 Task: Open a blank sheet, save the file as Kangaroo.doc Insert a picture of 'Kangaroo'with name   Kangaroo.png  Change shape height to 8.9 select the picture, apply border and shading with setting 3-D, style two thin line, color Red and width 1 pt
Action: Mouse moved to (437, 350)
Screenshot: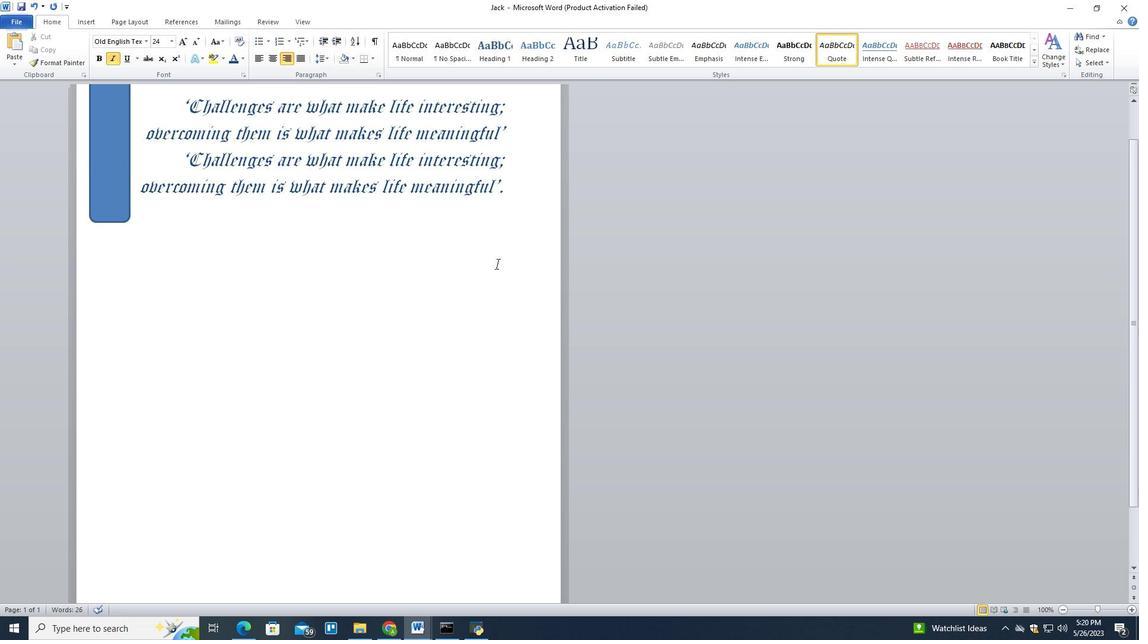 
Action: Mouse scrolled (437, 350) with delta (0, 0)
Screenshot: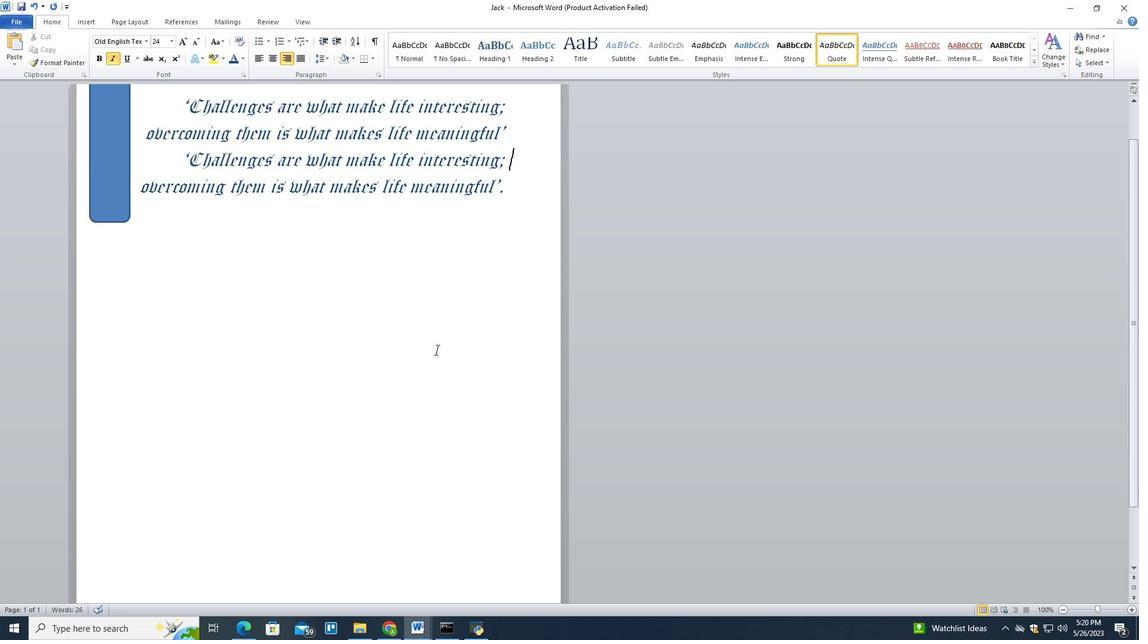 
Action: Mouse scrolled (437, 350) with delta (0, 0)
Screenshot: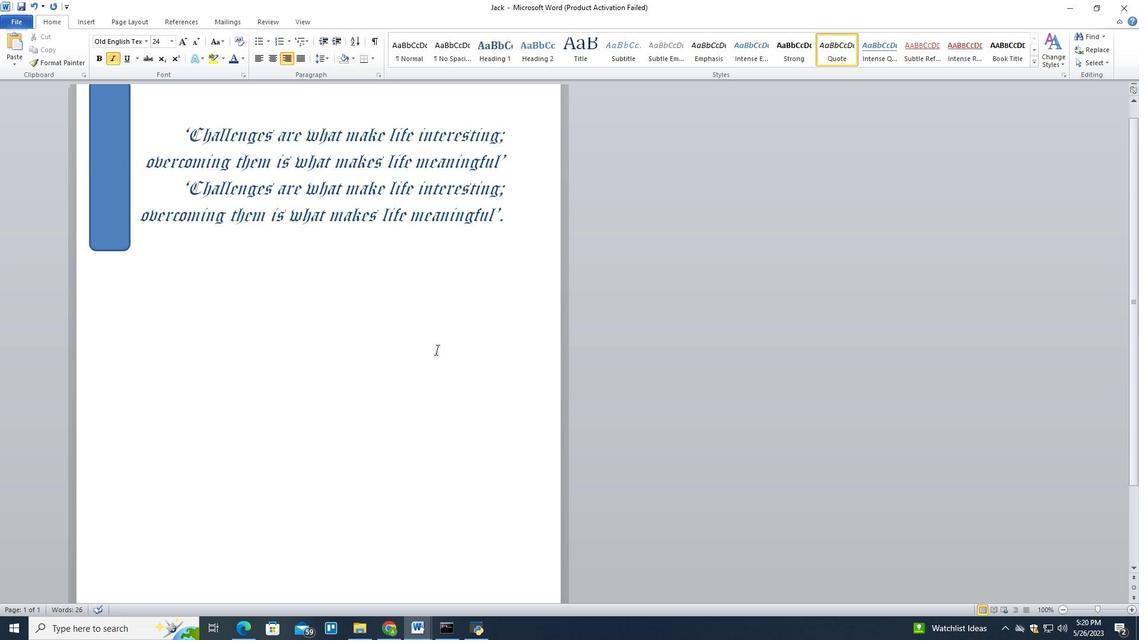 
Action: Mouse moved to (373, 317)
Screenshot: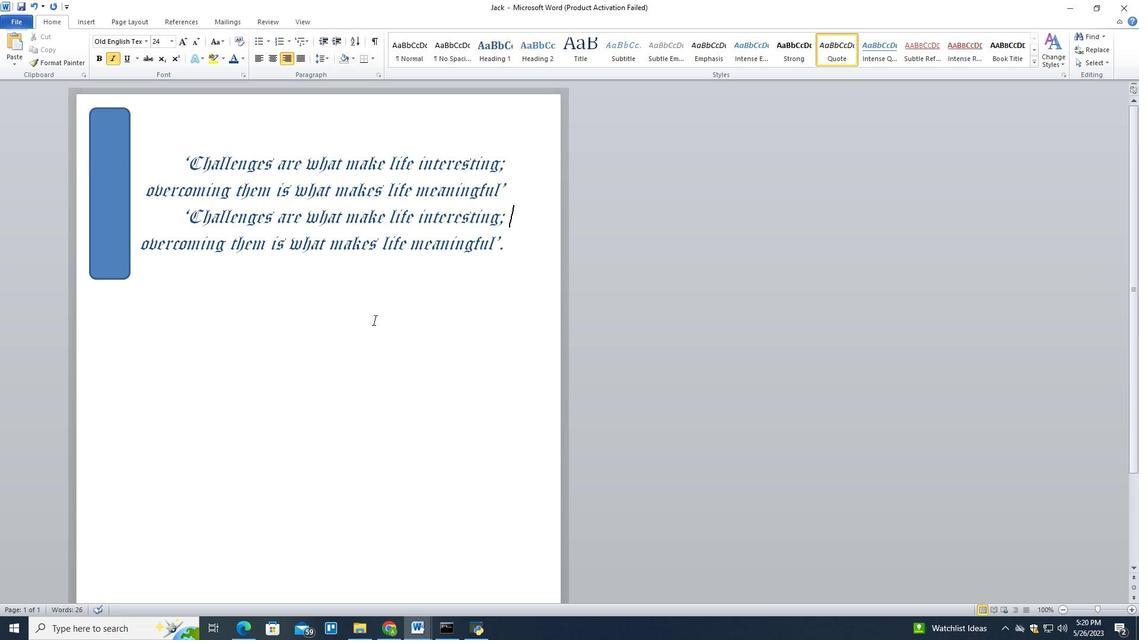 
Action: Mouse pressed left at (373, 317)
Screenshot: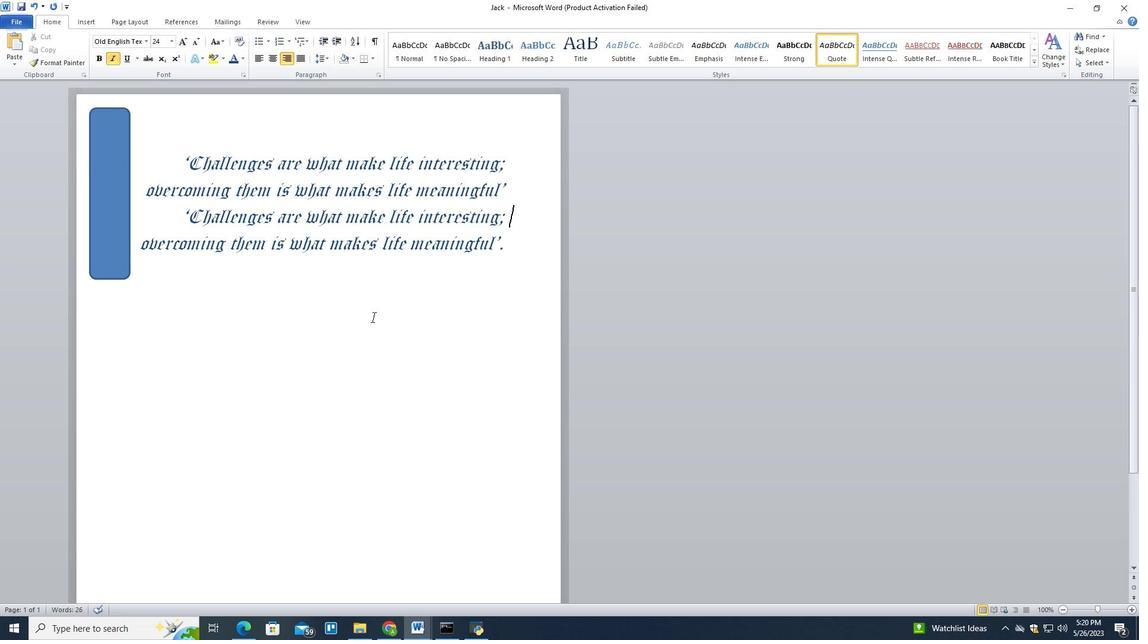 
Action: Key pressed ctrl+S
Screenshot: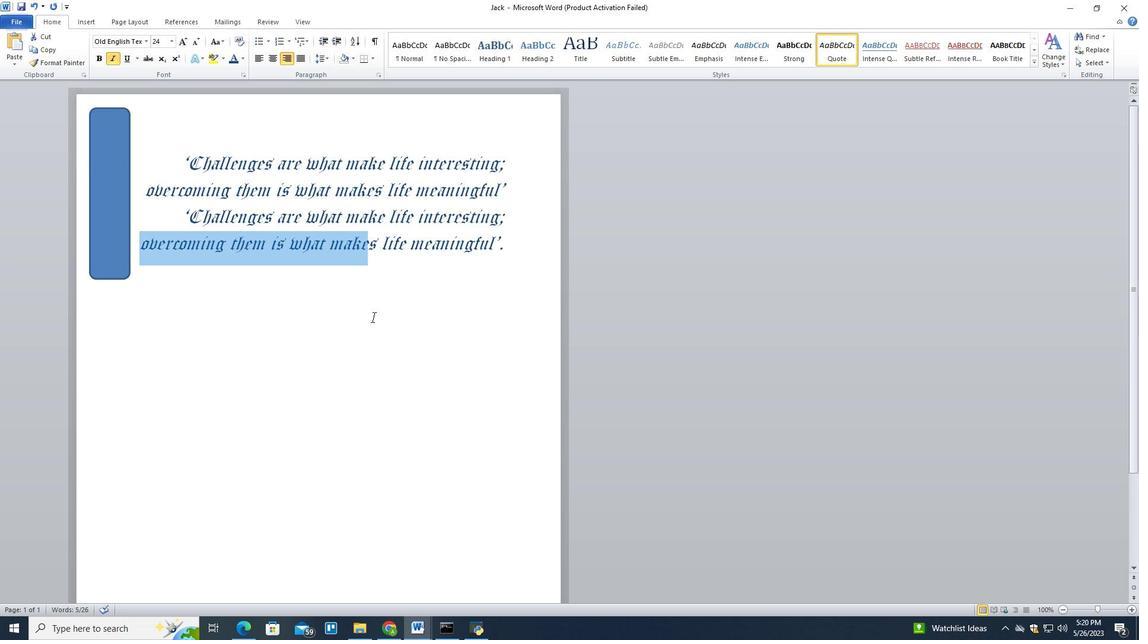 
Action: Mouse moved to (384, 333)
Screenshot: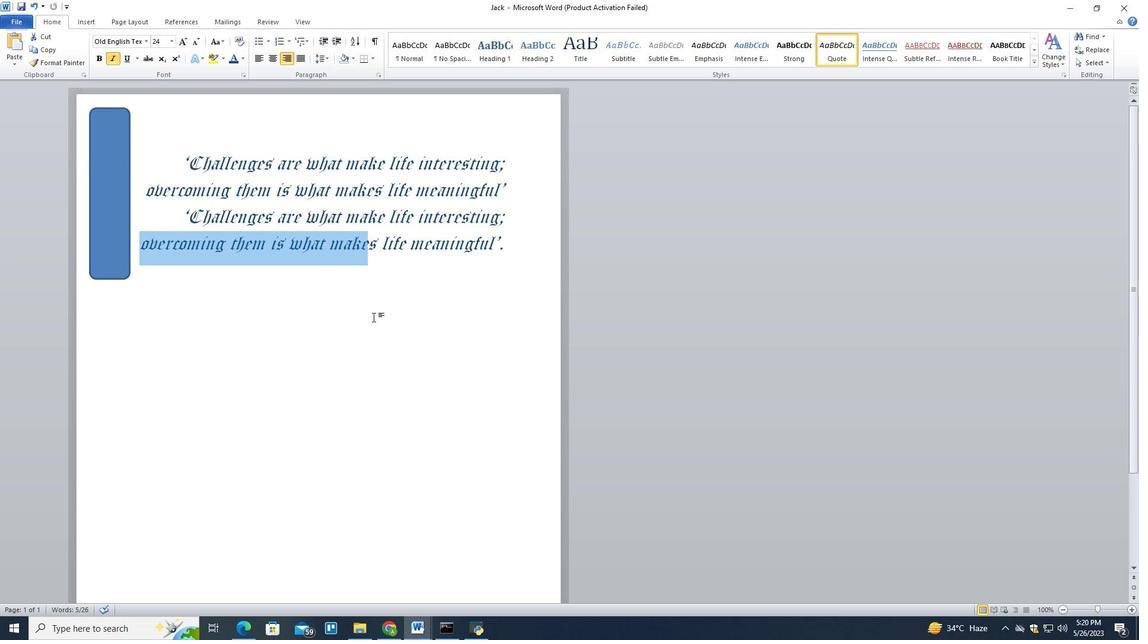
Action: Mouse pressed left at (384, 333)
Screenshot: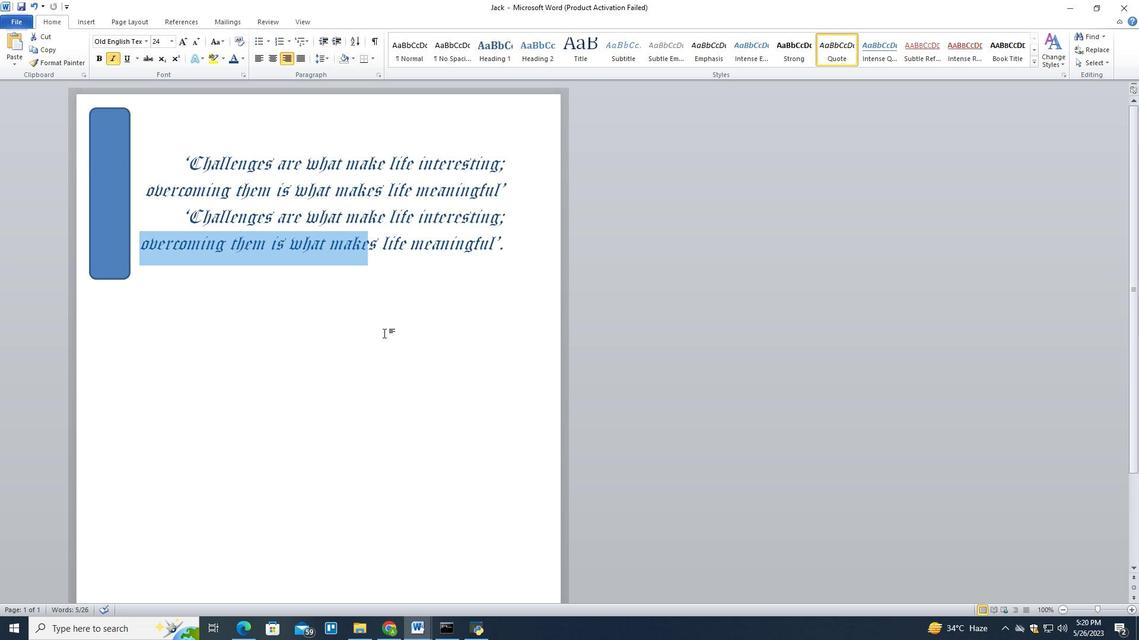 
Action: Key pressed ctrl+Sctrl+N
Screenshot: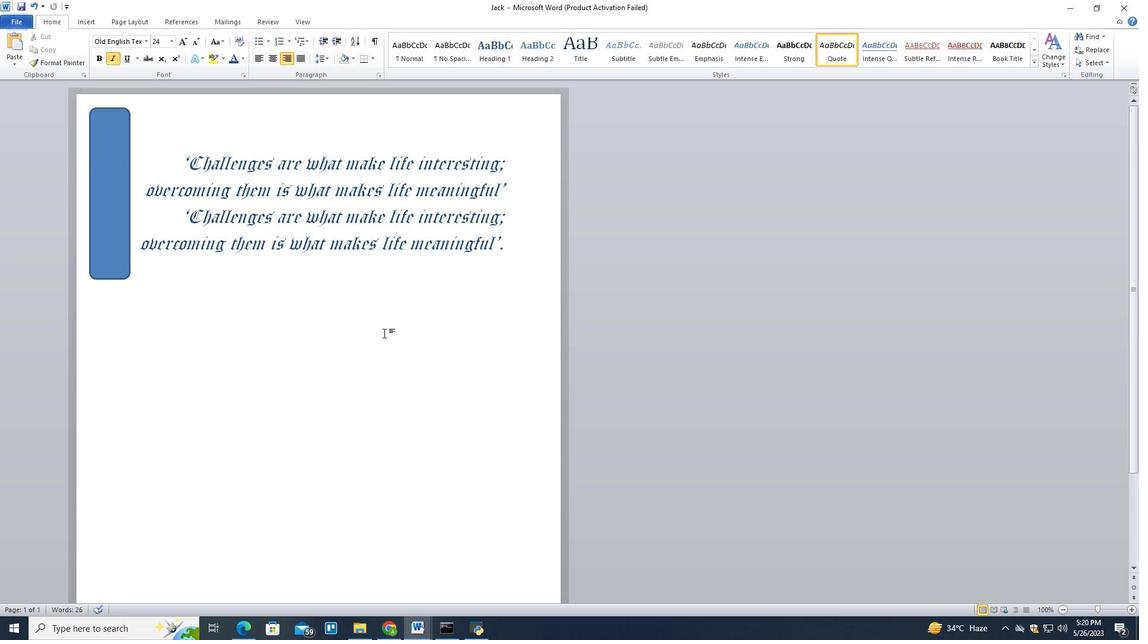 
Action: Mouse moved to (254, 189)
Screenshot: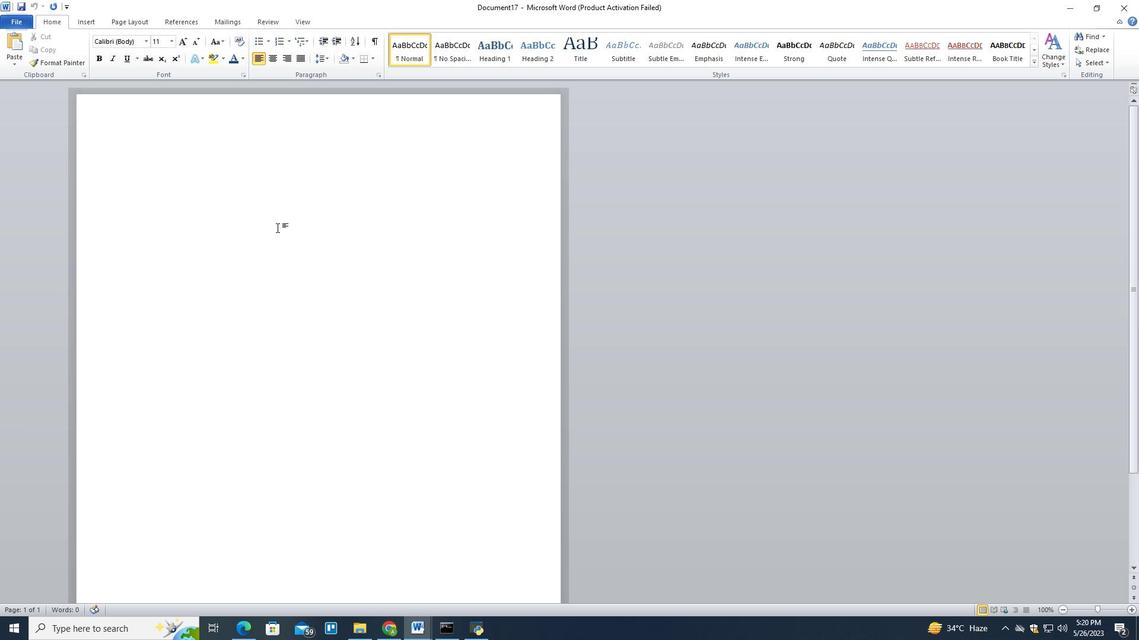 
Action: Key pressed ctrl+S
Screenshot: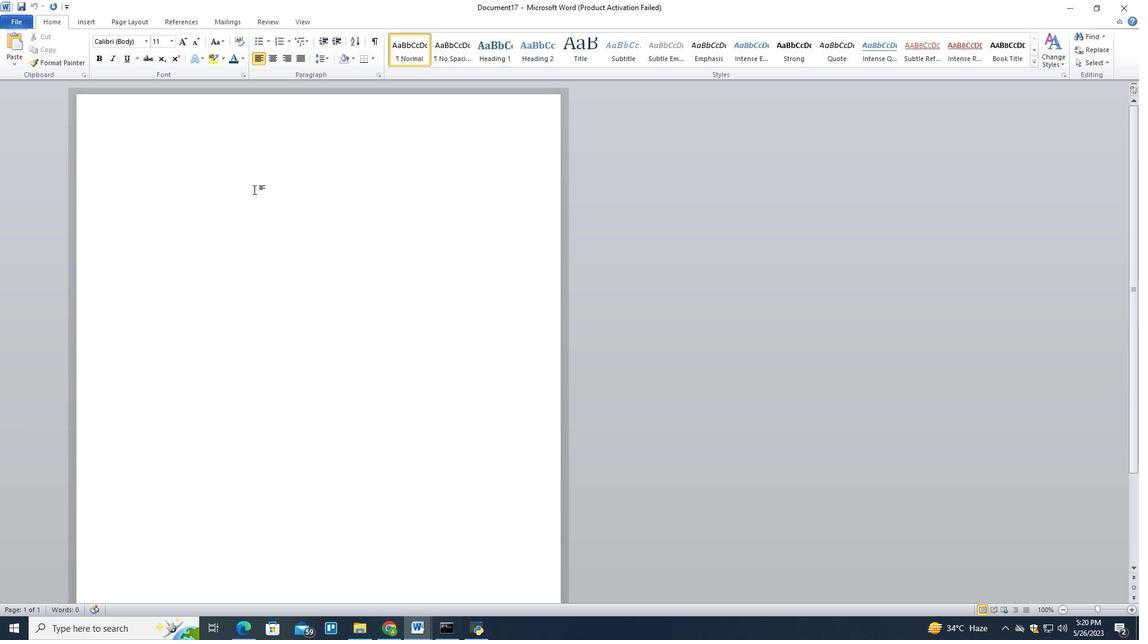 
Action: Mouse moved to (284, 239)
Screenshot: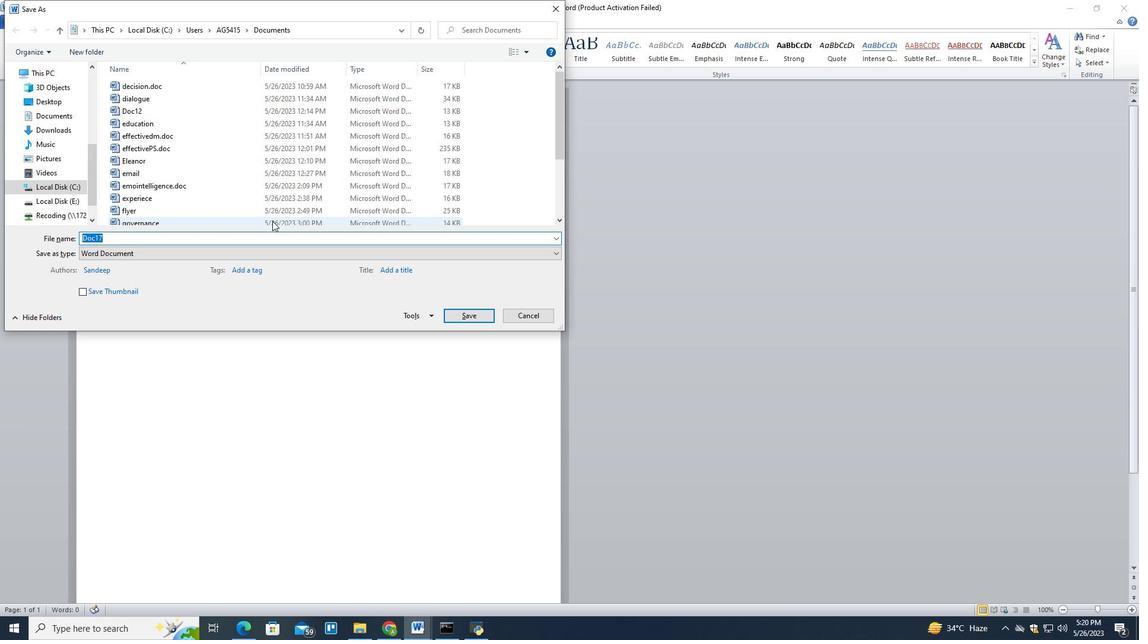 
Action: Key pressed <Key.backspace><Key.shift>Kangaroo,<Key.backspace>,d<Key.backspace><Key.backspace><Key.backspace>o.doc<Key.enter>
Screenshot: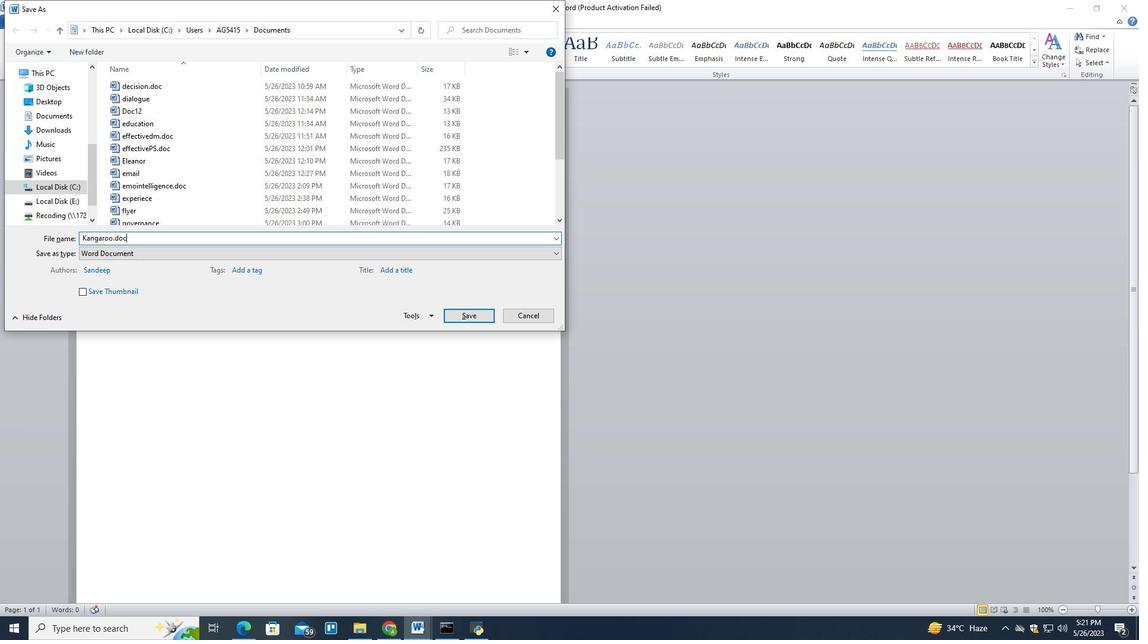 
Action: Mouse moved to (392, 637)
Screenshot: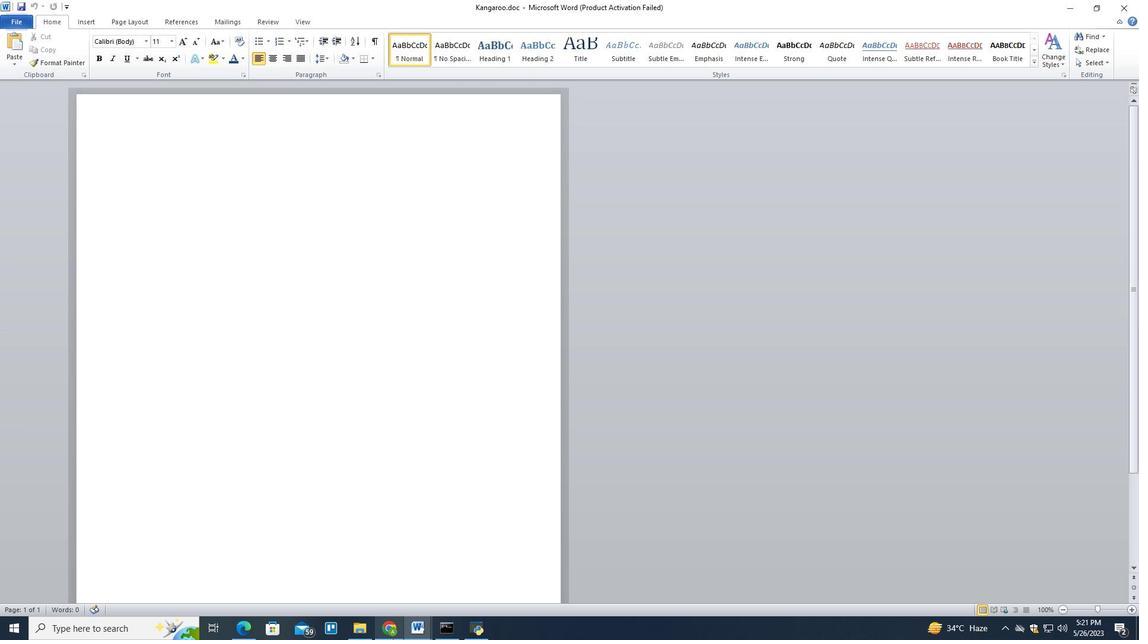 
Action: Mouse pressed left at (392, 637)
Screenshot: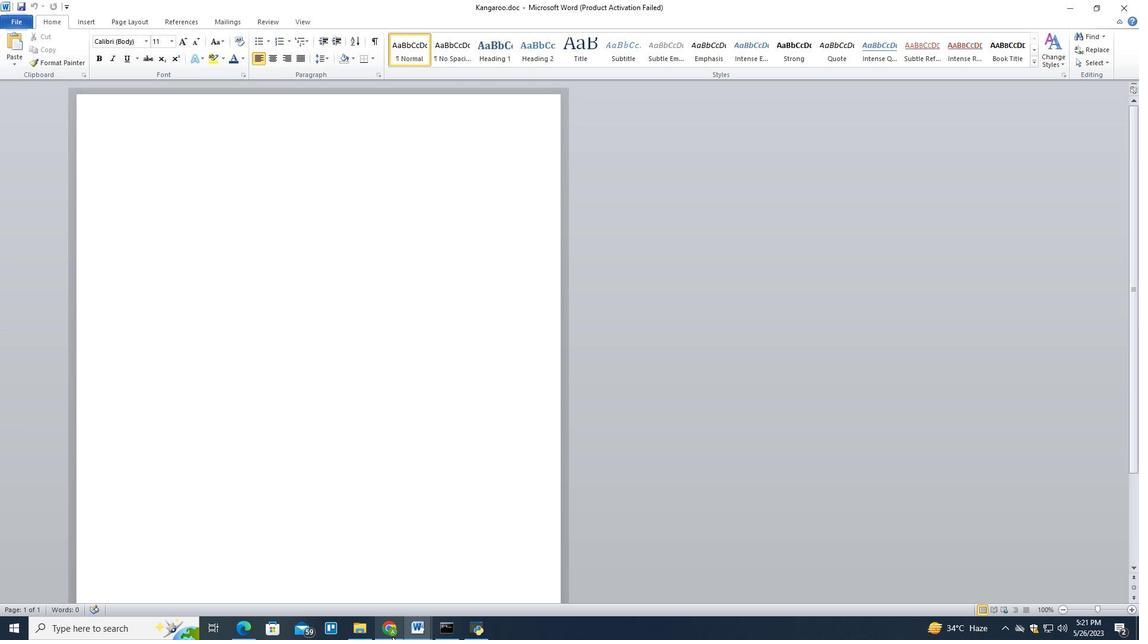 
Action: Mouse moved to (113, 13)
Screenshot: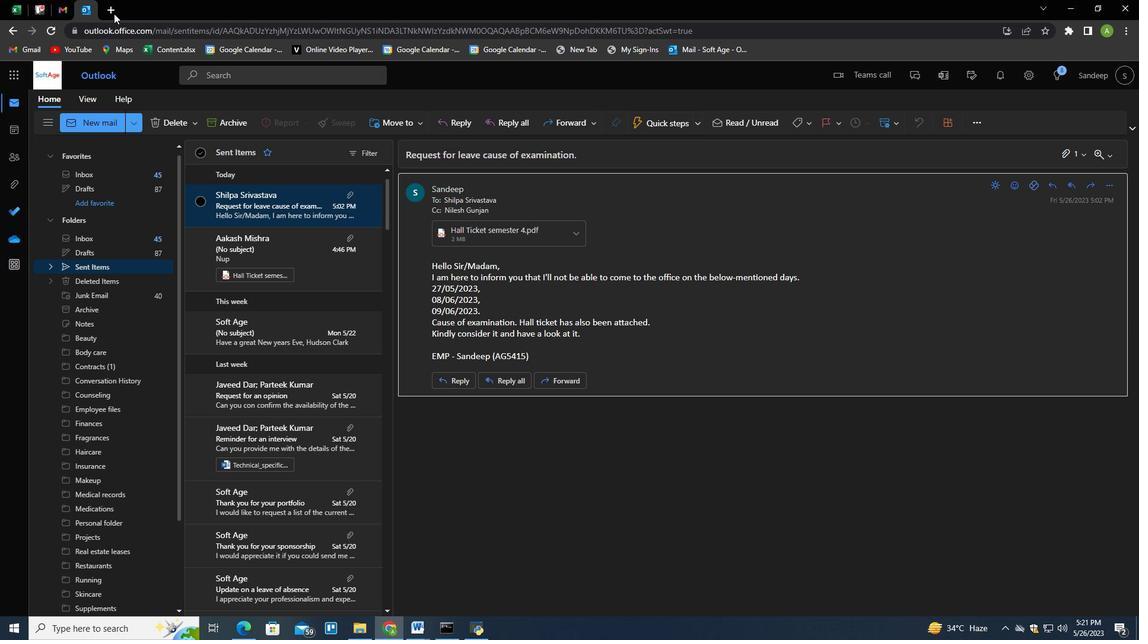 
Action: Mouse pressed left at (113, 13)
Screenshot: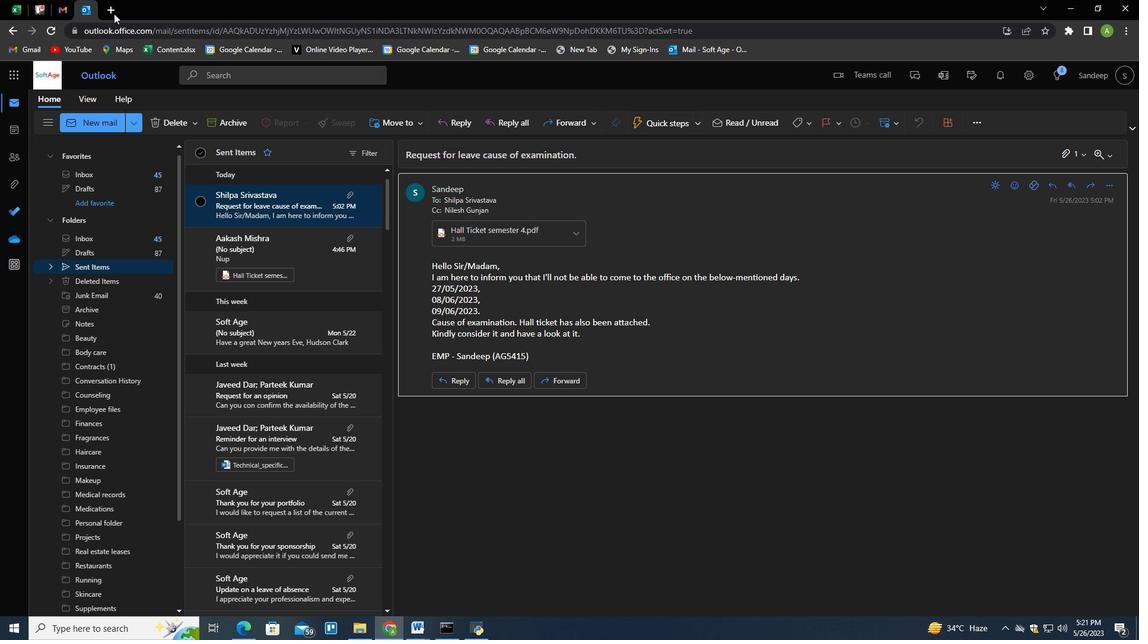 
Action: Mouse moved to (131, 32)
Screenshot: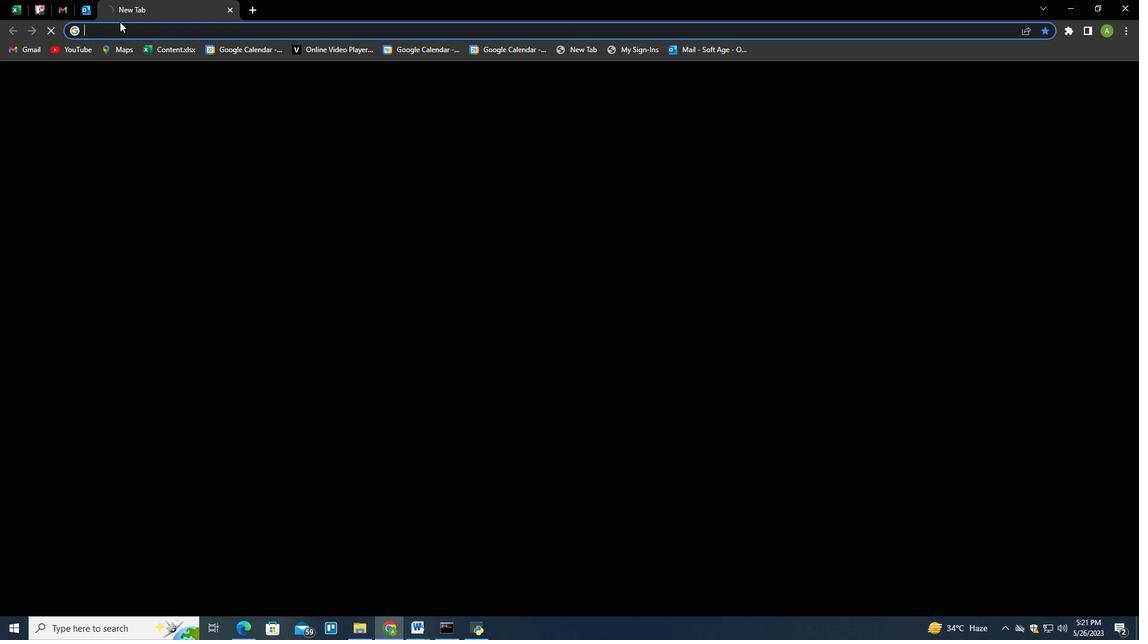 
Action: Mouse pressed left at (131, 32)
Screenshot: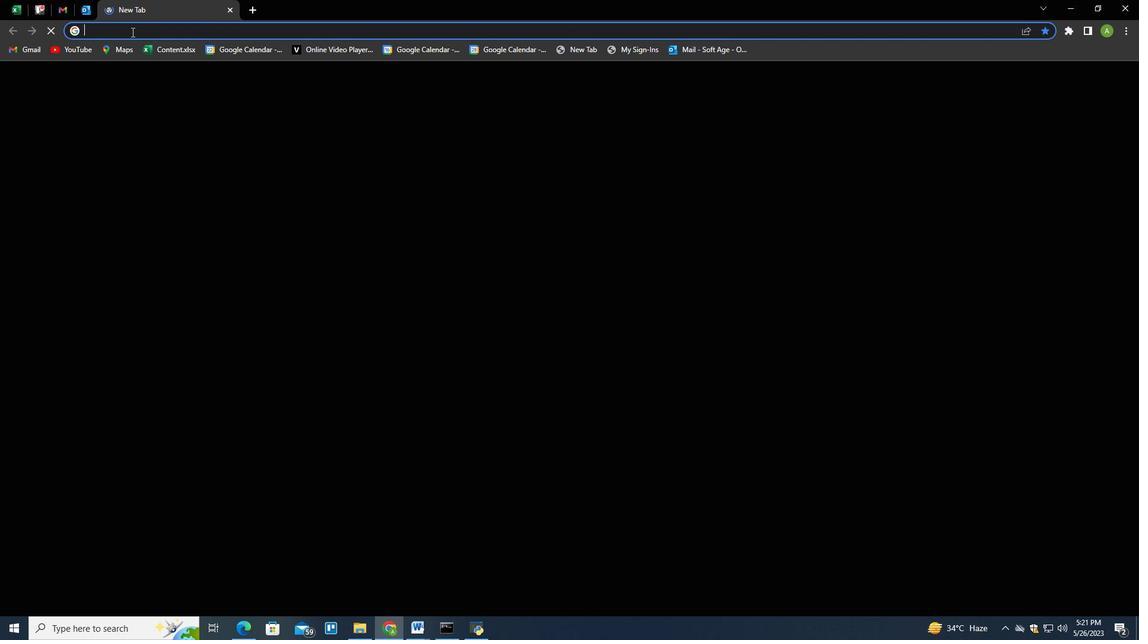 
Action: Key pressed kangaroo<Key.down><Key.enter>
Screenshot: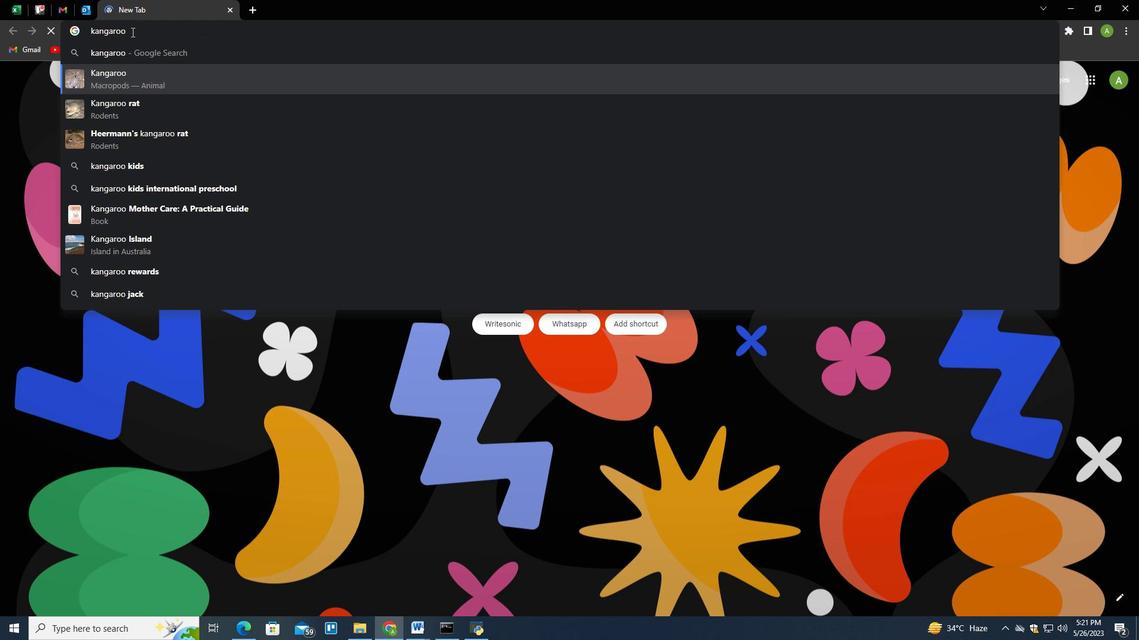 
Action: Mouse moved to (372, 244)
Screenshot: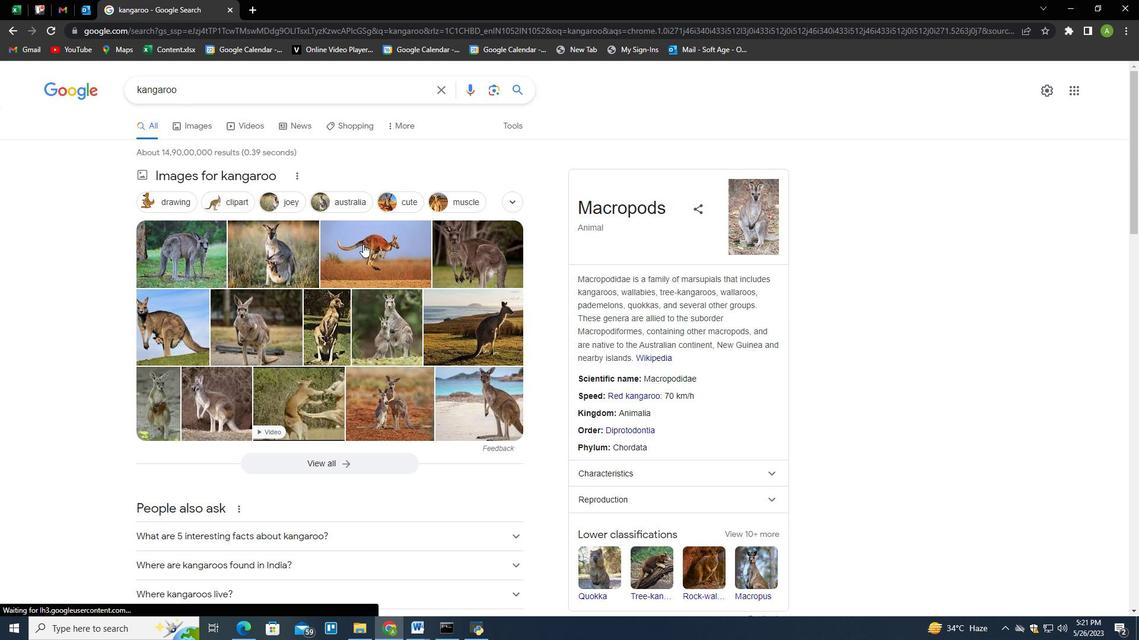 
Action: Mouse pressed right at (372, 244)
Screenshot: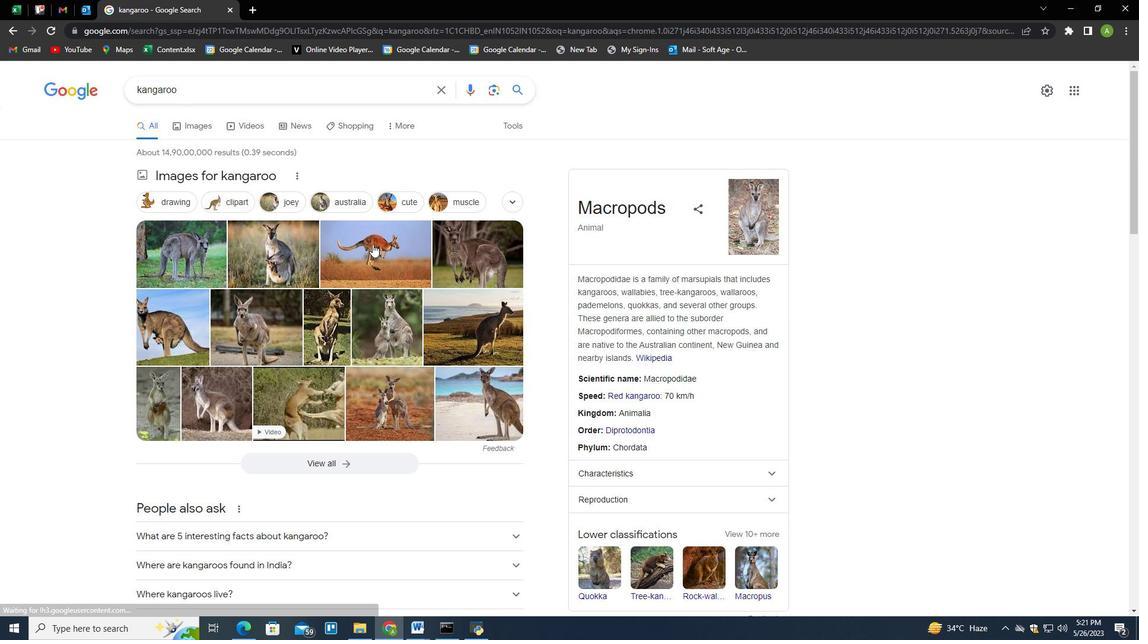 
Action: Mouse moved to (404, 272)
Screenshot: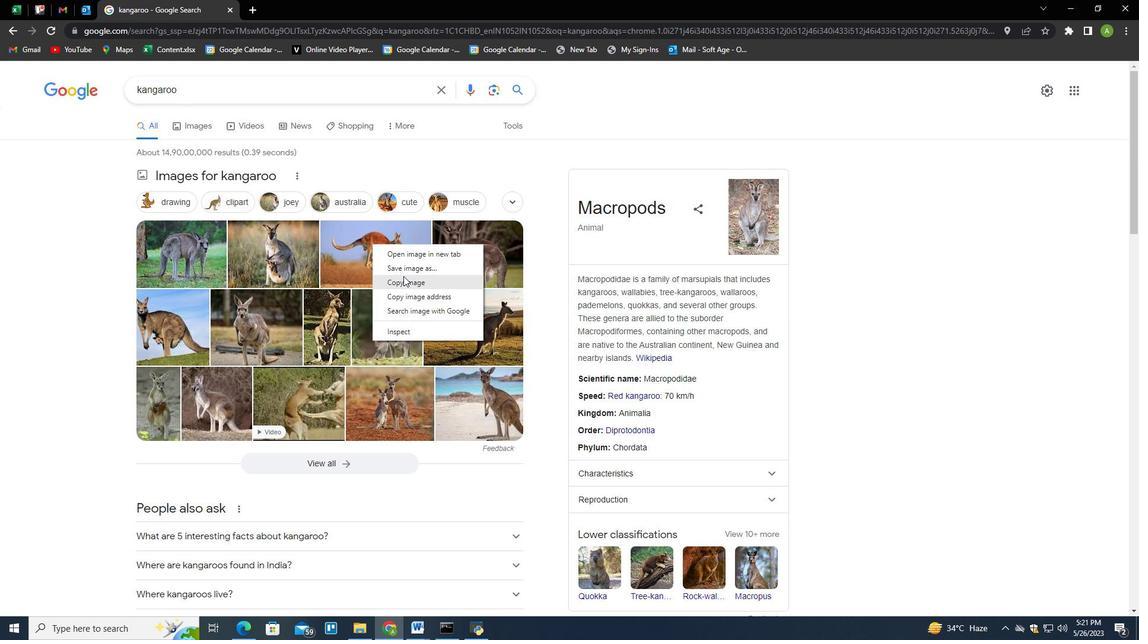 
Action: Mouse pressed left at (404, 272)
Screenshot: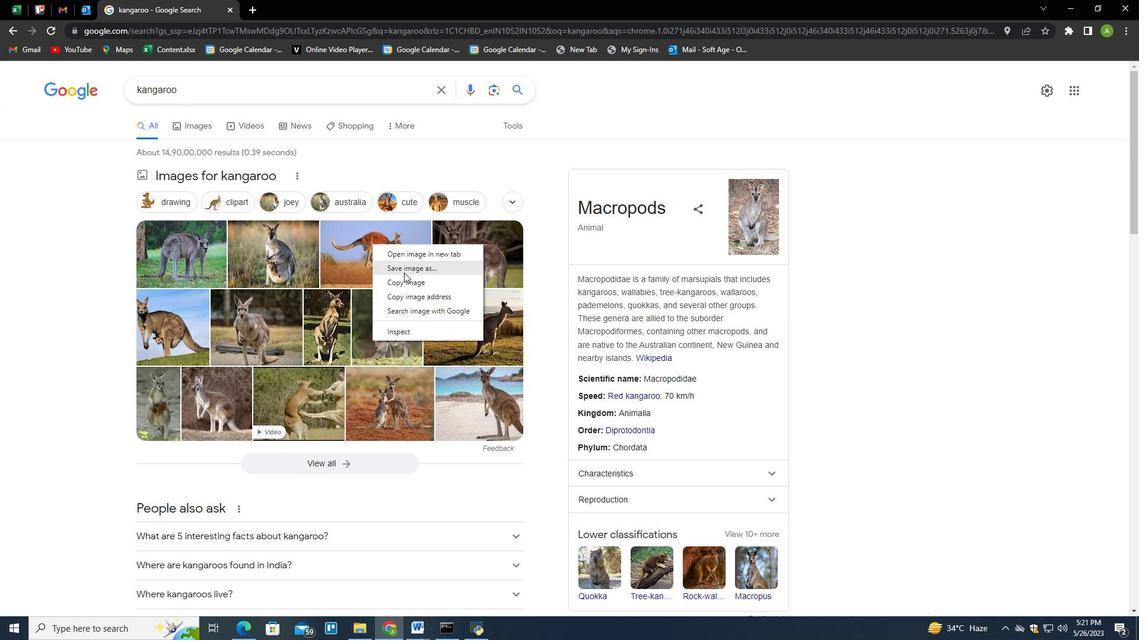 
Action: Key pressed <Key.backspace><Key.shift>Kangaroo.png<Key.enter>
Screenshot: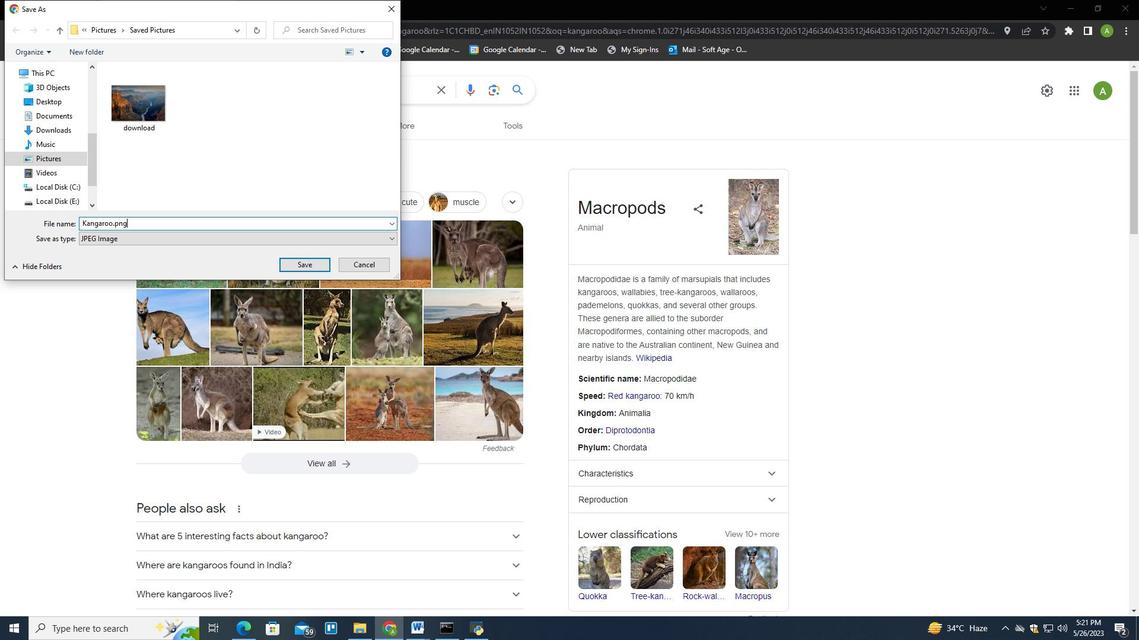 
Action: Mouse moved to (420, 625)
Screenshot: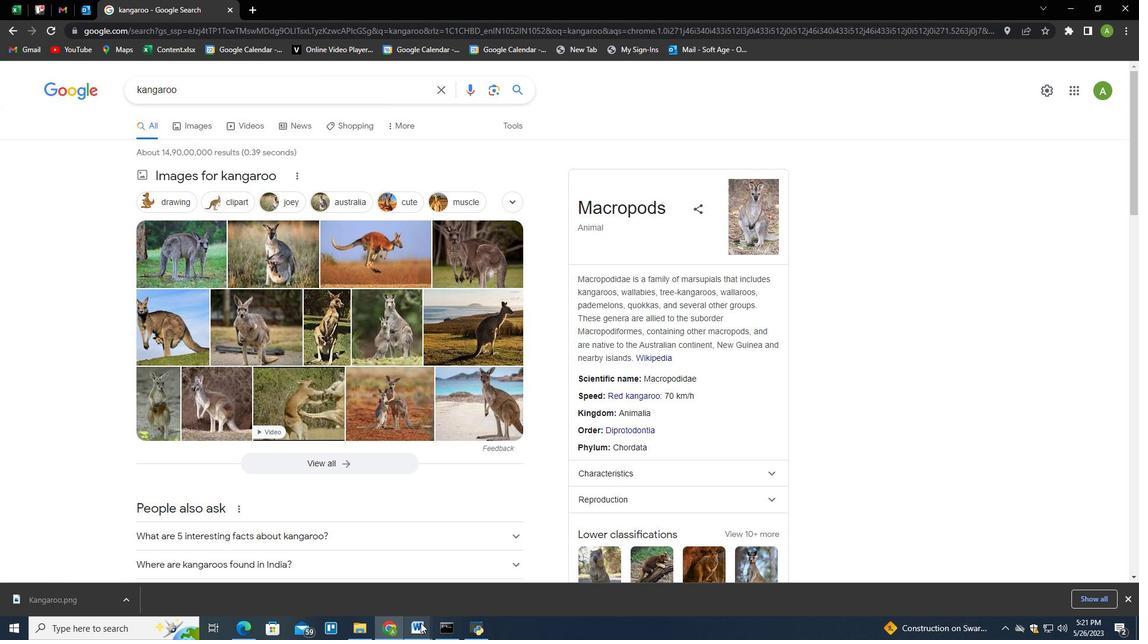 
Action: Mouse pressed left at (420, 625)
Screenshot: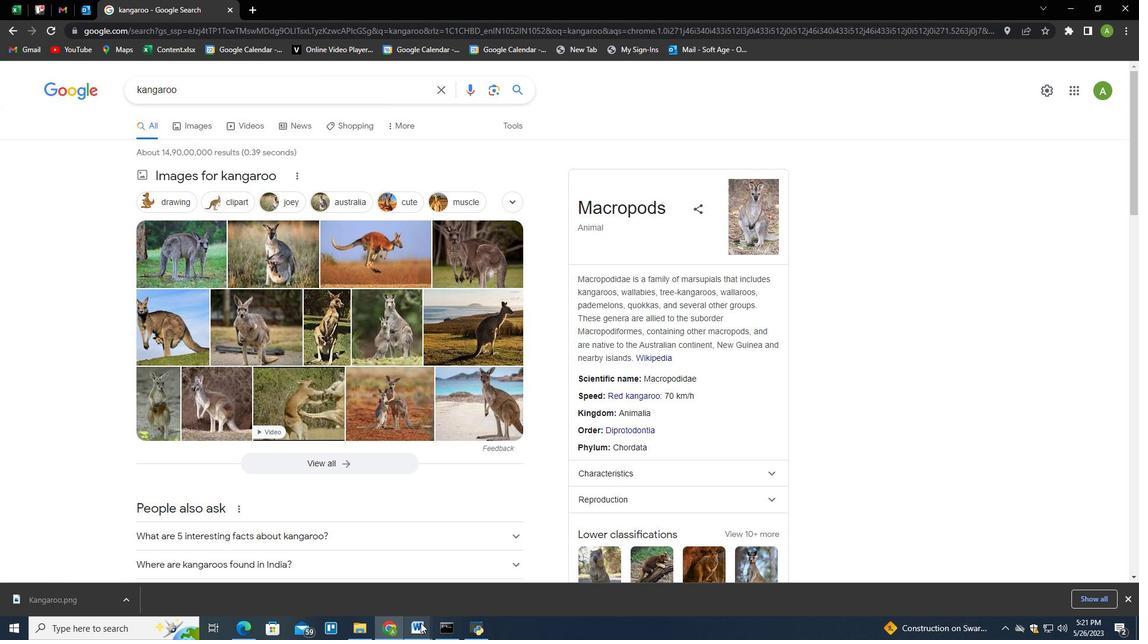 
Action: Mouse moved to (709, 561)
Screenshot: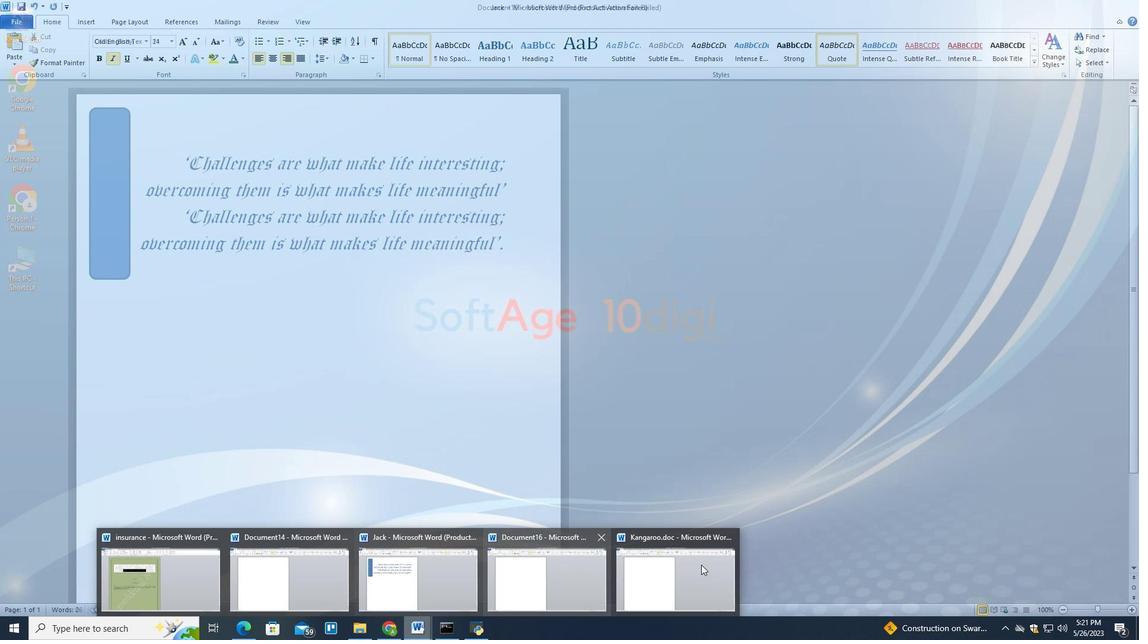 
Action: Mouse pressed left at (709, 561)
Screenshot: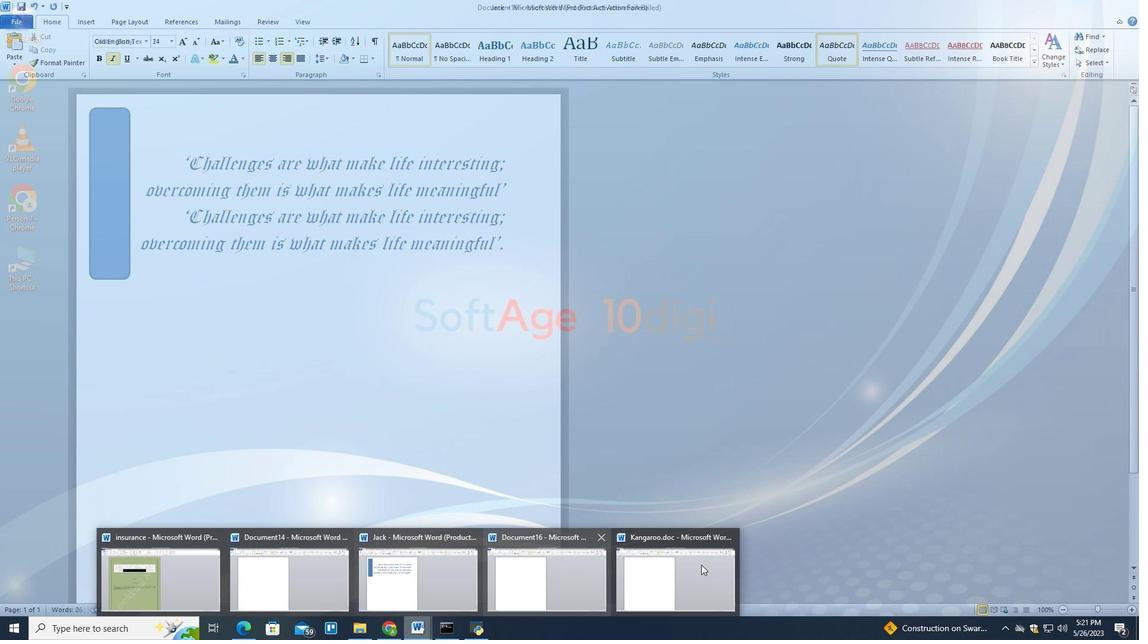 
Action: Mouse moved to (283, 309)
Screenshot: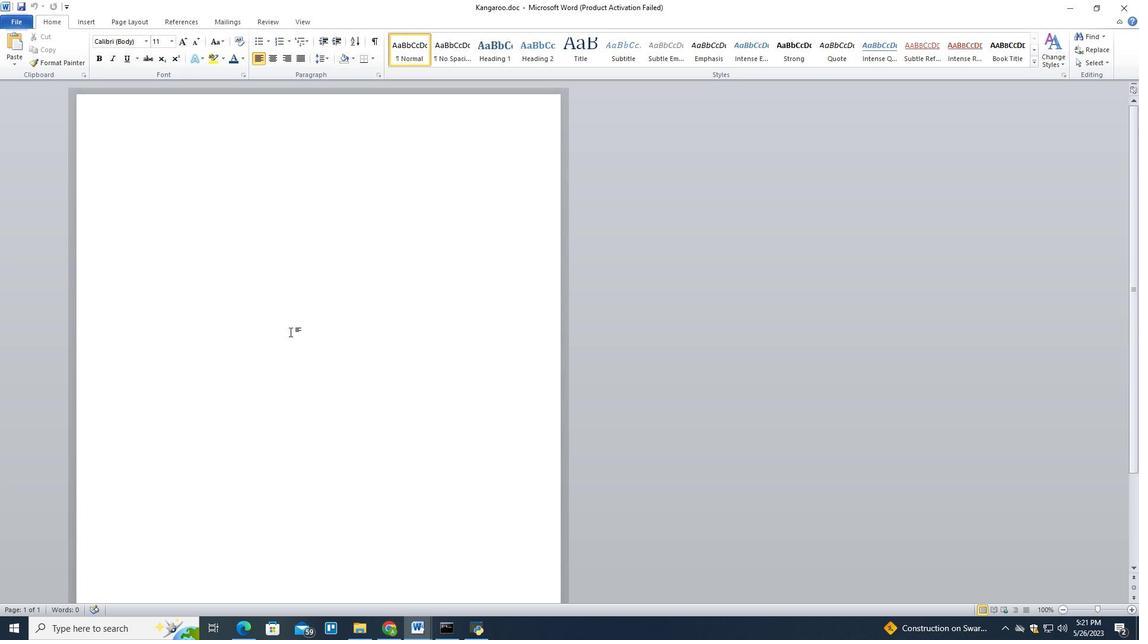 
Action: Key pressed ctrl+Vctrl+Z
Screenshot: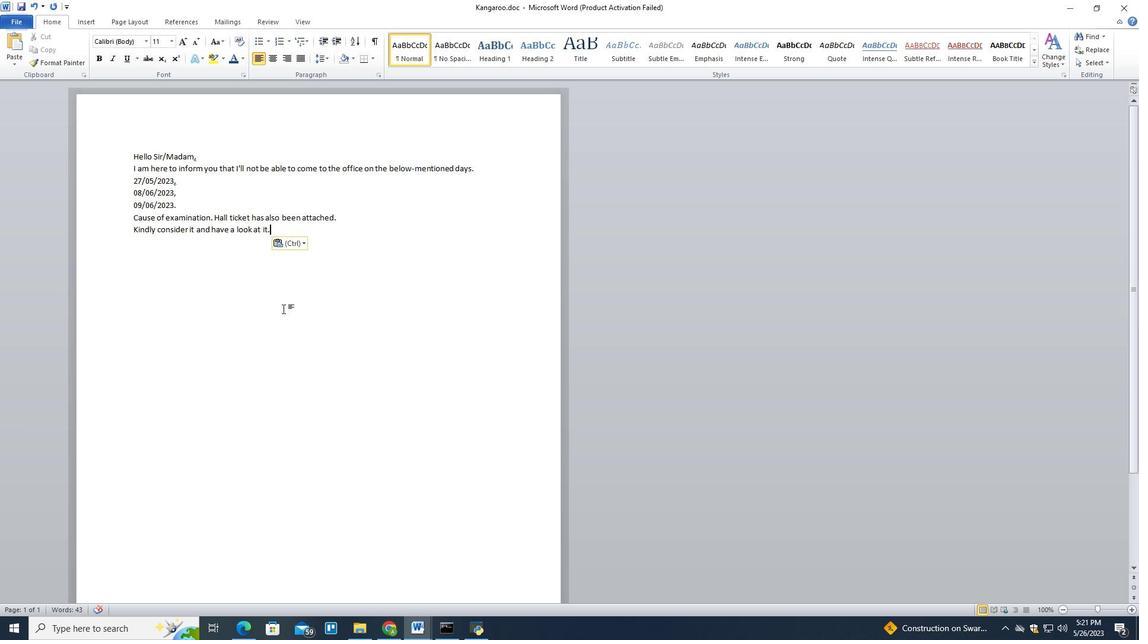 
Action: Mouse moved to (90, 26)
Screenshot: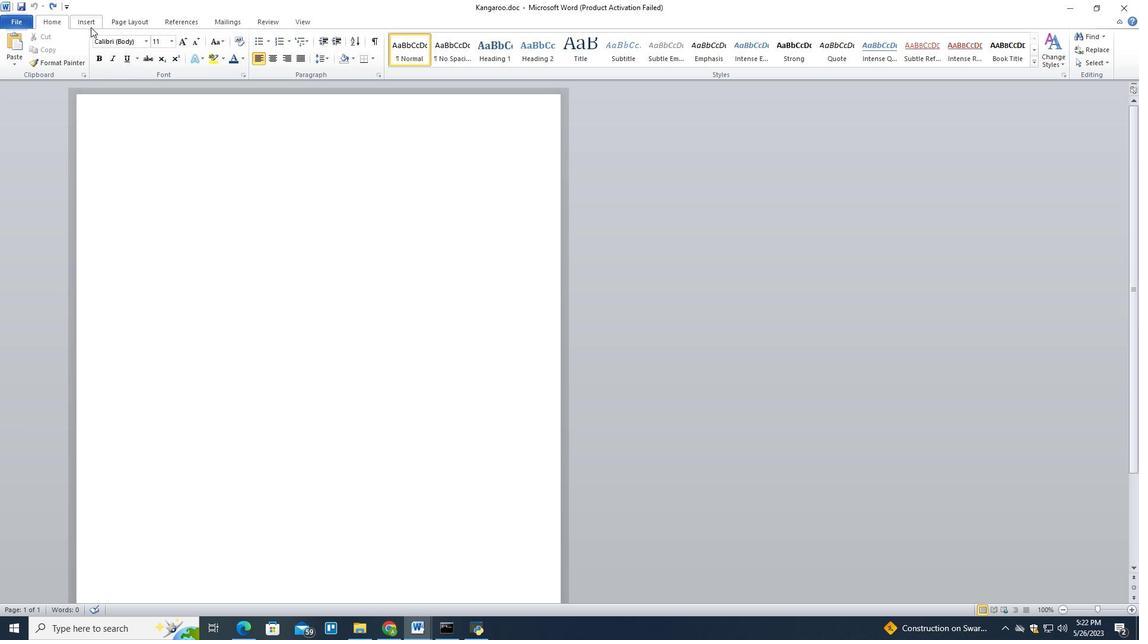 
Action: Mouse pressed left at (90, 26)
Screenshot: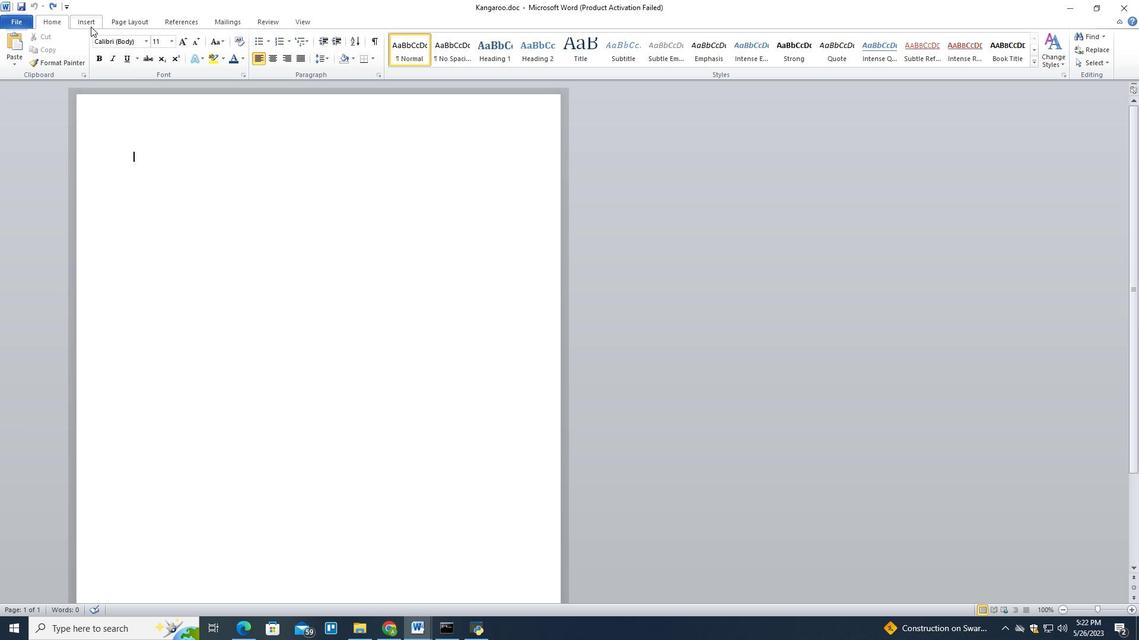 
Action: Mouse moved to (122, 40)
Screenshot: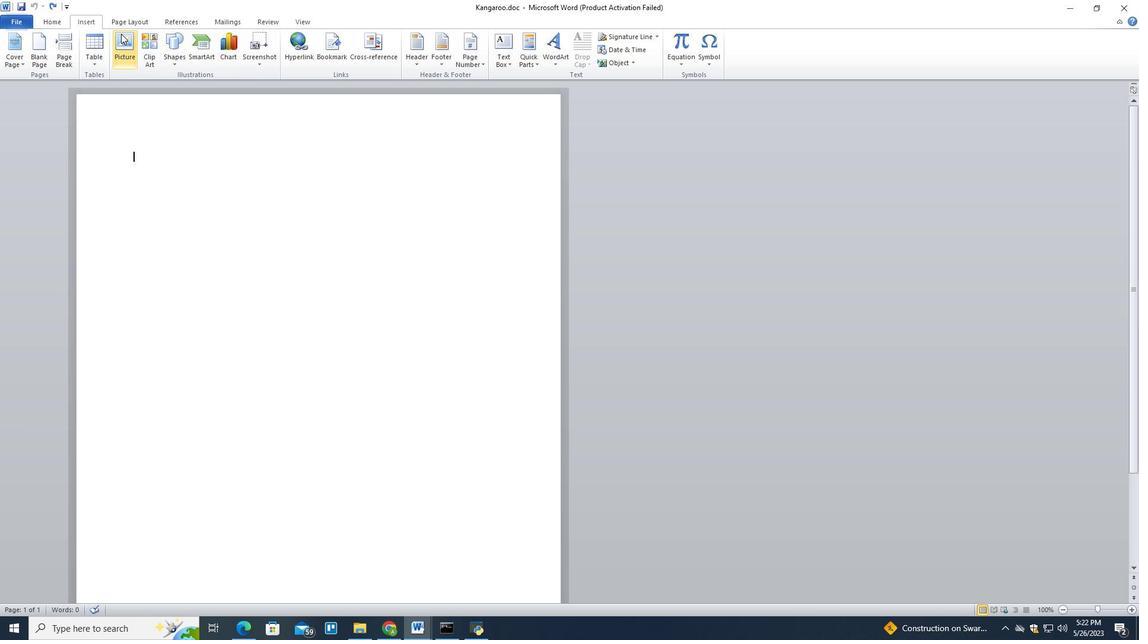 
Action: Mouse pressed left at (122, 40)
Screenshot: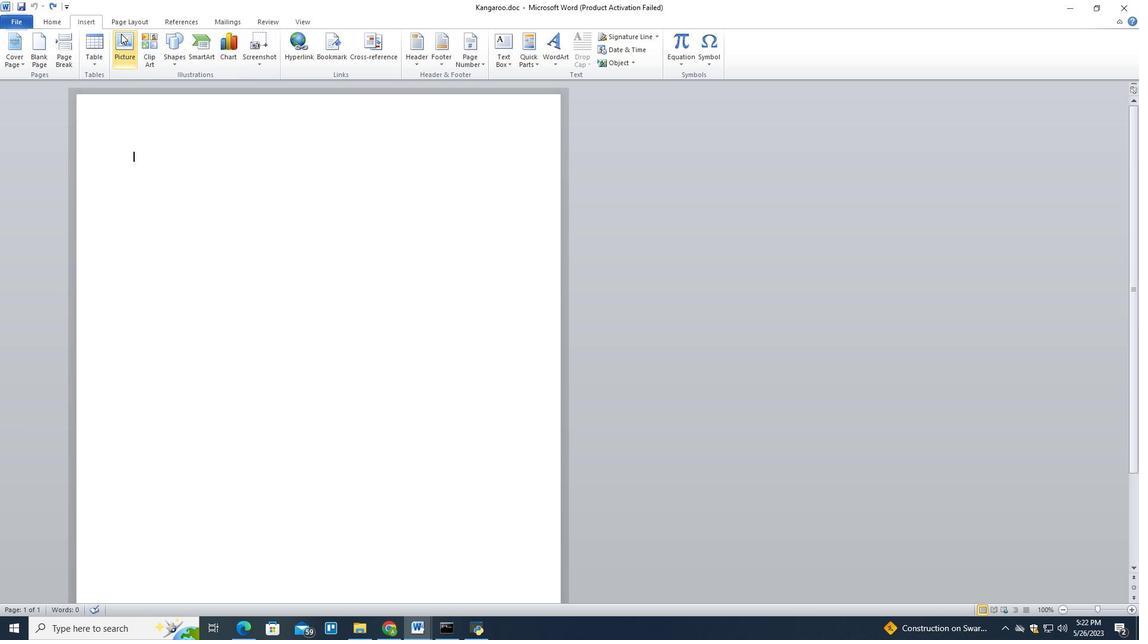 
Action: Mouse moved to (262, 124)
Screenshot: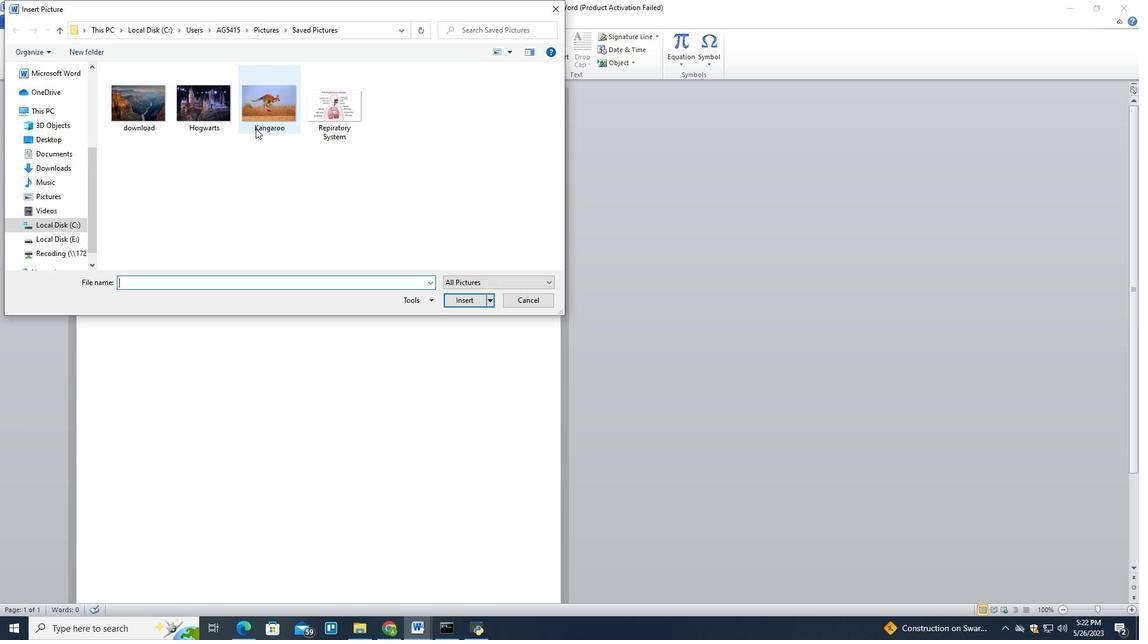 
Action: Mouse pressed left at (262, 124)
Screenshot: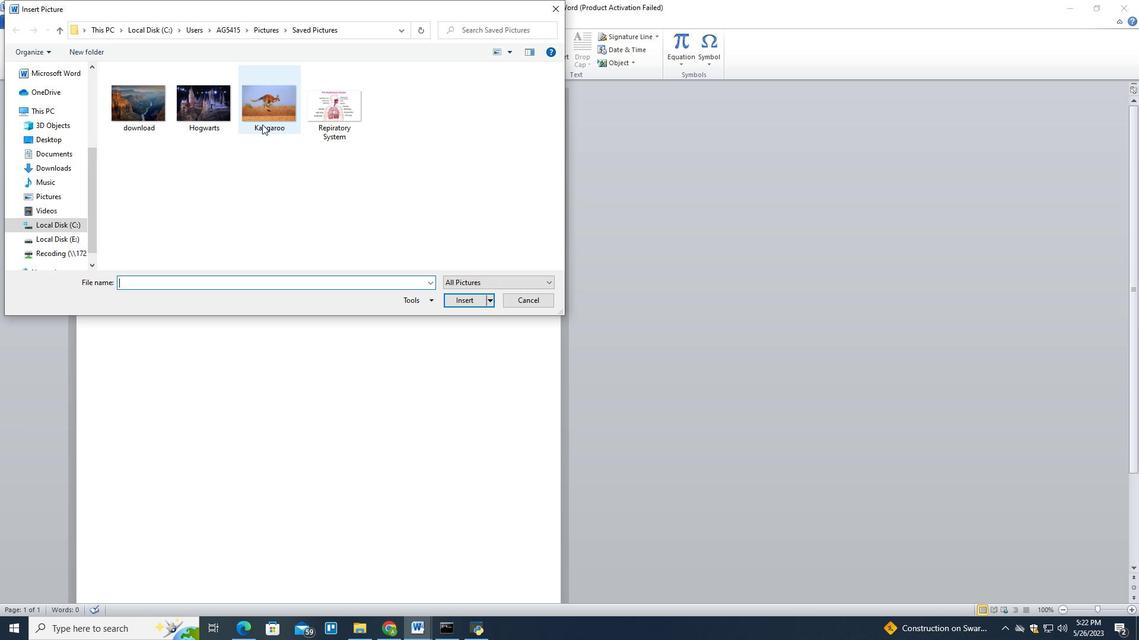 
Action: Mouse moved to (461, 302)
Screenshot: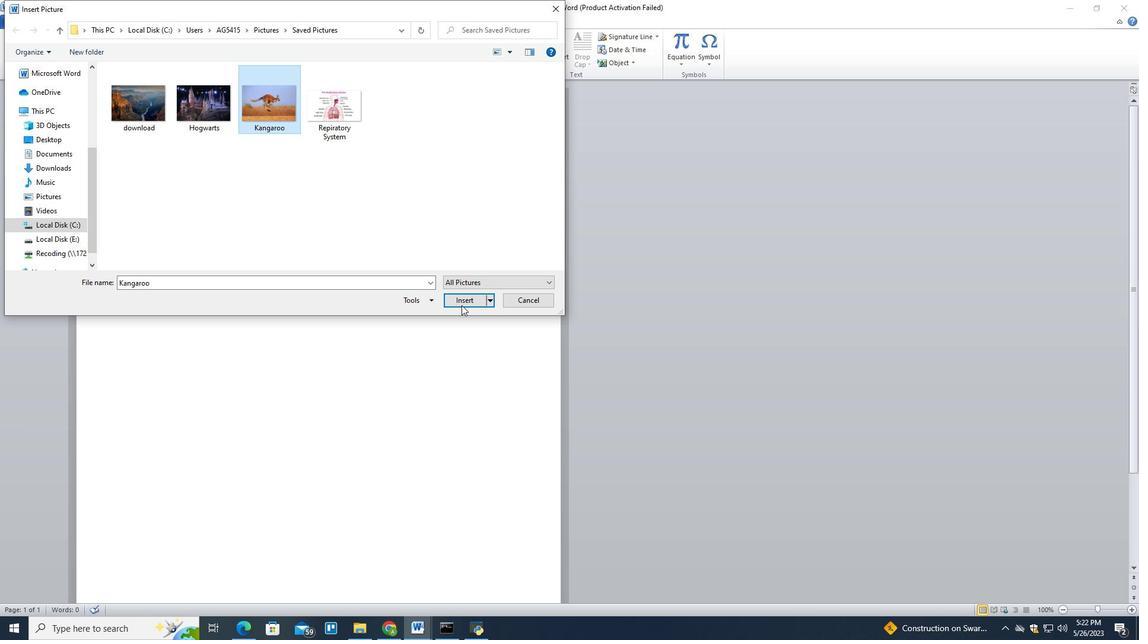 
Action: Mouse pressed left at (461, 302)
Screenshot: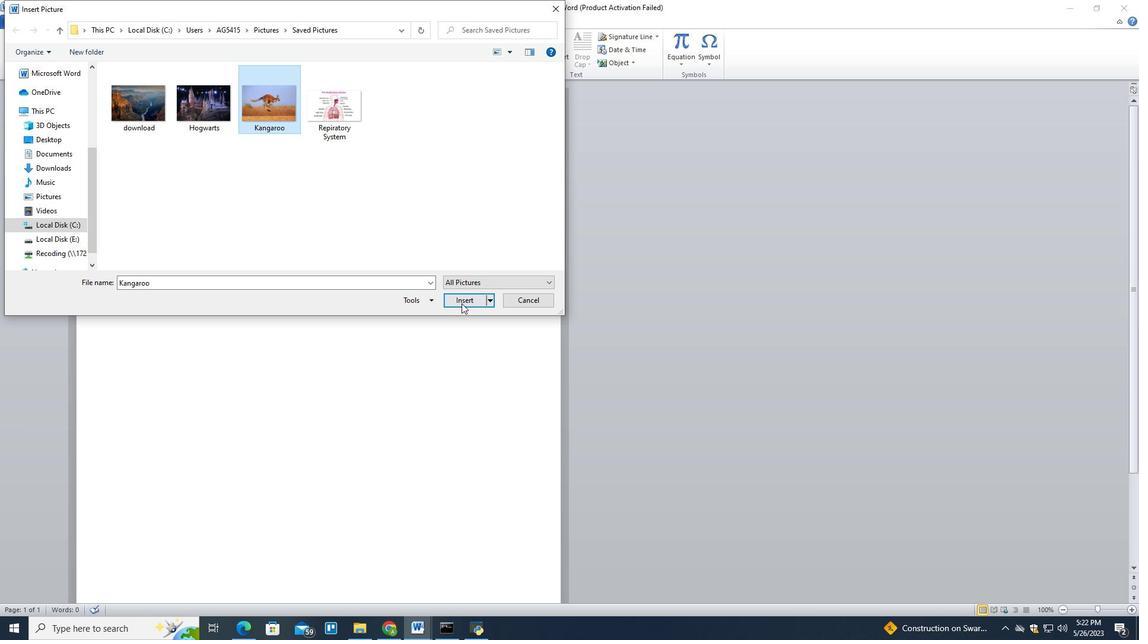
Action: Mouse moved to (298, 199)
Screenshot: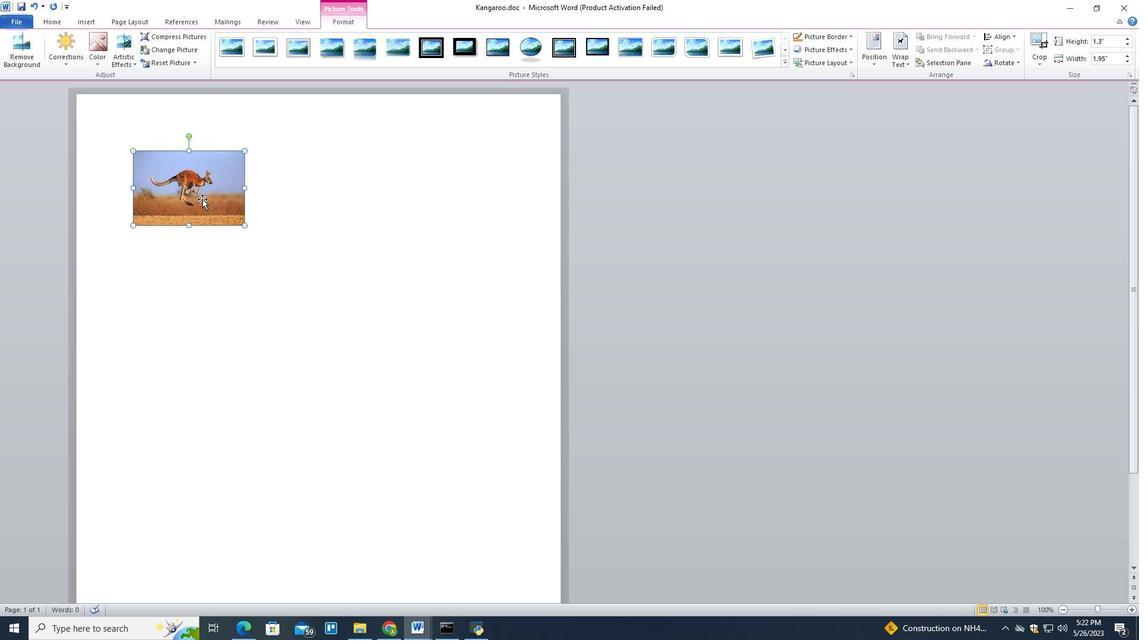 
Action: Mouse pressed left at (298, 199)
Screenshot: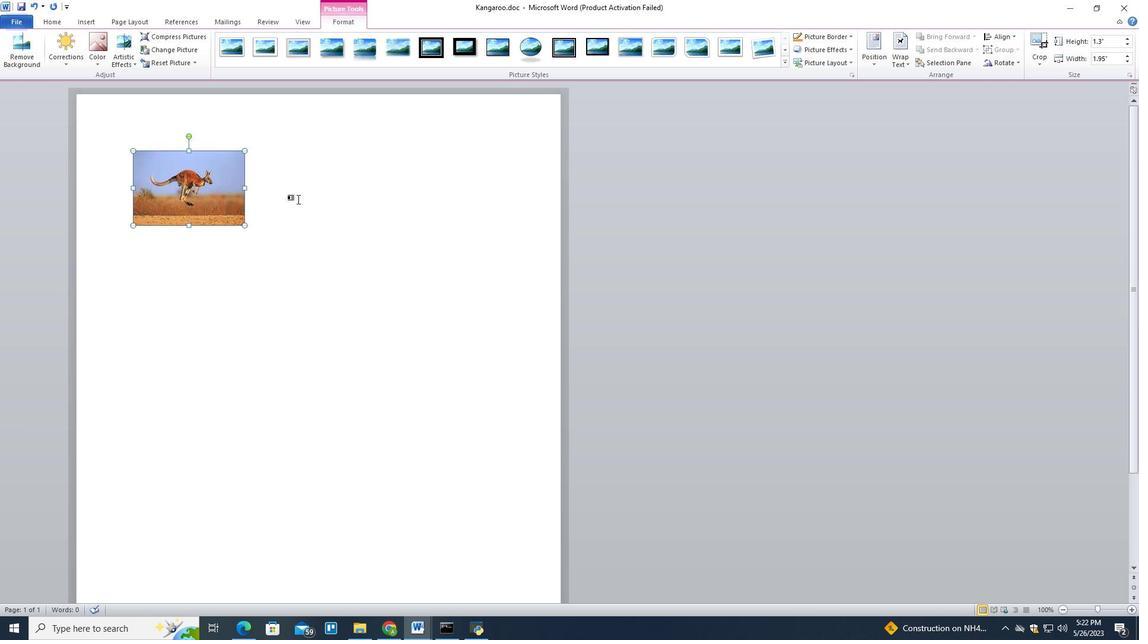 
Action: Mouse moved to (182, 199)
Screenshot: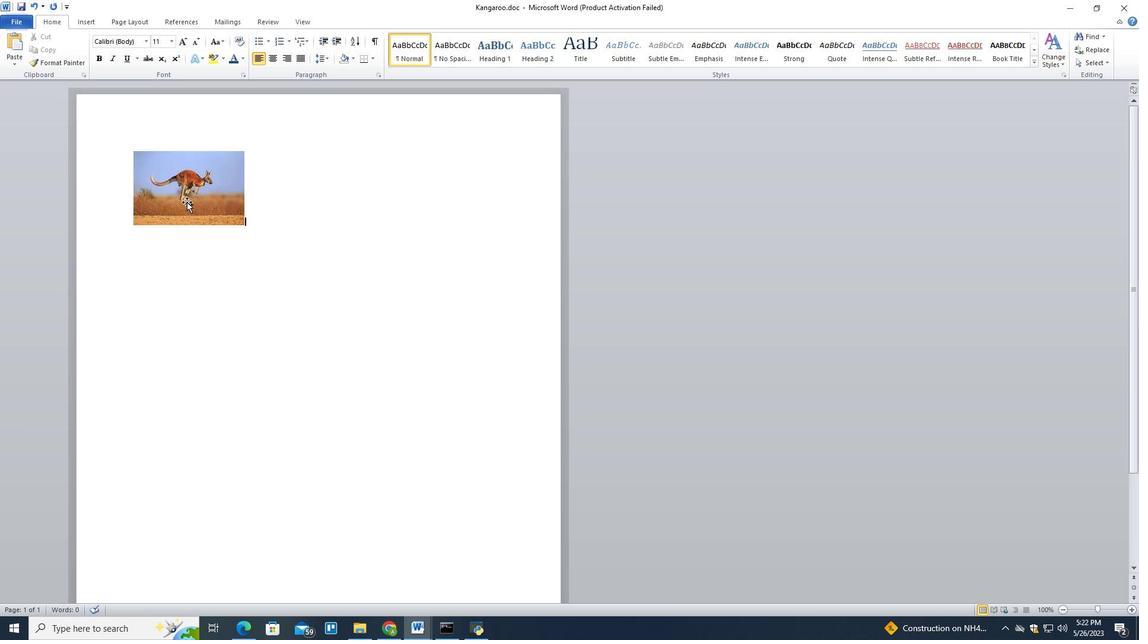 
Action: Mouse pressed left at (182, 199)
Screenshot: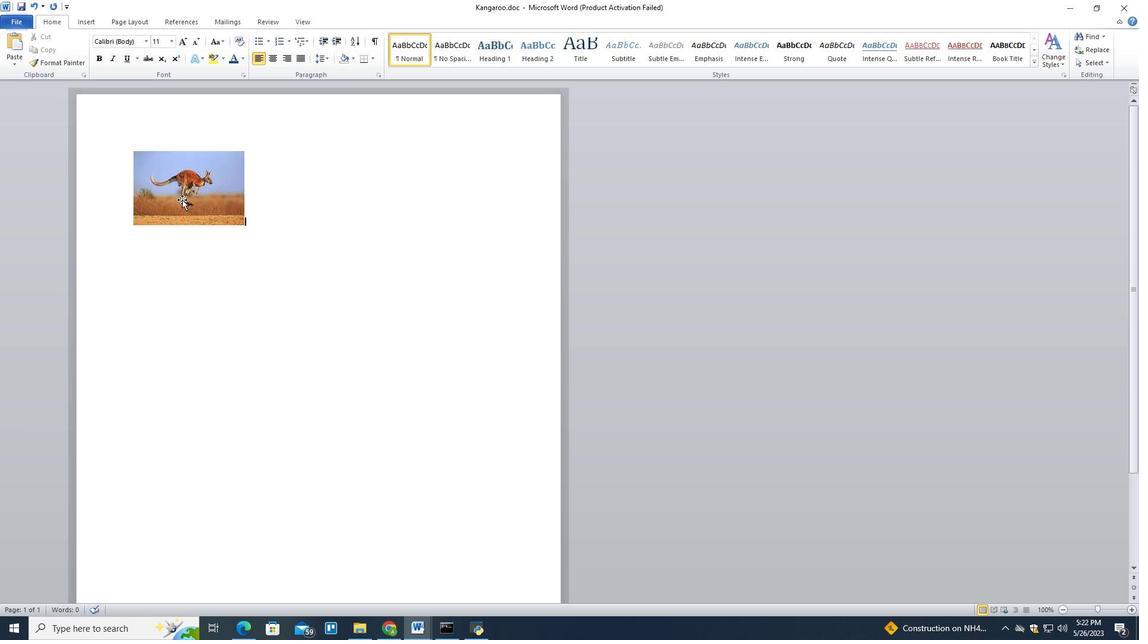 
Action: Mouse moved to (198, 183)
Screenshot: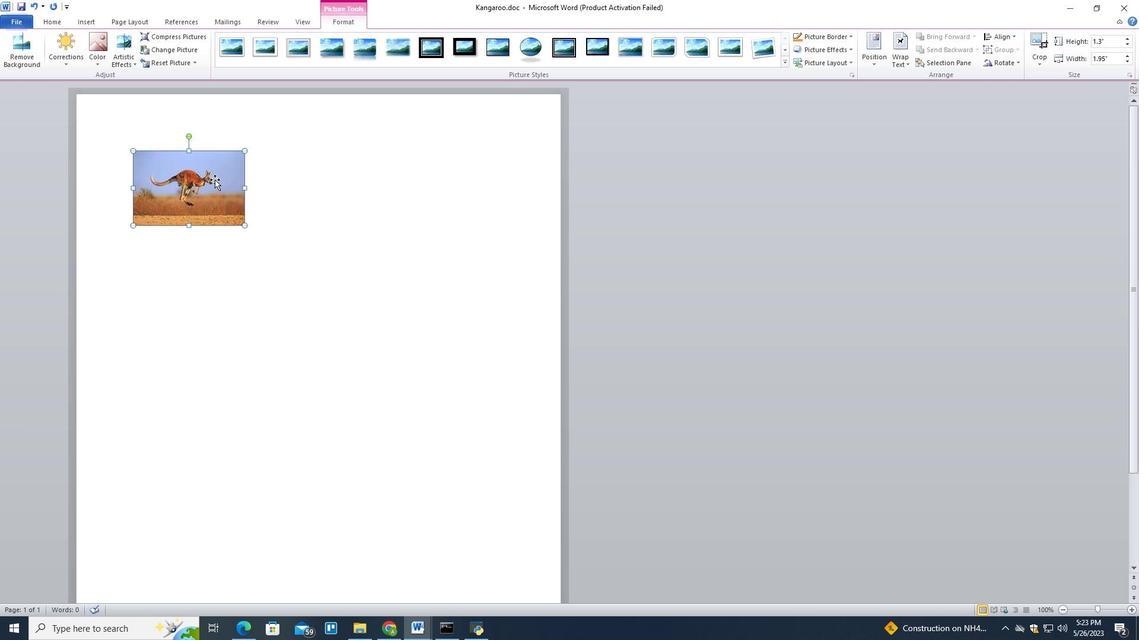 
Action: Mouse pressed left at (198, 183)
Screenshot: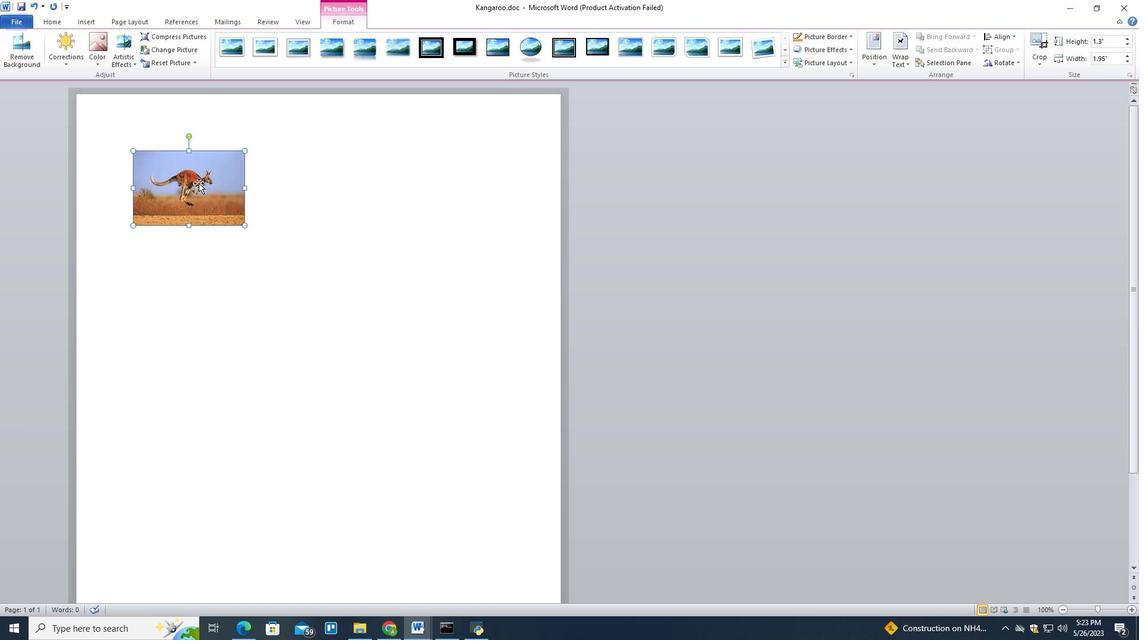 
Action: Mouse moved to (200, 192)
Screenshot: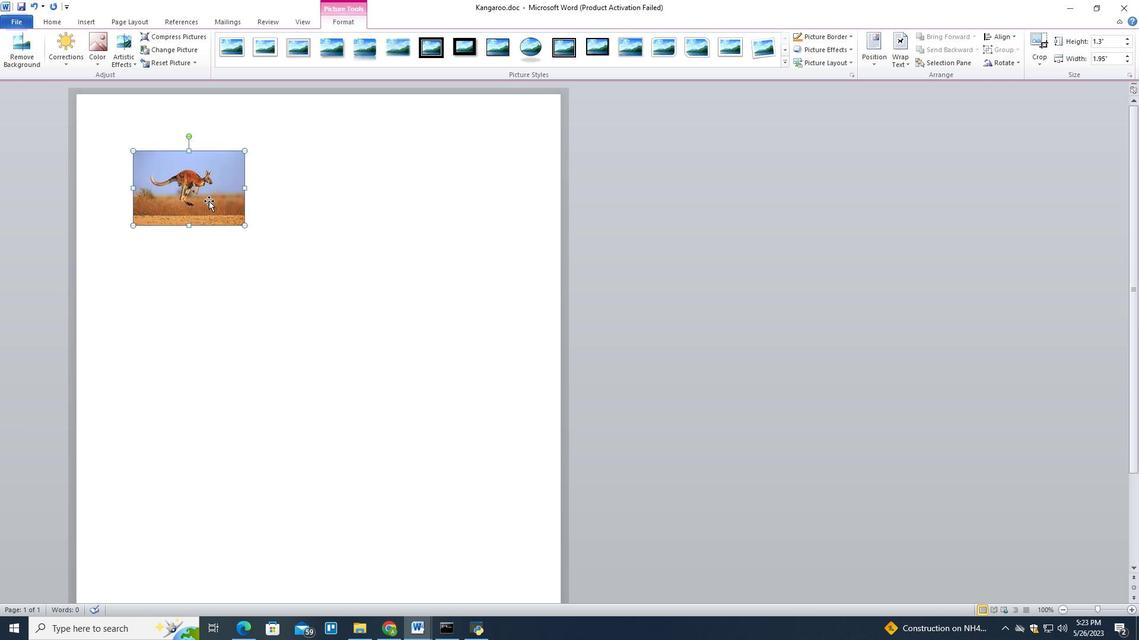 
Action: Mouse pressed left at (200, 192)
Screenshot: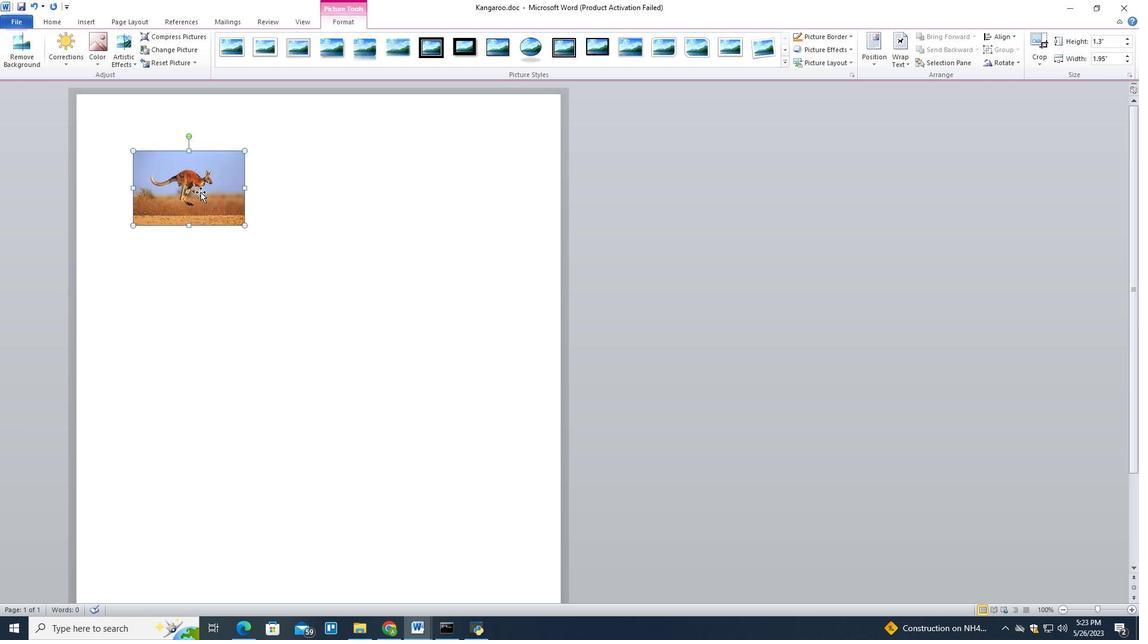 
Action: Mouse pressed left at (200, 192)
Screenshot: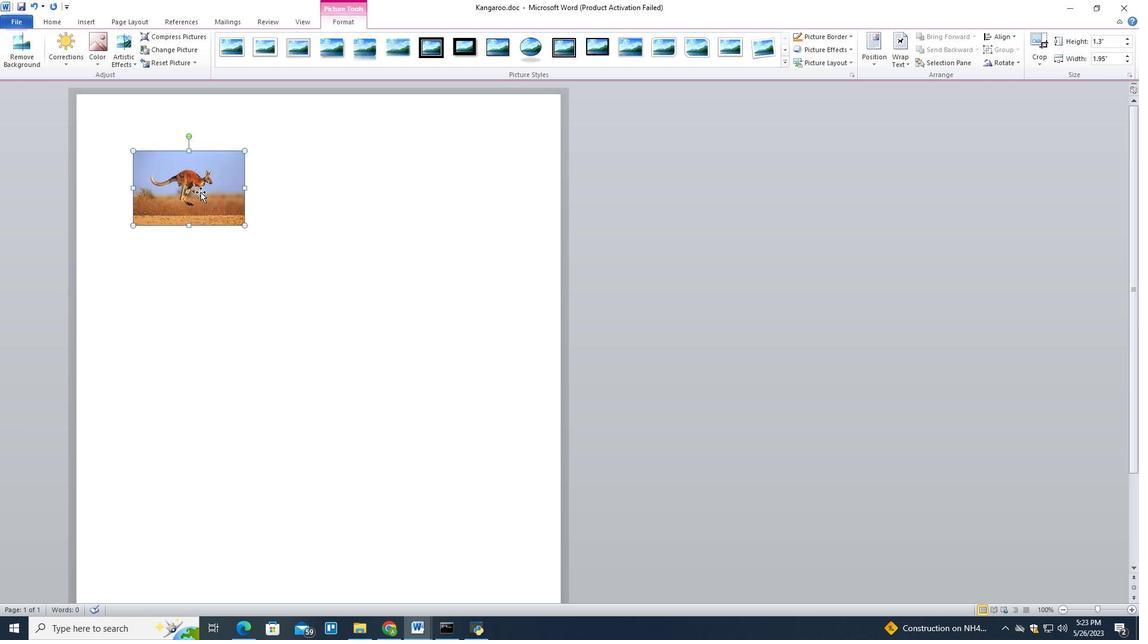 
Action: Mouse moved to (1127, 39)
Screenshot: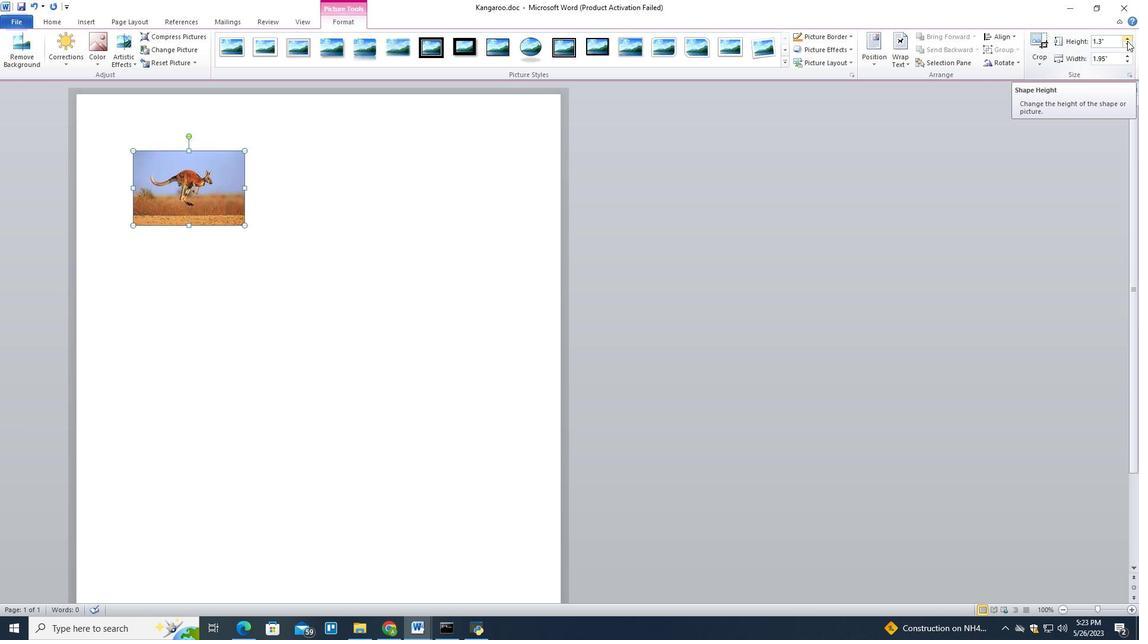 
Action: Mouse pressed left at (1127, 39)
Screenshot: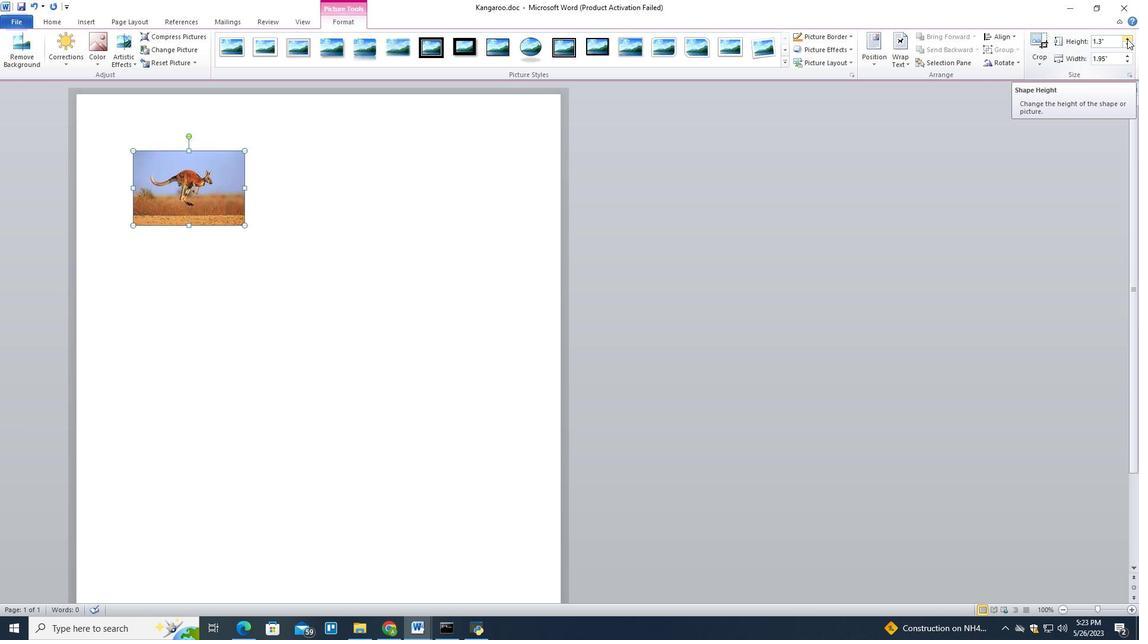 
Action: Mouse pressed left at (1127, 39)
Screenshot: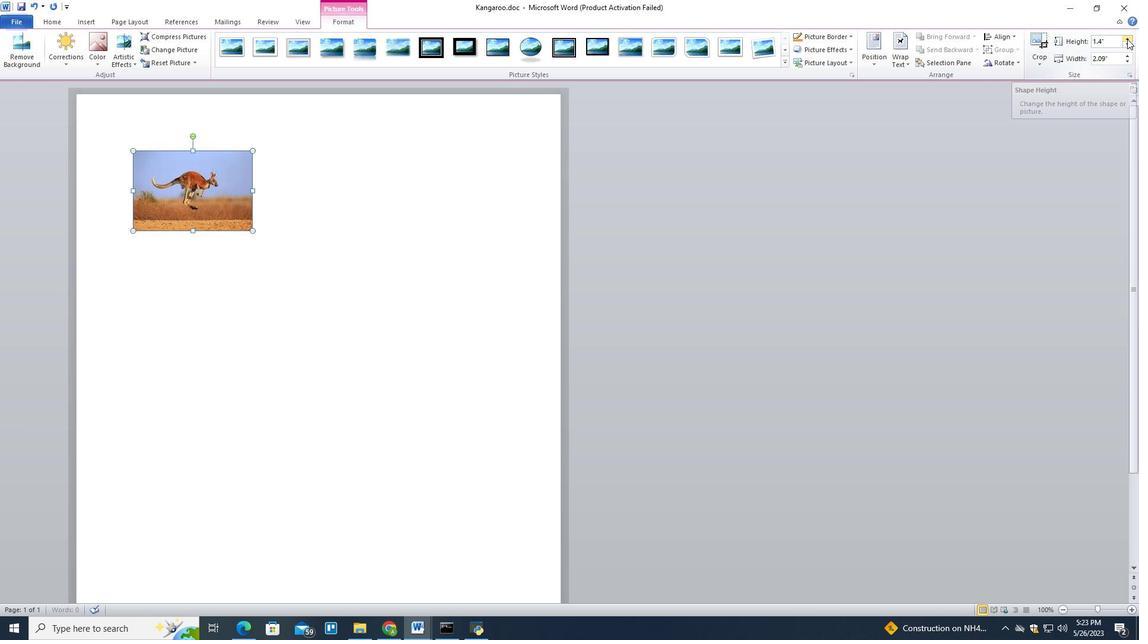 
Action: Mouse pressed left at (1127, 39)
Screenshot: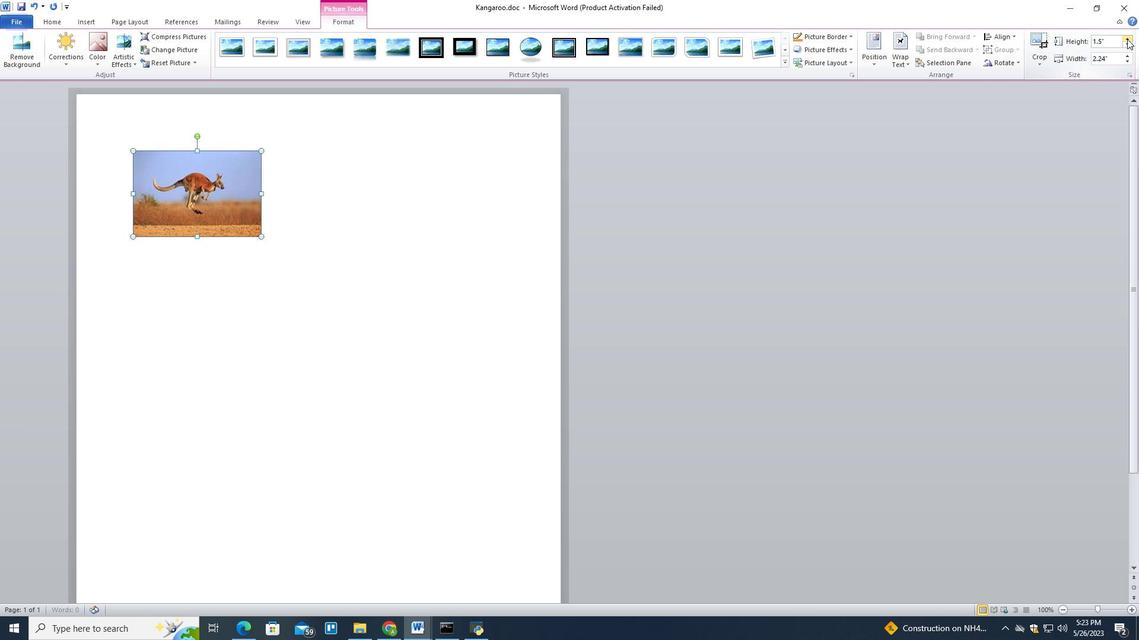 
Action: Mouse pressed left at (1127, 39)
Screenshot: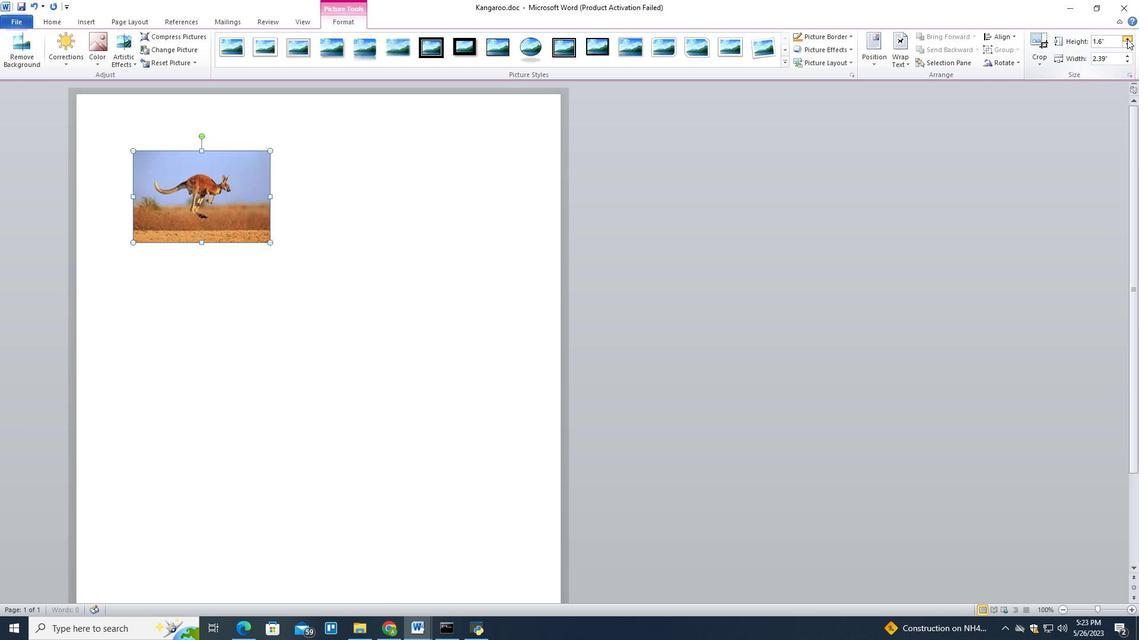 
Action: Mouse pressed left at (1127, 39)
Screenshot: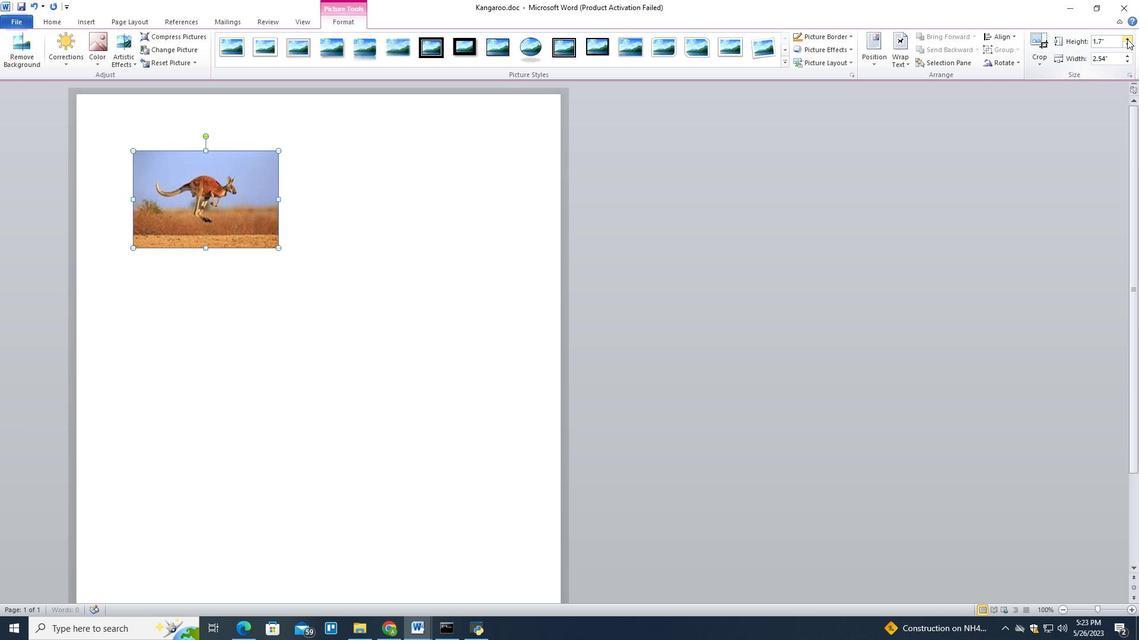 
Action: Mouse pressed left at (1127, 39)
Screenshot: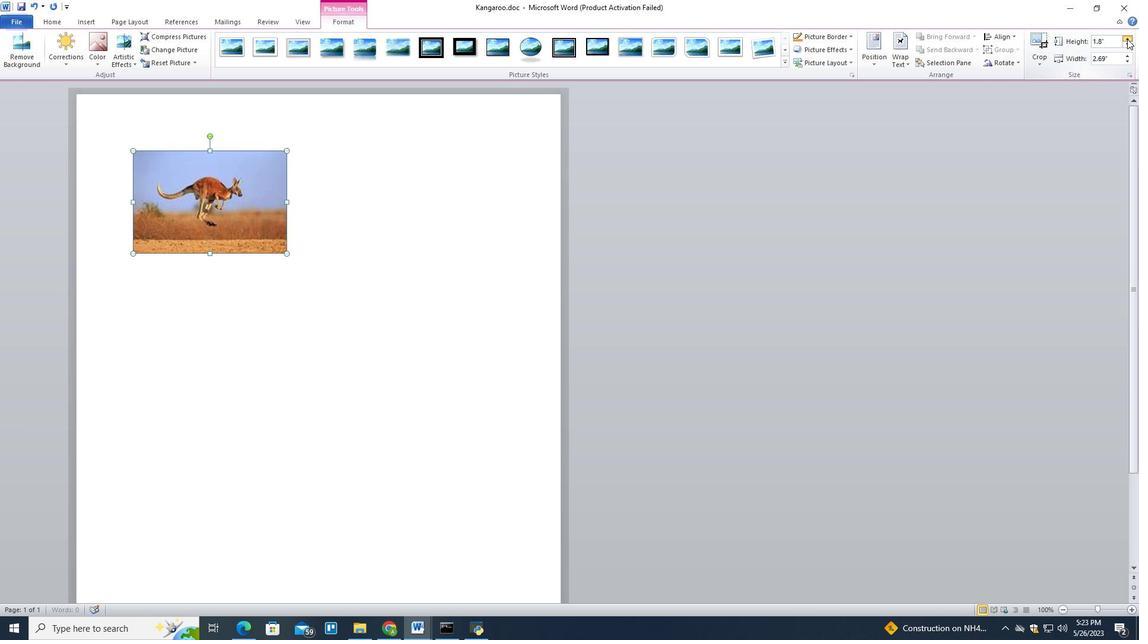 
Action: Mouse pressed left at (1127, 39)
Screenshot: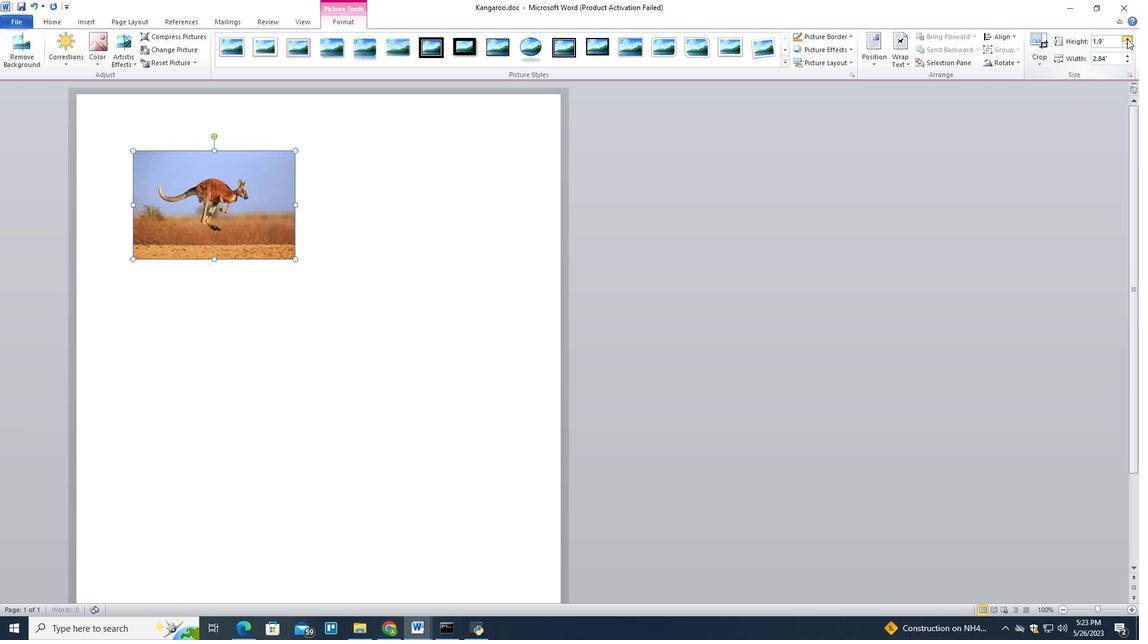 
Action: Mouse pressed left at (1127, 39)
Screenshot: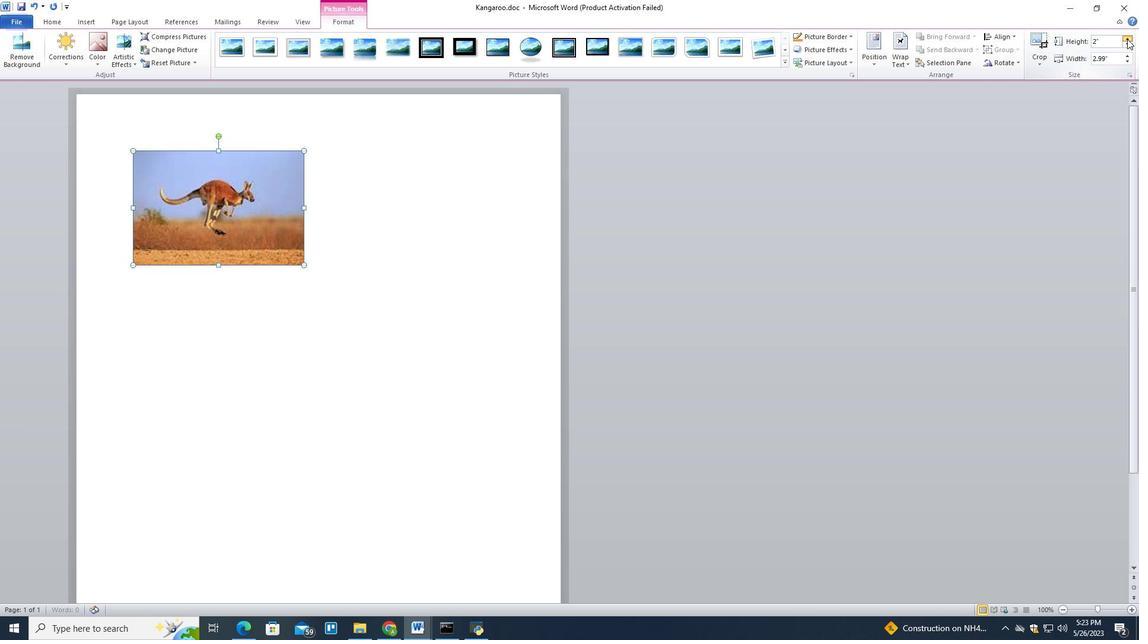 
Action: Mouse pressed left at (1127, 39)
Screenshot: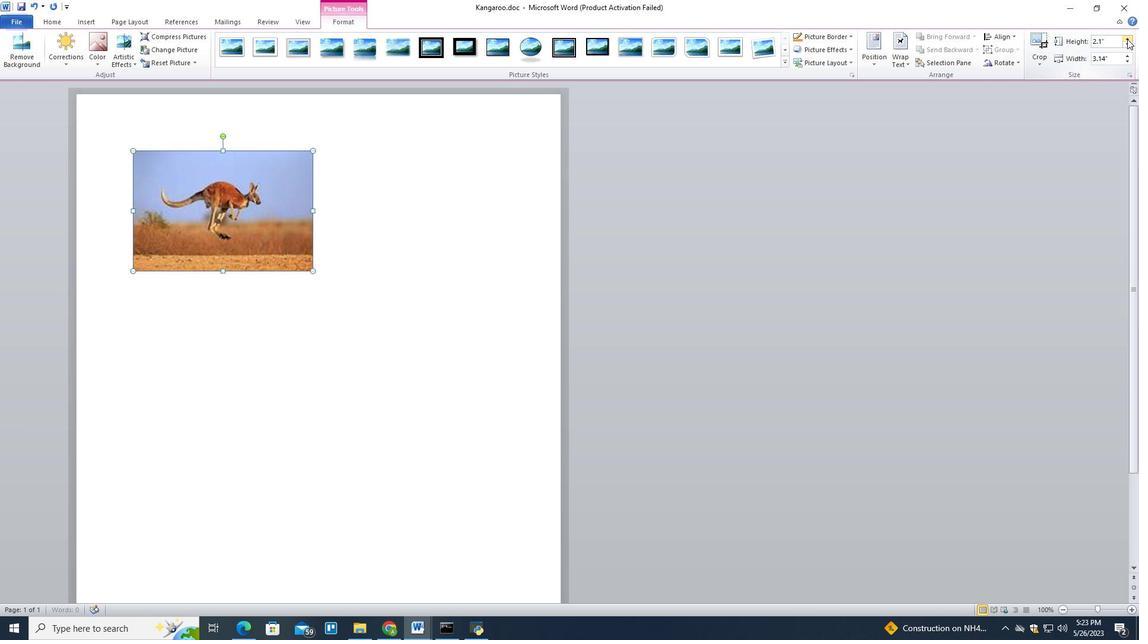 
Action: Mouse moved to (1127, 38)
Screenshot: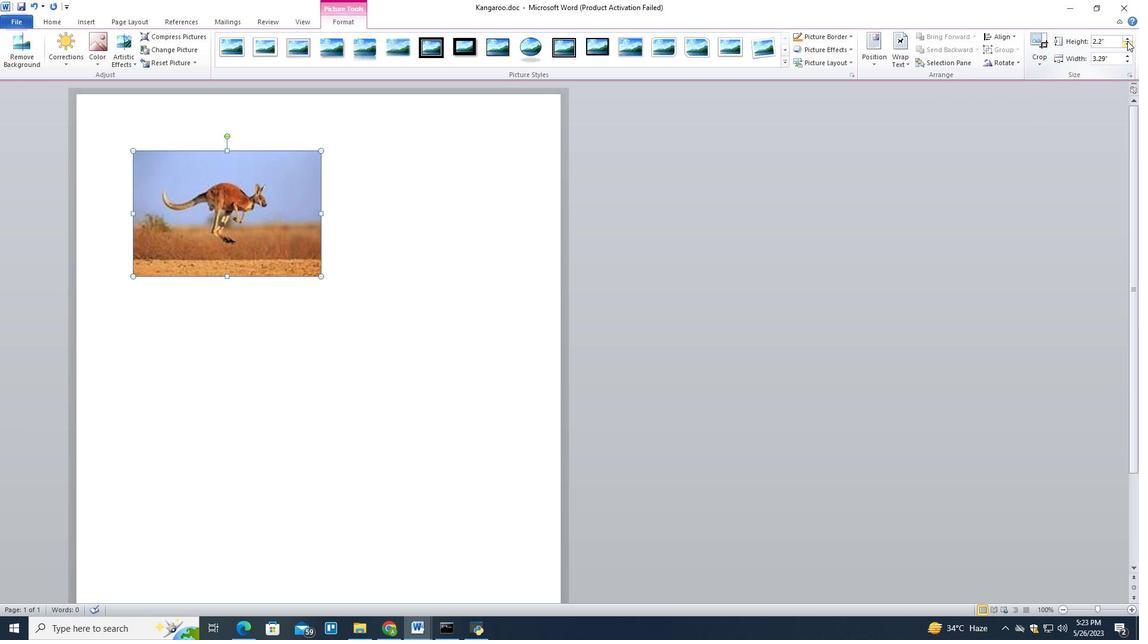 
Action: Mouse pressed left at (1127, 38)
Screenshot: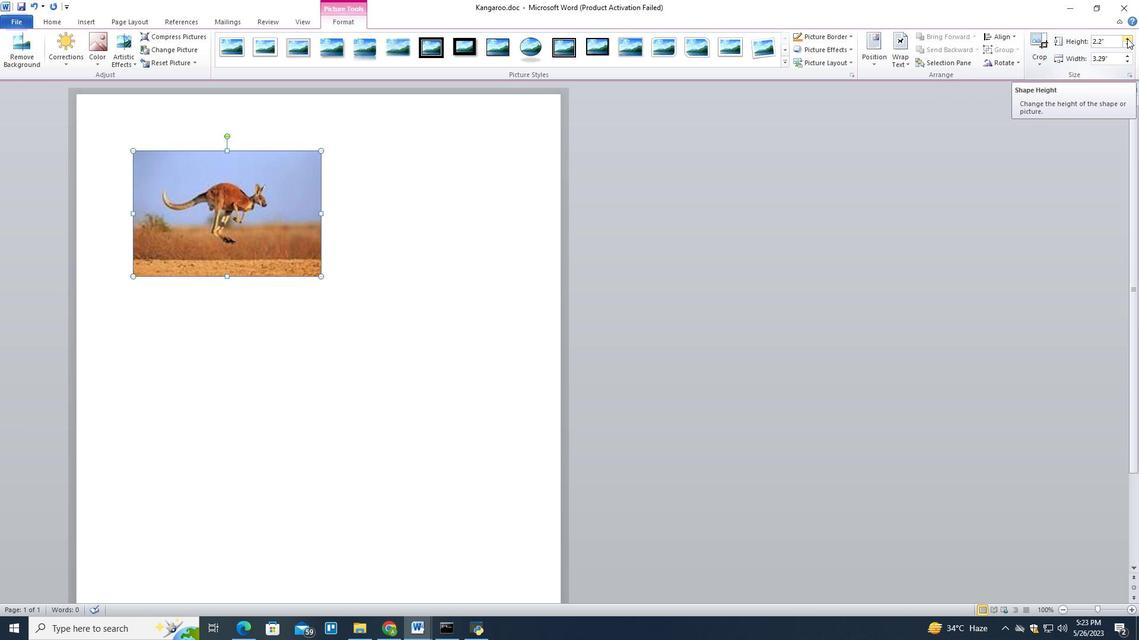 
Action: Mouse pressed left at (1127, 38)
Screenshot: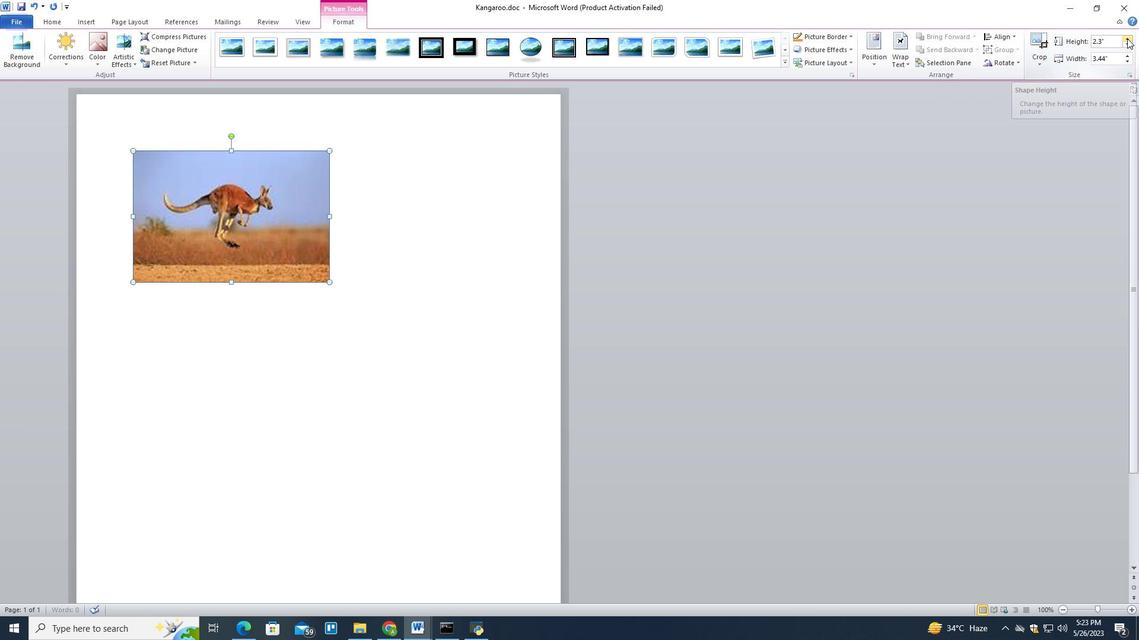 
Action: Mouse pressed left at (1127, 38)
Screenshot: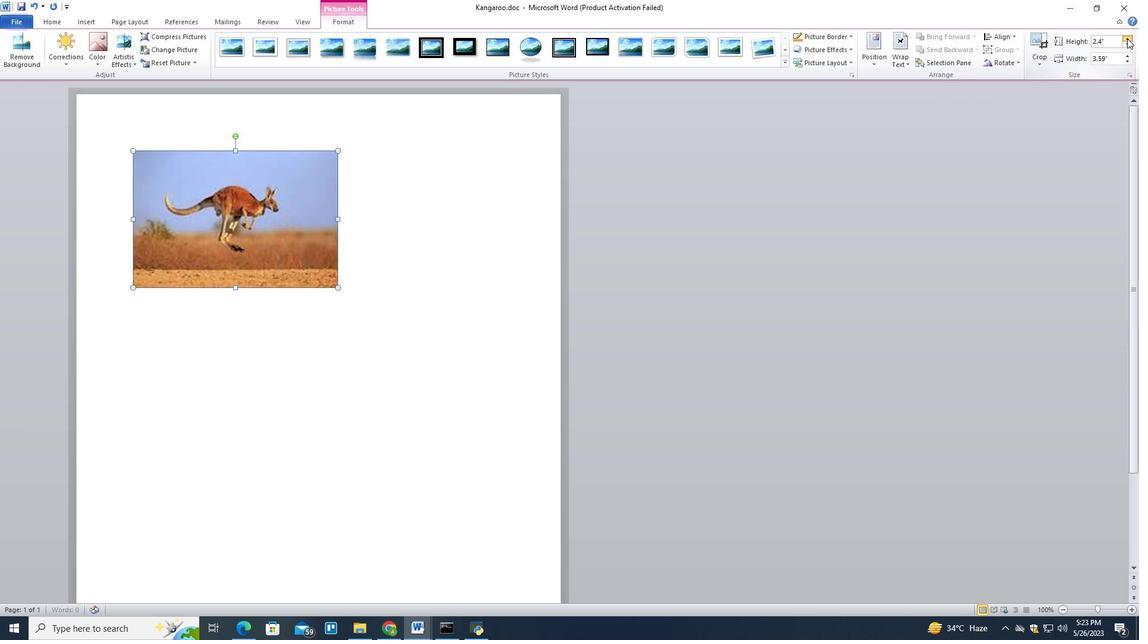 
Action: Mouse pressed left at (1127, 38)
Screenshot: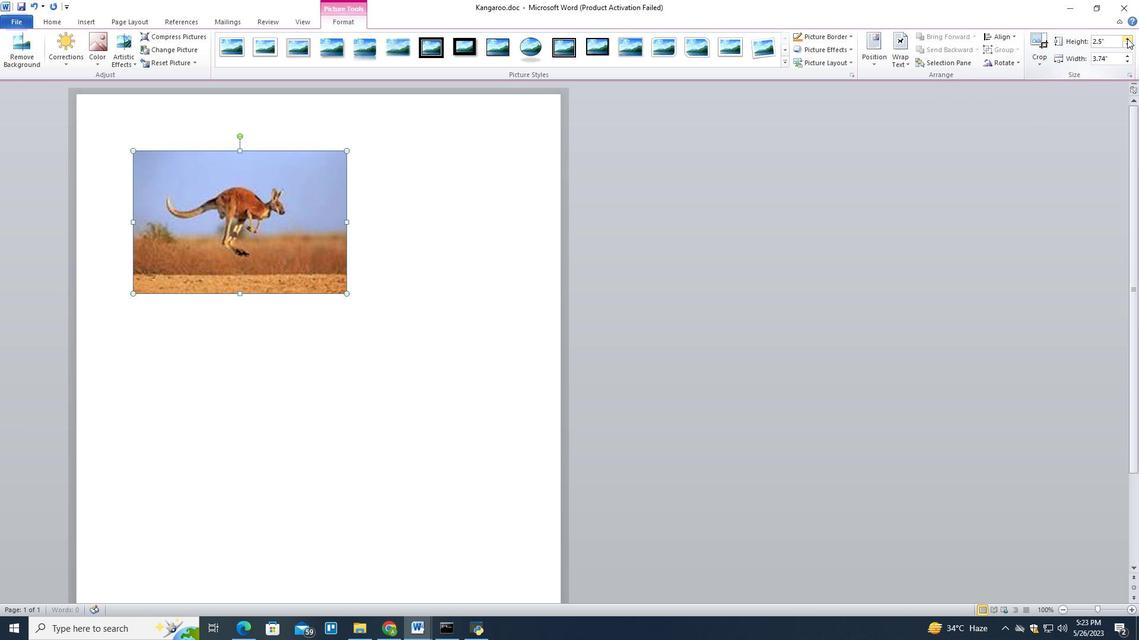 
Action: Mouse pressed left at (1127, 38)
Screenshot: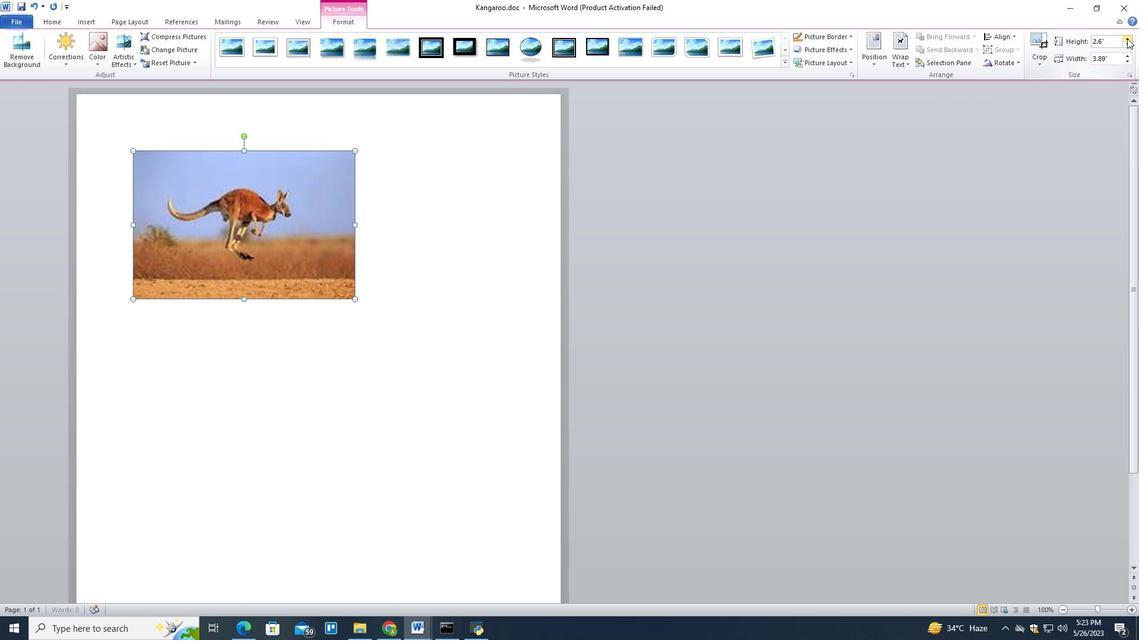
Action: Mouse pressed left at (1127, 38)
Screenshot: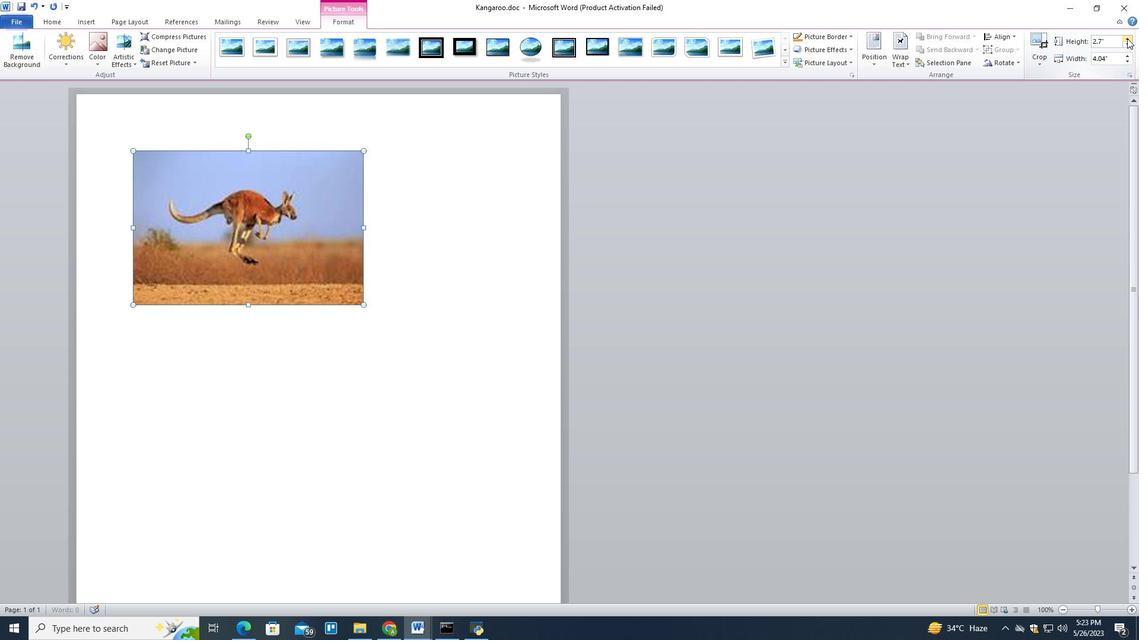 
Action: Mouse pressed left at (1127, 38)
Screenshot: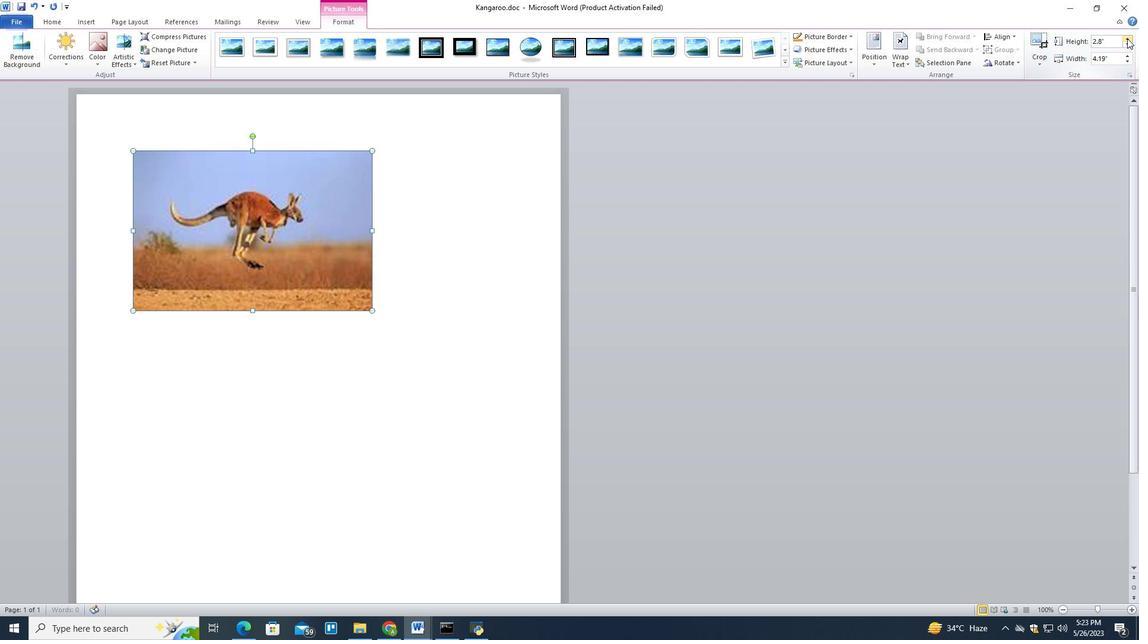 
Action: Mouse pressed left at (1127, 38)
Screenshot: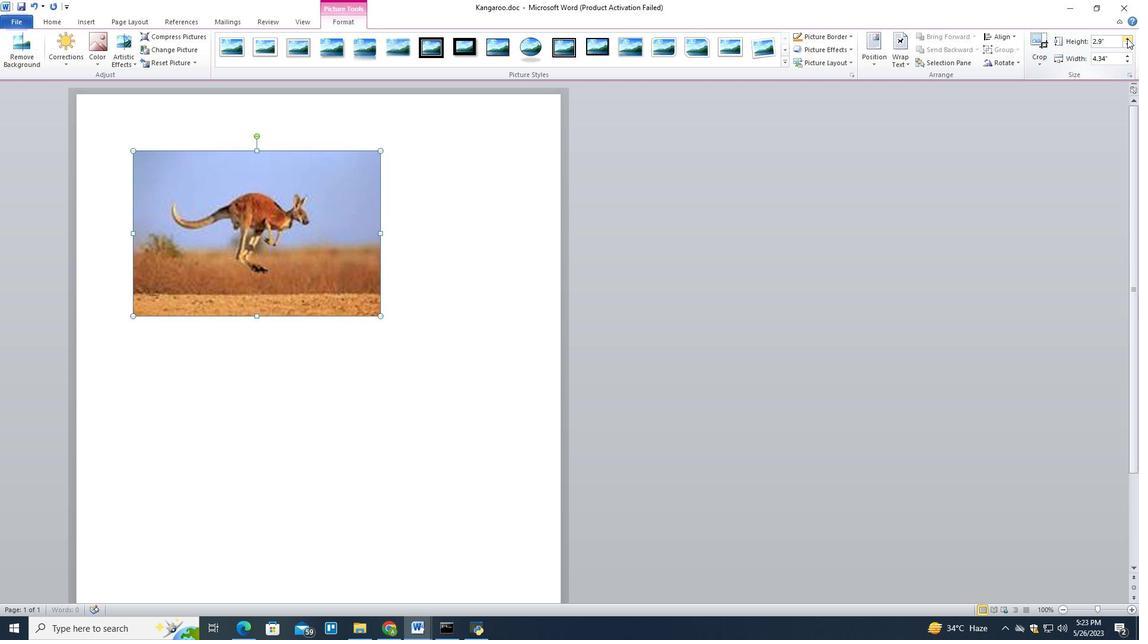 
Action: Mouse pressed left at (1127, 38)
Screenshot: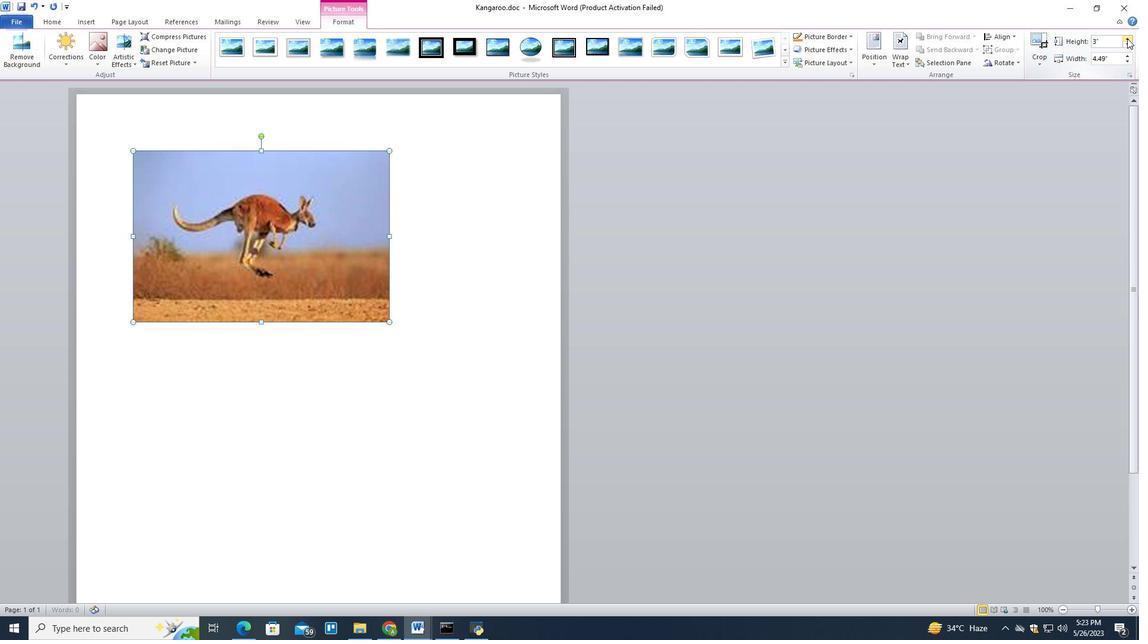 
Action: Mouse moved to (1127, 38)
Screenshot: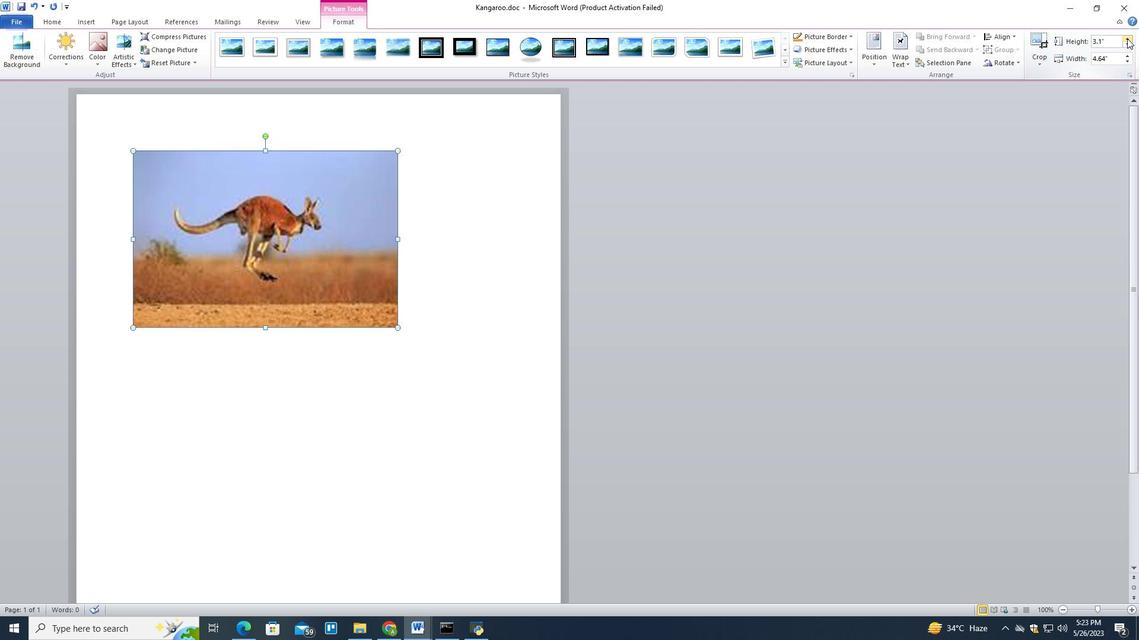 
Action: Mouse pressed left at (1127, 38)
Screenshot: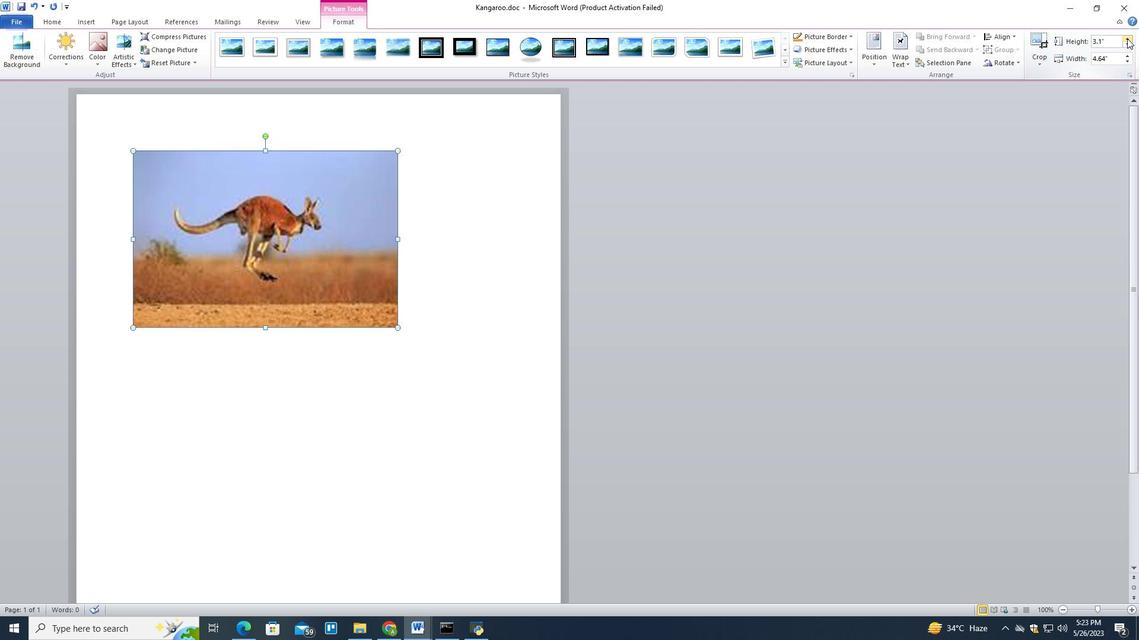 
Action: Mouse pressed left at (1127, 38)
Screenshot: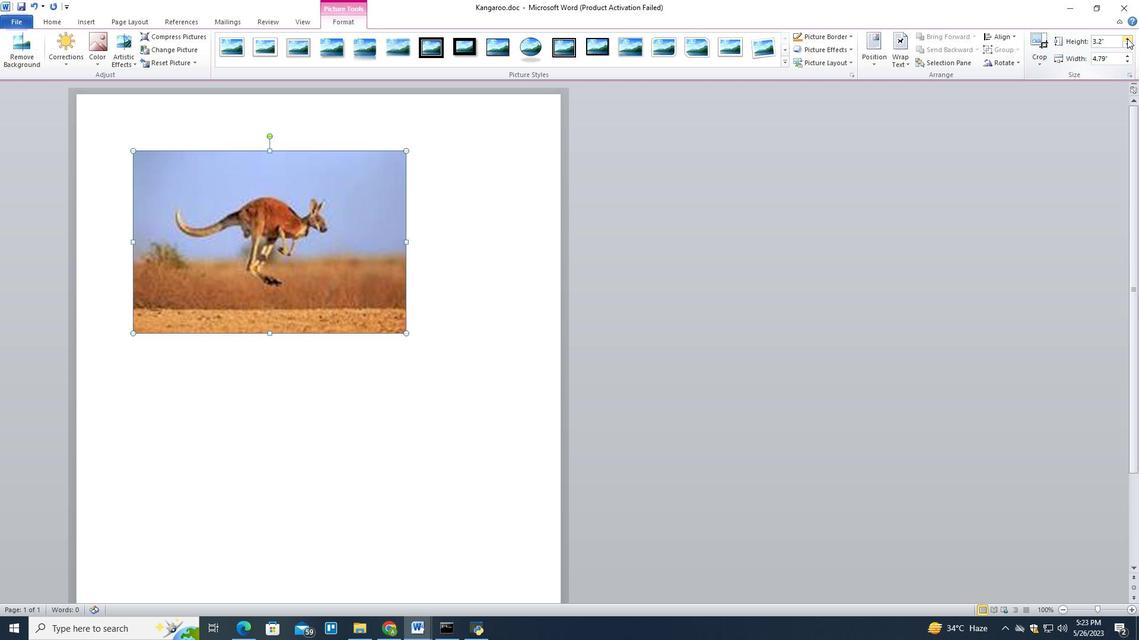 
Action: Mouse pressed left at (1127, 38)
Screenshot: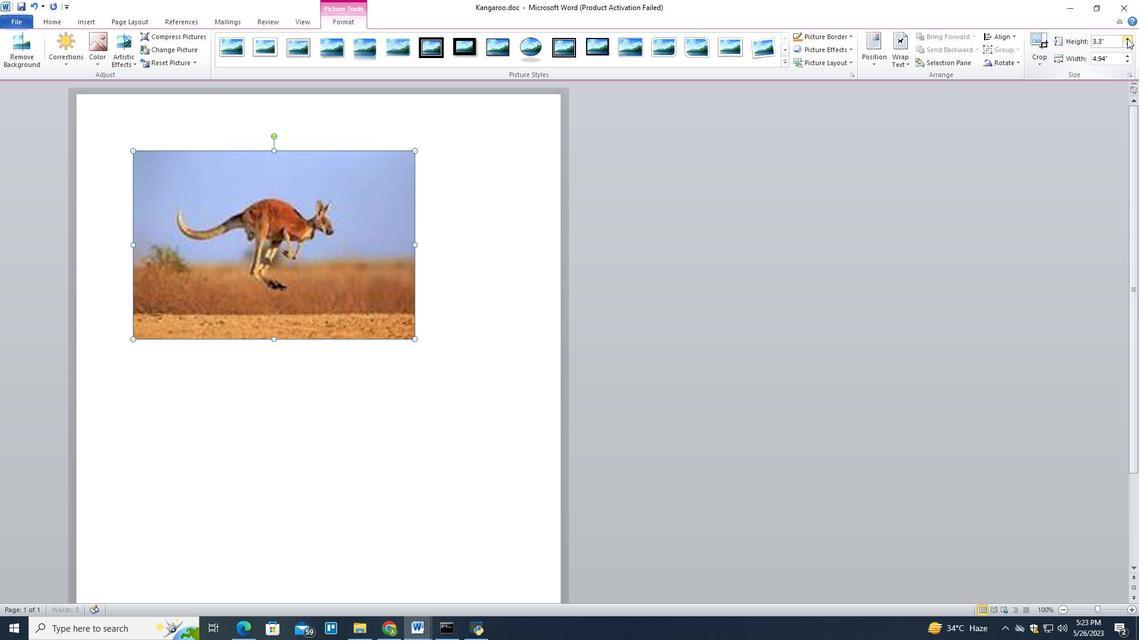 
Action: Mouse pressed left at (1127, 38)
Screenshot: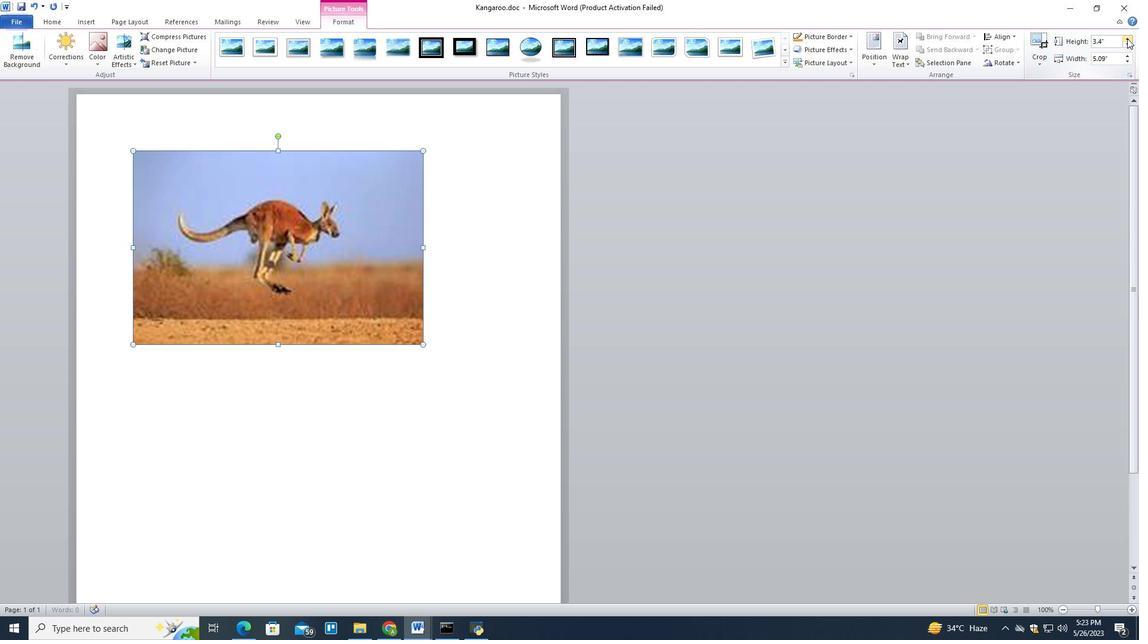 
Action: Mouse pressed left at (1127, 38)
Screenshot: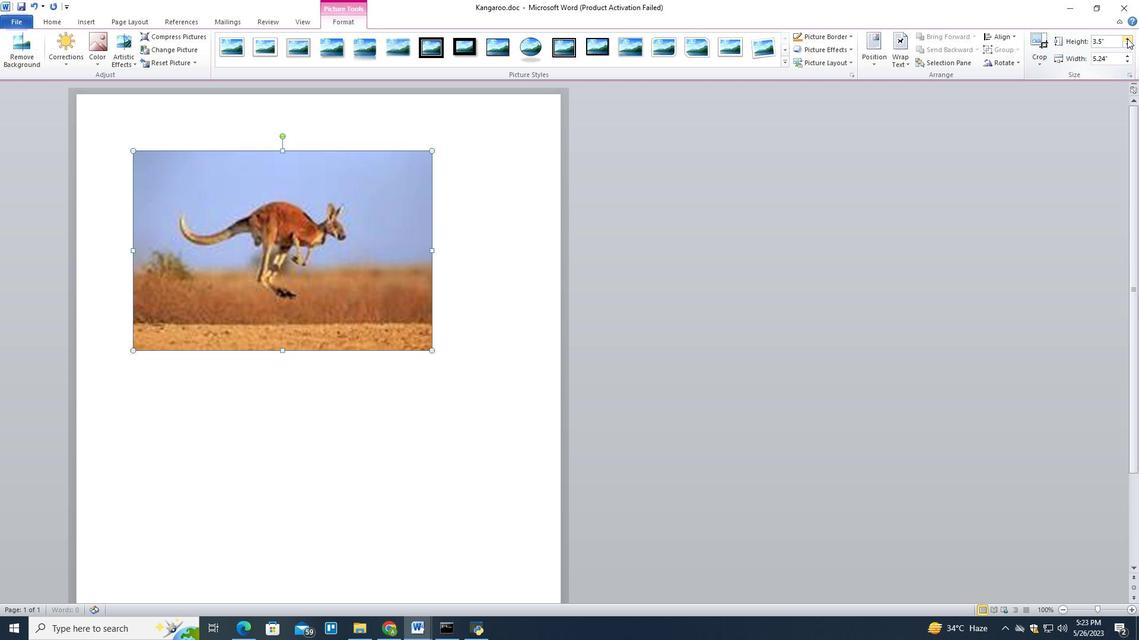 
Action: Mouse pressed left at (1127, 38)
Screenshot: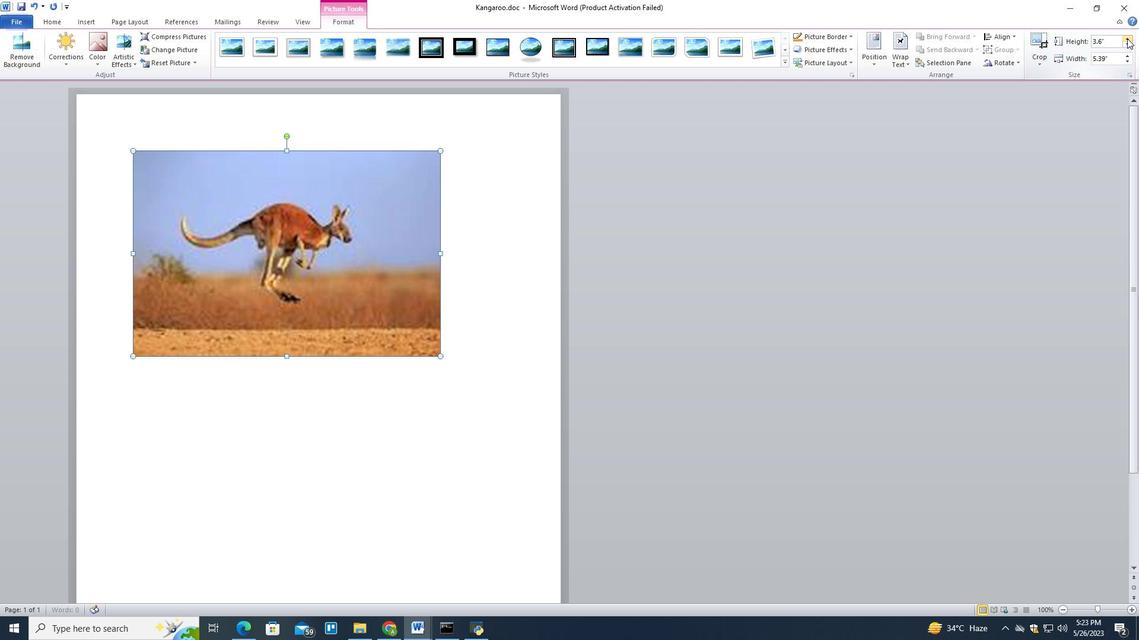 
Action: Mouse pressed left at (1127, 38)
Screenshot: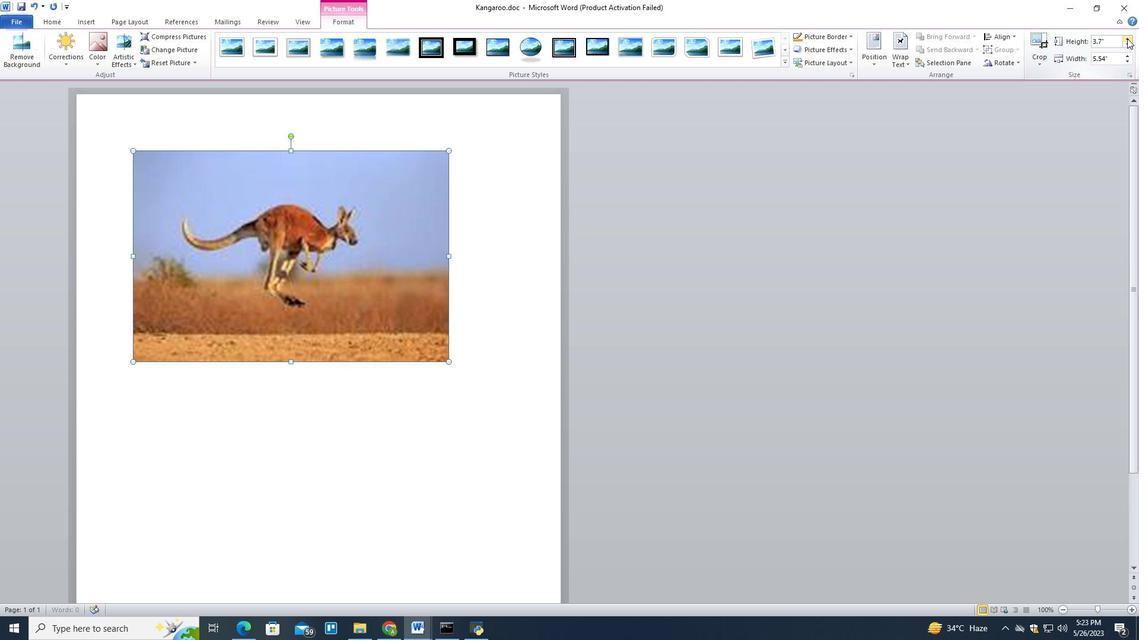 
Action: Mouse pressed left at (1127, 38)
Screenshot: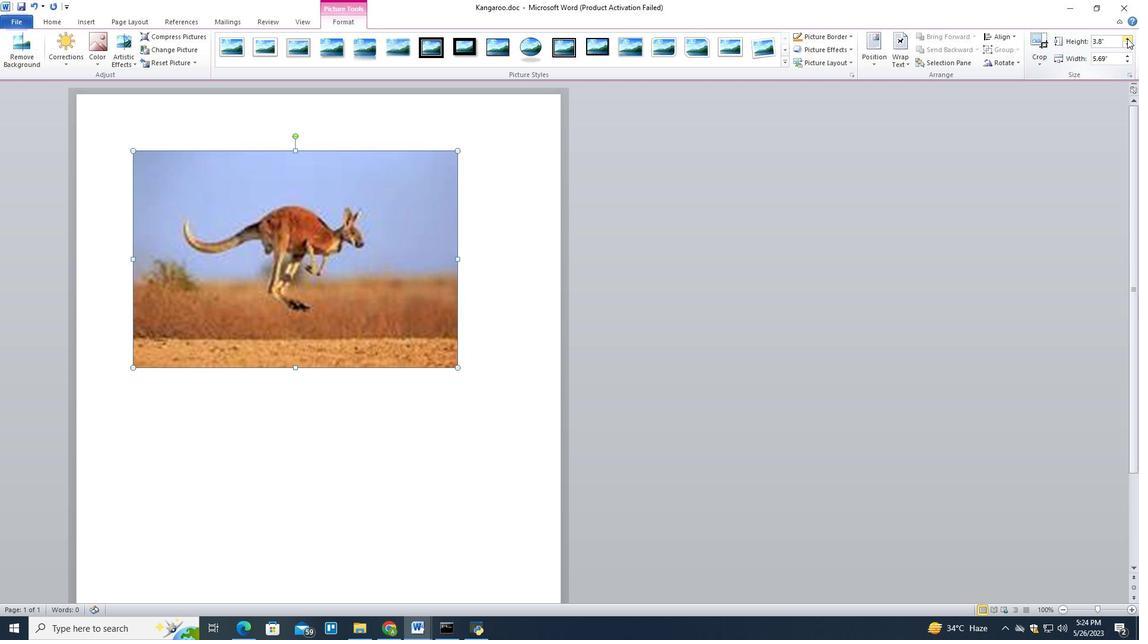 
Action: Mouse pressed left at (1127, 38)
Screenshot: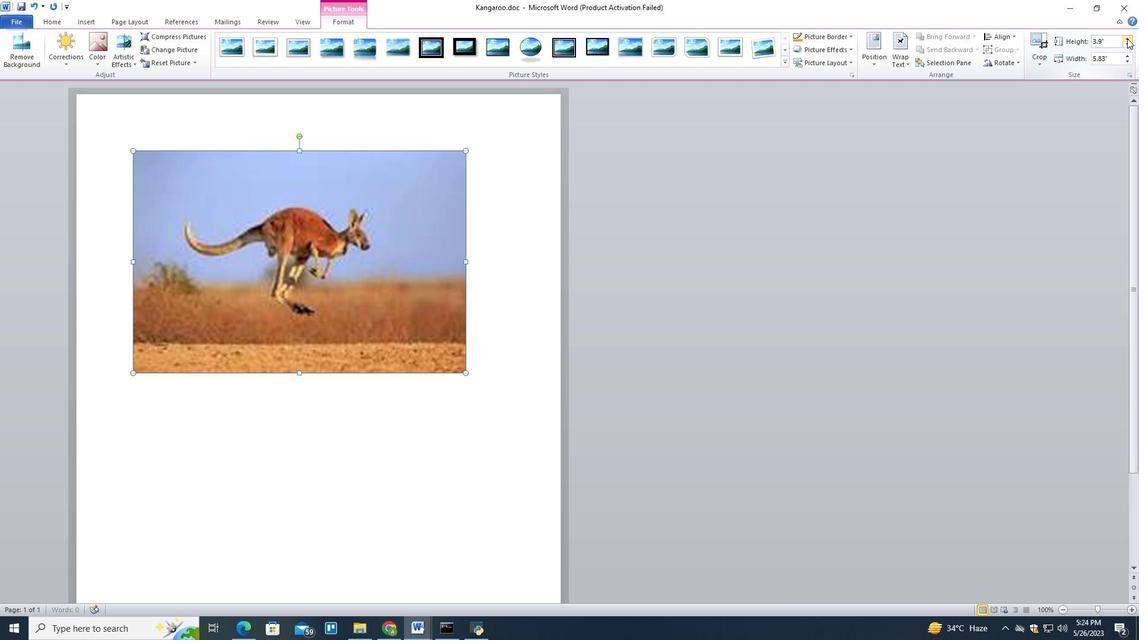 
Action: Mouse pressed left at (1127, 38)
Screenshot: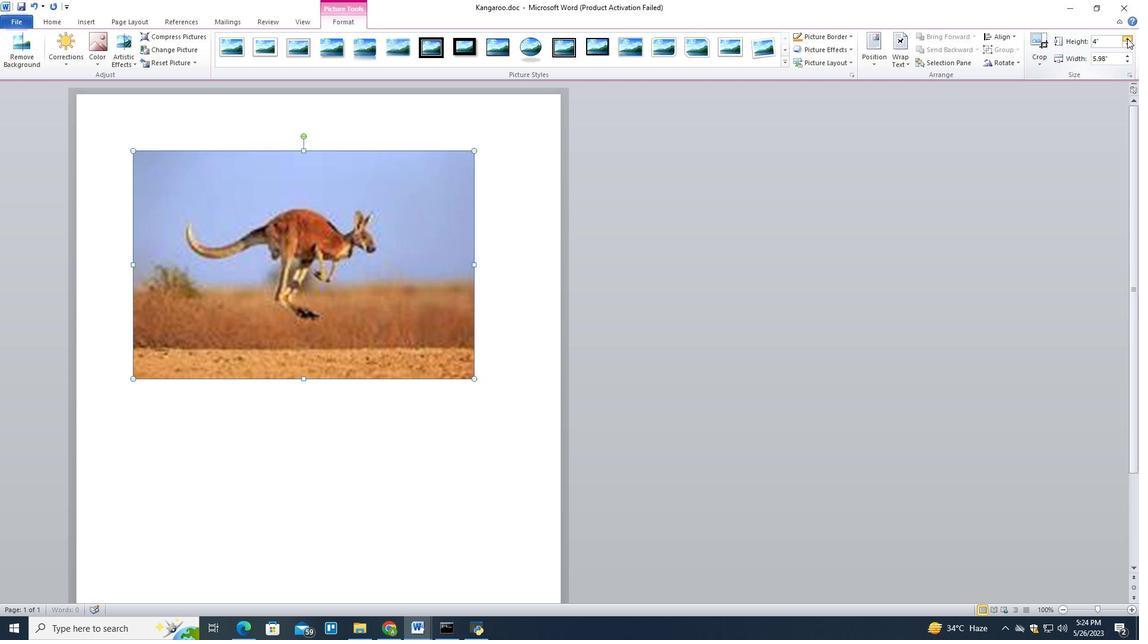 
Action: Mouse pressed left at (1127, 38)
Screenshot: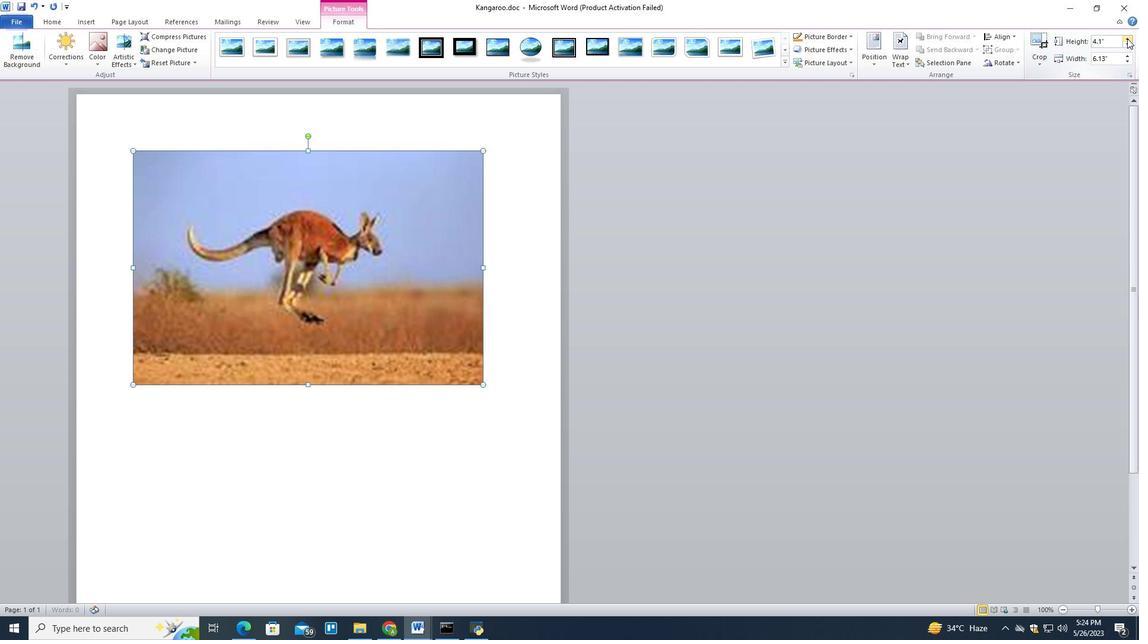 
Action: Mouse moved to (1125, 42)
Screenshot: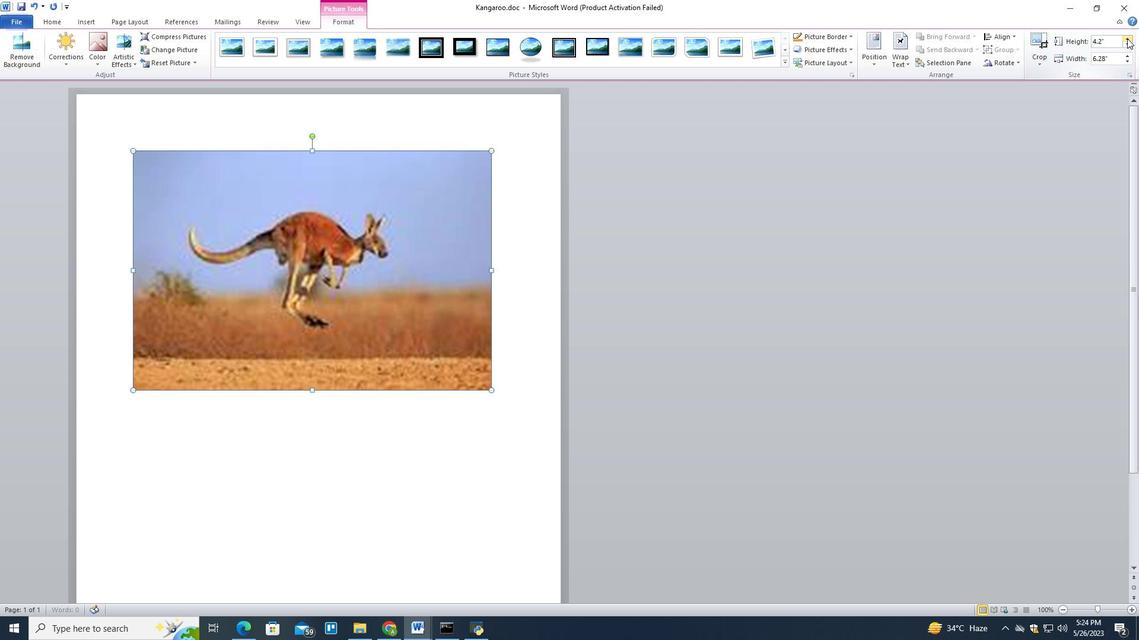 
Action: Mouse pressed left at (1125, 42)
Screenshot: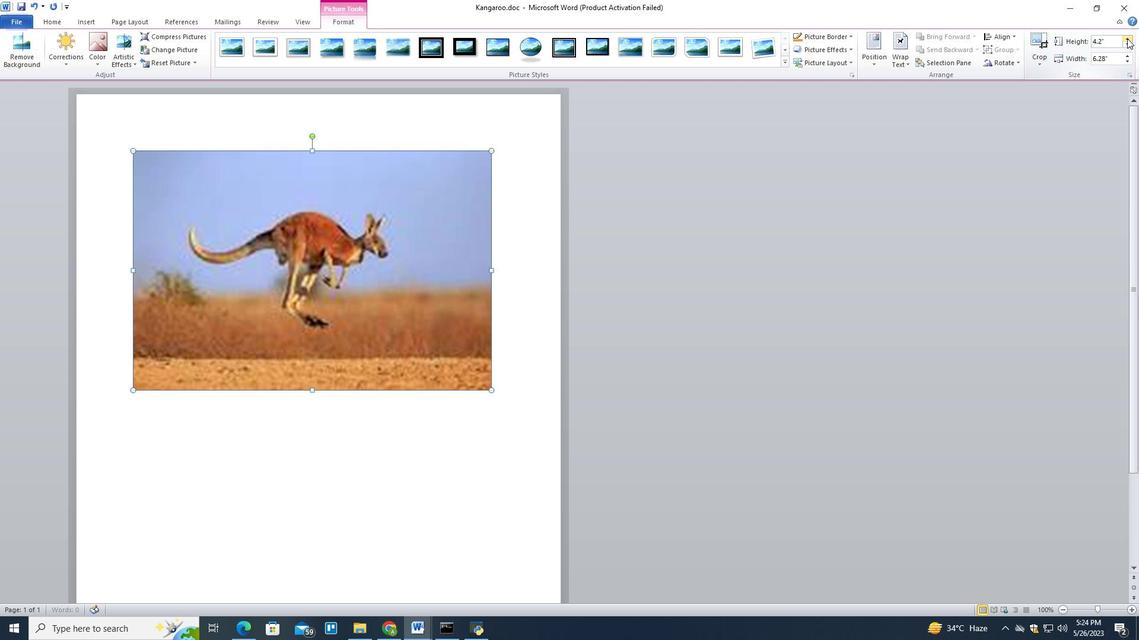 
Action: Mouse moved to (1126, 37)
Screenshot: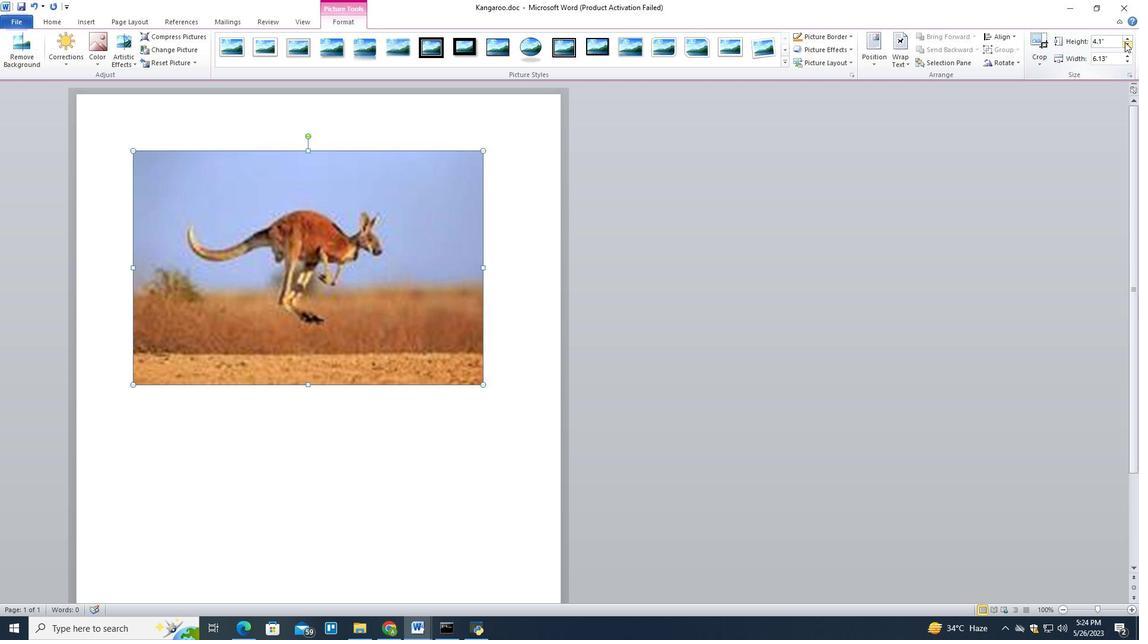 
Action: Mouse pressed left at (1126, 37)
Screenshot: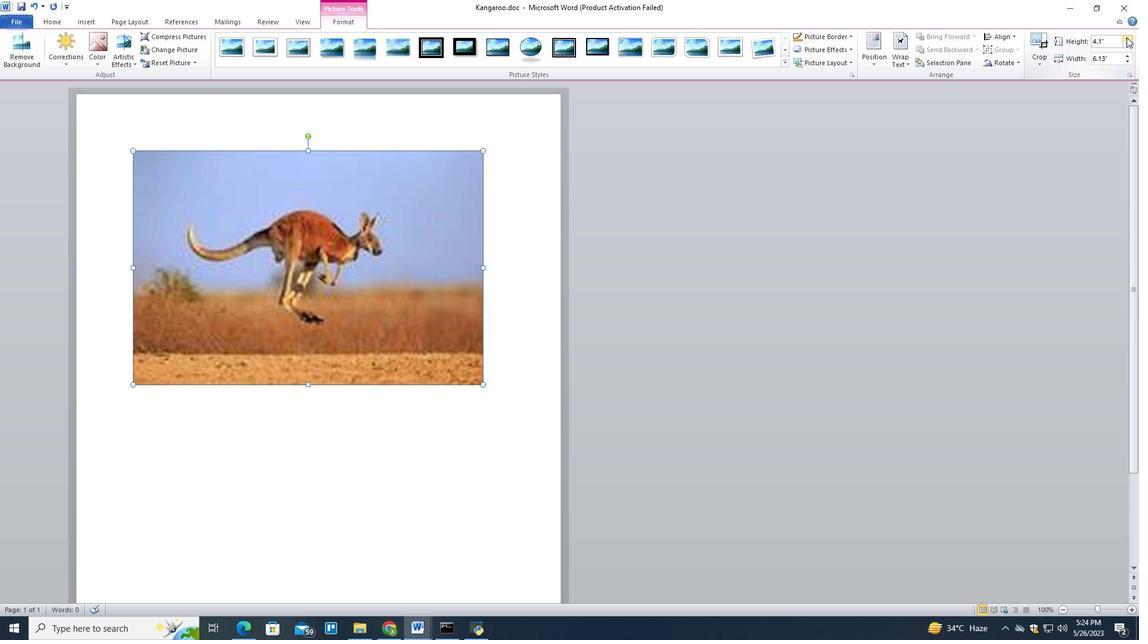 
Action: Mouse pressed left at (1126, 37)
Screenshot: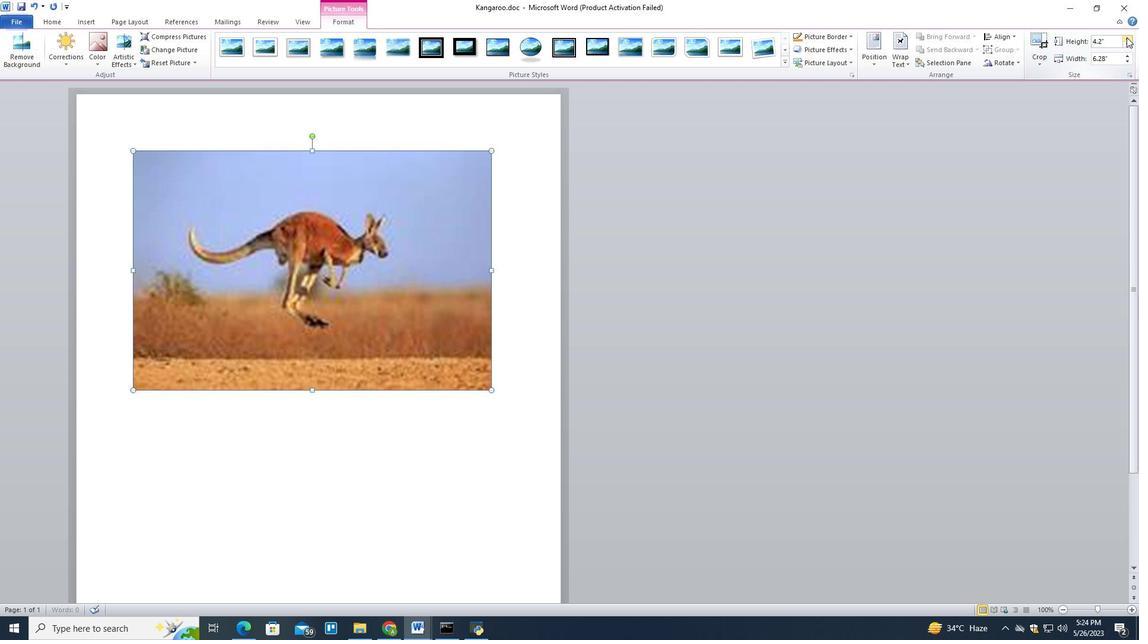 
Action: Mouse pressed left at (1126, 37)
Screenshot: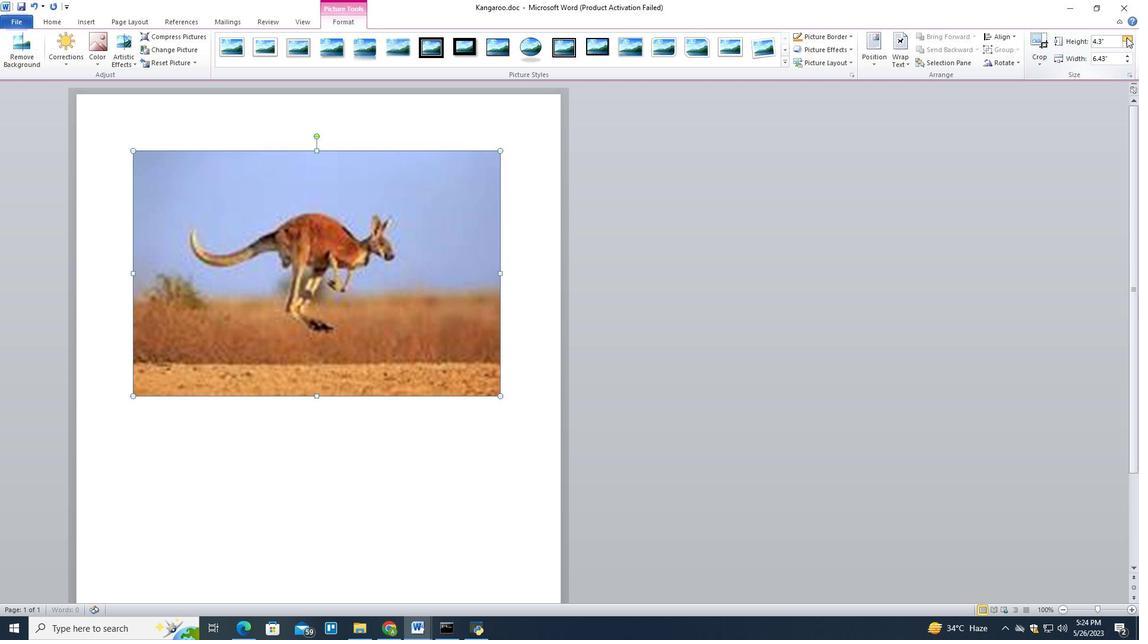 
Action: Mouse pressed left at (1126, 37)
Screenshot: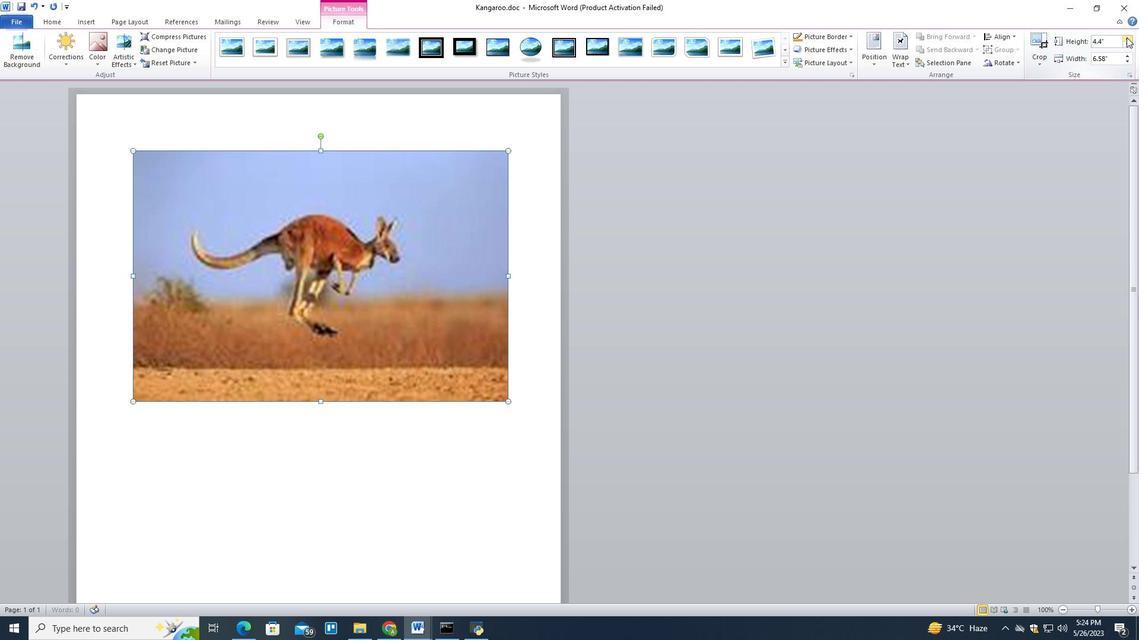
Action: Mouse pressed left at (1126, 37)
Screenshot: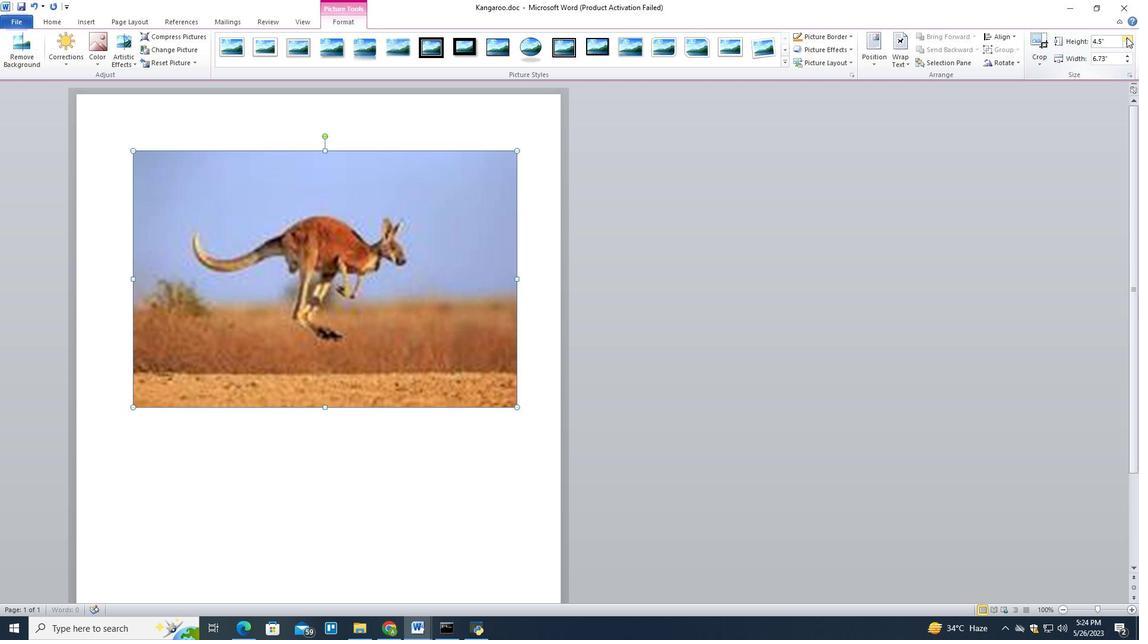 
Action: Mouse pressed left at (1126, 37)
Screenshot: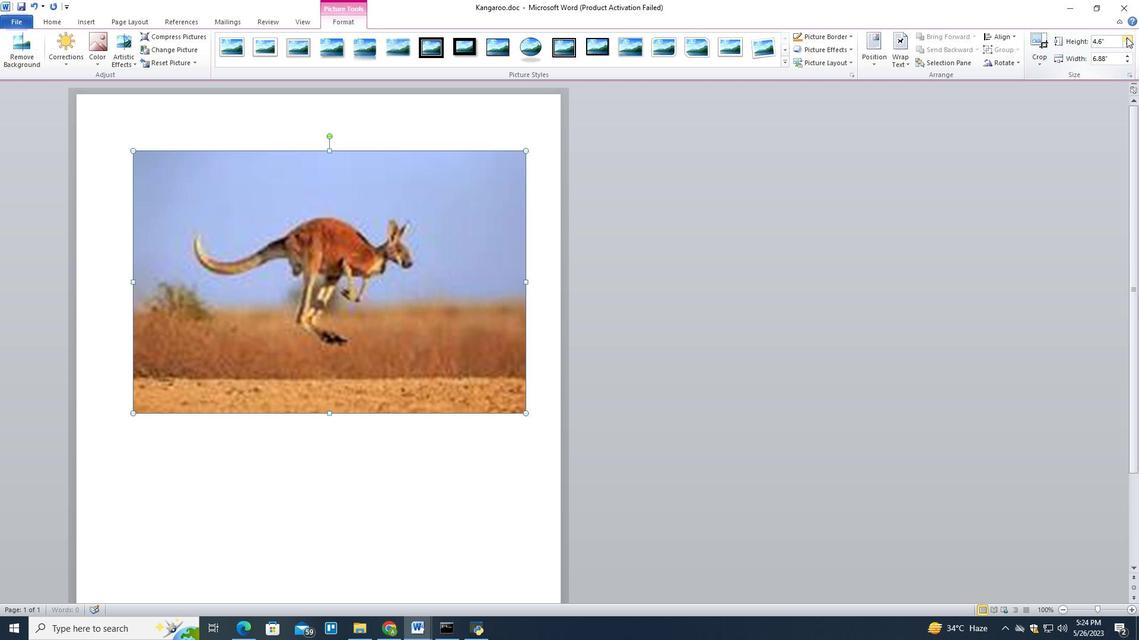 
Action: Mouse pressed left at (1126, 37)
Screenshot: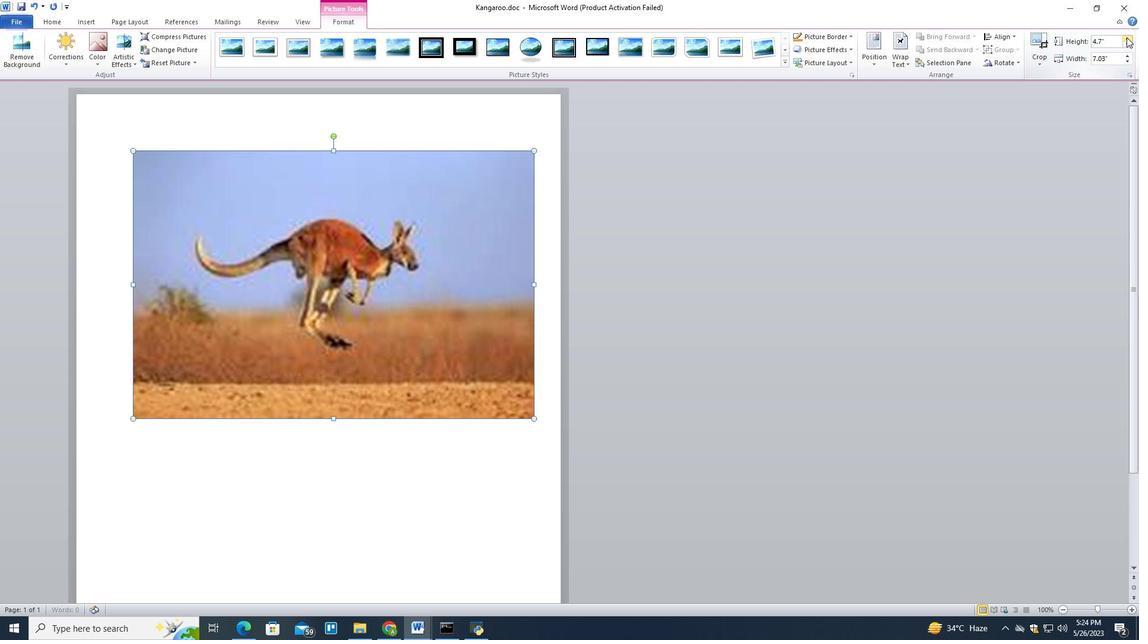 
Action: Mouse pressed left at (1126, 37)
Screenshot: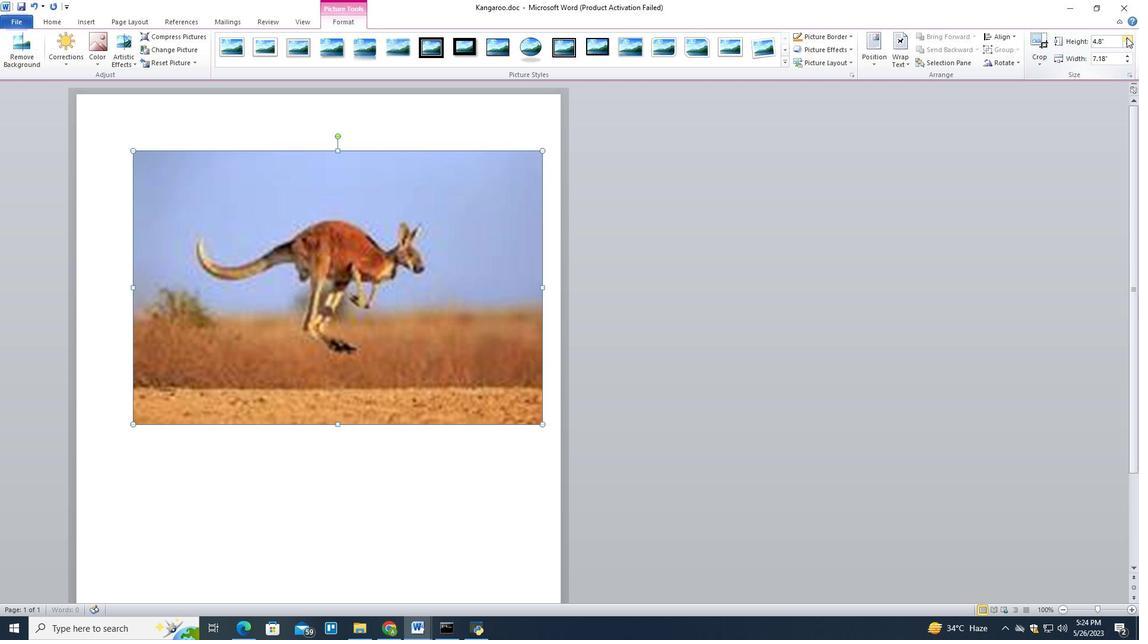 
Action: Mouse moved to (1128, 32)
Screenshot: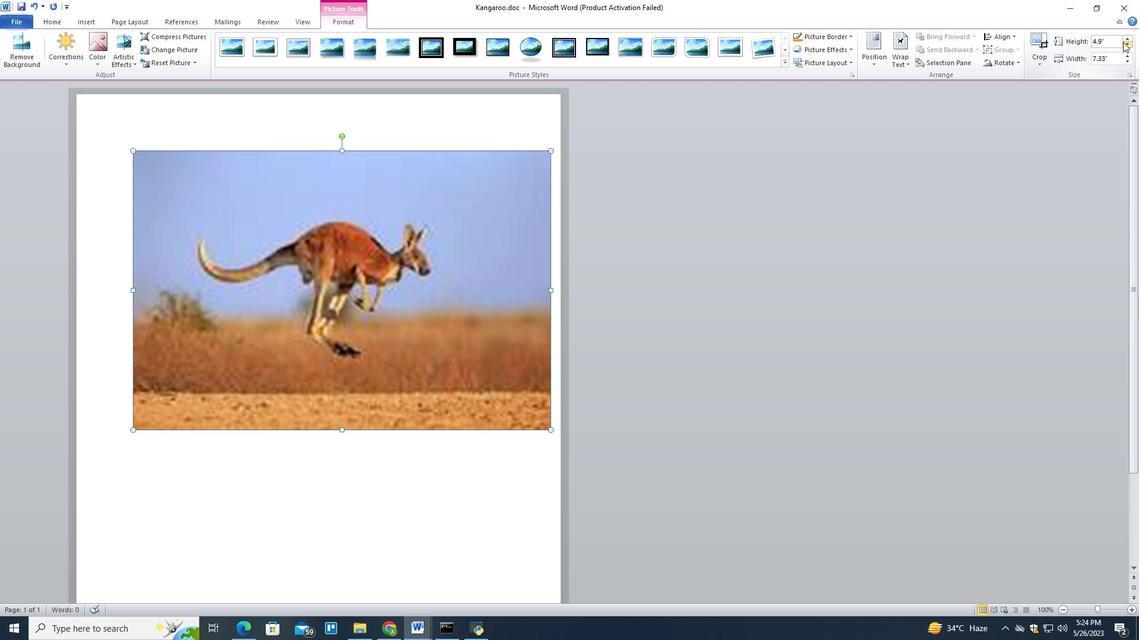 
Action: Mouse pressed left at (1128, 32)
Screenshot: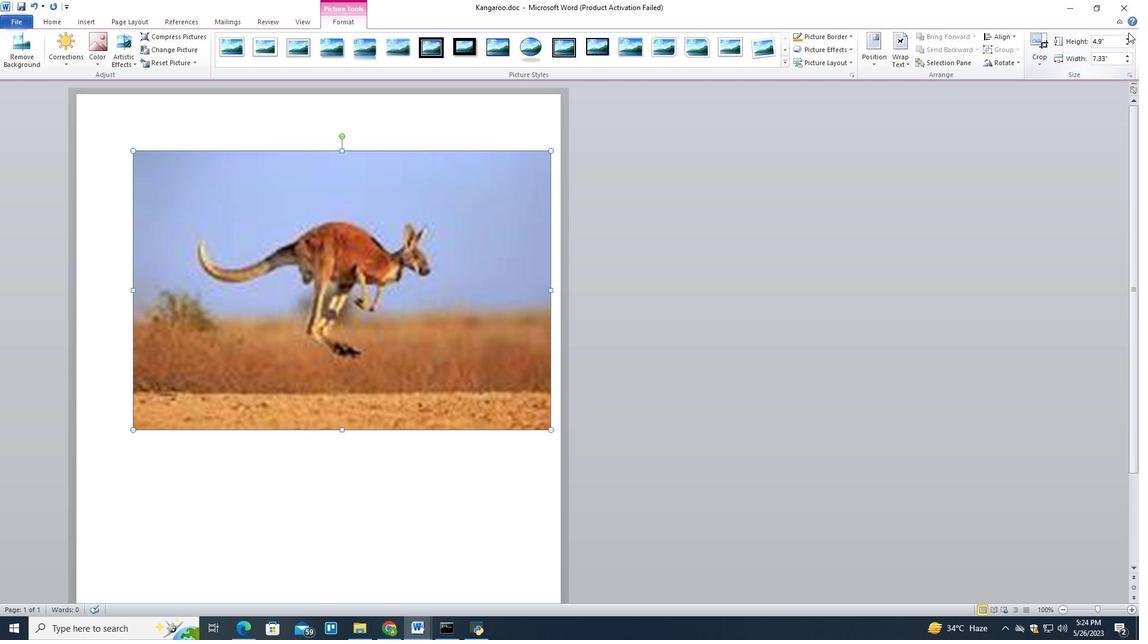 
Action: Mouse moved to (1128, 36)
Screenshot: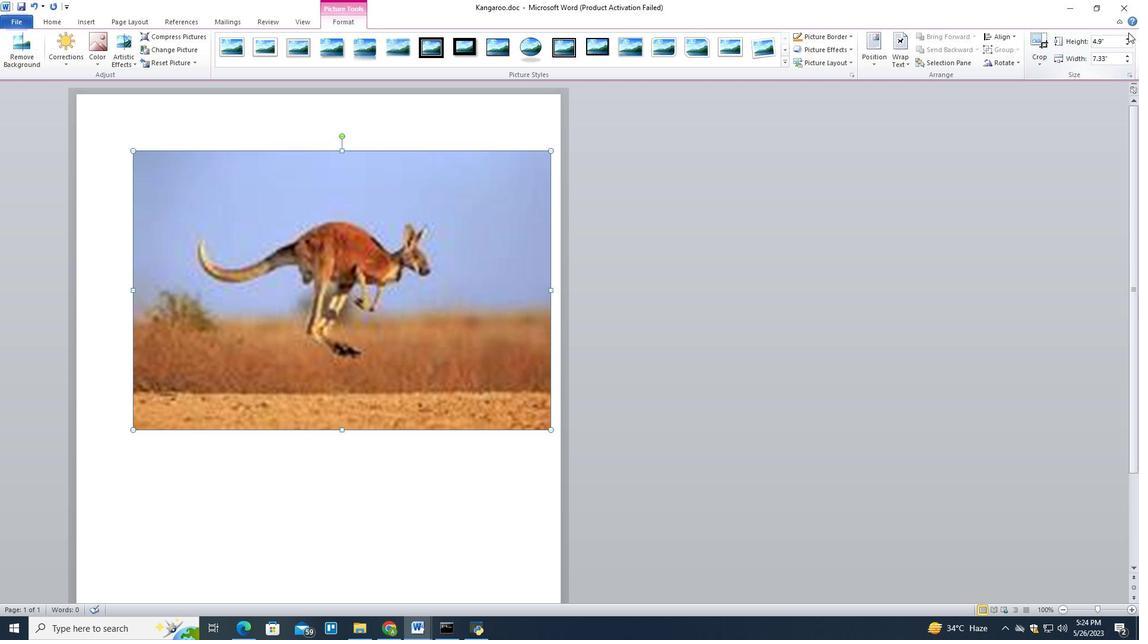 
Action: Mouse pressed left at (1128, 36)
Screenshot: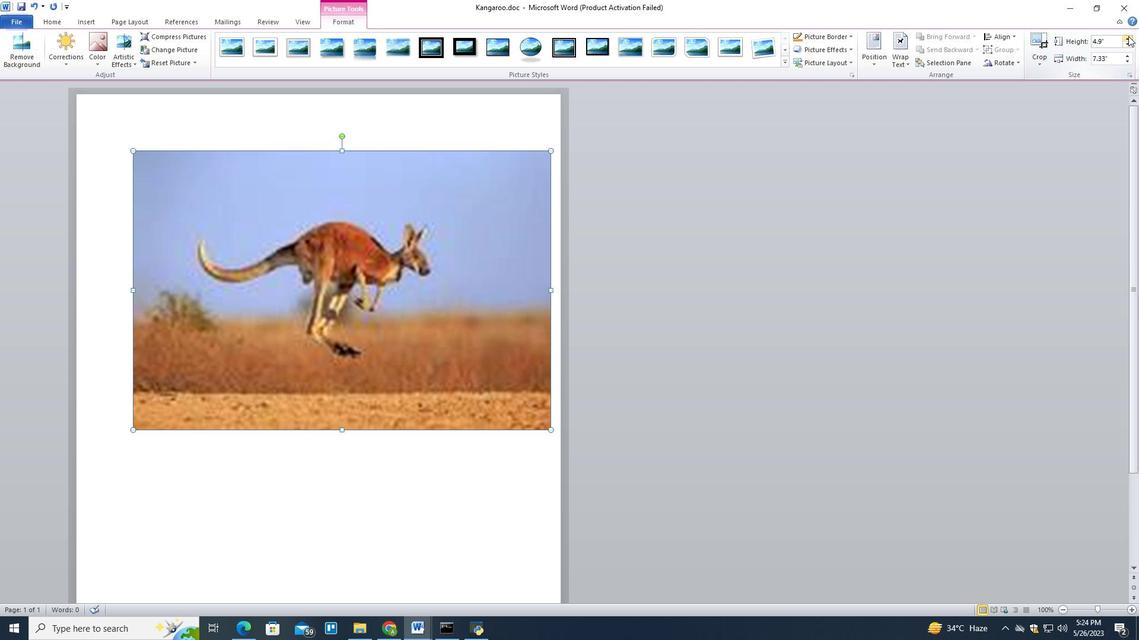 
Action: Mouse pressed left at (1128, 36)
Screenshot: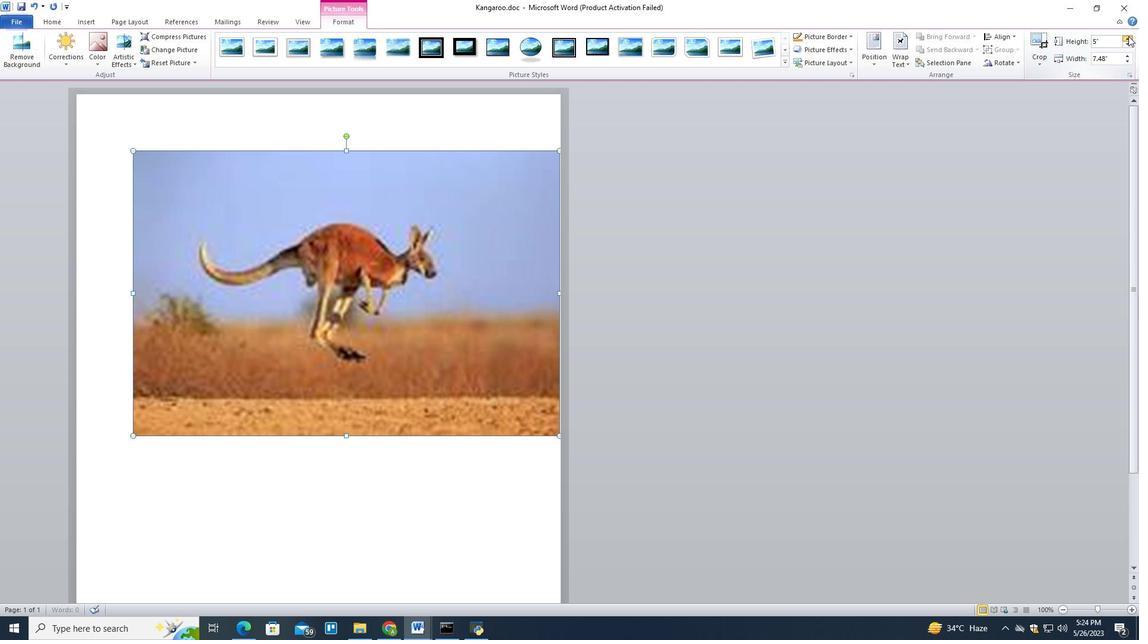 
Action: Mouse pressed left at (1128, 36)
Screenshot: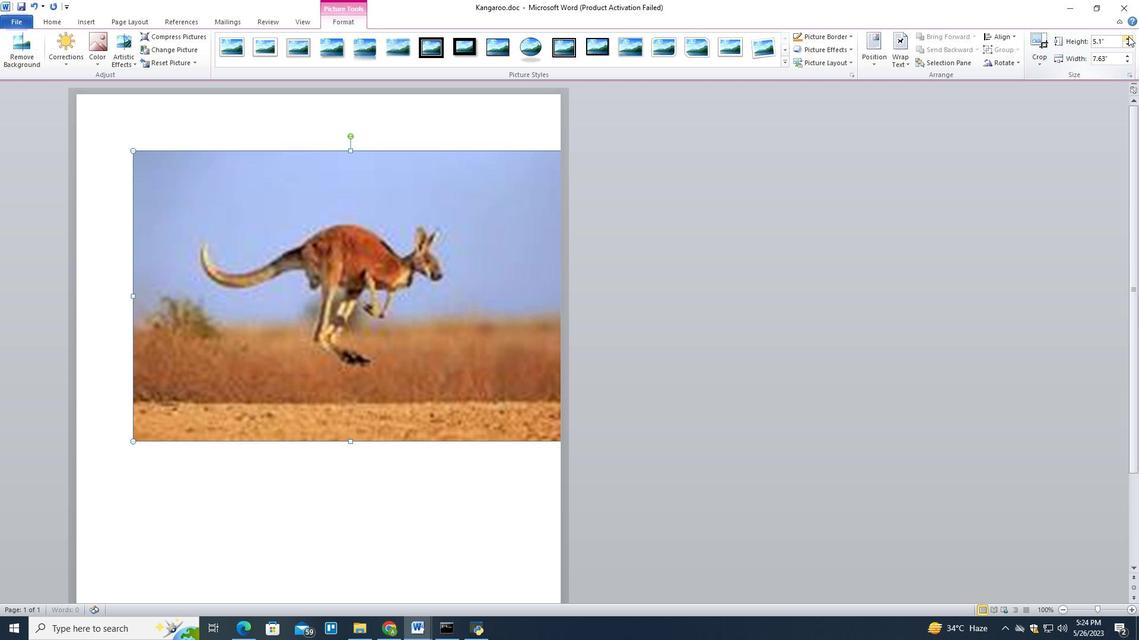 
Action: Mouse pressed left at (1128, 36)
Screenshot: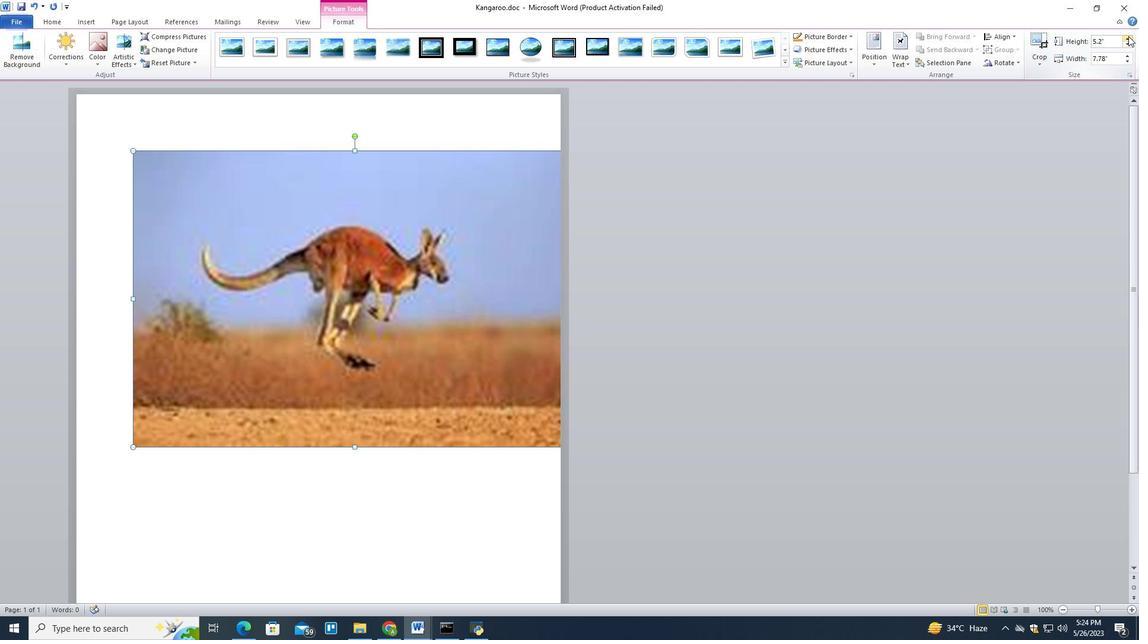 
Action: Mouse pressed left at (1128, 36)
Screenshot: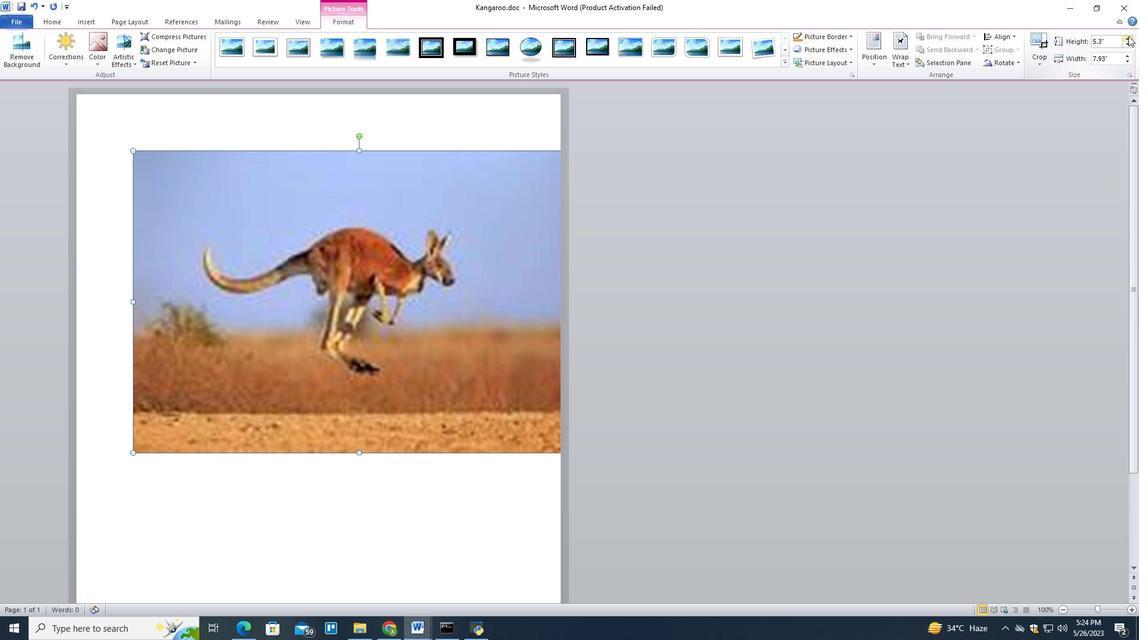 
Action: Mouse pressed left at (1128, 36)
Screenshot: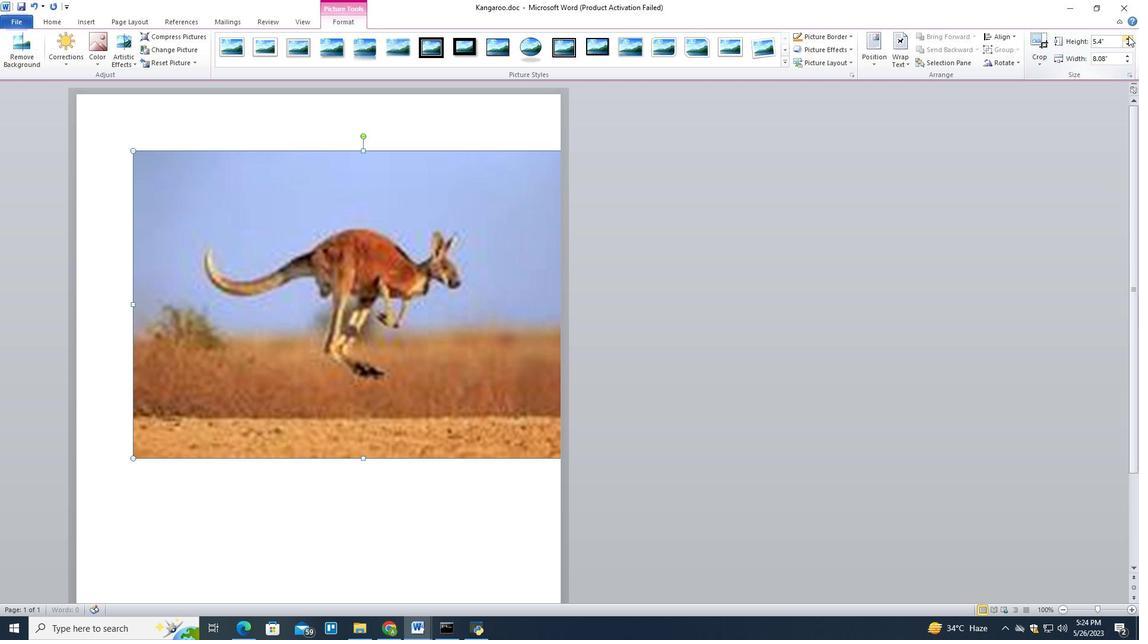
Action: Mouse pressed left at (1128, 36)
Screenshot: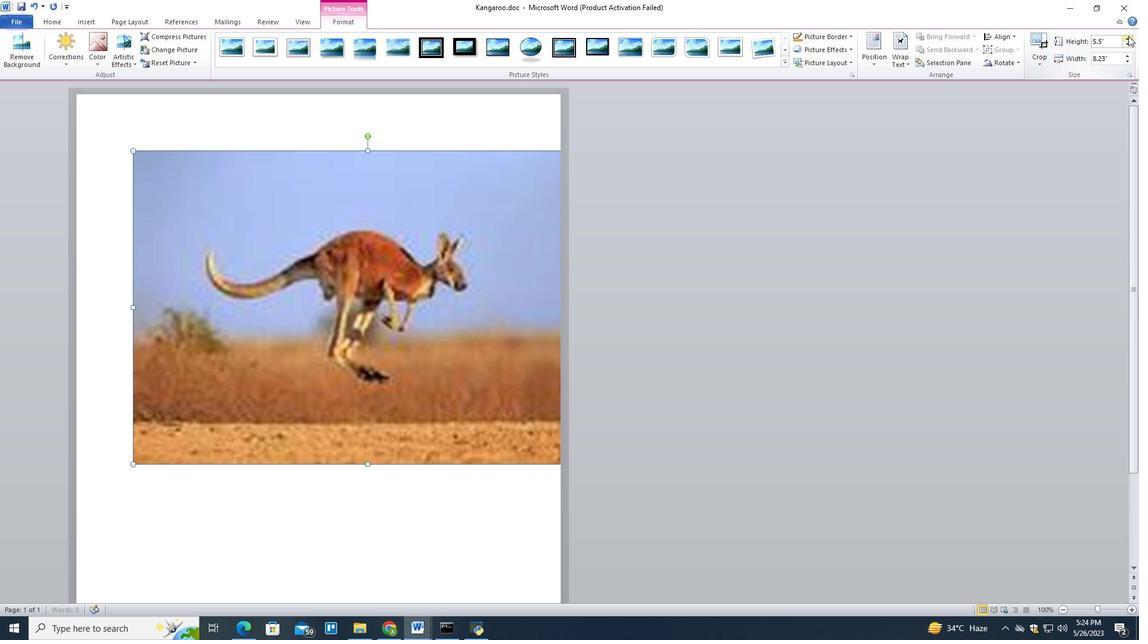 
Action: Mouse pressed left at (1128, 36)
Screenshot: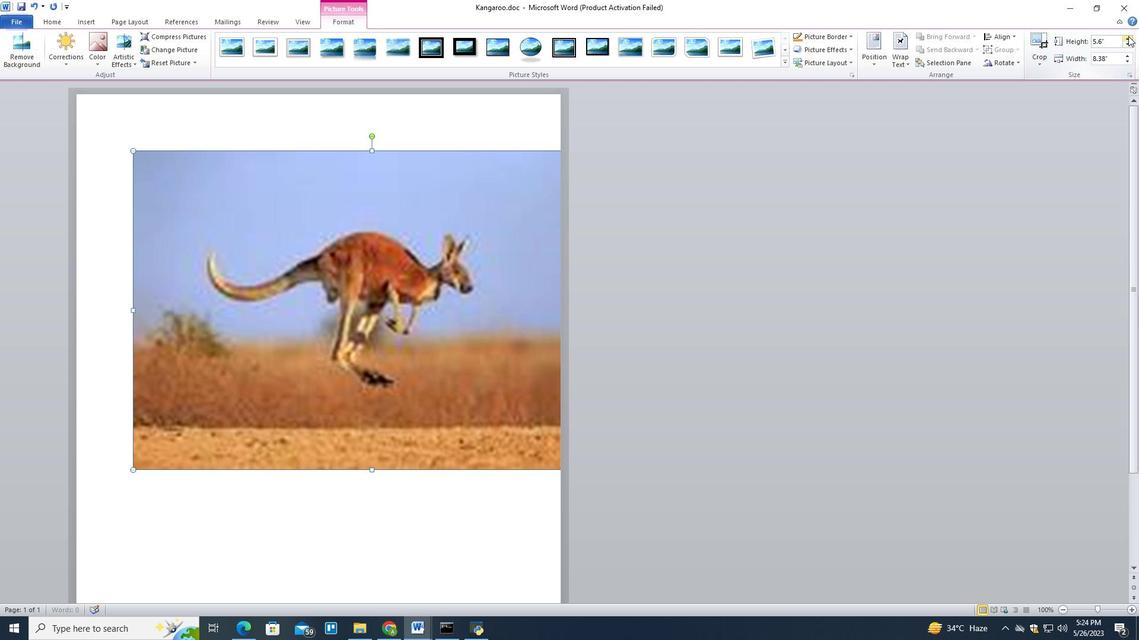 
Action: Mouse pressed left at (1128, 36)
Screenshot: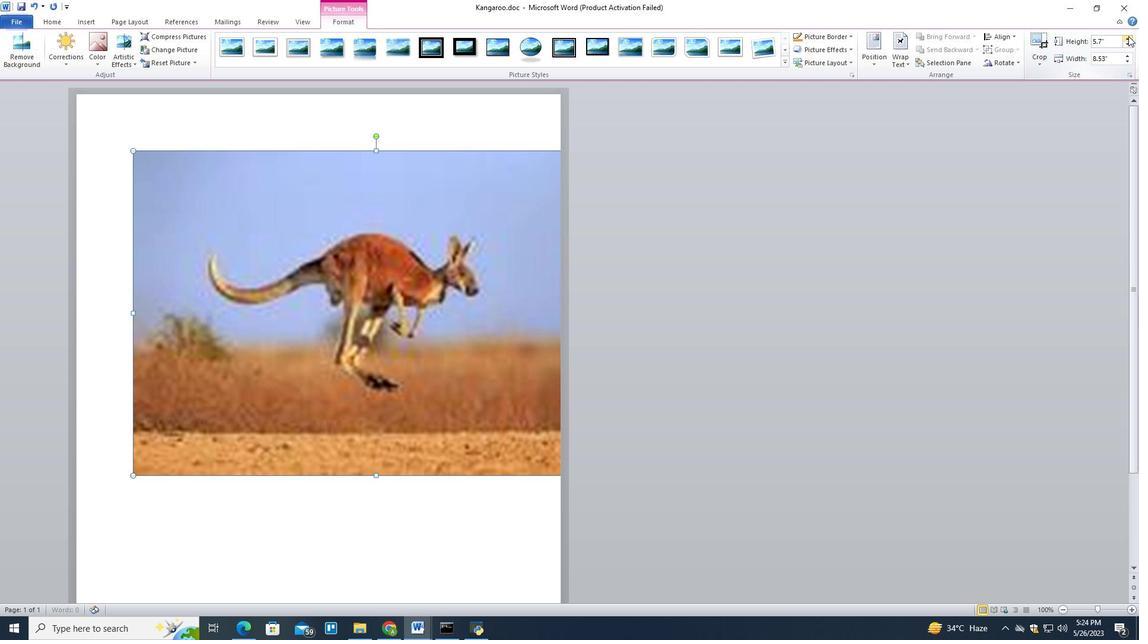 
Action: Mouse pressed left at (1128, 36)
Screenshot: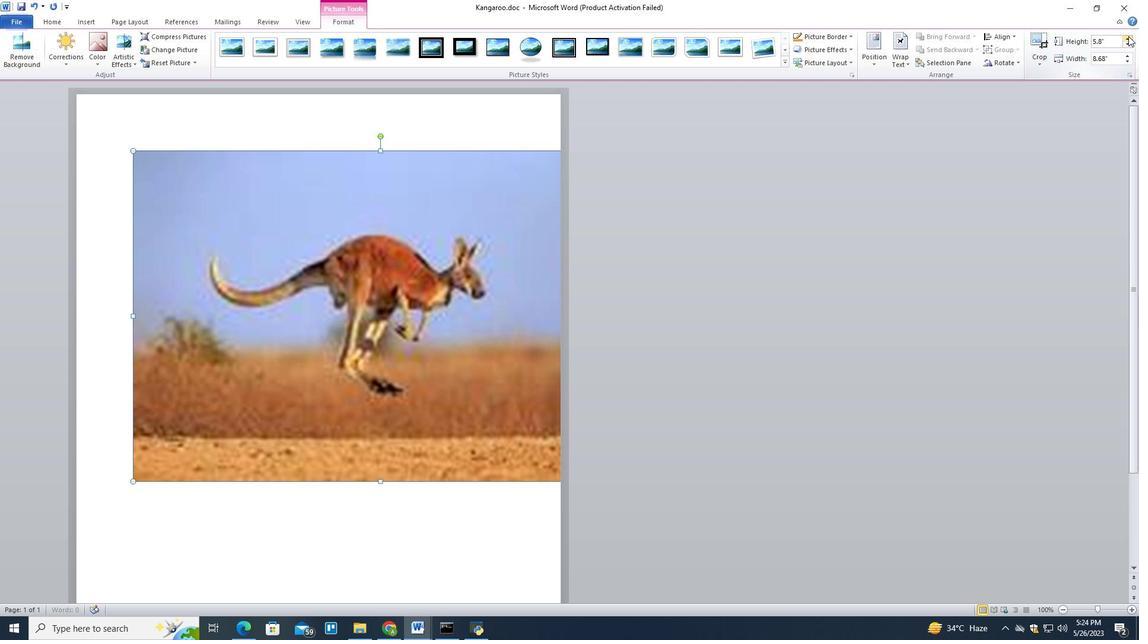 
Action: Mouse pressed left at (1128, 36)
Screenshot: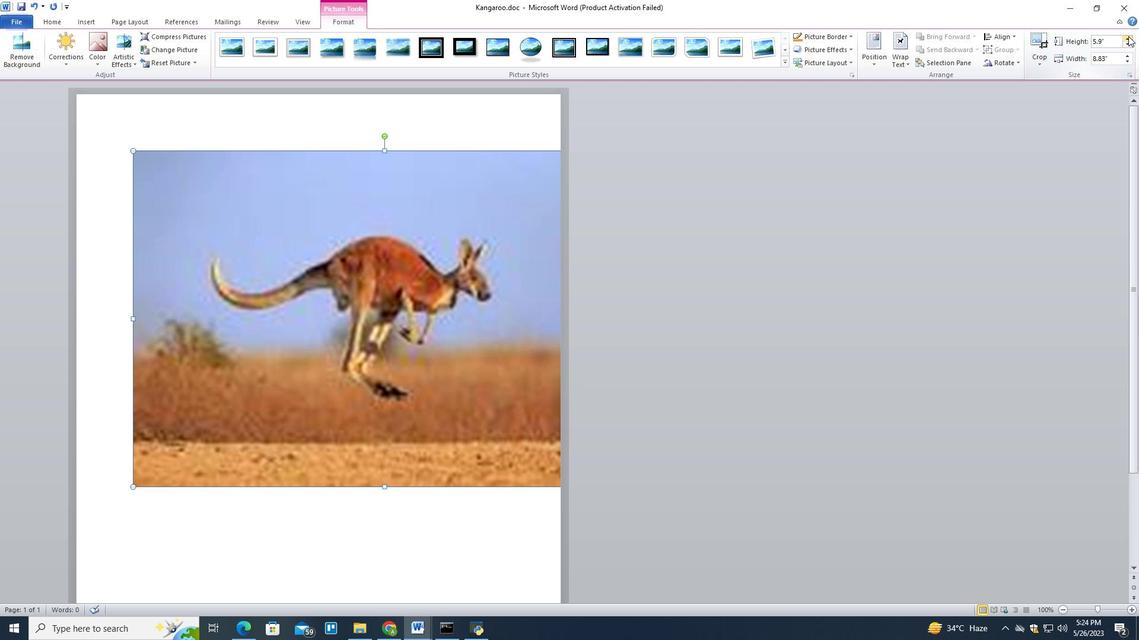 
Action: Mouse pressed left at (1128, 36)
Screenshot: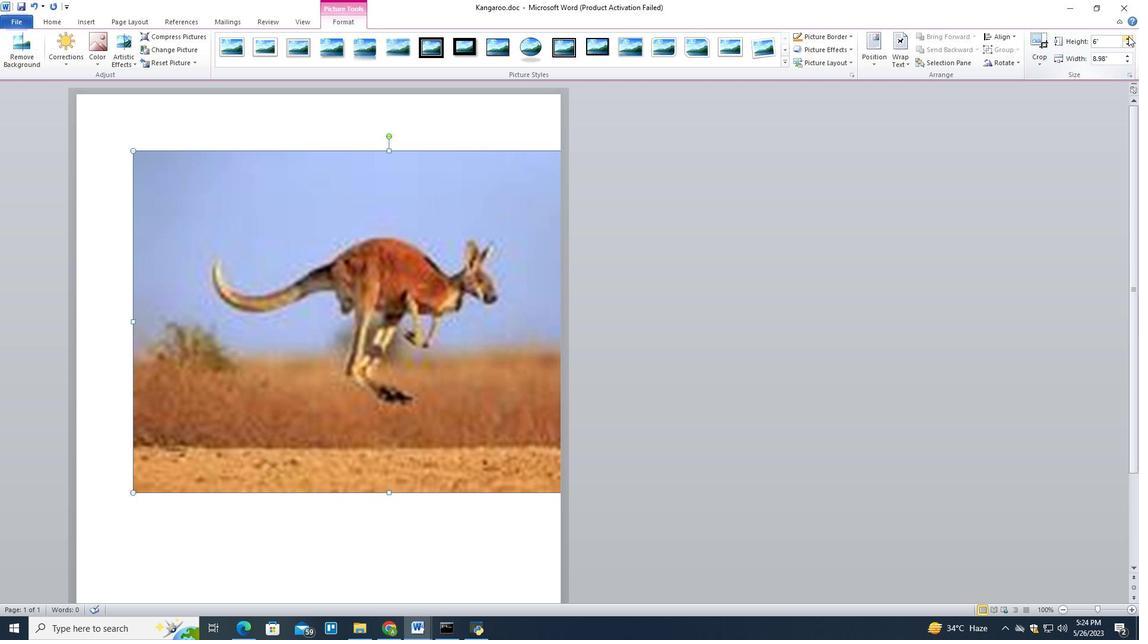 
Action: Mouse pressed left at (1128, 36)
Screenshot: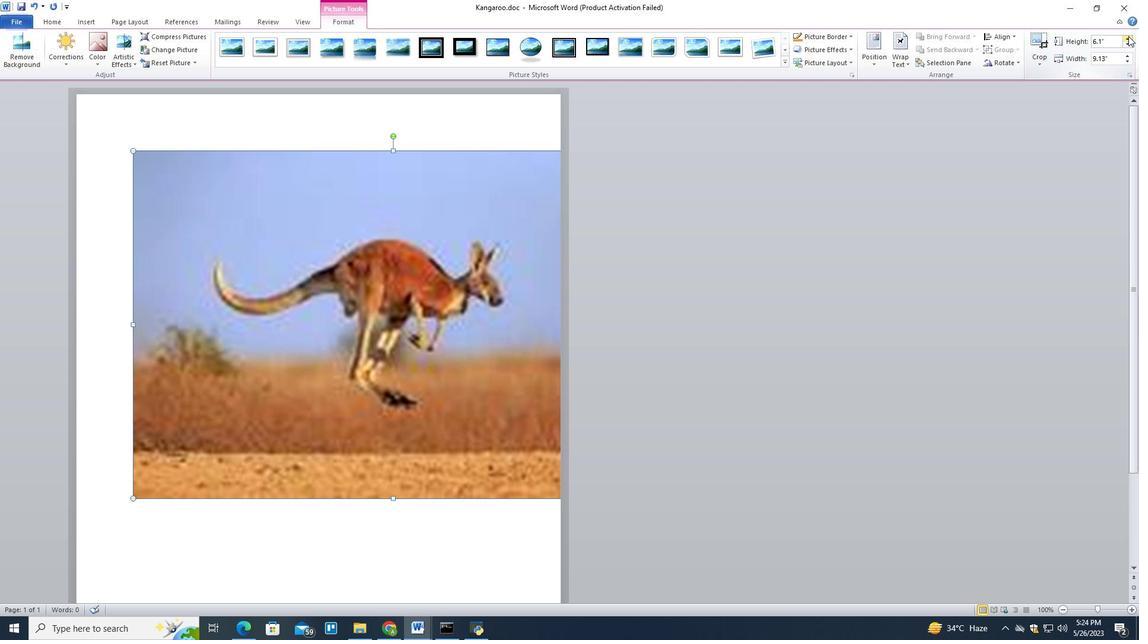
Action: Mouse pressed left at (1128, 36)
Screenshot: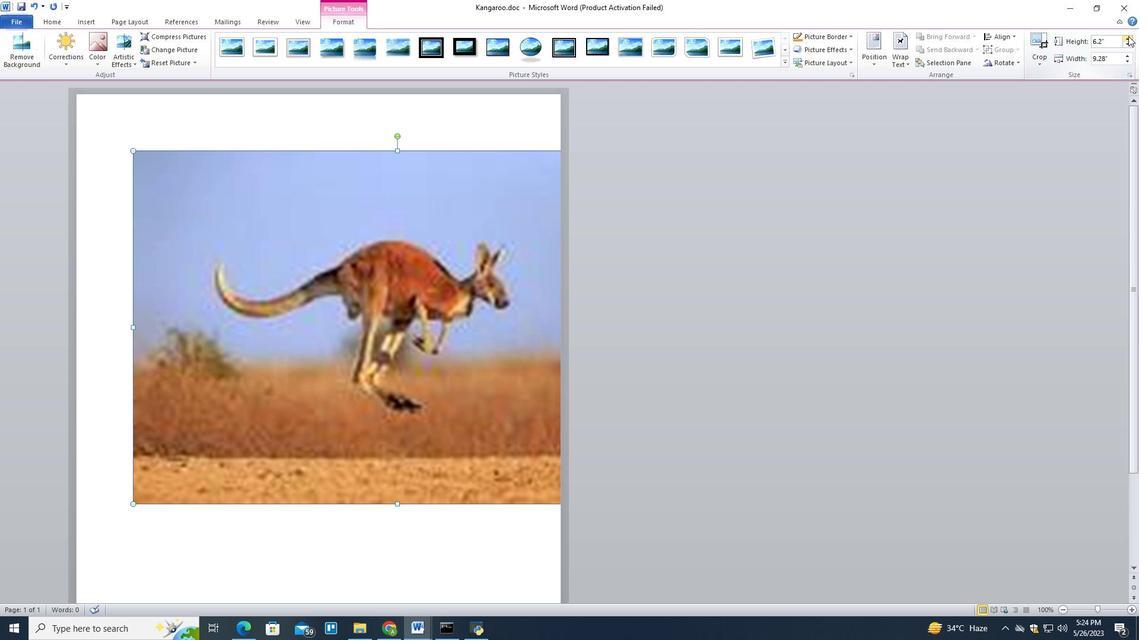 
Action: Mouse pressed left at (1128, 36)
Screenshot: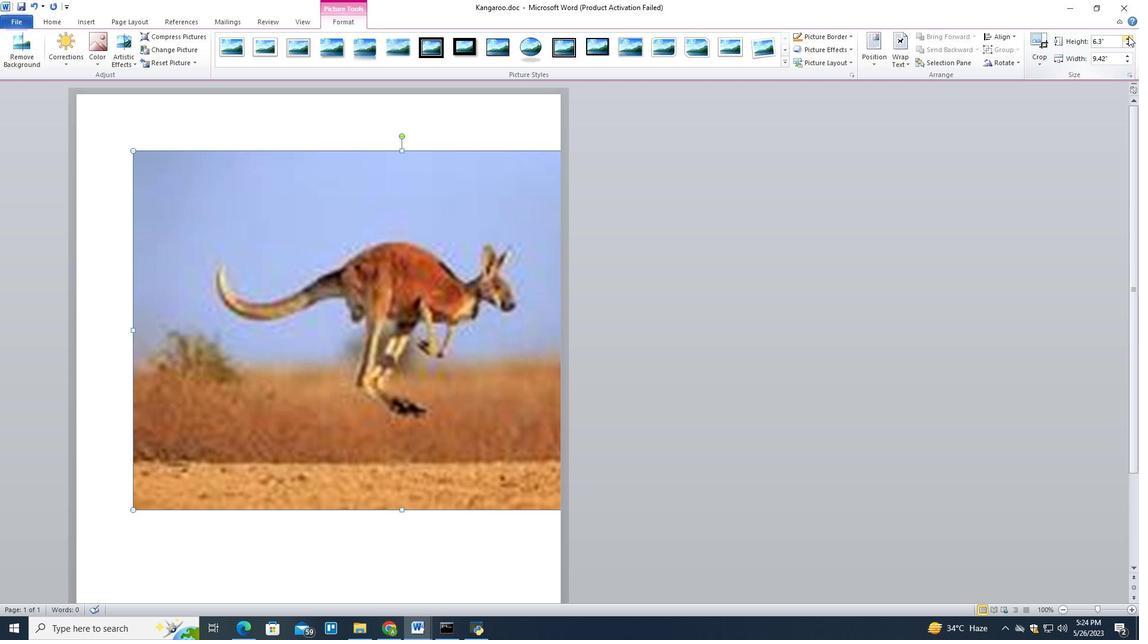 
Action: Mouse pressed left at (1128, 36)
Screenshot: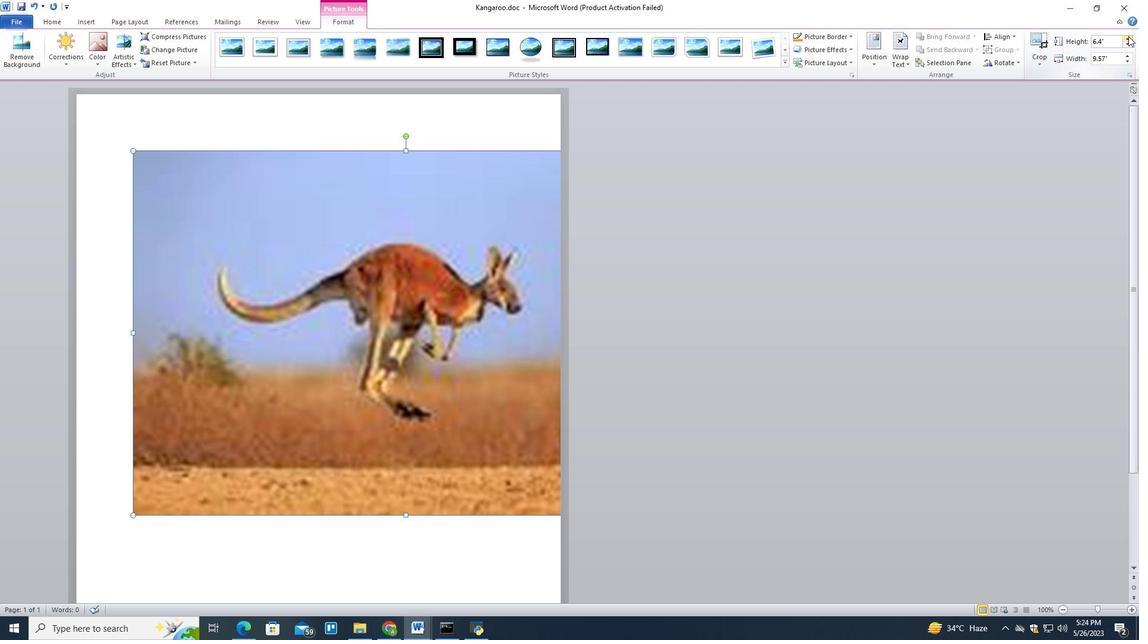 
Action: Mouse pressed left at (1128, 36)
Screenshot: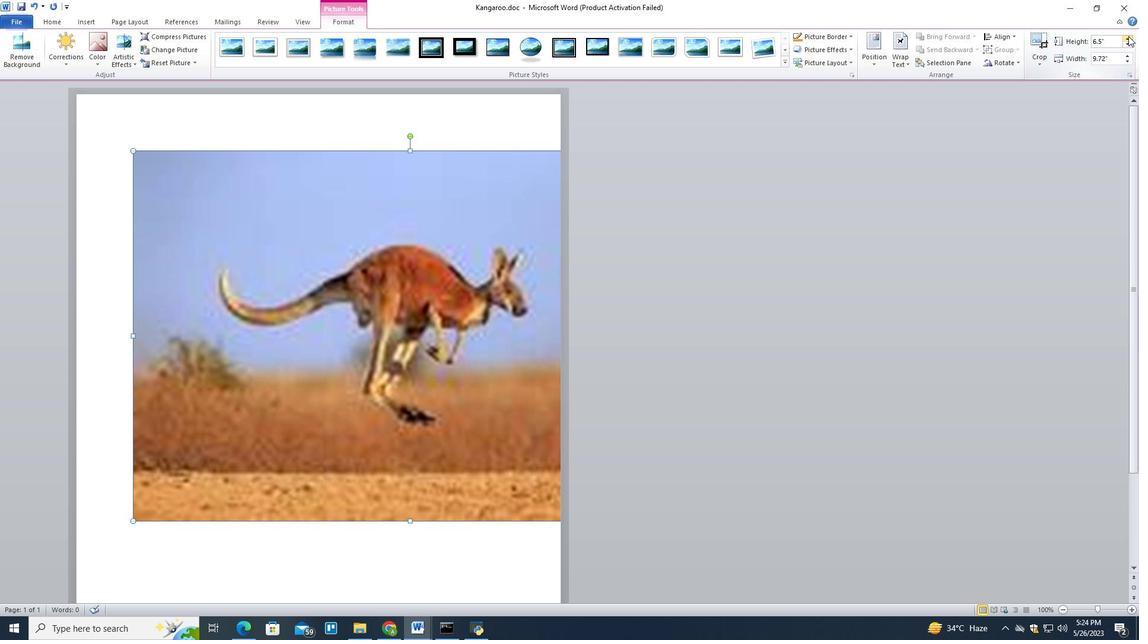 
Action: Mouse pressed left at (1128, 36)
Screenshot: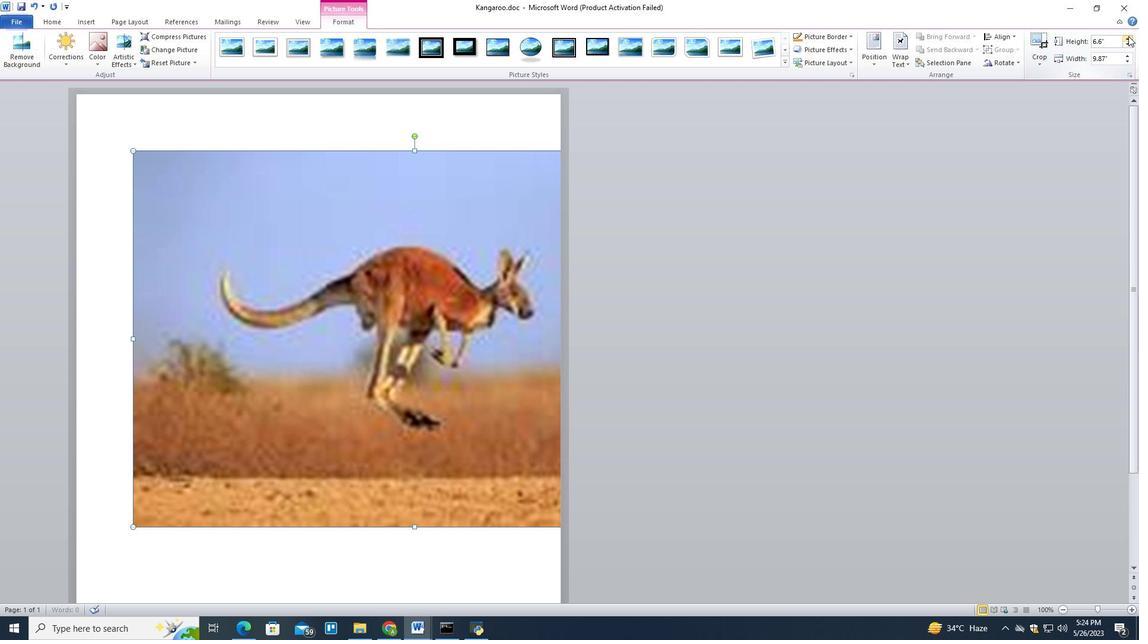 
Action: Mouse pressed left at (1128, 36)
Screenshot: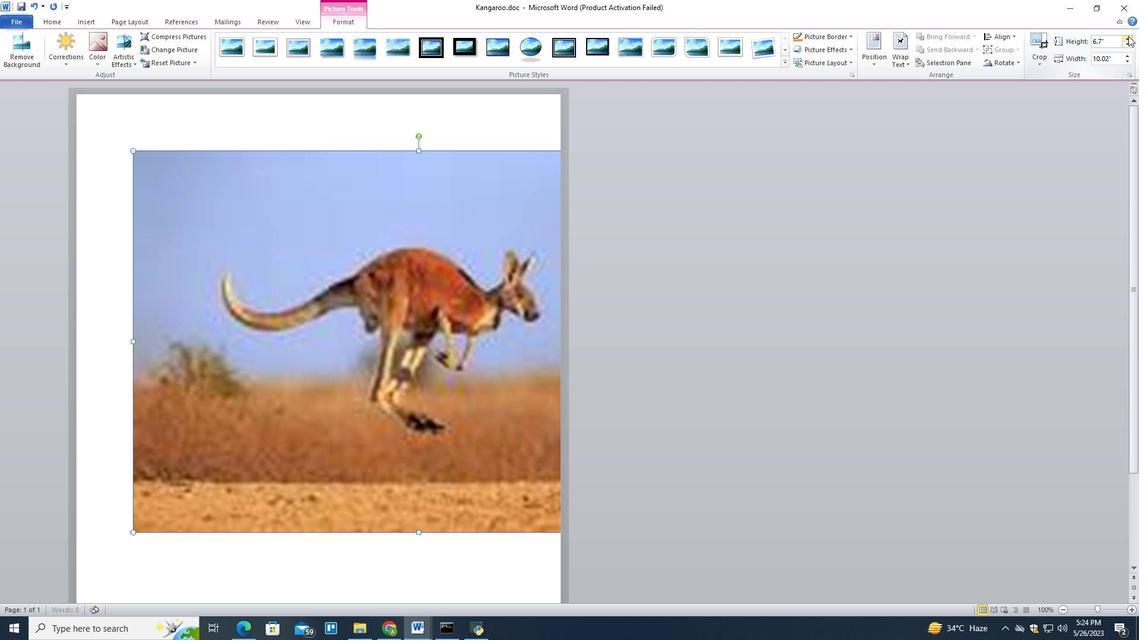 
Action: Mouse pressed left at (1128, 36)
Screenshot: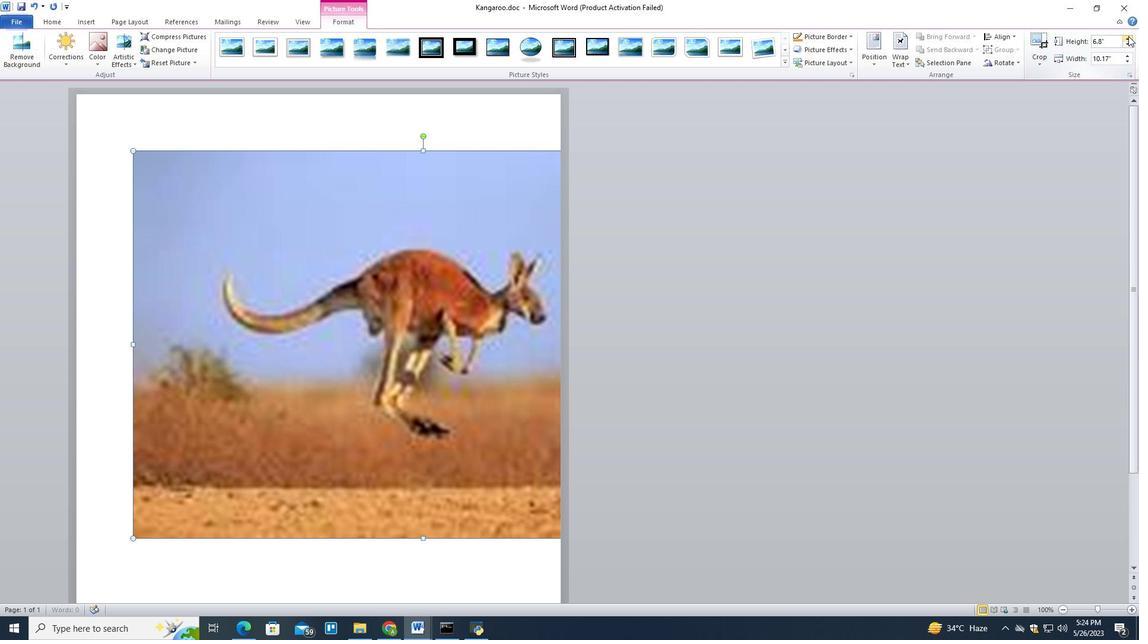 
Action: Mouse pressed left at (1128, 36)
Screenshot: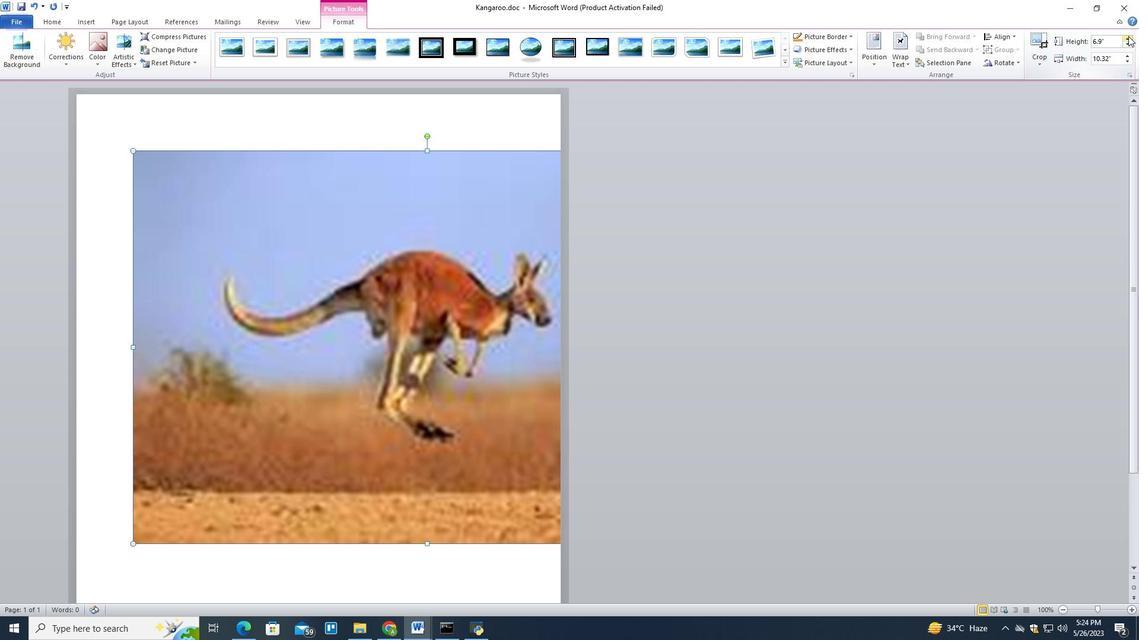 
Action: Mouse pressed left at (1128, 36)
Screenshot: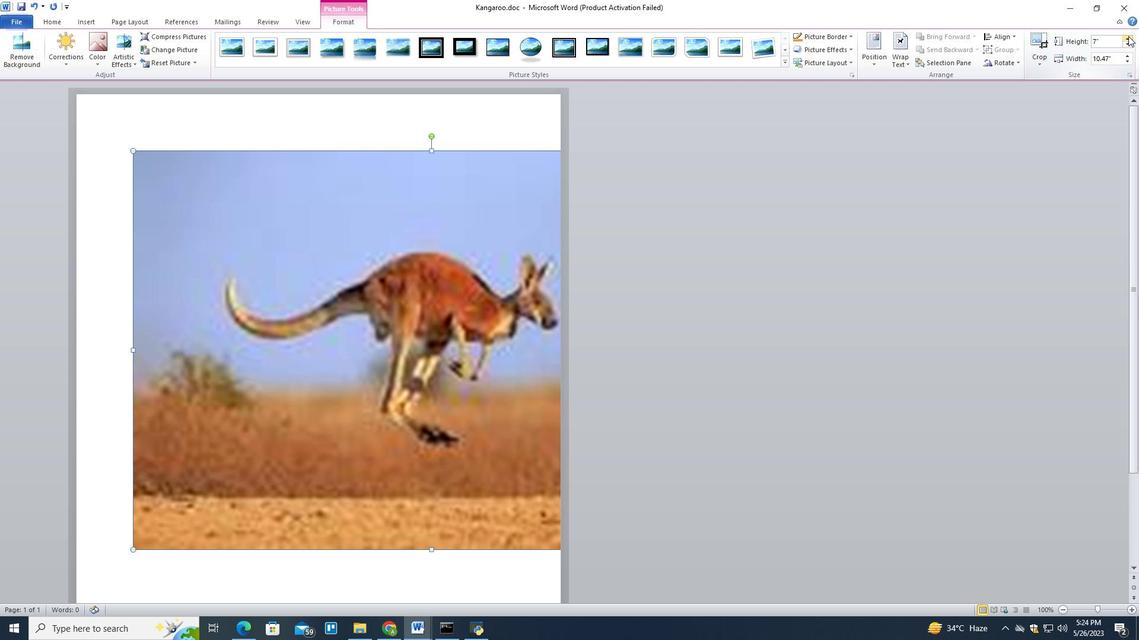 
Action: Mouse pressed left at (1128, 36)
Screenshot: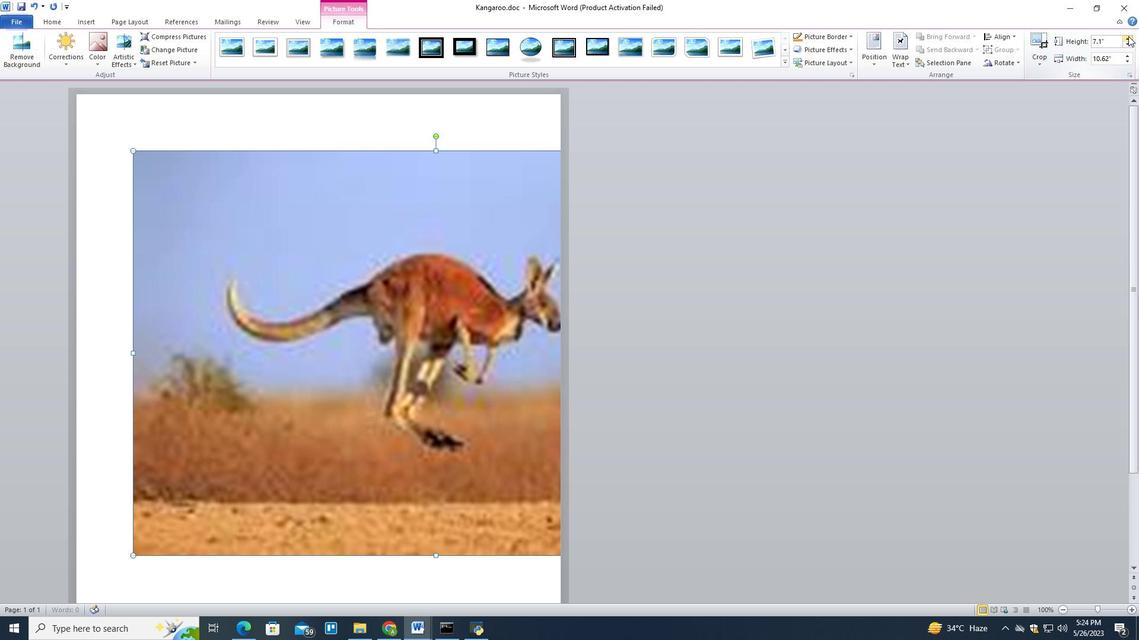
Action: Mouse pressed left at (1128, 36)
Screenshot: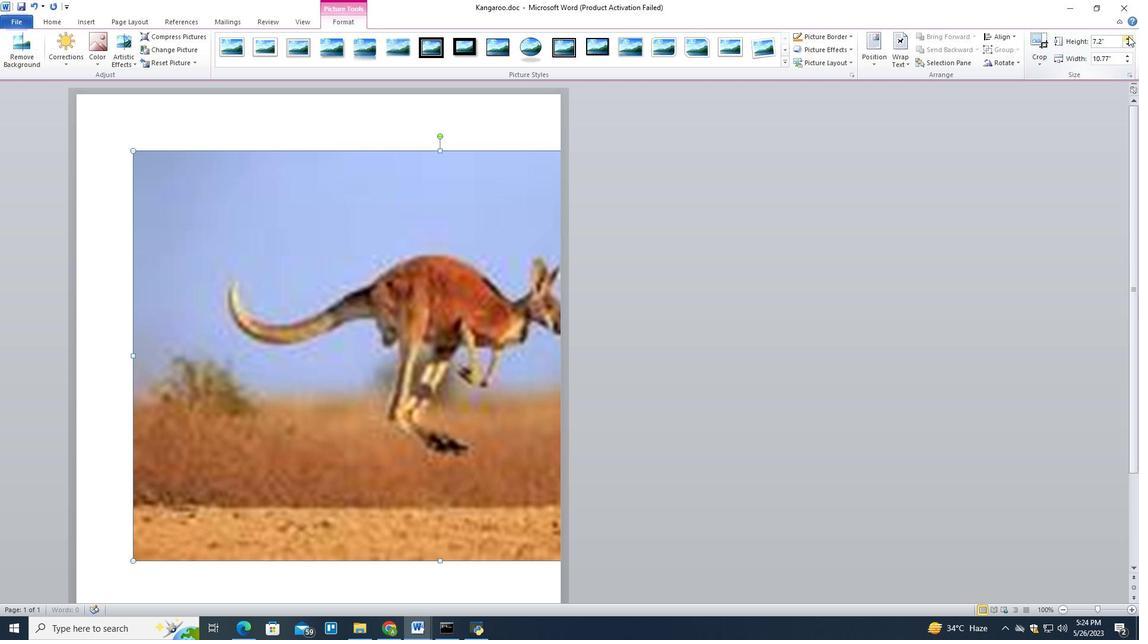 
Action: Mouse pressed left at (1128, 36)
Screenshot: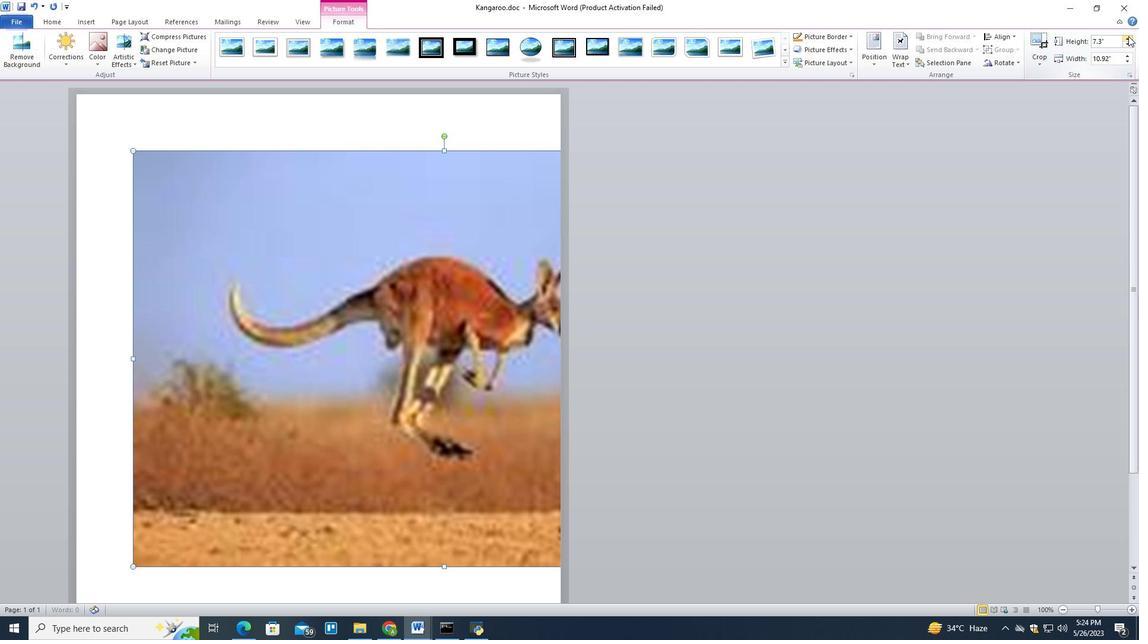 
Action: Mouse pressed left at (1128, 36)
Screenshot: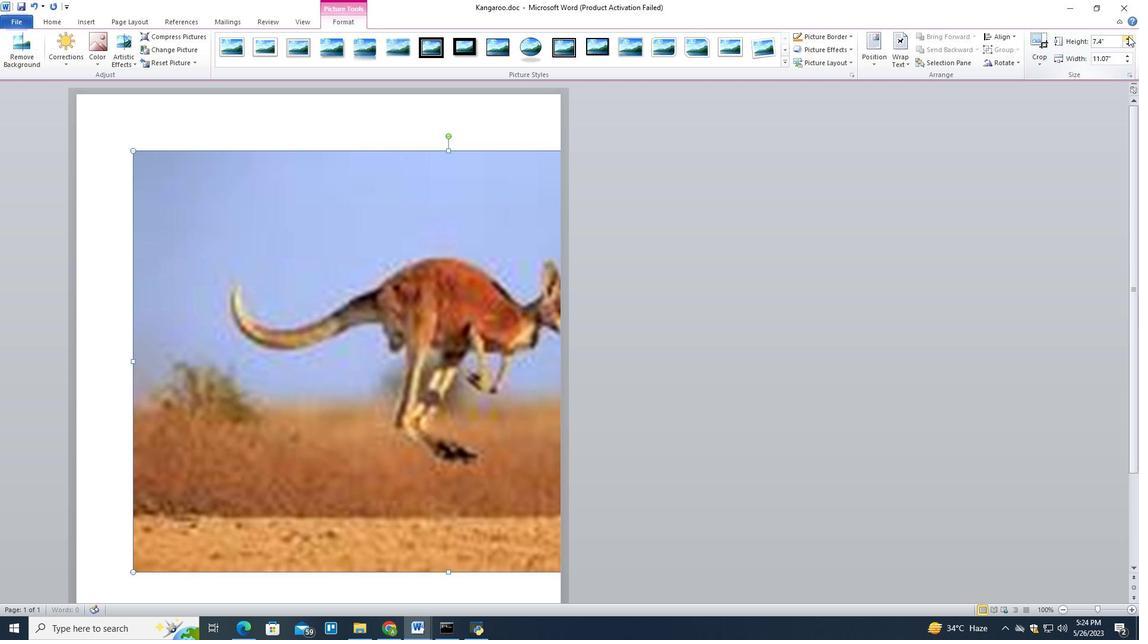
Action: Mouse pressed left at (1128, 36)
Screenshot: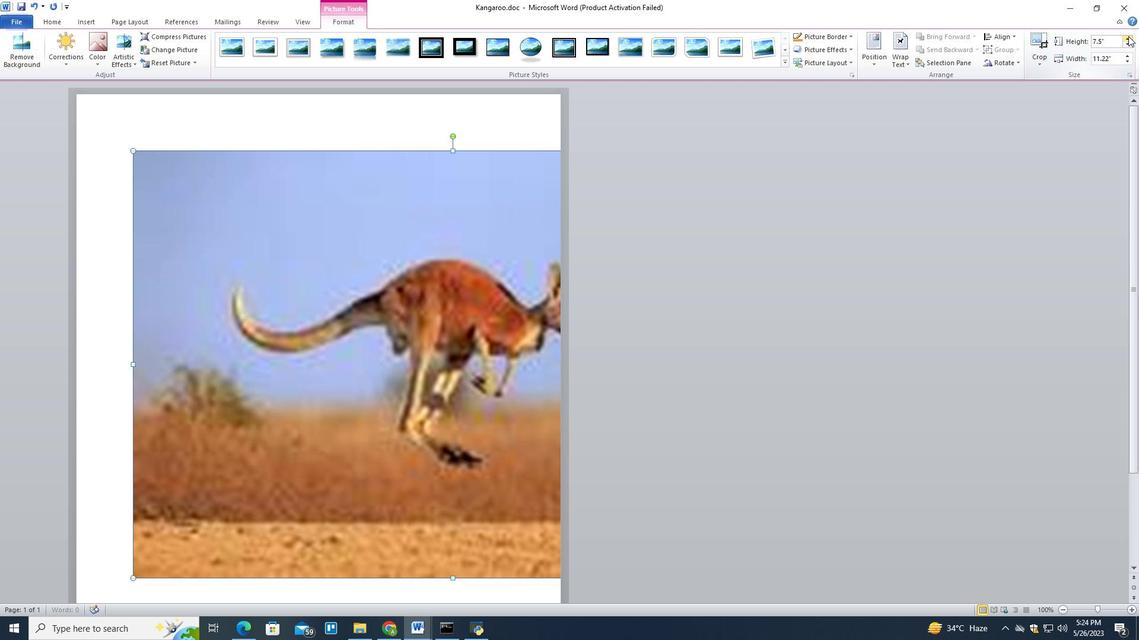 
Action: Mouse pressed left at (1128, 36)
Screenshot: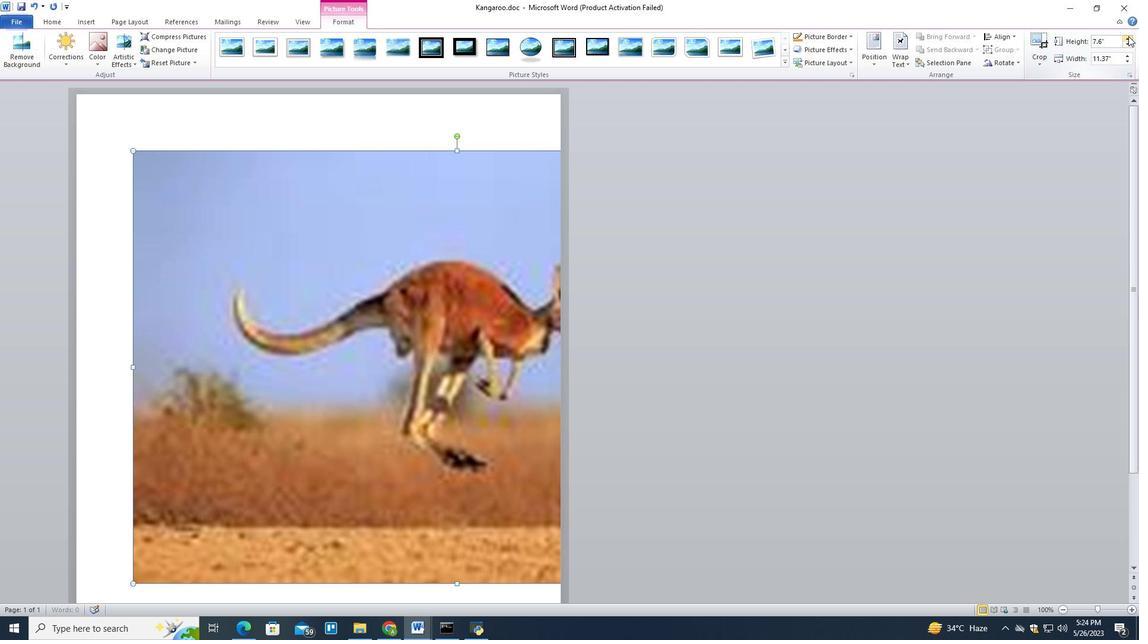 
Action: Mouse pressed left at (1128, 36)
Screenshot: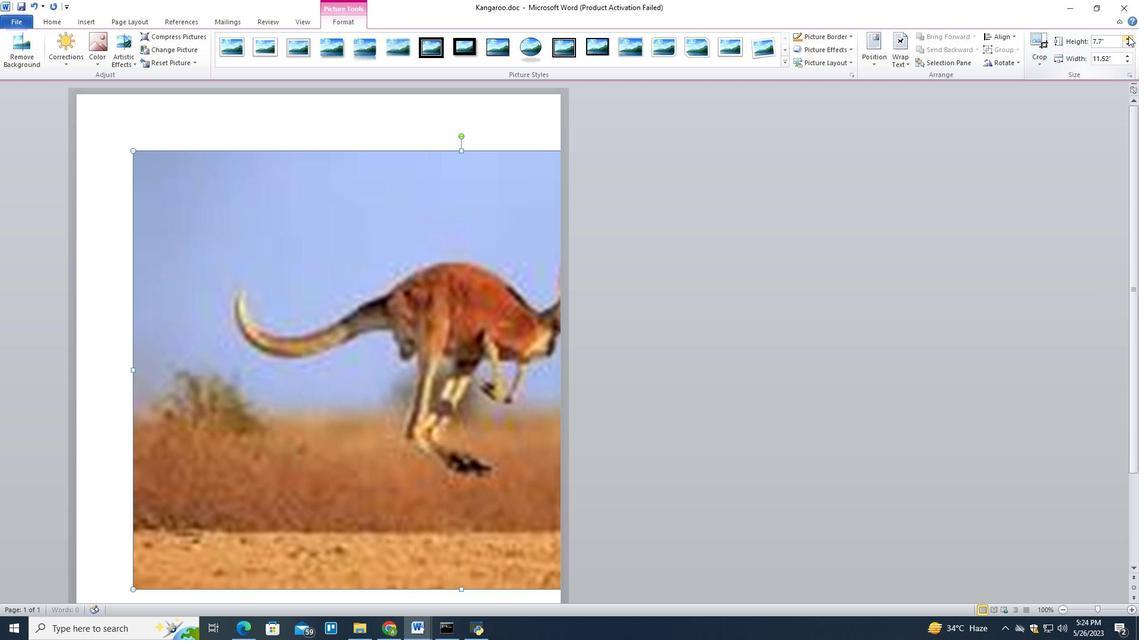 
Action: Mouse moved to (1123, 39)
Screenshot: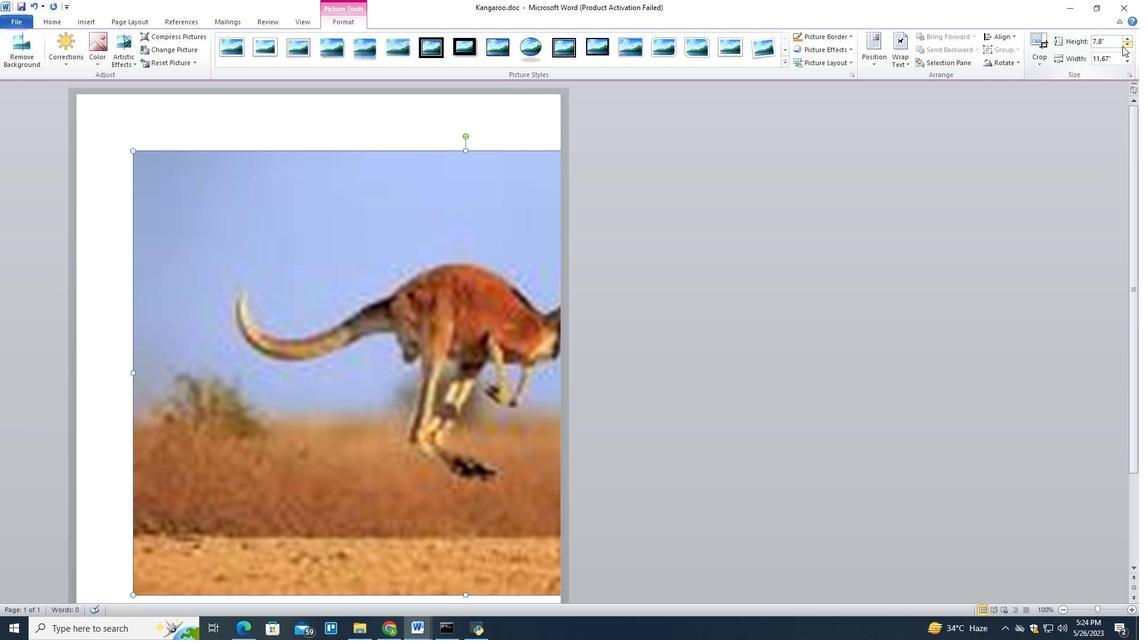 
Action: Mouse pressed left at (1123, 39)
Screenshot: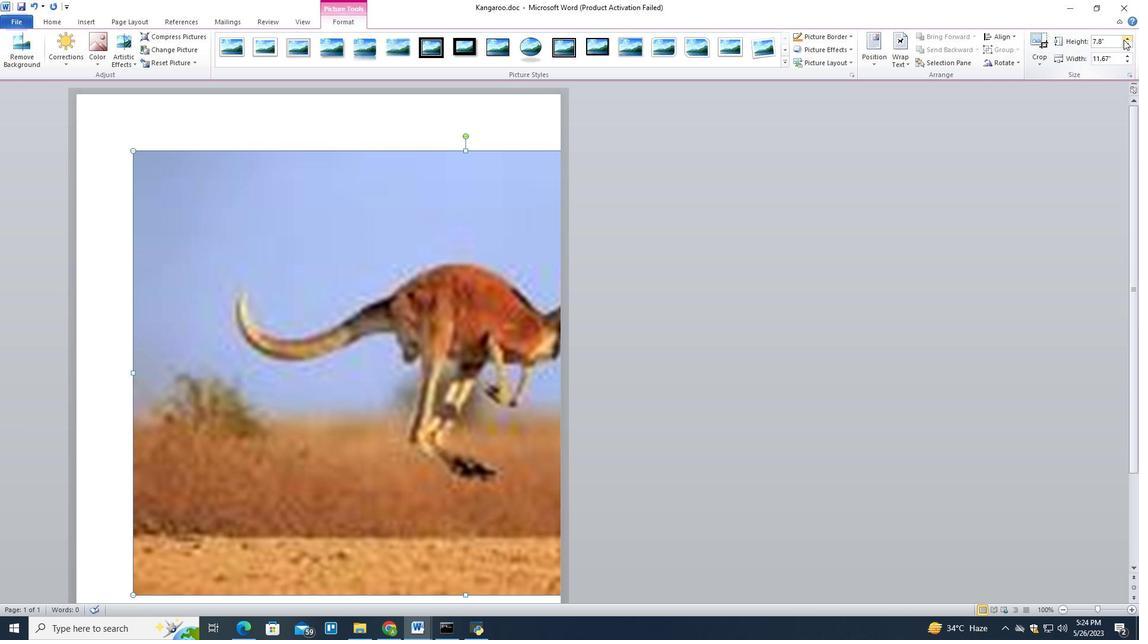 
Action: Mouse pressed left at (1123, 39)
Screenshot: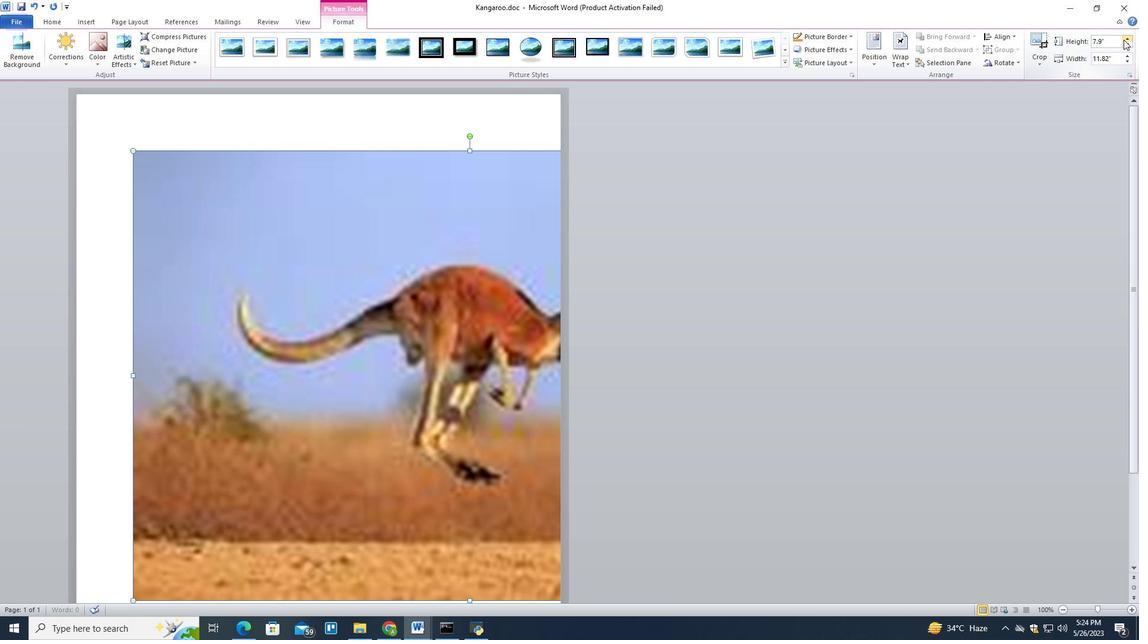 
Action: Mouse pressed left at (1123, 39)
Screenshot: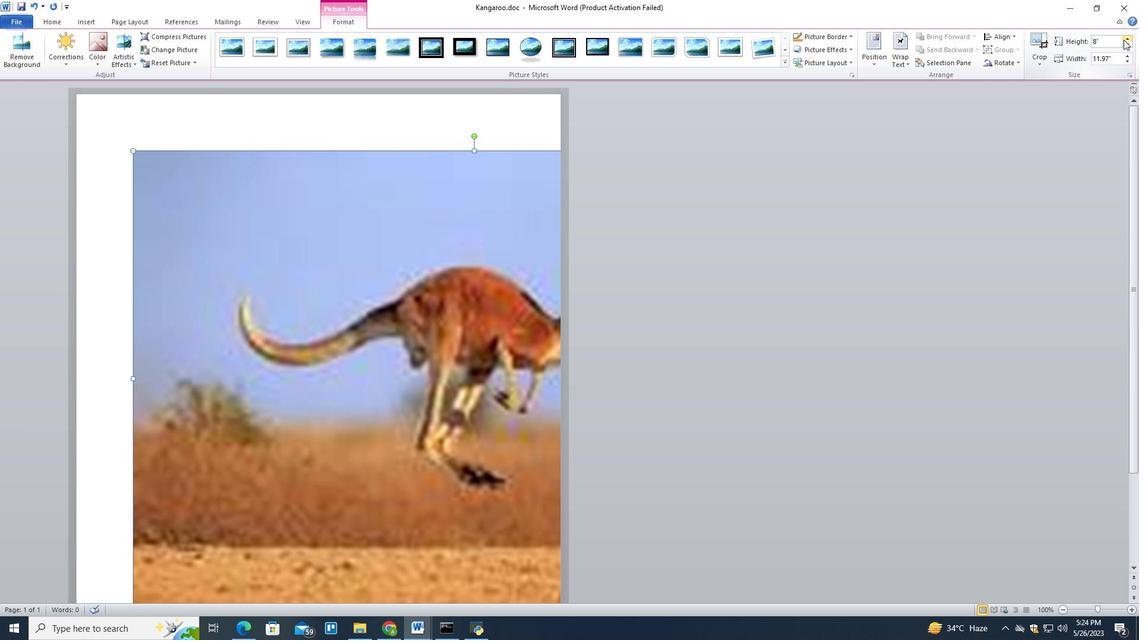 
Action: Mouse pressed left at (1123, 39)
Screenshot: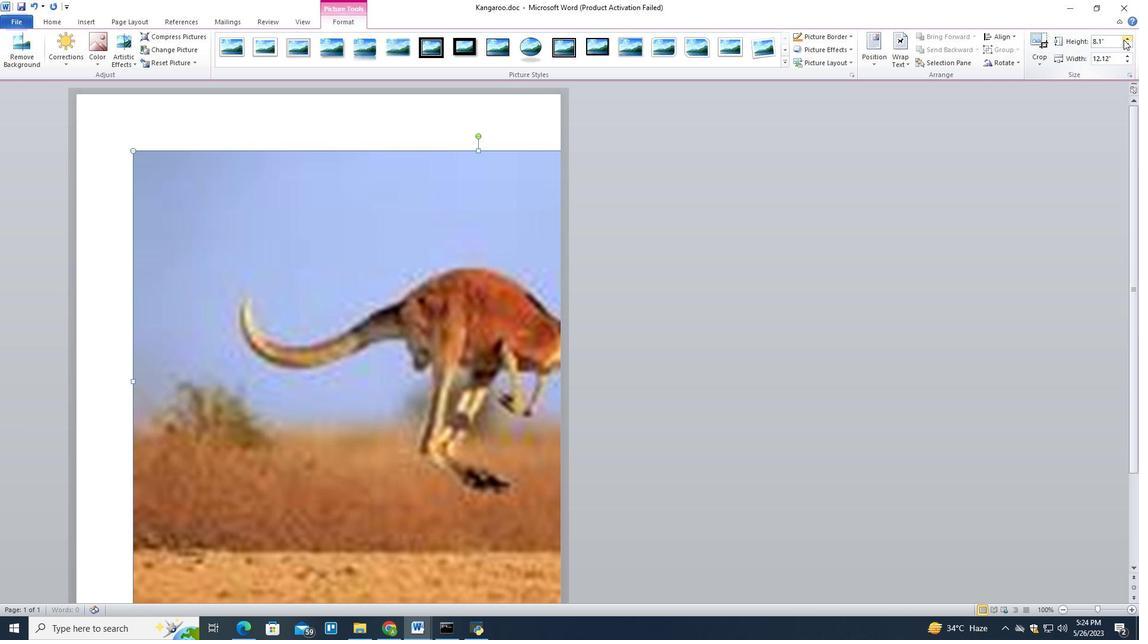 
Action: Mouse pressed left at (1123, 39)
Screenshot: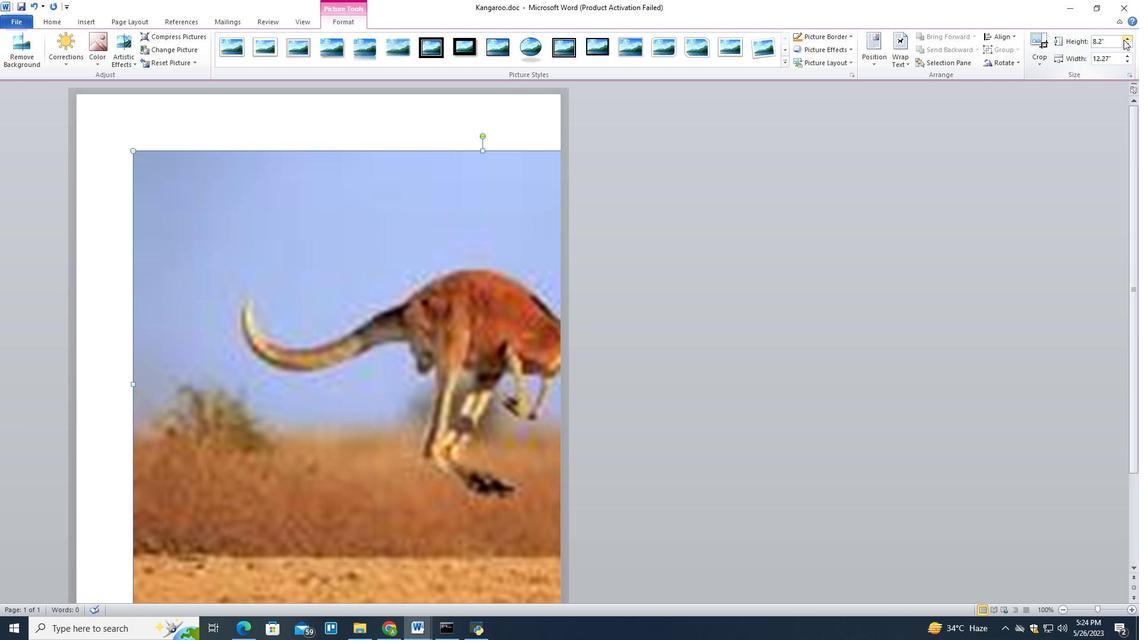 
Action: Mouse pressed left at (1123, 39)
Screenshot: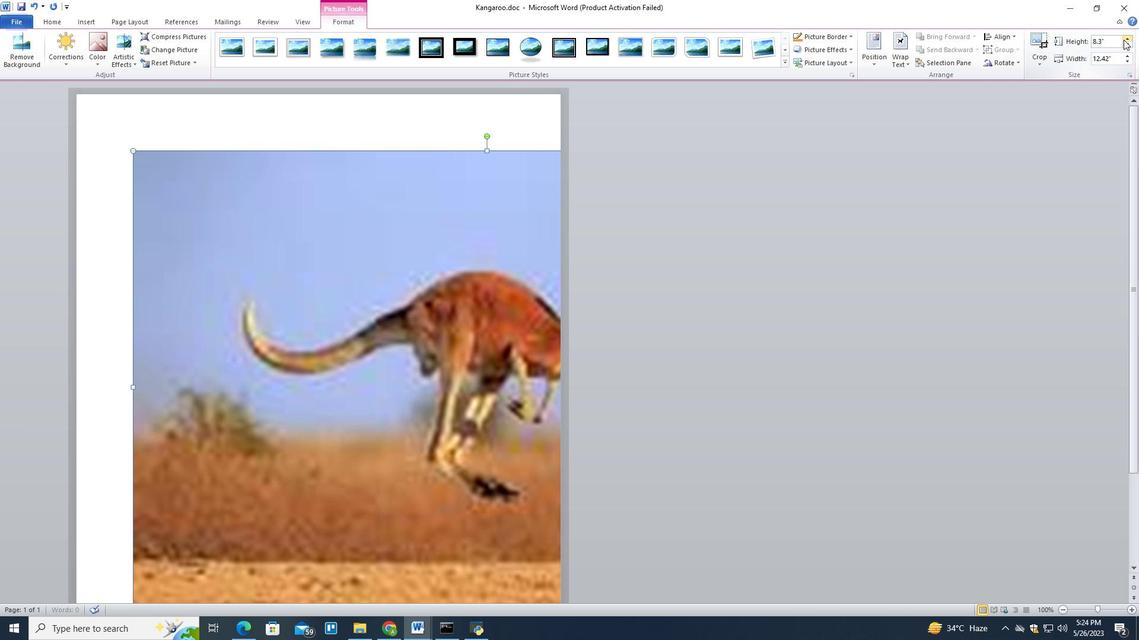 
Action: Mouse pressed left at (1123, 39)
Screenshot: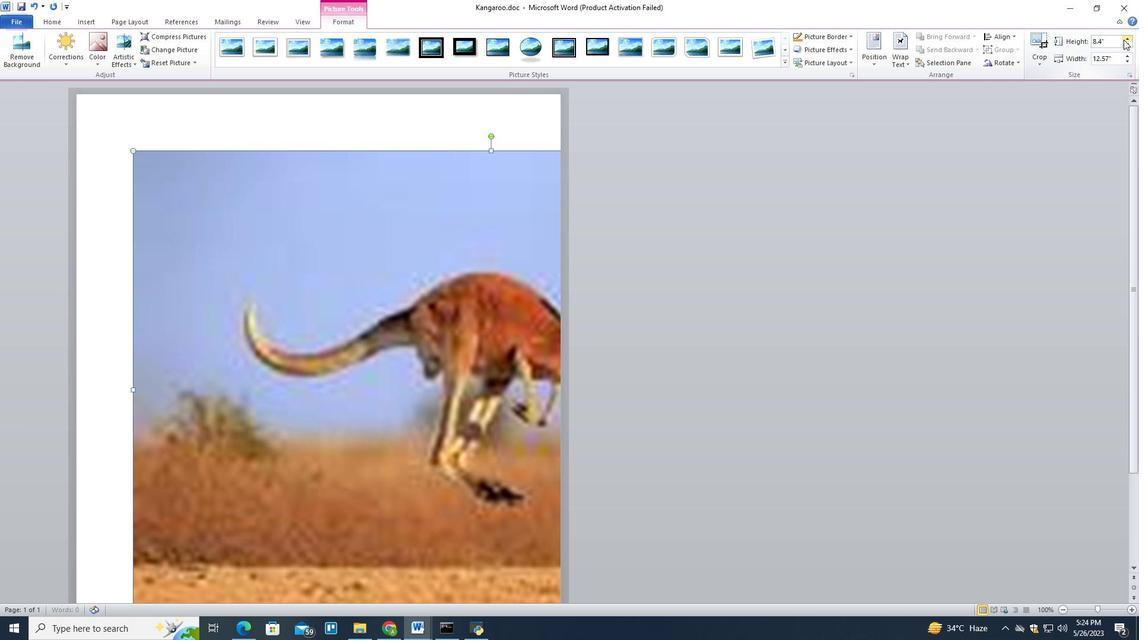 
Action: Mouse pressed left at (1123, 39)
Screenshot: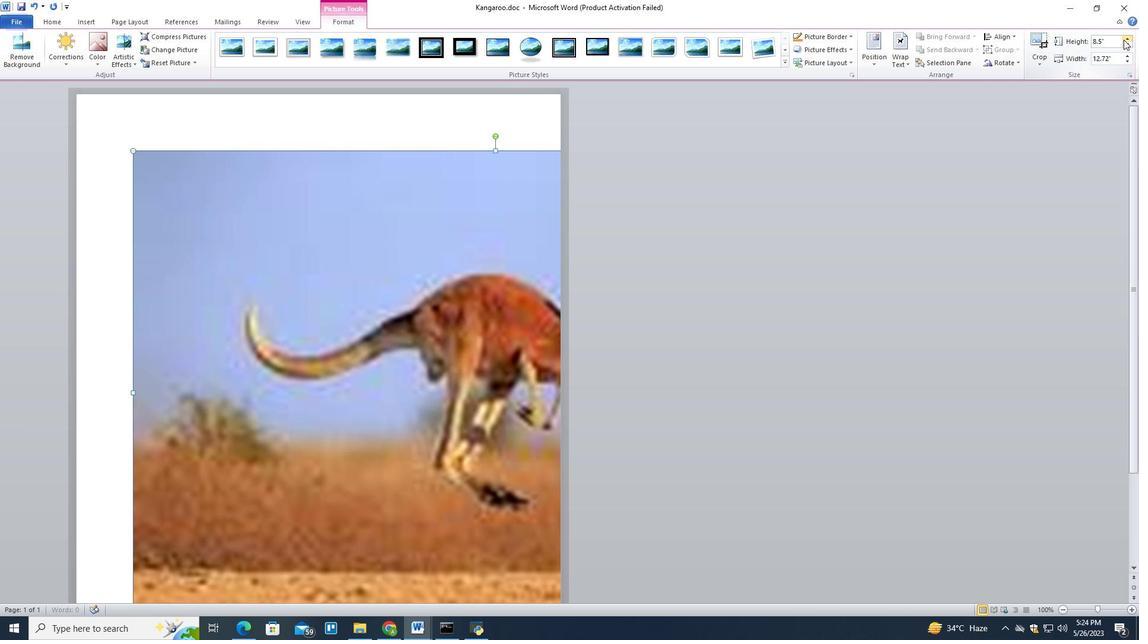 
Action: Mouse pressed left at (1123, 39)
Screenshot: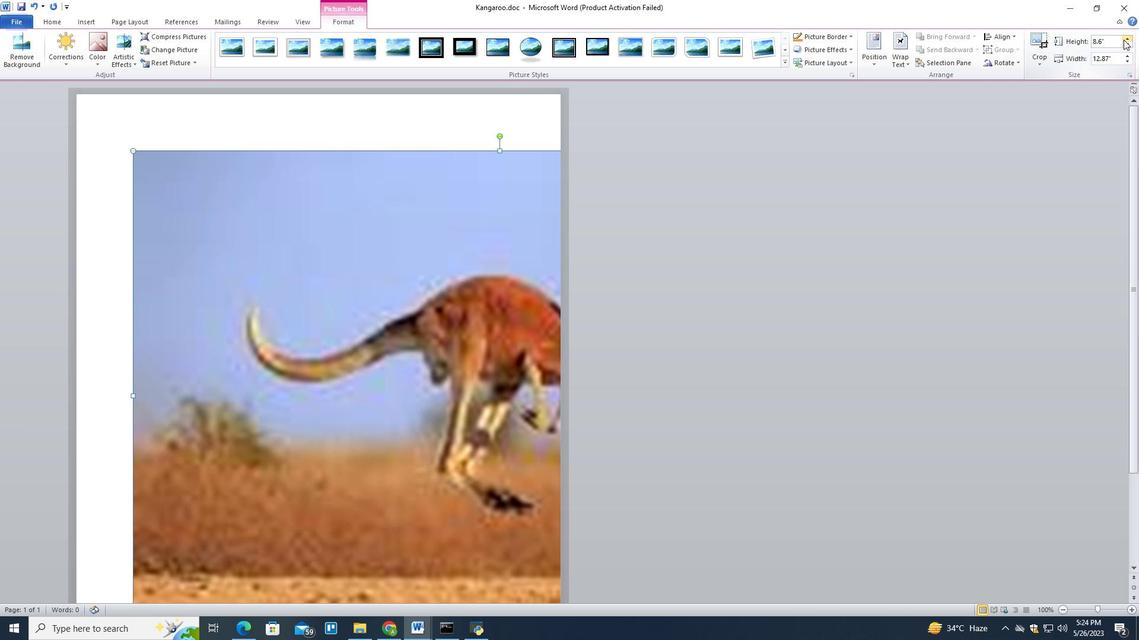 
Action: Mouse pressed left at (1123, 39)
Screenshot: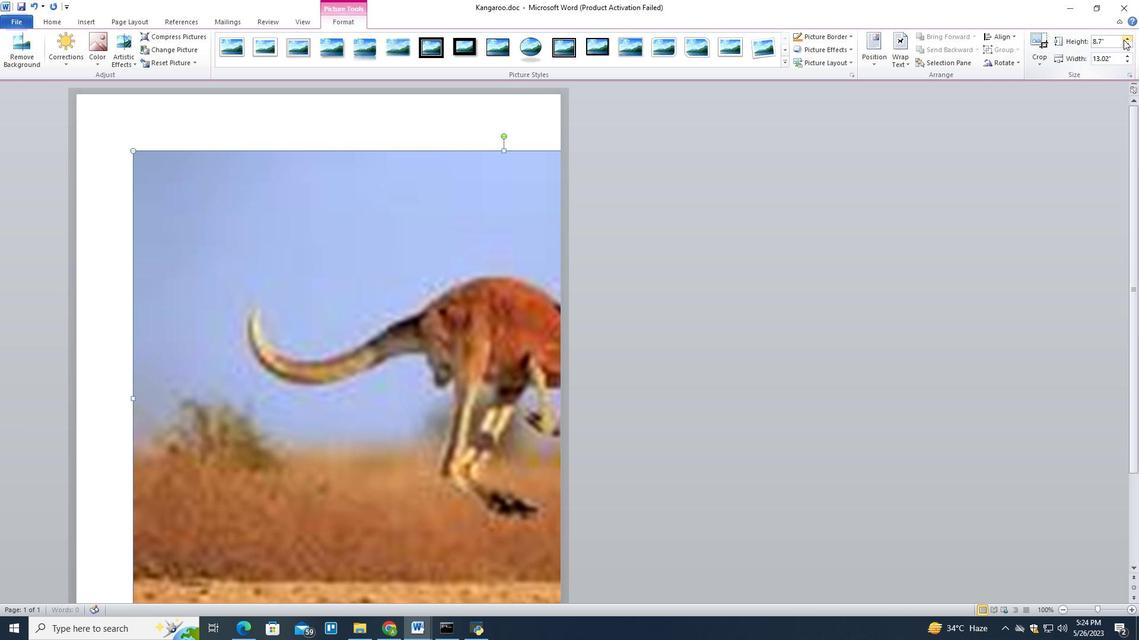 
Action: Mouse pressed left at (1123, 39)
Screenshot: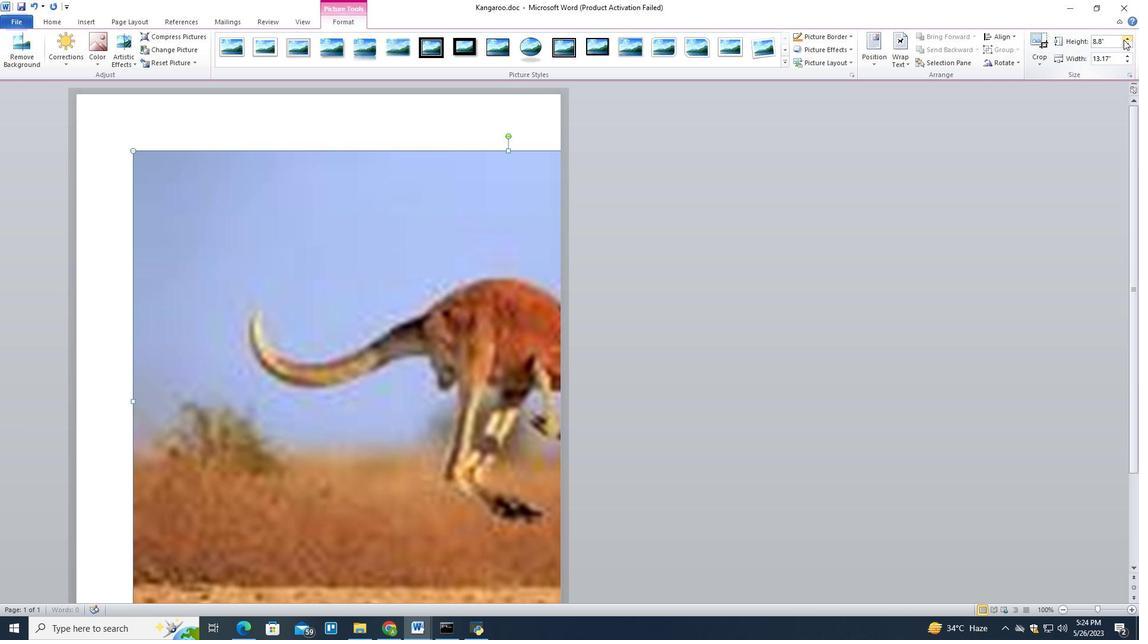 
Action: Mouse moved to (307, 315)
Screenshot: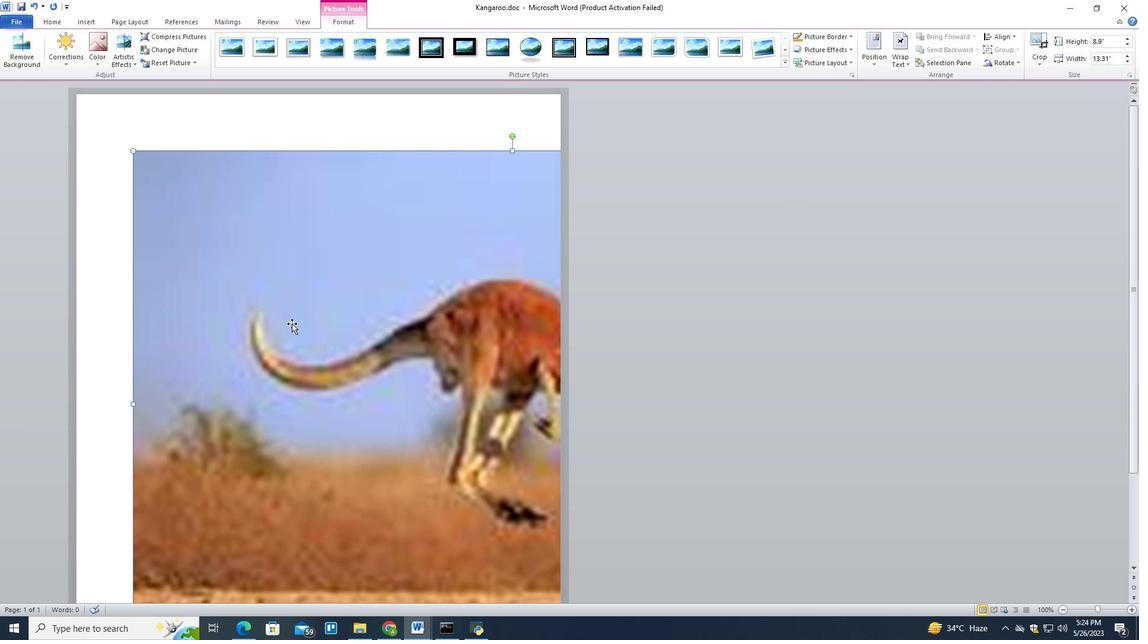 
Action: Mouse pressed left at (307, 315)
Screenshot: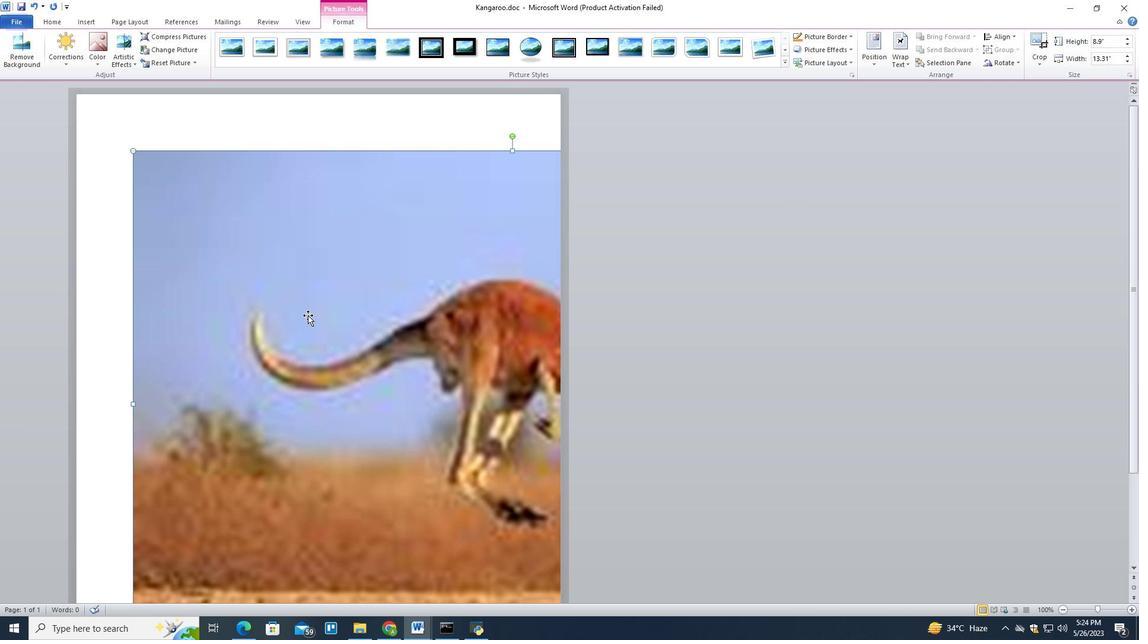
Action: Mouse moved to (785, 61)
Screenshot: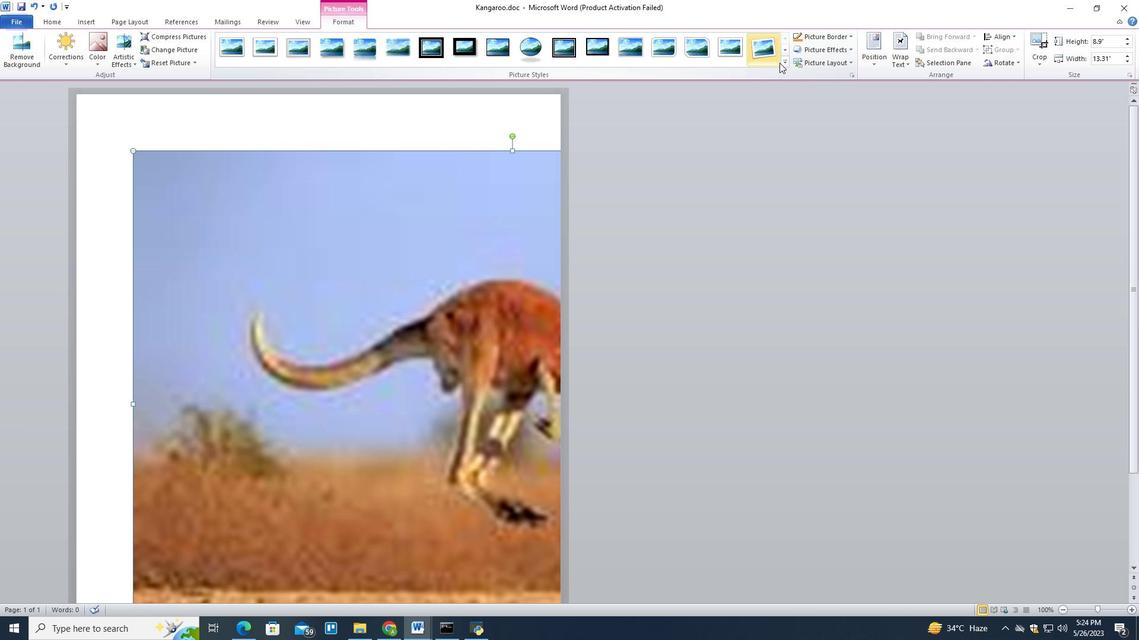 
Action: Mouse pressed left at (785, 61)
Screenshot: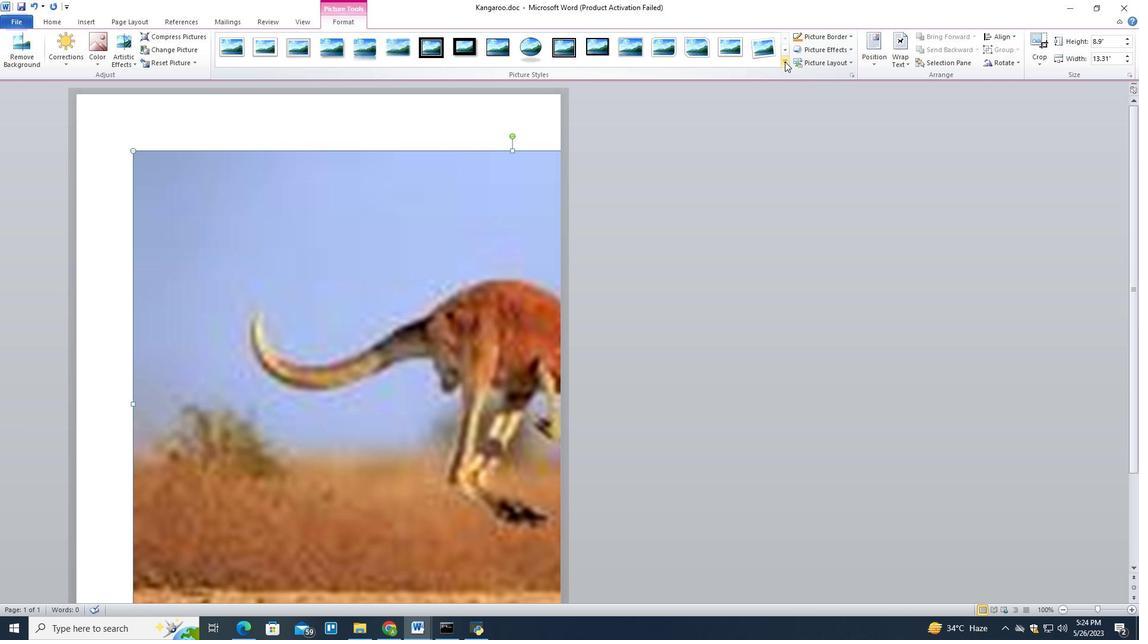
Action: Mouse moved to (389, 84)
Screenshot: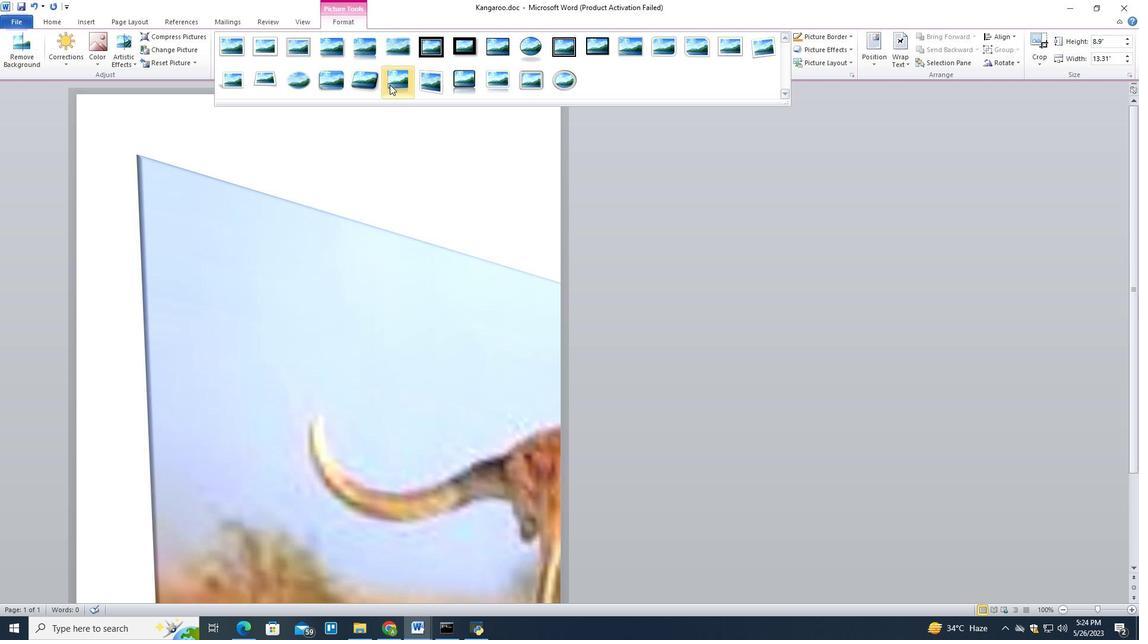 
Action: Mouse pressed left at (389, 84)
Screenshot: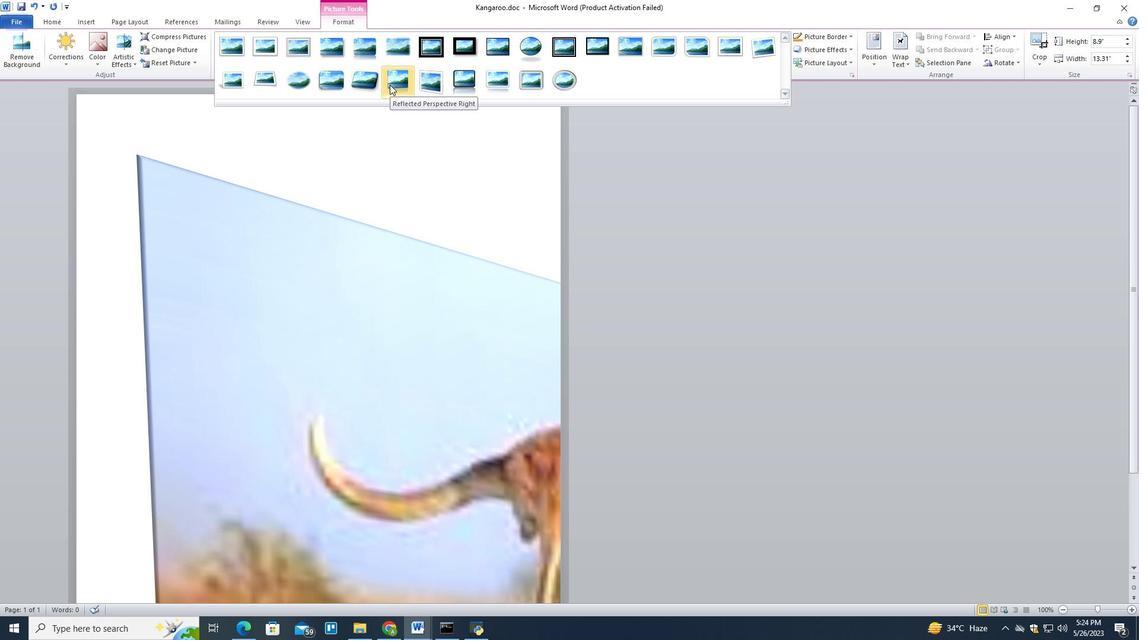 
Action: Mouse moved to (845, 39)
Screenshot: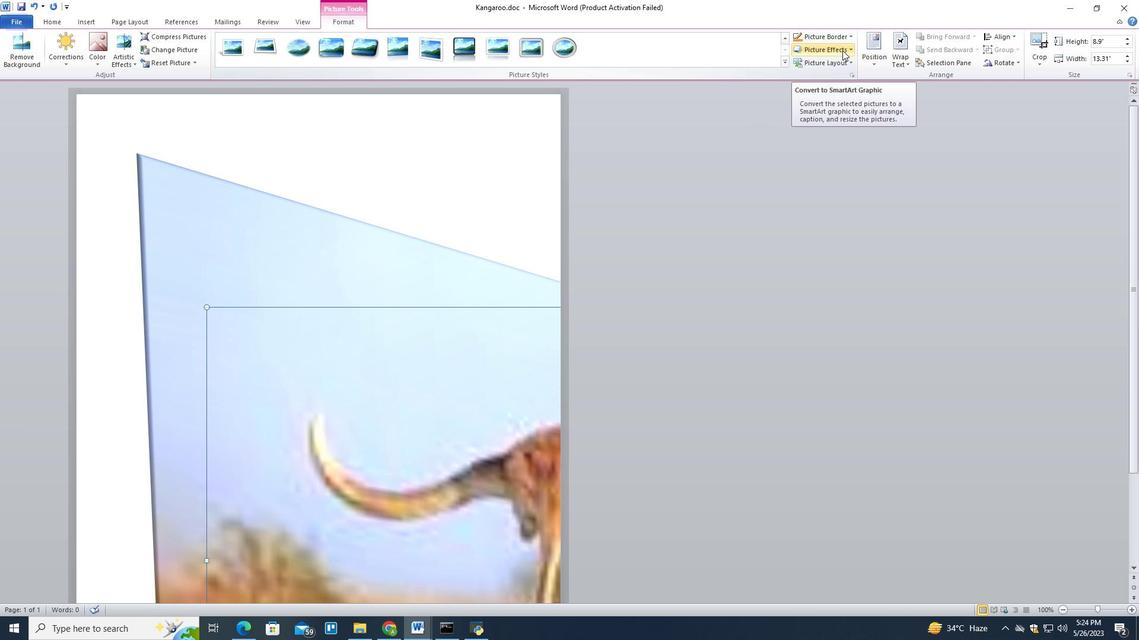 
Action: Mouse pressed left at (845, 39)
Screenshot: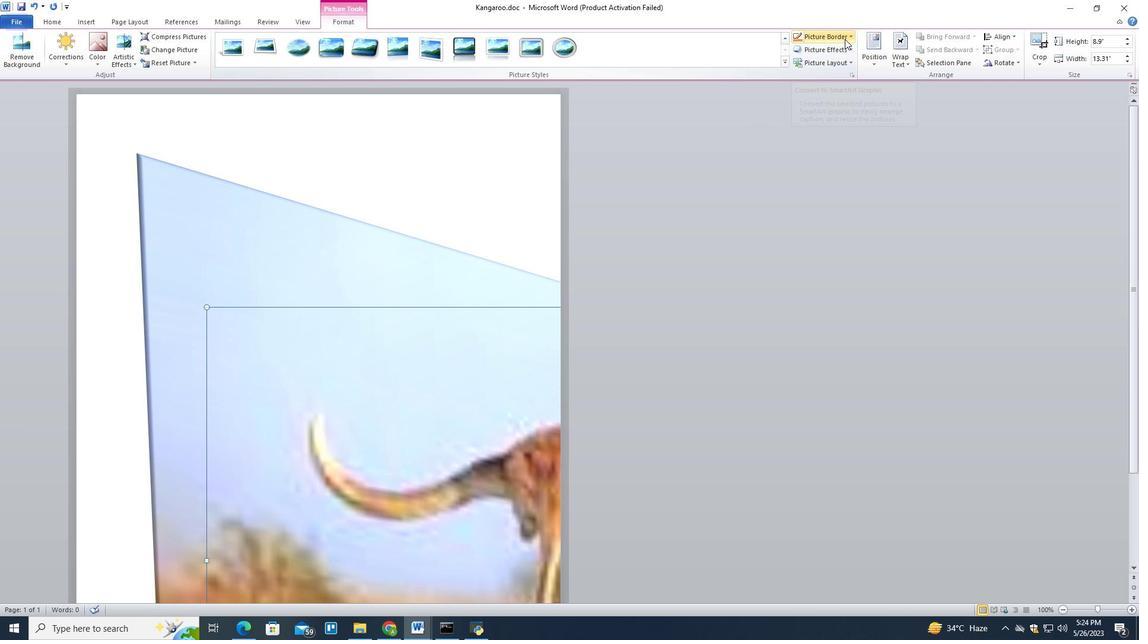 
Action: Mouse moved to (936, 210)
Screenshot: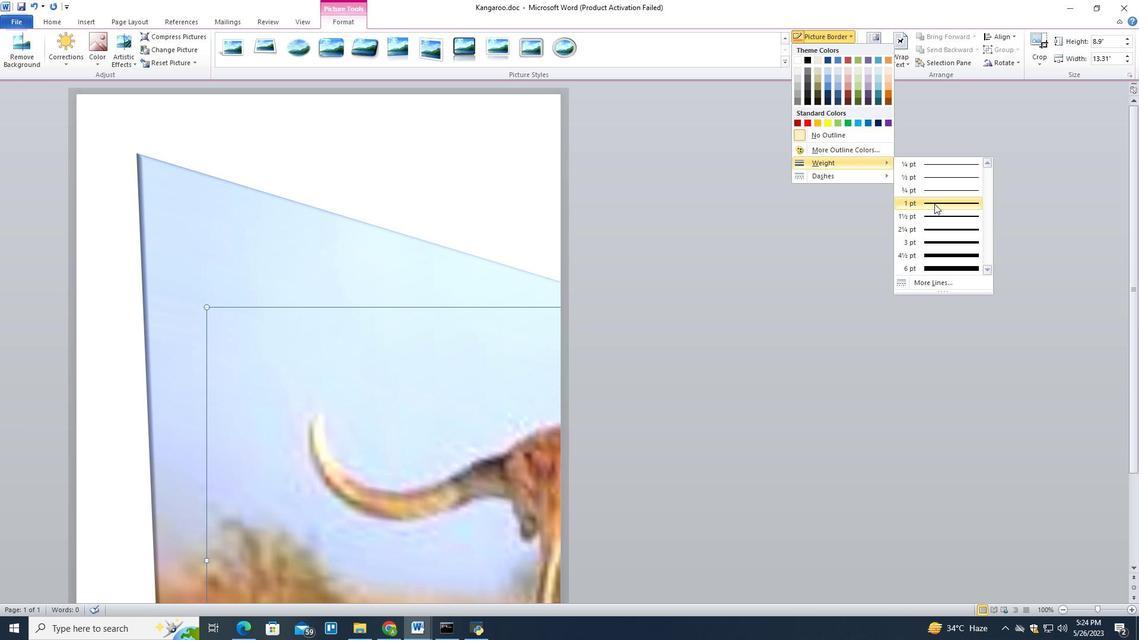 
Action: Mouse scrolled (936, 210) with delta (0, 0)
Screenshot: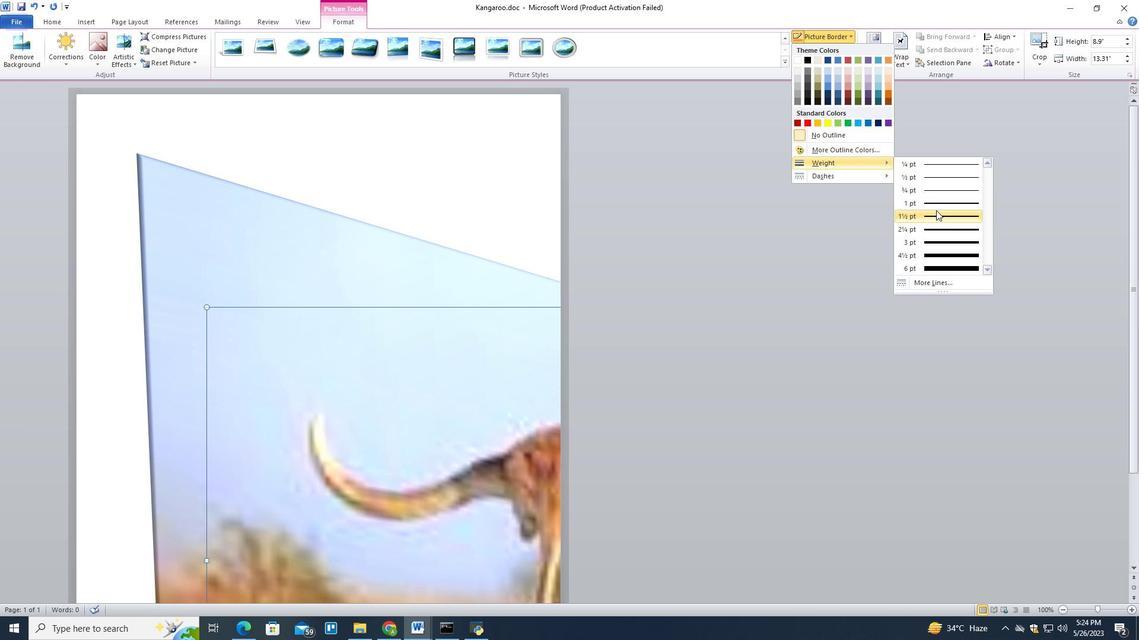 
Action: Mouse scrolled (936, 210) with delta (0, 0)
Screenshot: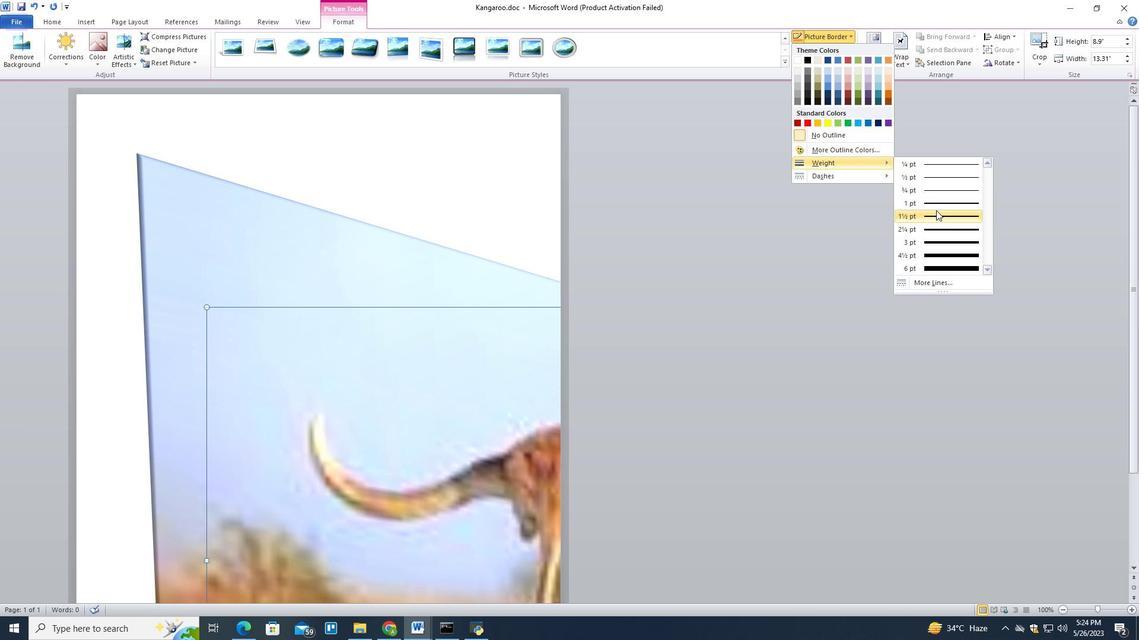 
Action: Mouse scrolled (936, 210) with delta (0, 0)
Screenshot: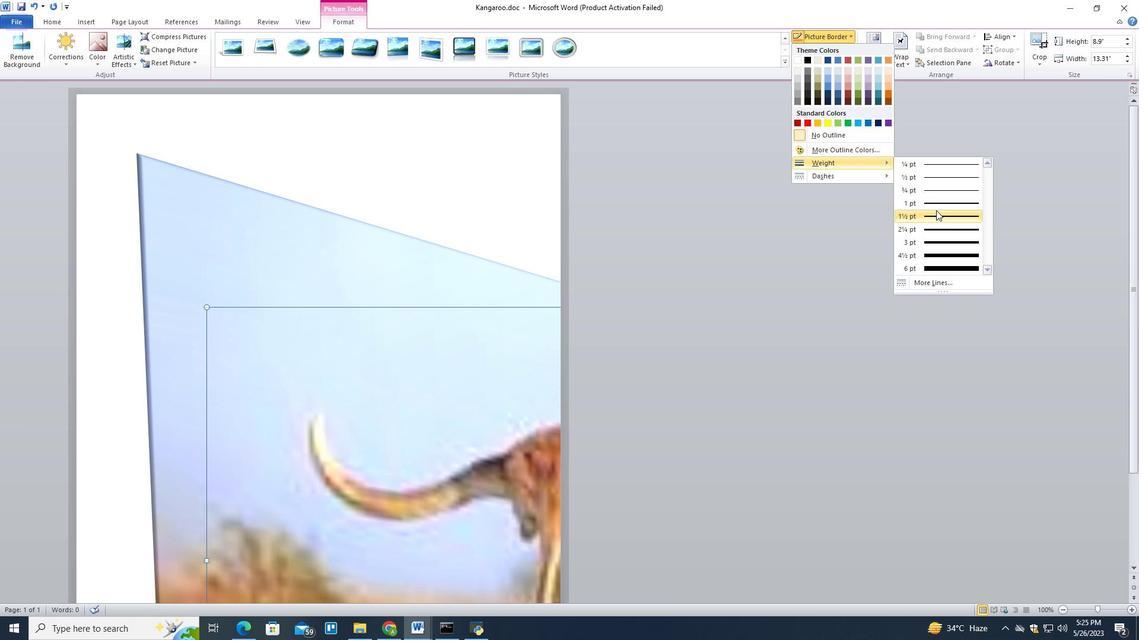 
Action: Mouse moved to (826, 173)
Screenshot: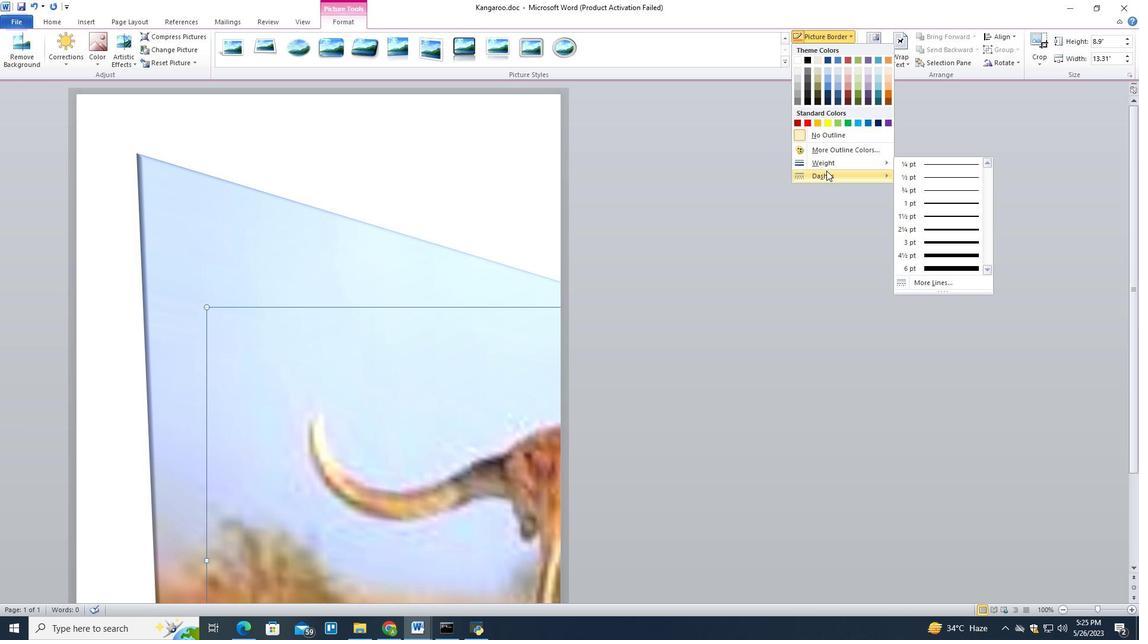 
Action: Mouse pressed left at (826, 173)
Screenshot: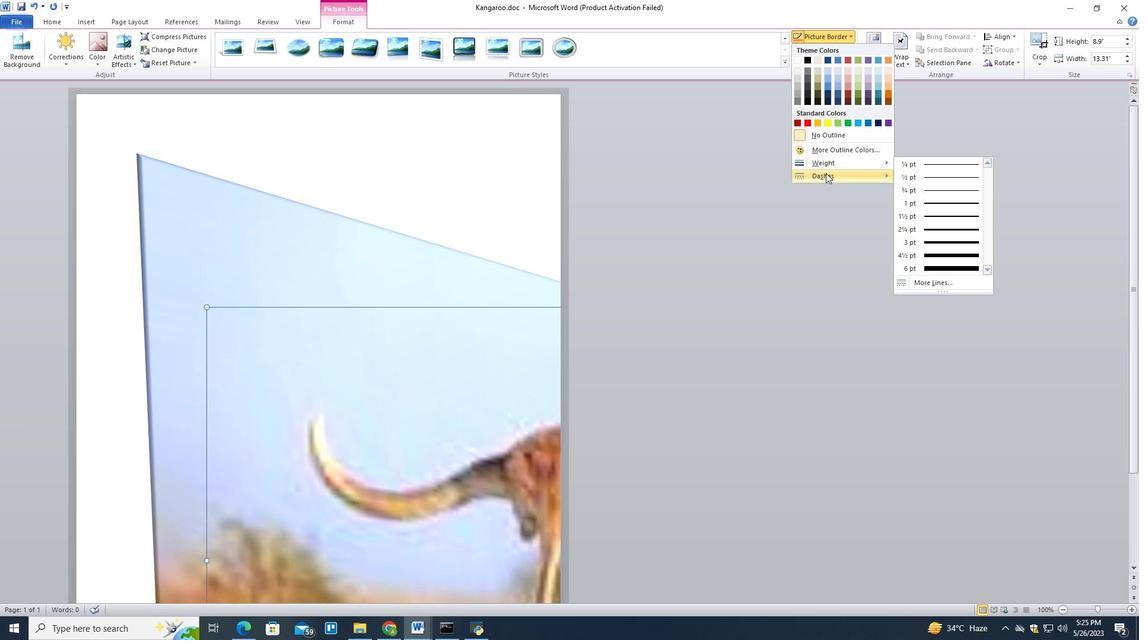 
Action: Mouse moved to (926, 107)
Screenshot: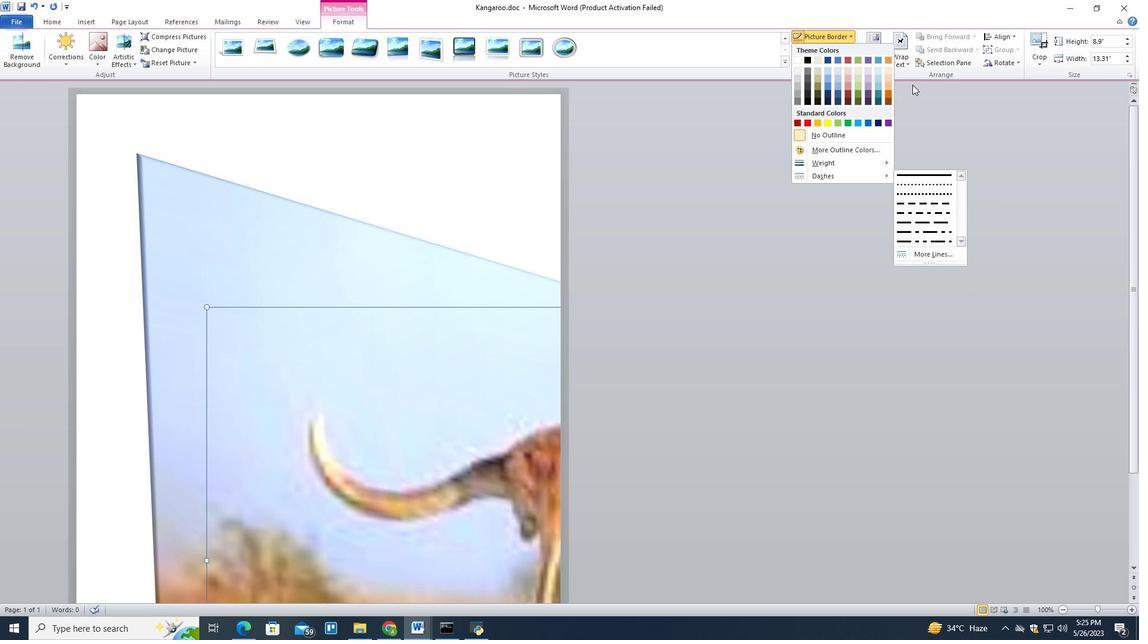 
Action: Mouse pressed left at (926, 107)
Screenshot: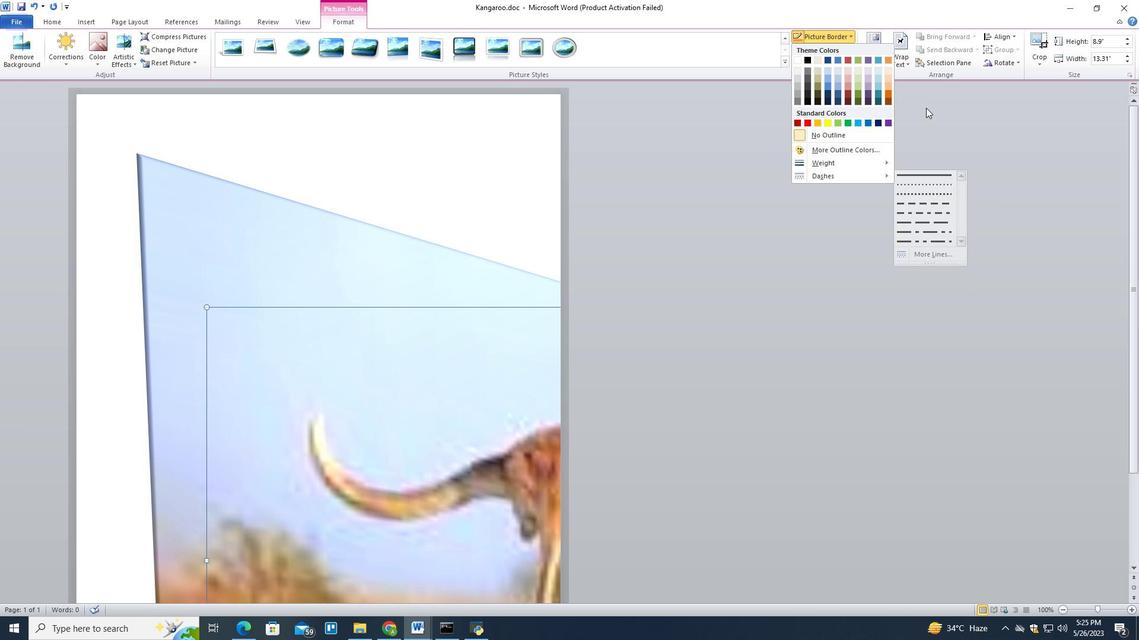 
Action: Mouse moved to (834, 35)
Screenshot: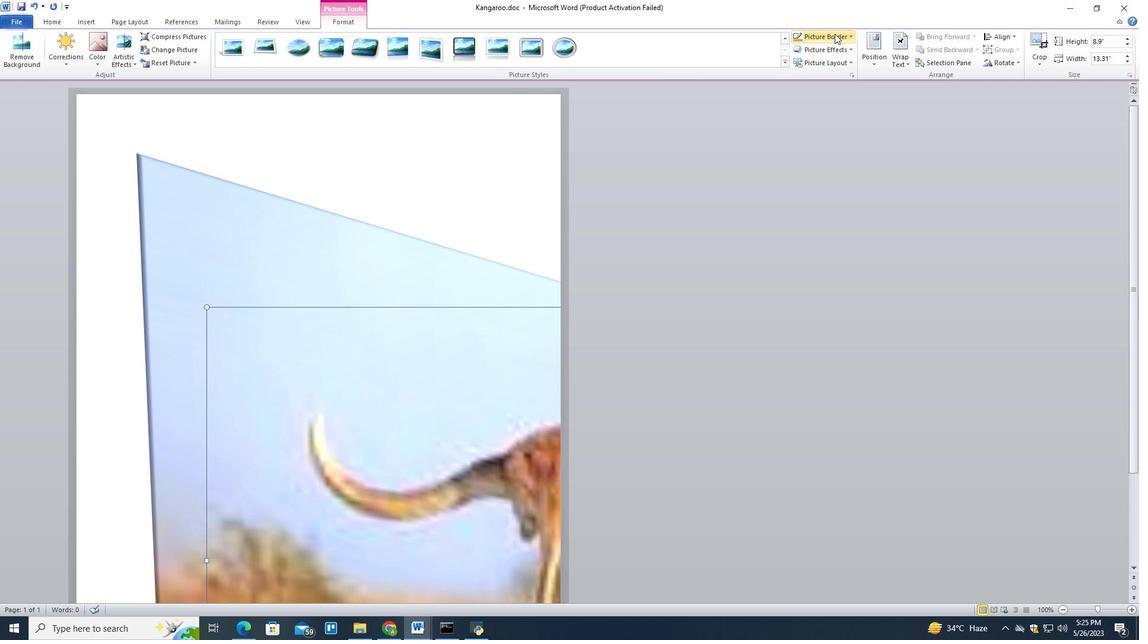 
Action: Mouse pressed left at (834, 35)
Screenshot: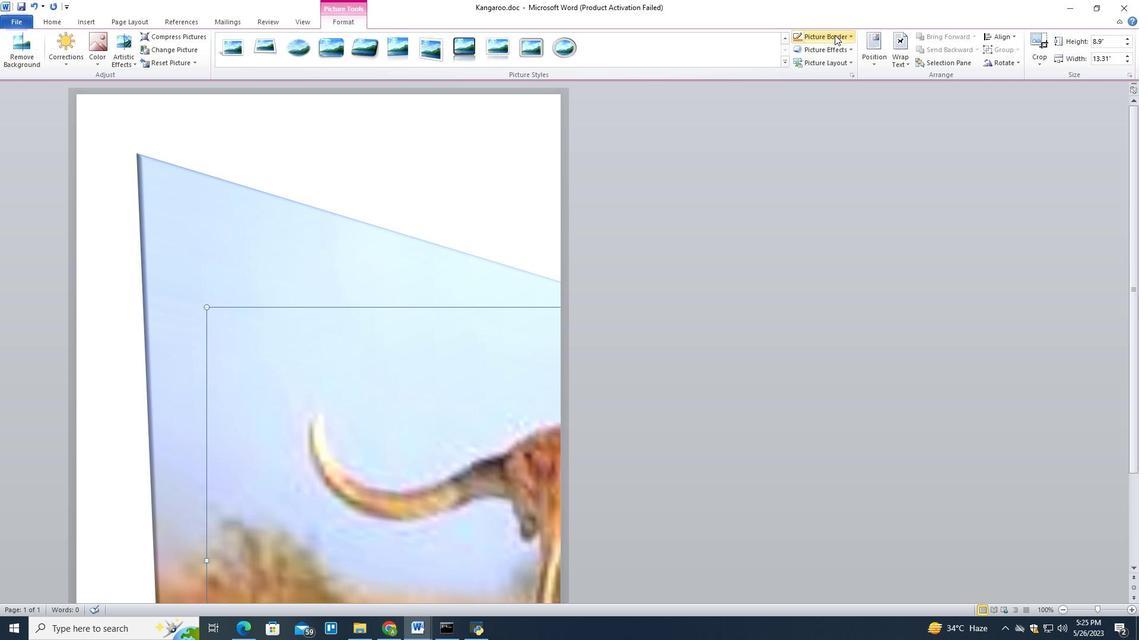 
Action: Mouse moved to (822, 133)
Screenshot: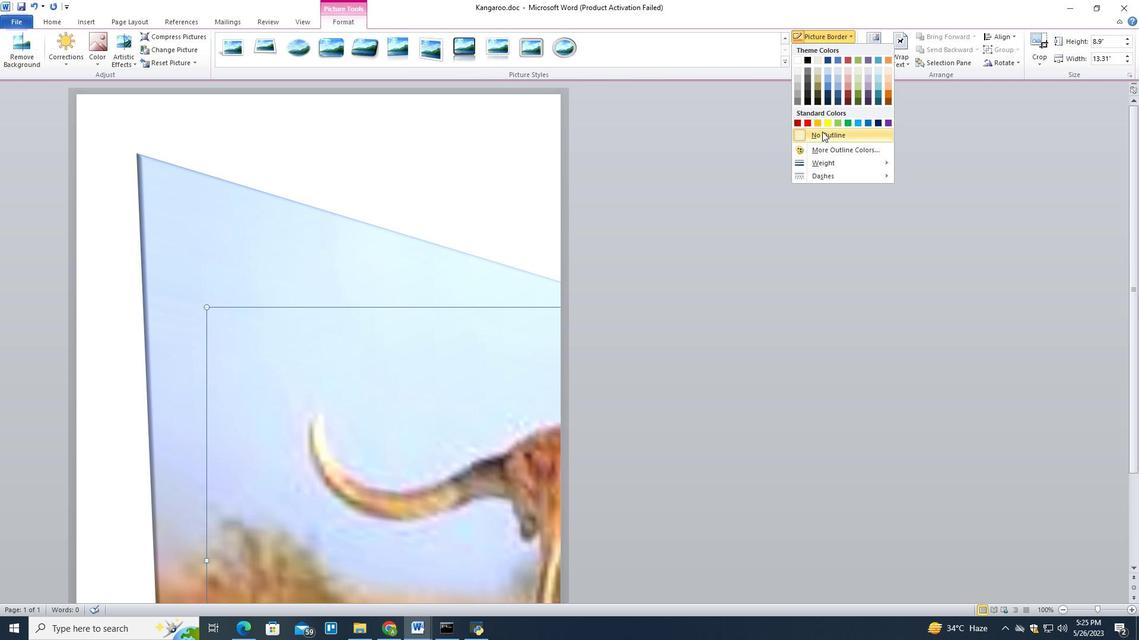 
Action: Mouse pressed left at (822, 133)
Screenshot: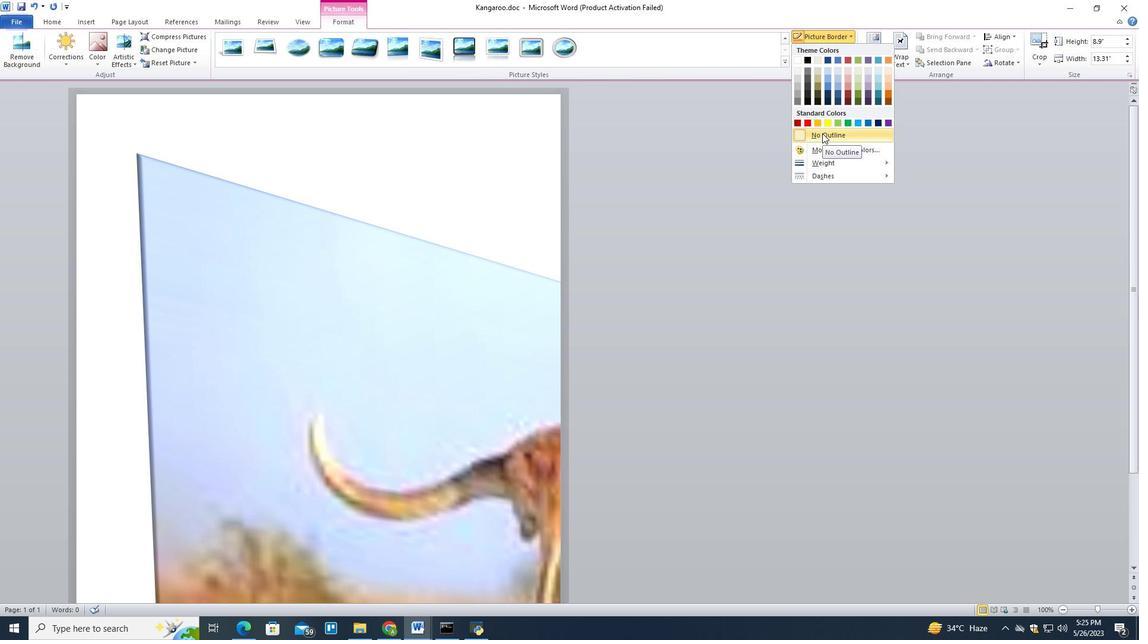 
Action: Mouse moved to (841, 37)
Screenshot: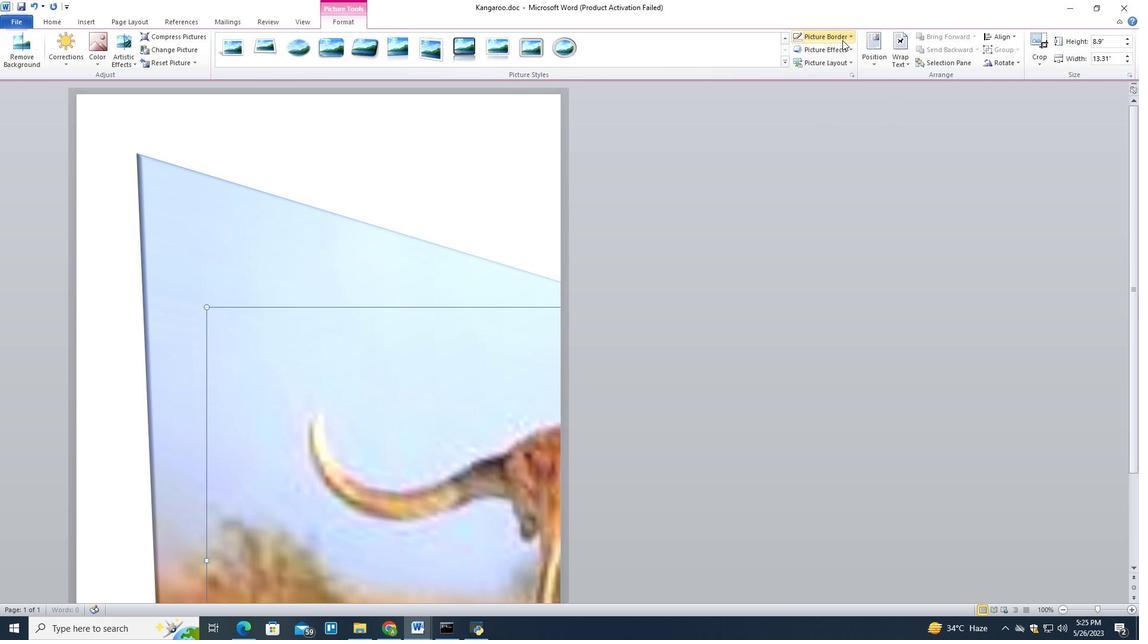 
Action: Mouse pressed left at (841, 37)
Screenshot: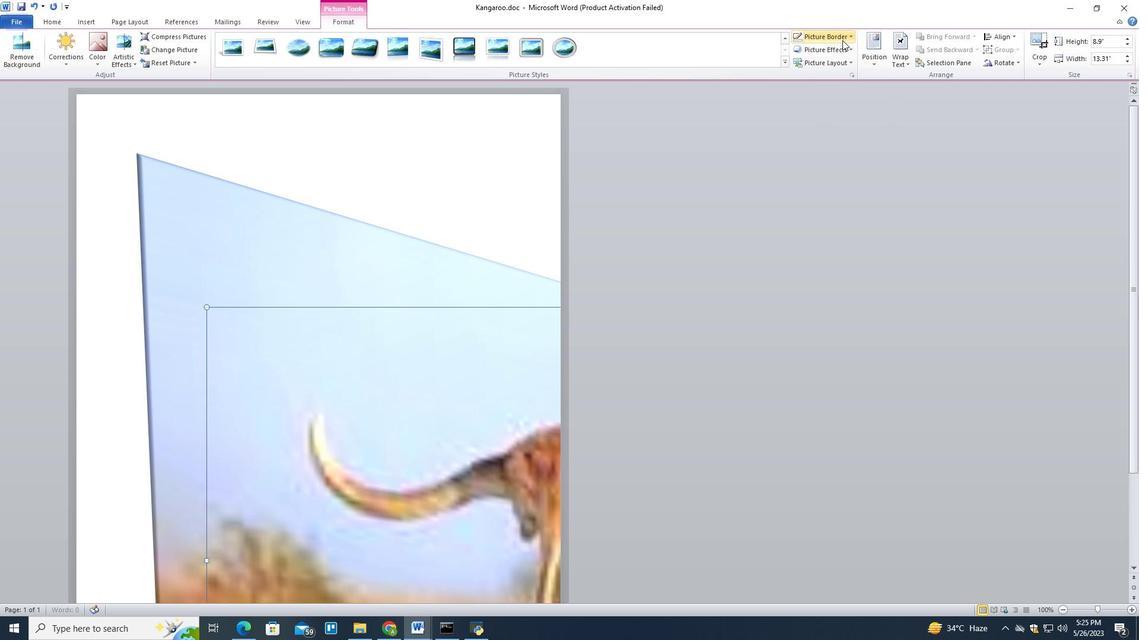 
Action: Mouse moved to (928, 192)
Screenshot: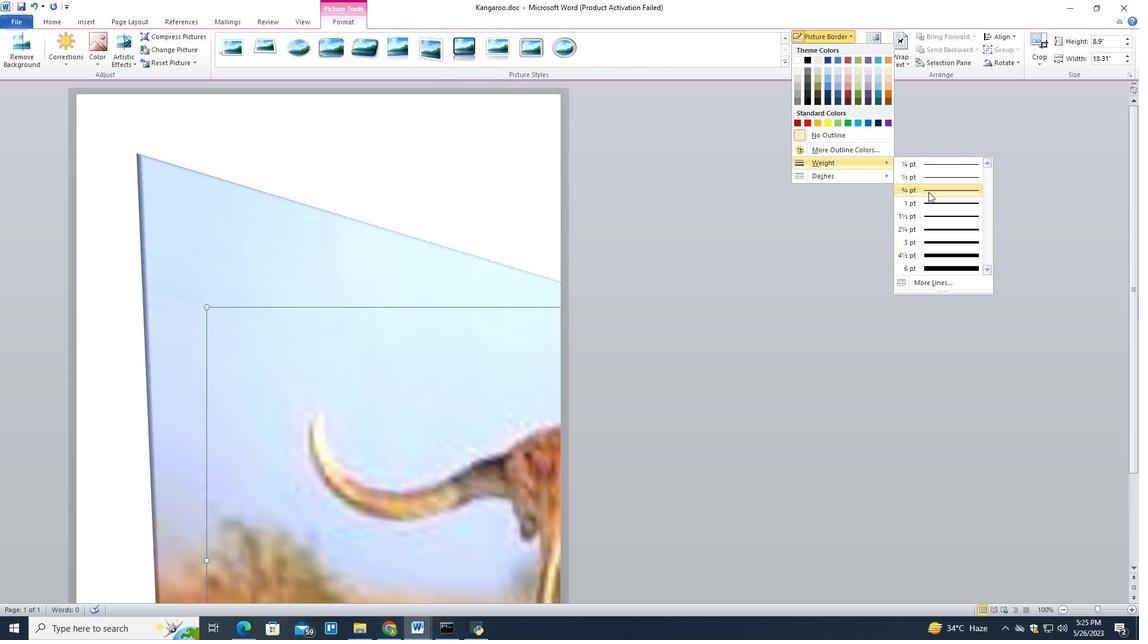 
Action: Mouse scrolled (928, 192) with delta (0, 0)
Screenshot: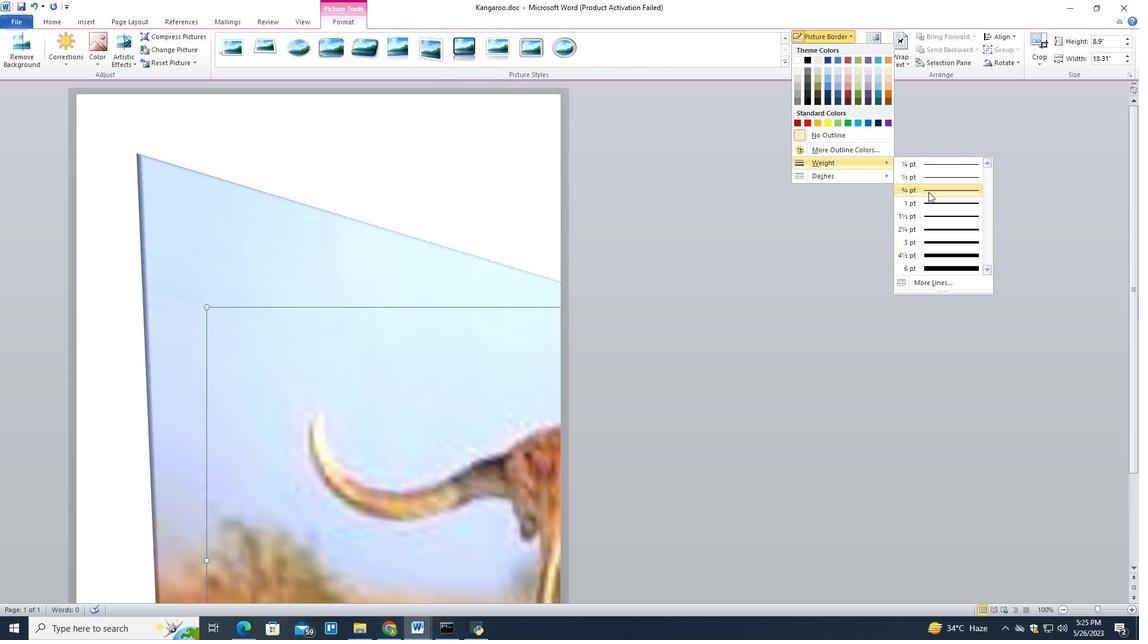 
Action: Mouse moved to (928, 194)
Screenshot: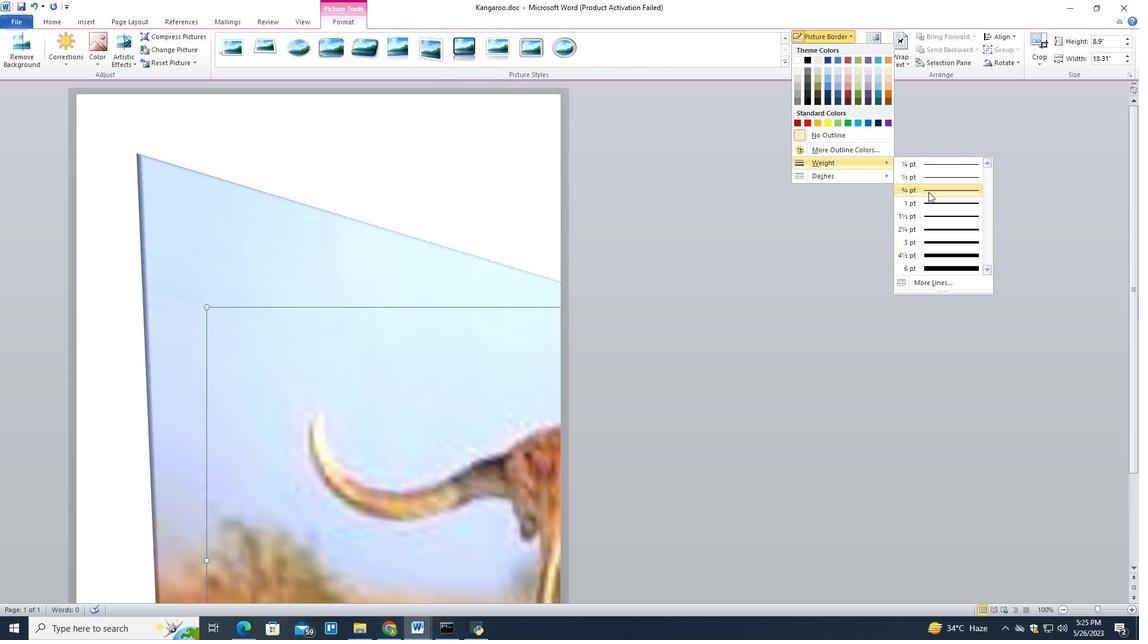 
Action: Mouse scrolled (928, 194) with delta (0, 0)
Screenshot: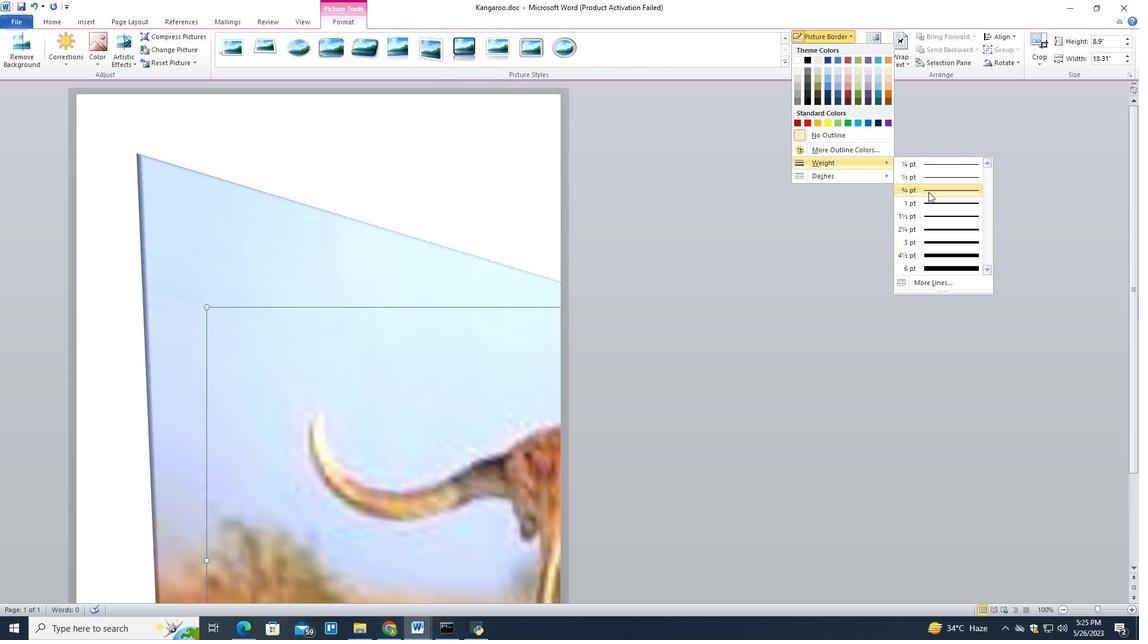 
Action: Mouse scrolled (928, 194) with delta (0, 0)
Screenshot: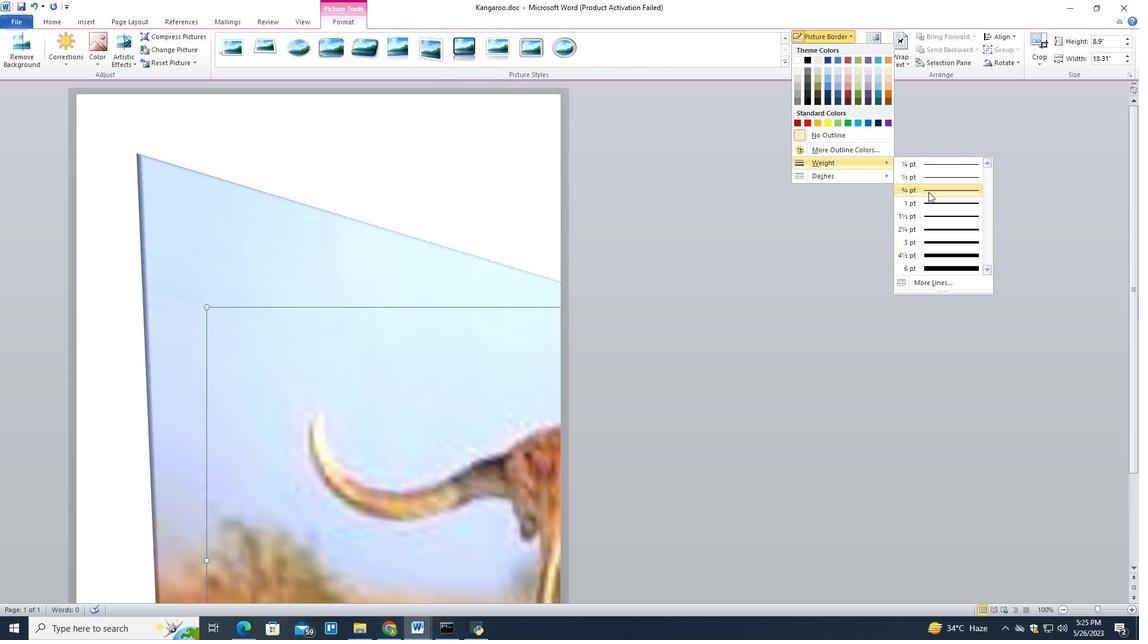 
Action: Mouse scrolled (928, 194) with delta (0, 0)
Screenshot: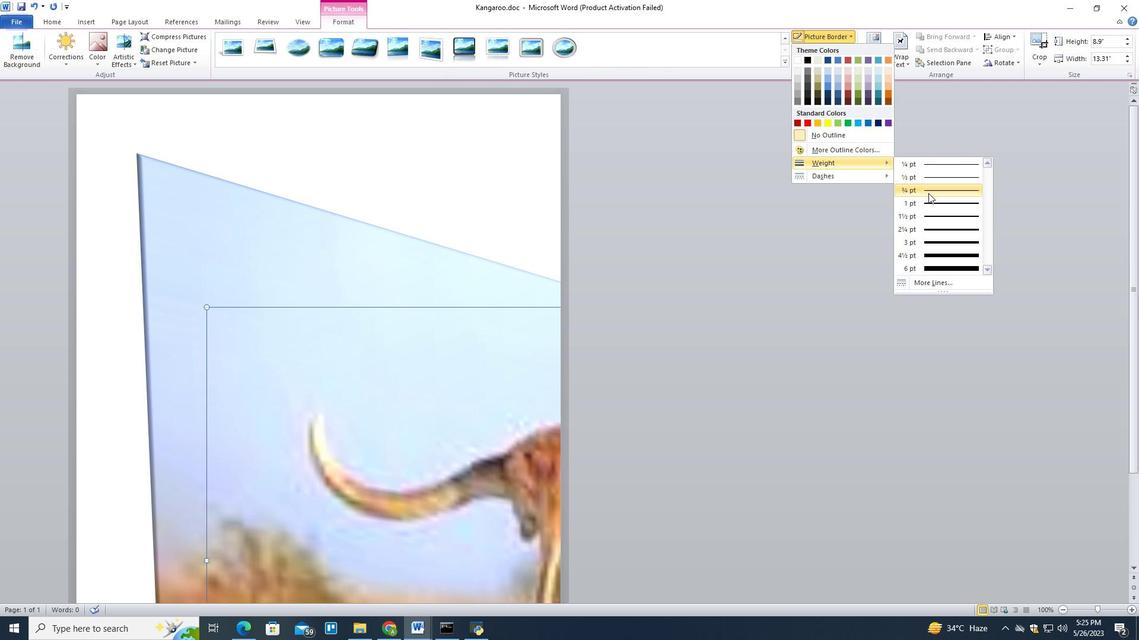 
Action: Mouse moved to (931, 278)
Screenshot: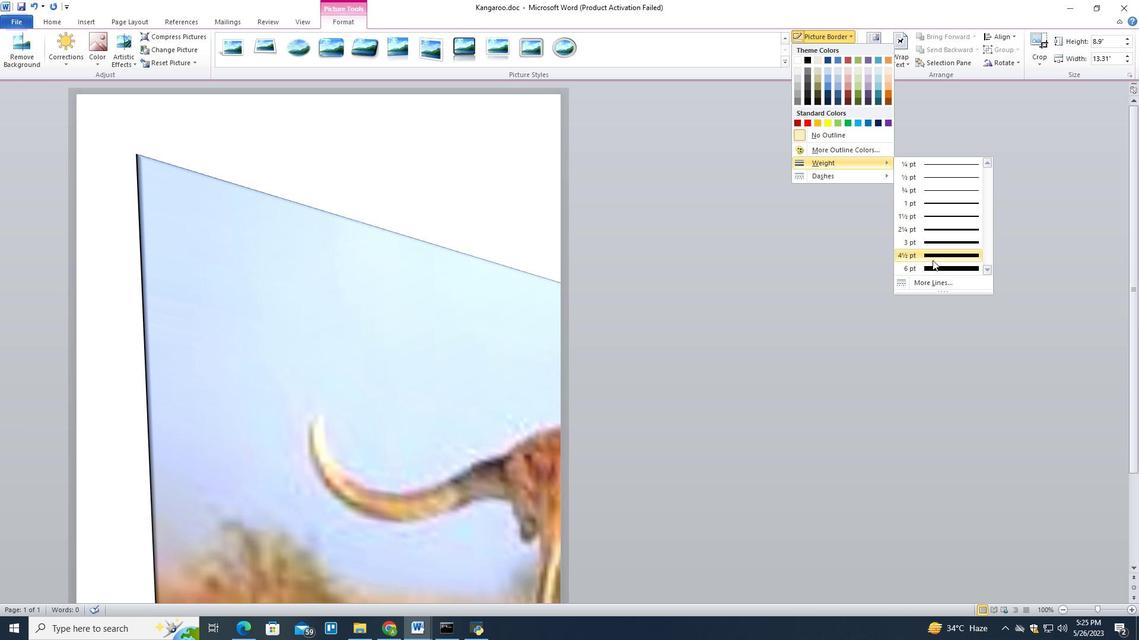
Action: Mouse pressed left at (931, 278)
Screenshot: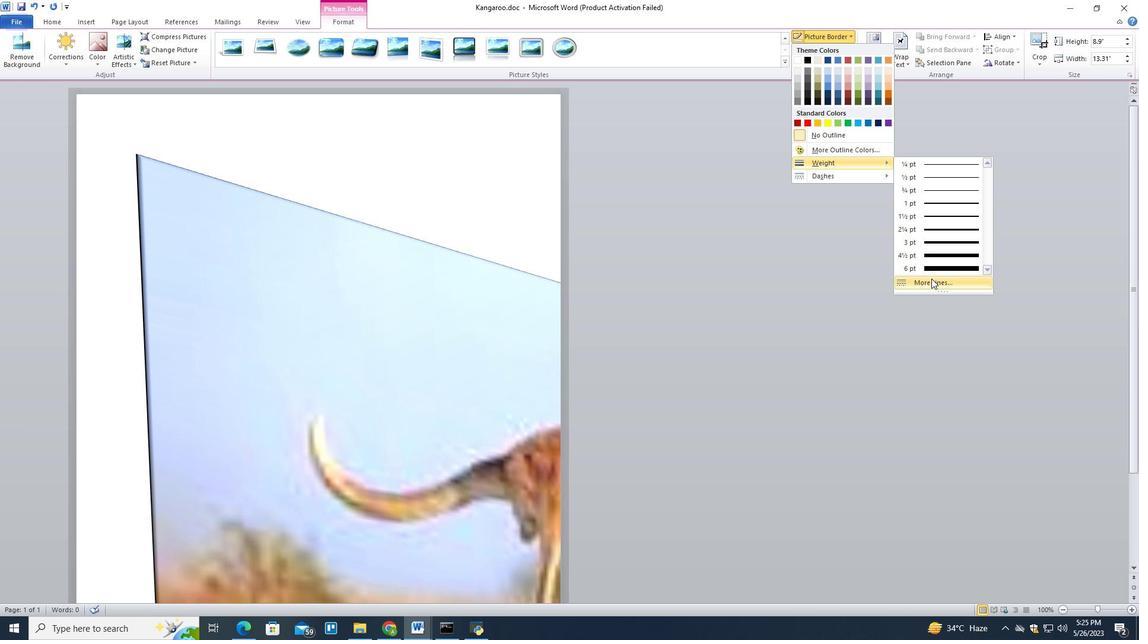 
Action: Mouse moved to (583, 234)
Screenshot: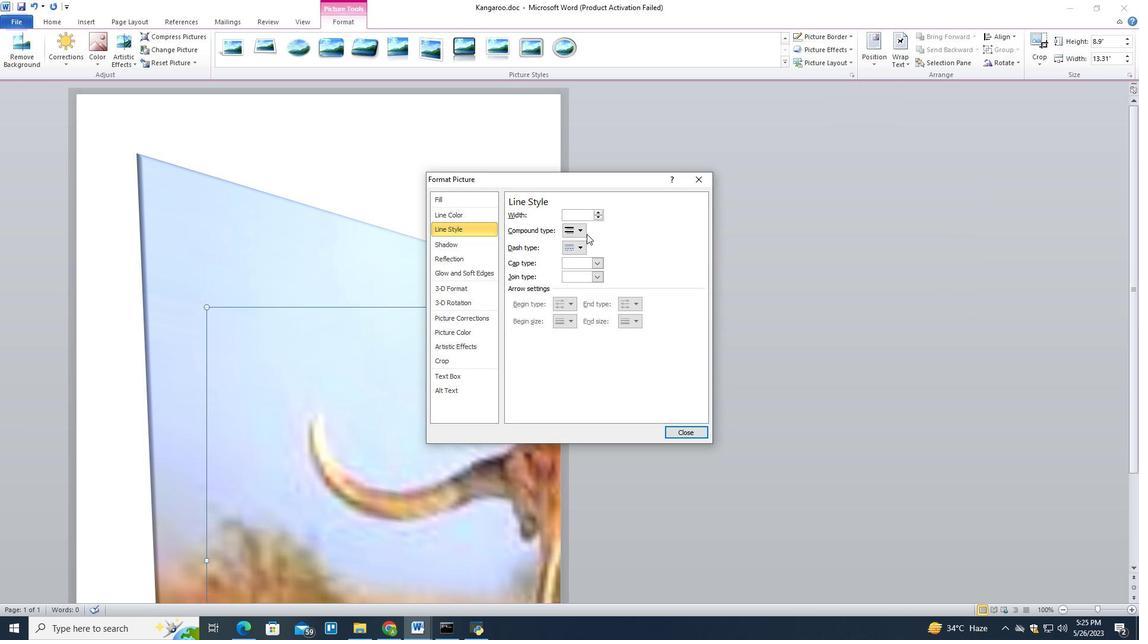 
Action: Mouse pressed left at (583, 234)
Screenshot: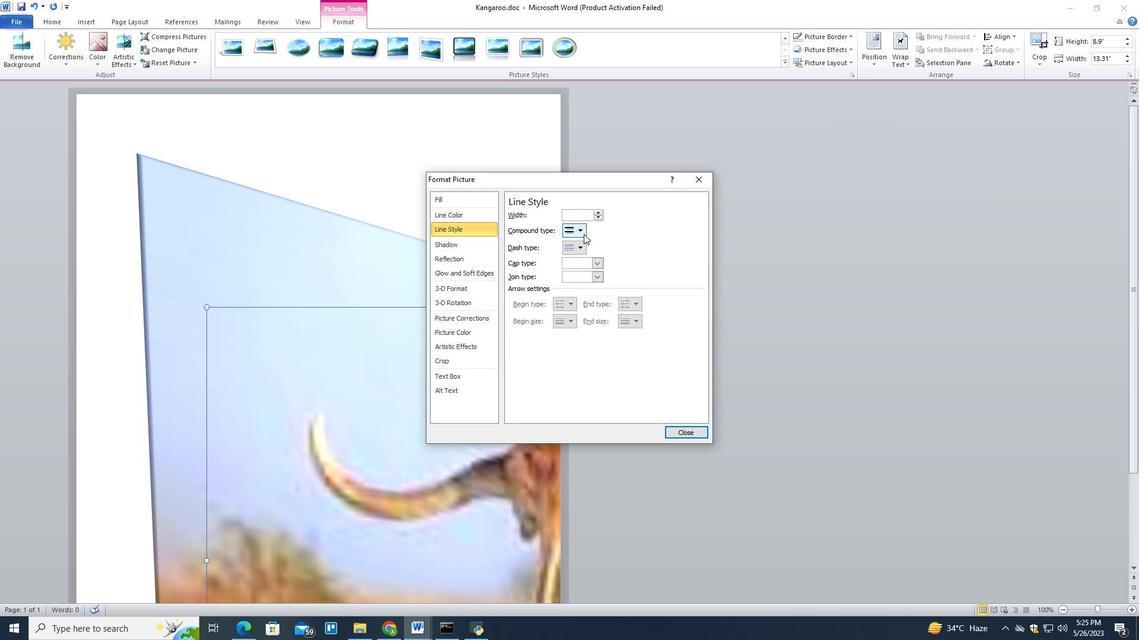 
Action: Mouse moved to (583, 259)
Screenshot: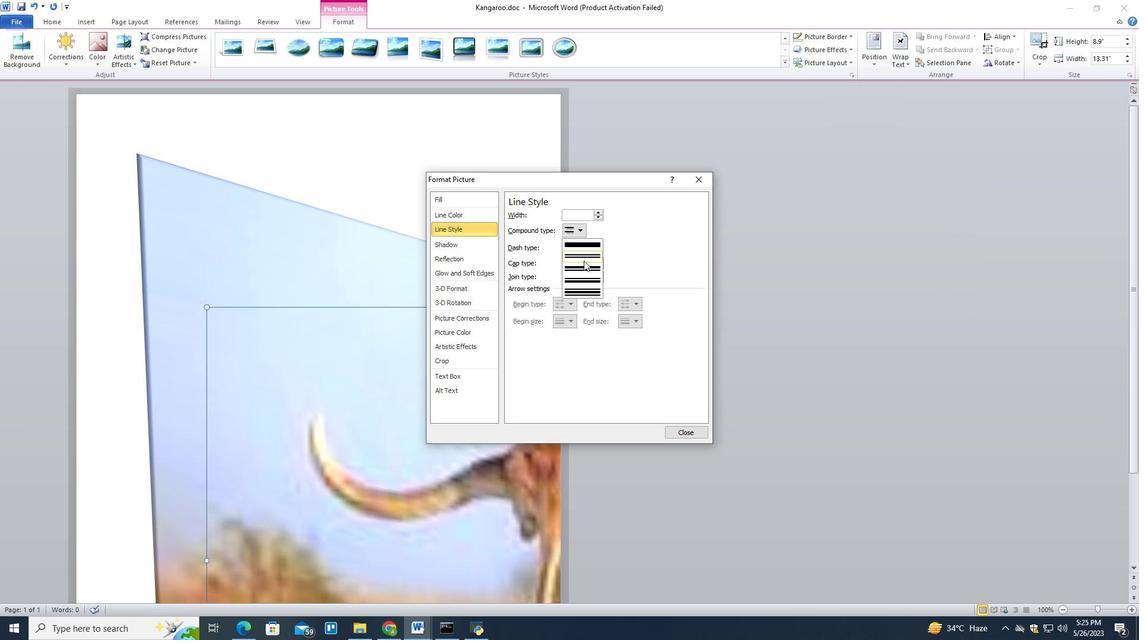 
Action: Mouse scrolled (583, 259) with delta (0, 0)
Screenshot: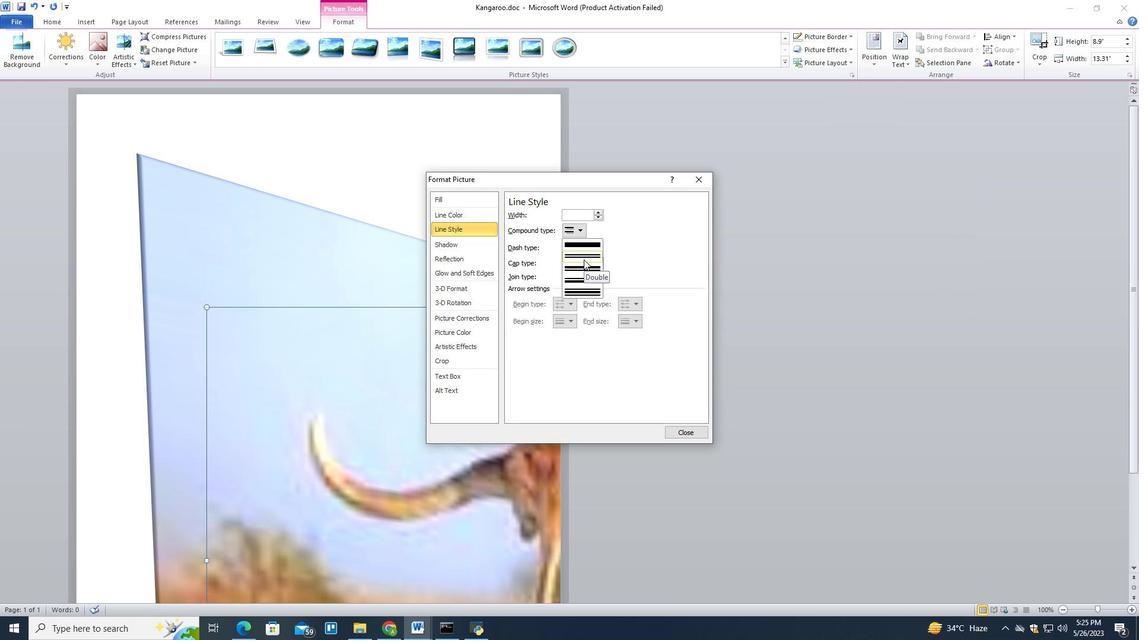 
Action: Mouse scrolled (583, 259) with delta (0, 0)
Screenshot: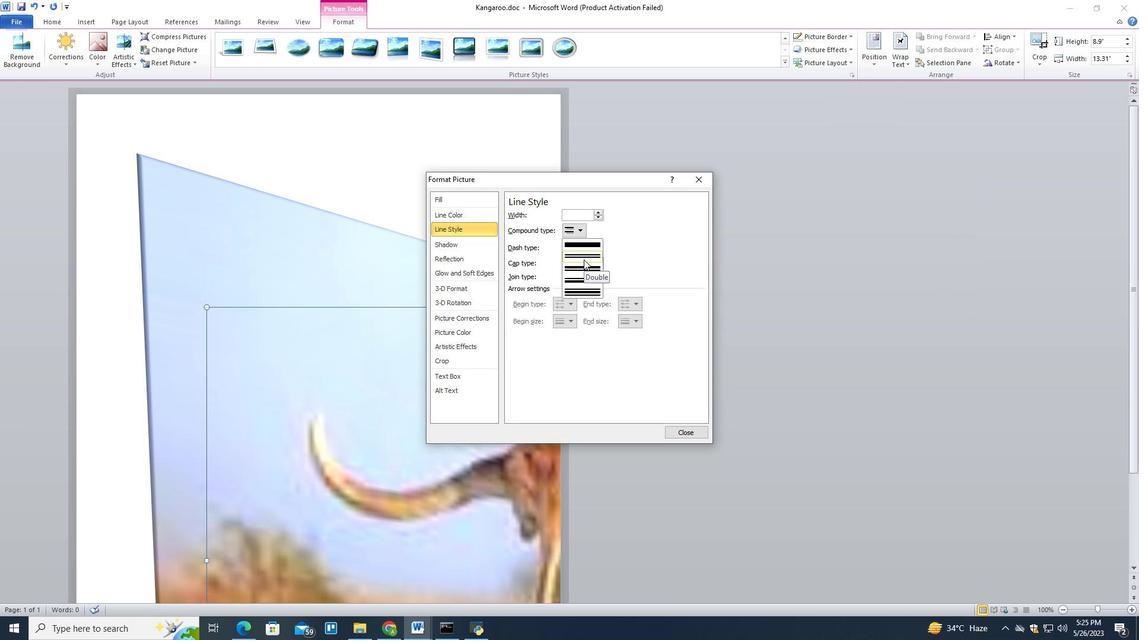 
Action: Mouse scrolled (583, 259) with delta (0, 0)
Screenshot: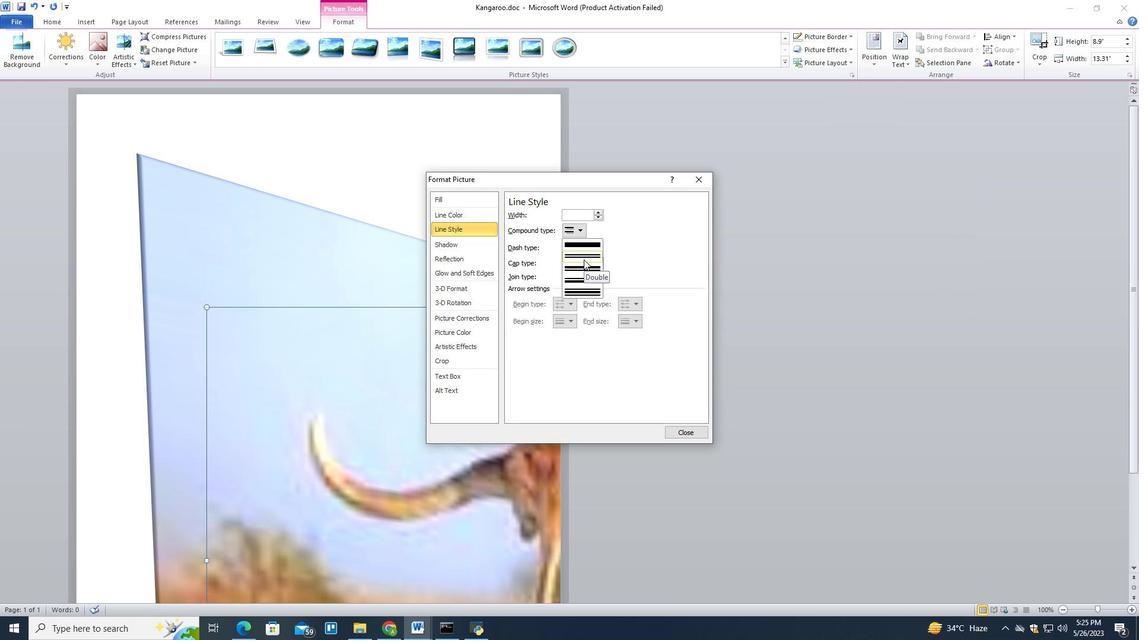 
Action: Mouse moved to (628, 239)
Screenshot: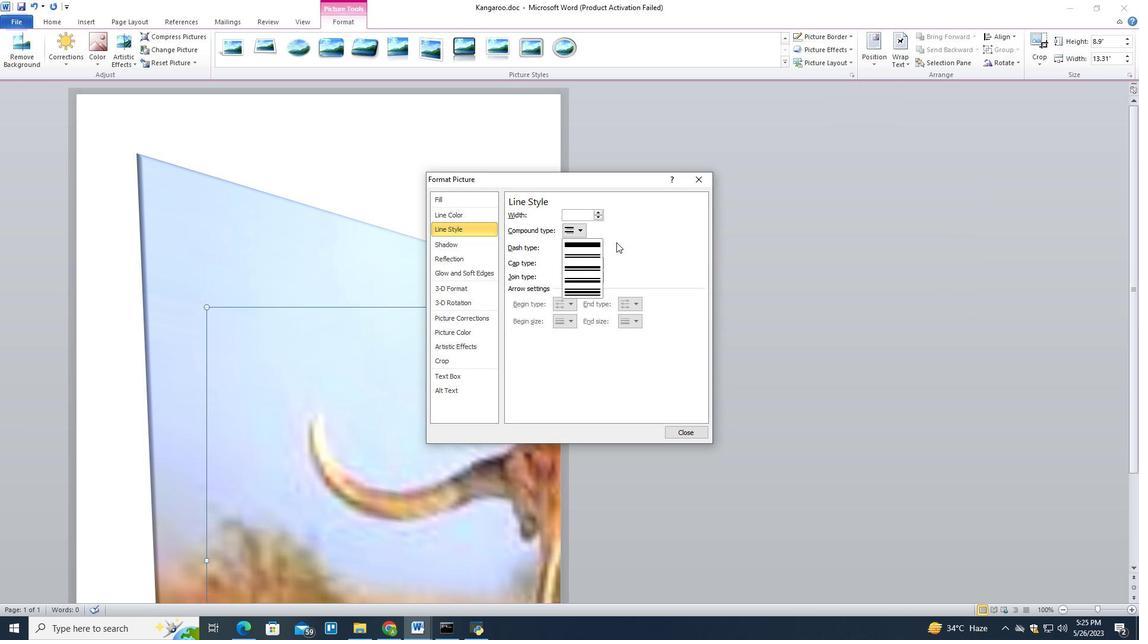 
Action: Mouse pressed left at (628, 239)
Screenshot: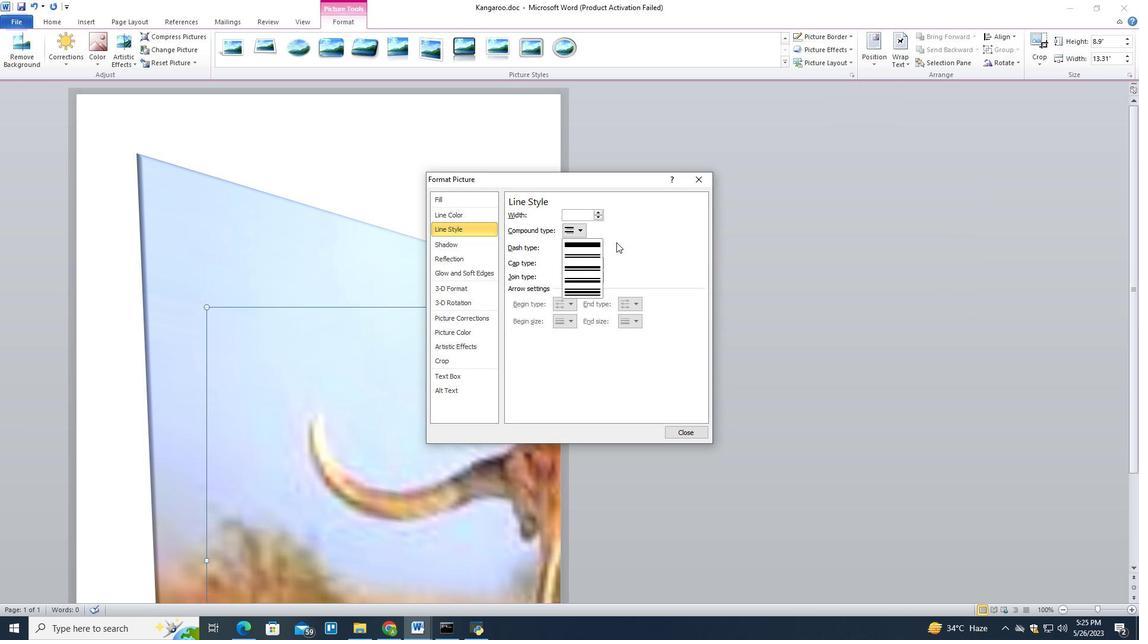 
Action: Mouse moved to (580, 251)
Screenshot: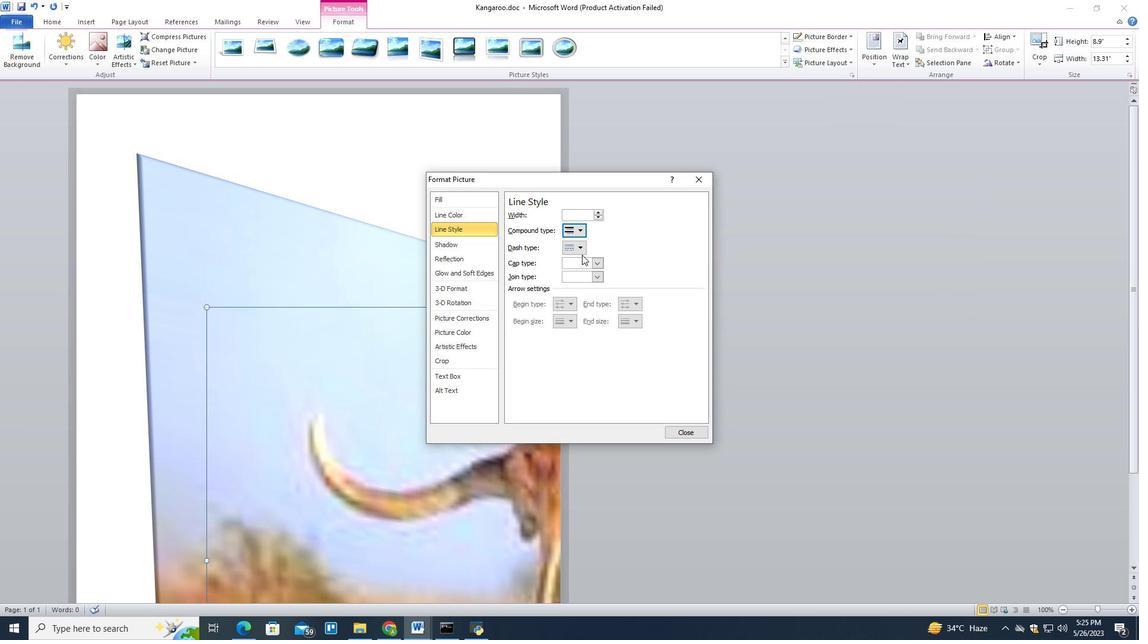 
Action: Mouse pressed left at (580, 251)
Screenshot: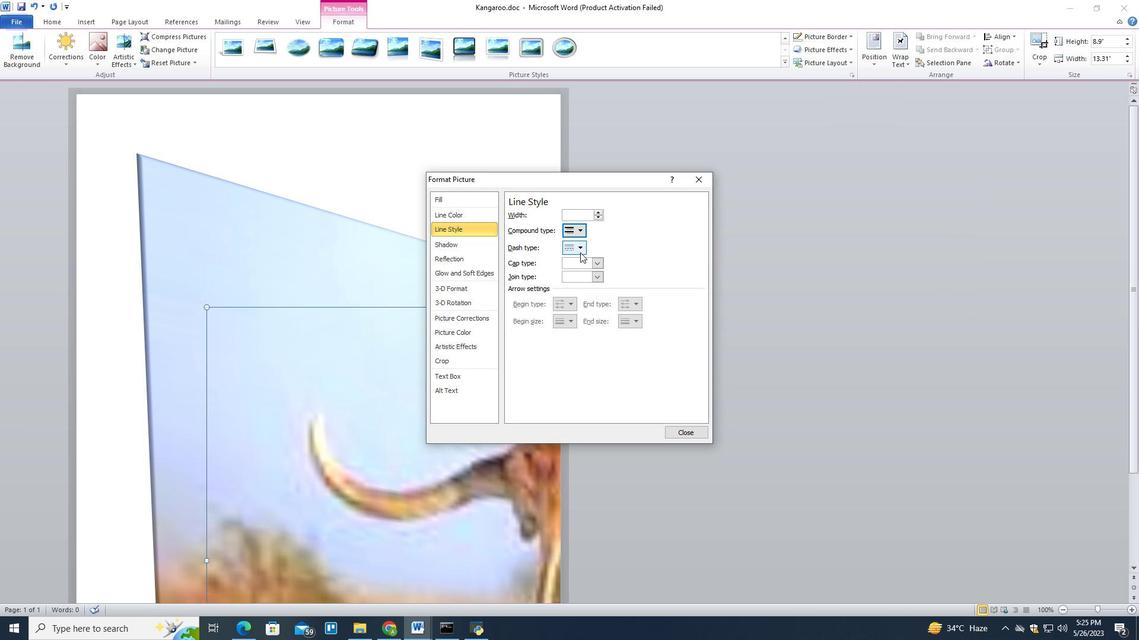 
Action: Mouse moved to (587, 296)
Screenshot: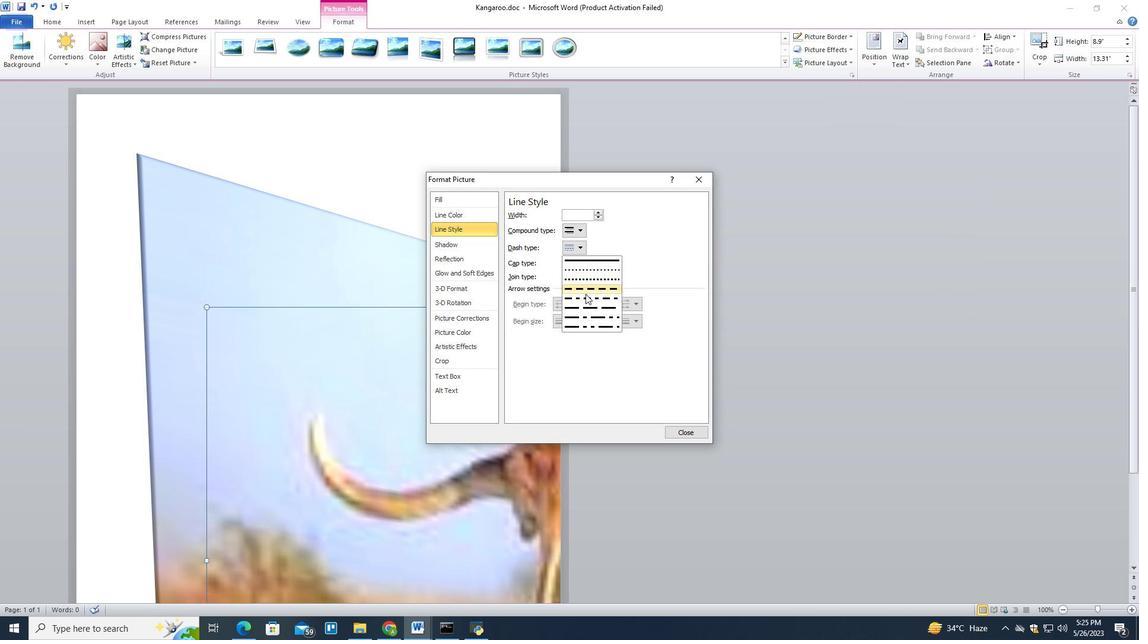 
Action: Mouse scrolled (587, 295) with delta (0, 0)
Screenshot: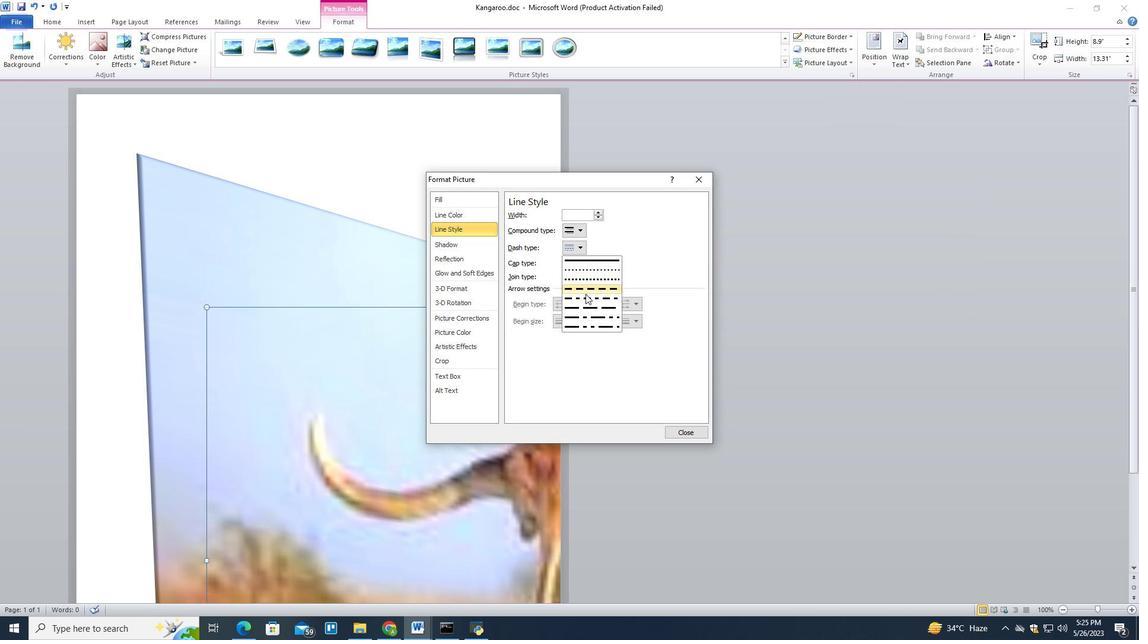 
Action: Mouse moved to (588, 298)
Screenshot: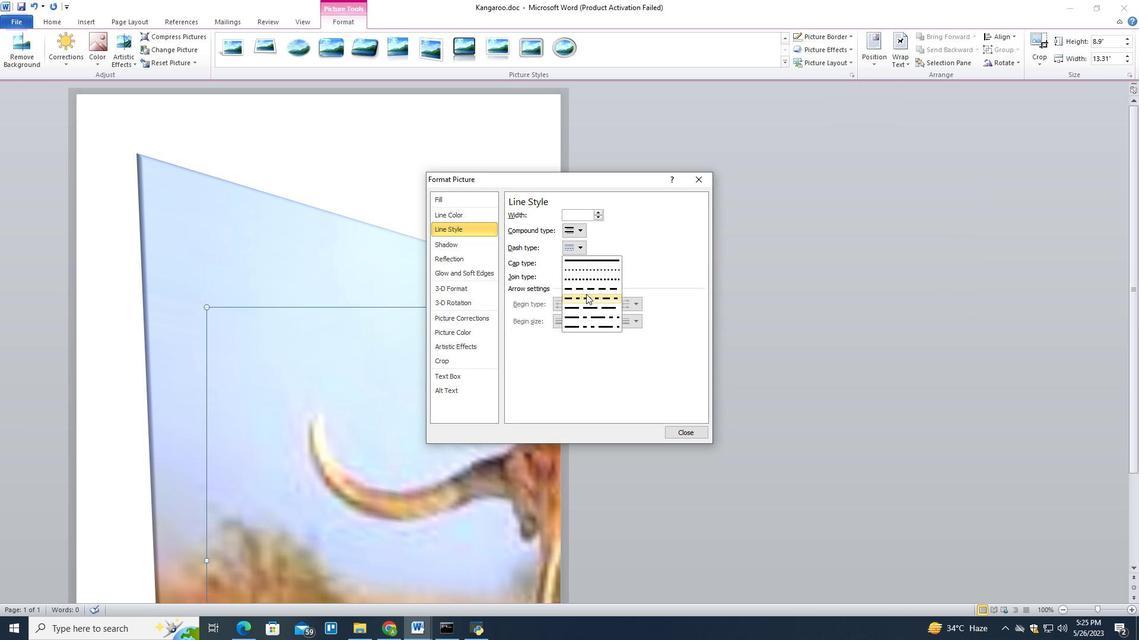 
Action: Mouse scrolled (588, 297) with delta (0, 0)
Screenshot: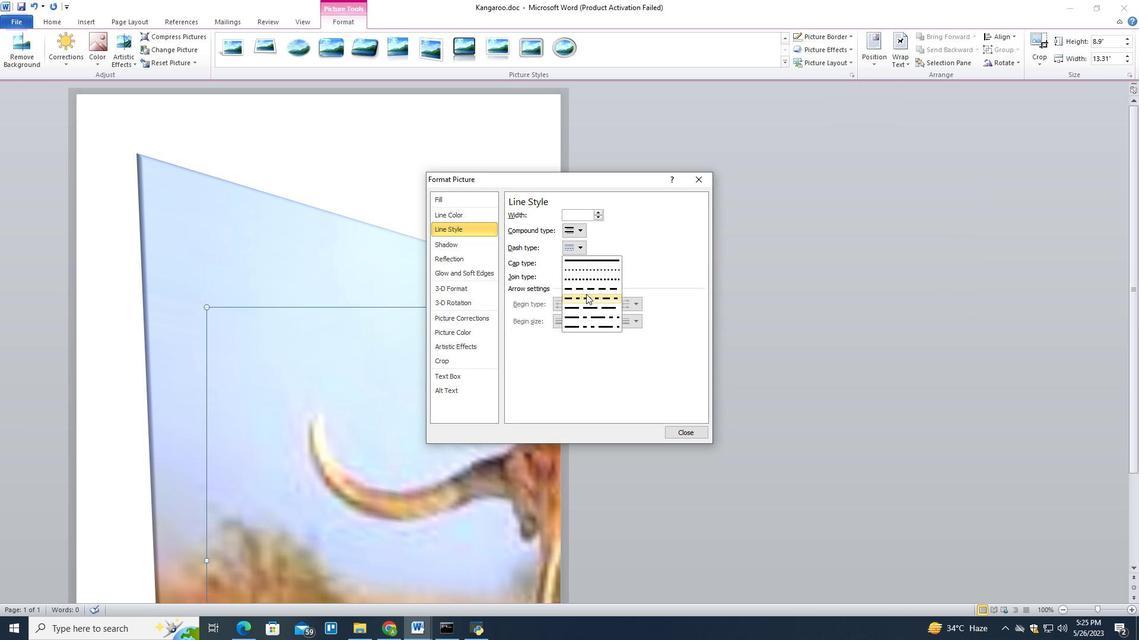 
Action: Mouse moved to (588, 299)
Screenshot: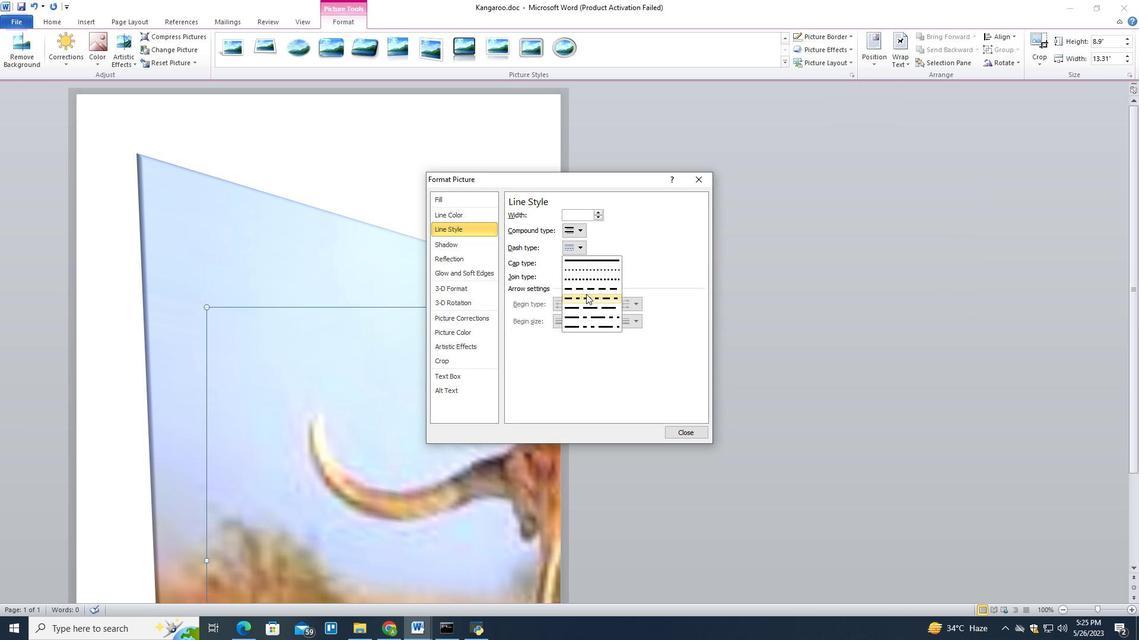 
Action: Mouse scrolled (588, 298) with delta (0, 0)
Screenshot: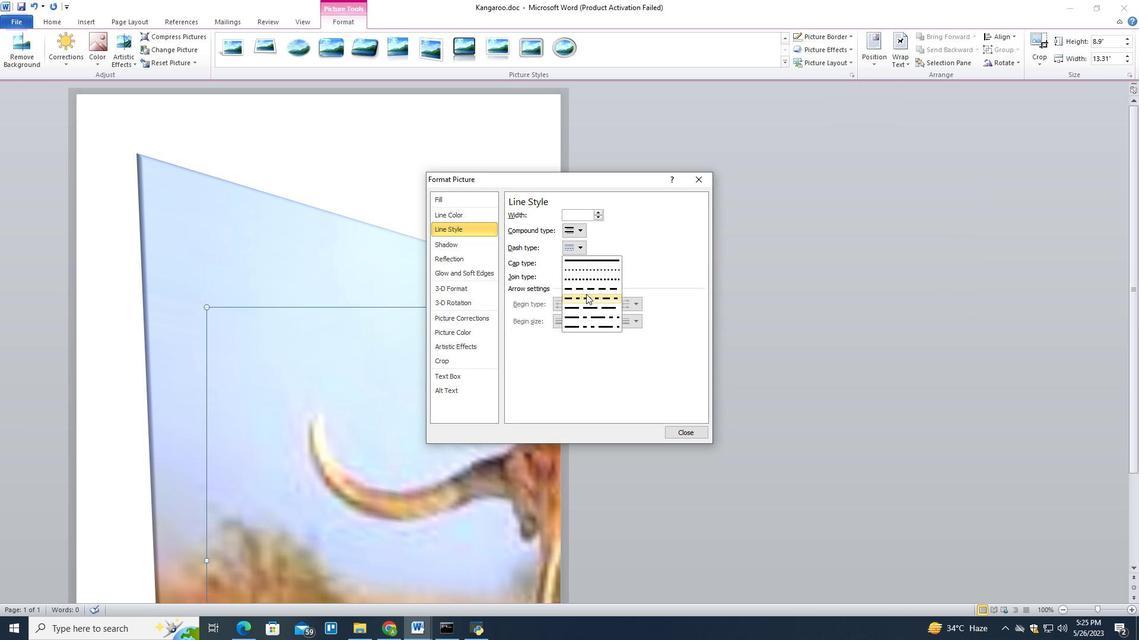 
Action: Mouse scrolled (588, 298) with delta (0, 0)
Screenshot: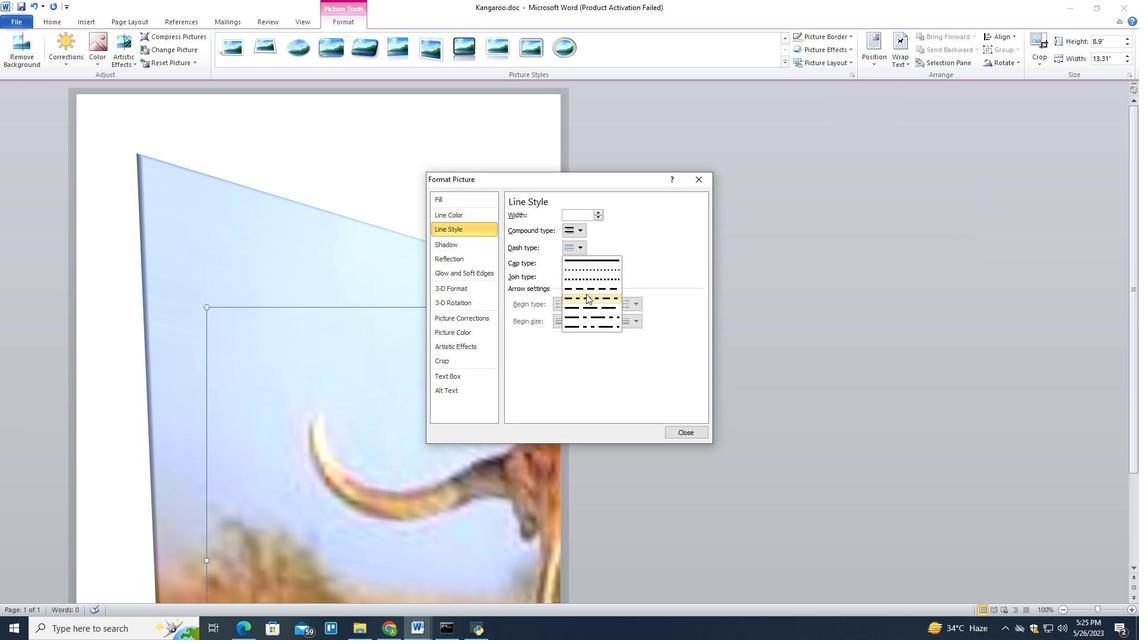 
Action: Mouse scrolled (588, 298) with delta (0, 0)
Screenshot: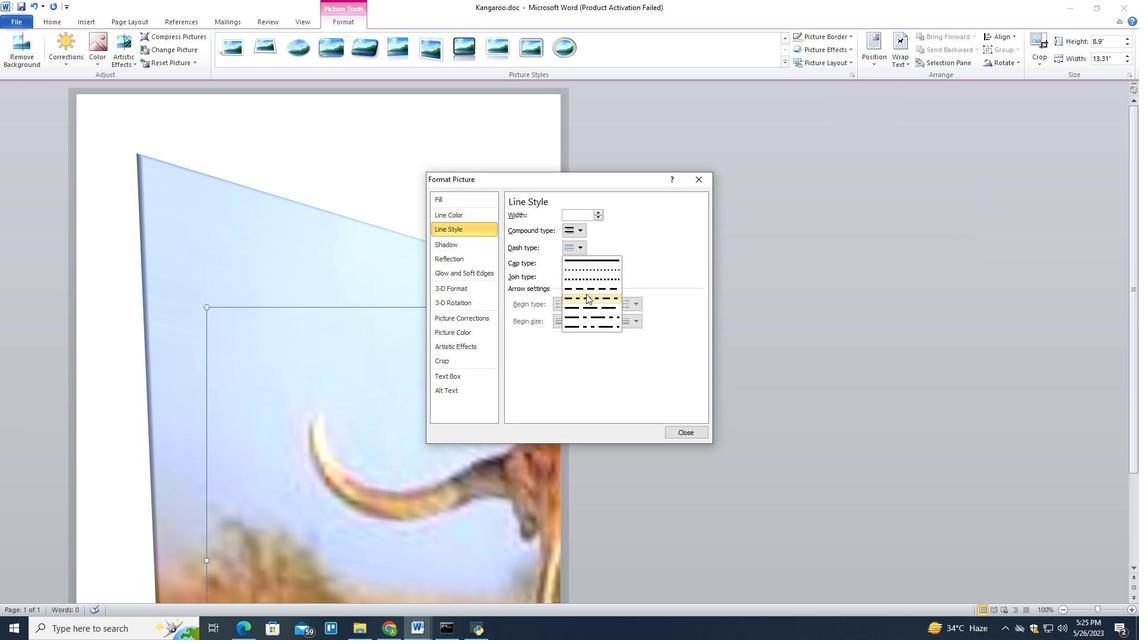 
Action: Mouse moved to (577, 232)
Screenshot: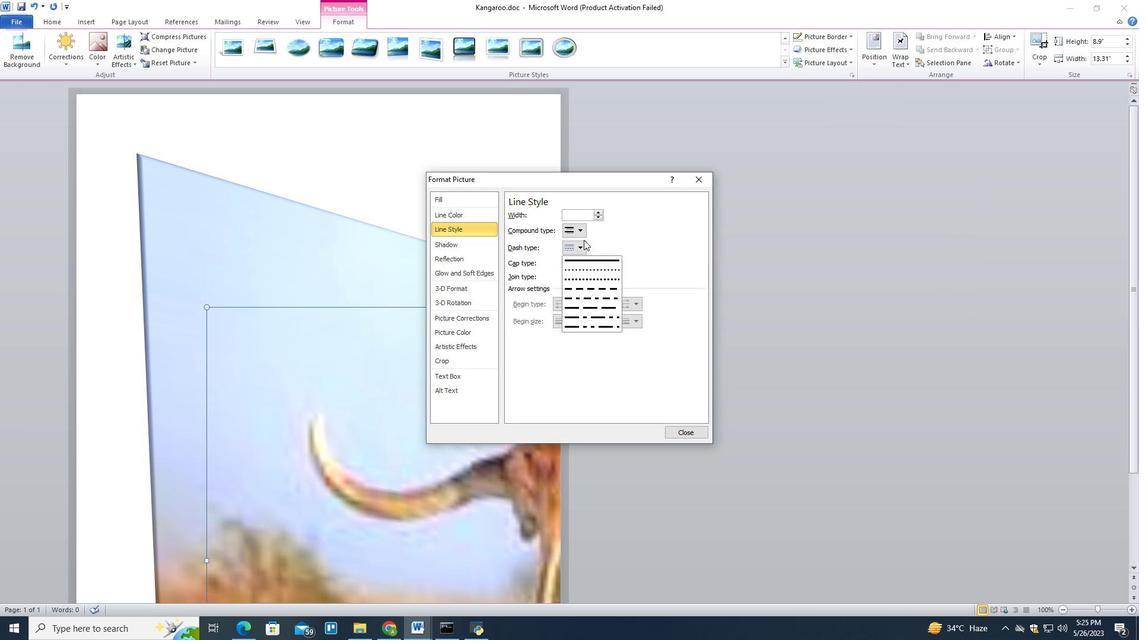 
Action: Mouse pressed left at (577, 232)
Screenshot: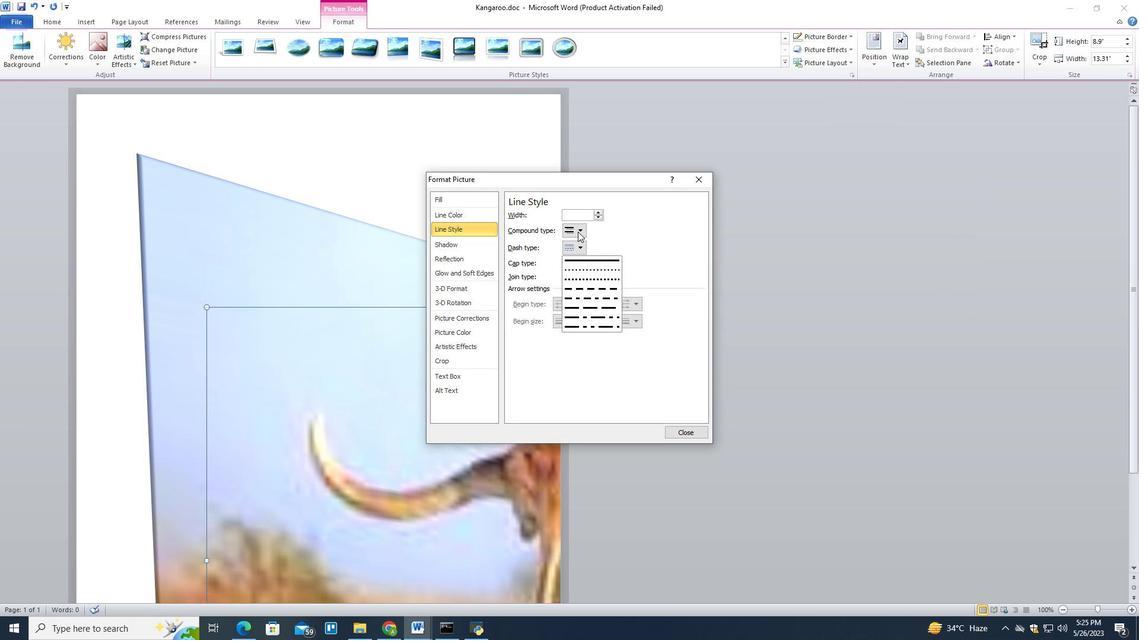 
Action: Mouse moved to (579, 254)
Screenshot: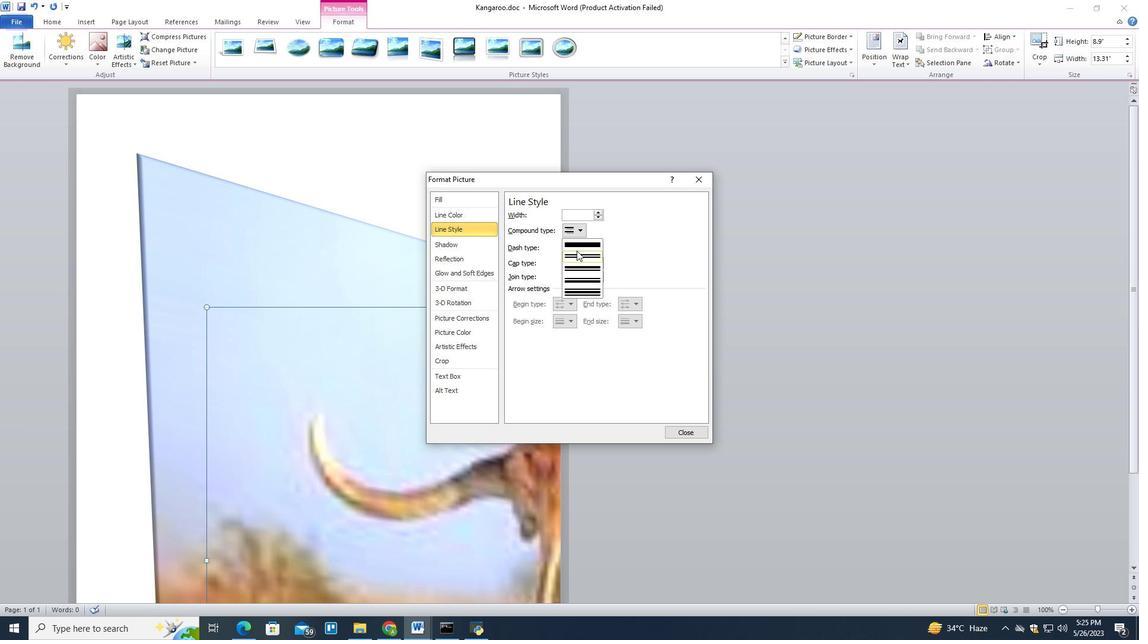 
Action: Mouse pressed left at (579, 254)
Screenshot: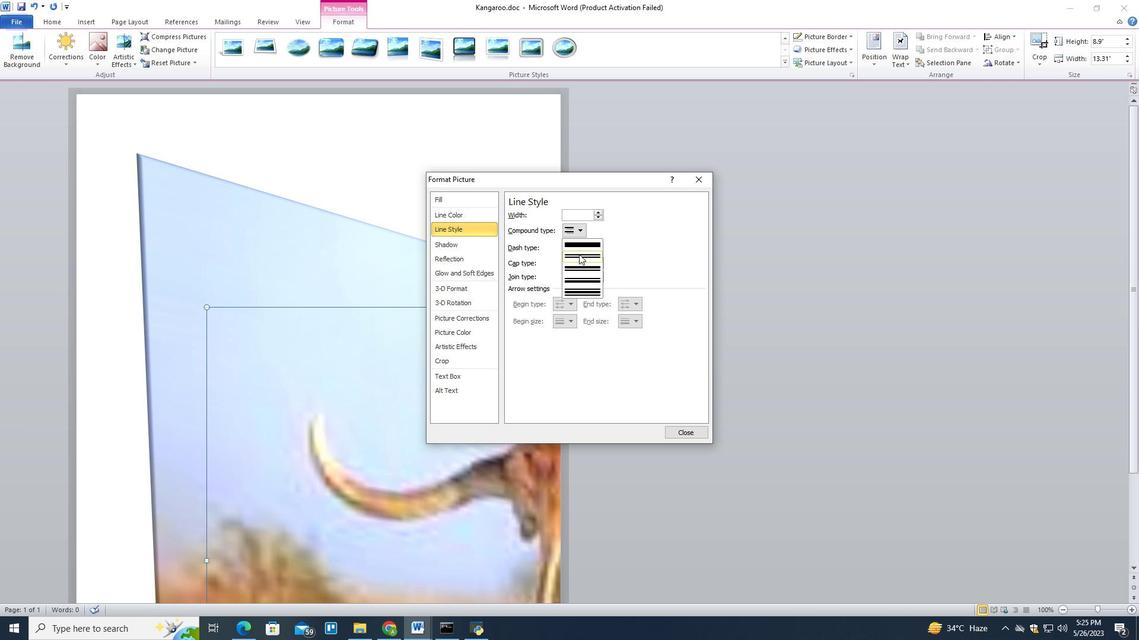 
Action: Mouse moved to (468, 291)
Screenshot: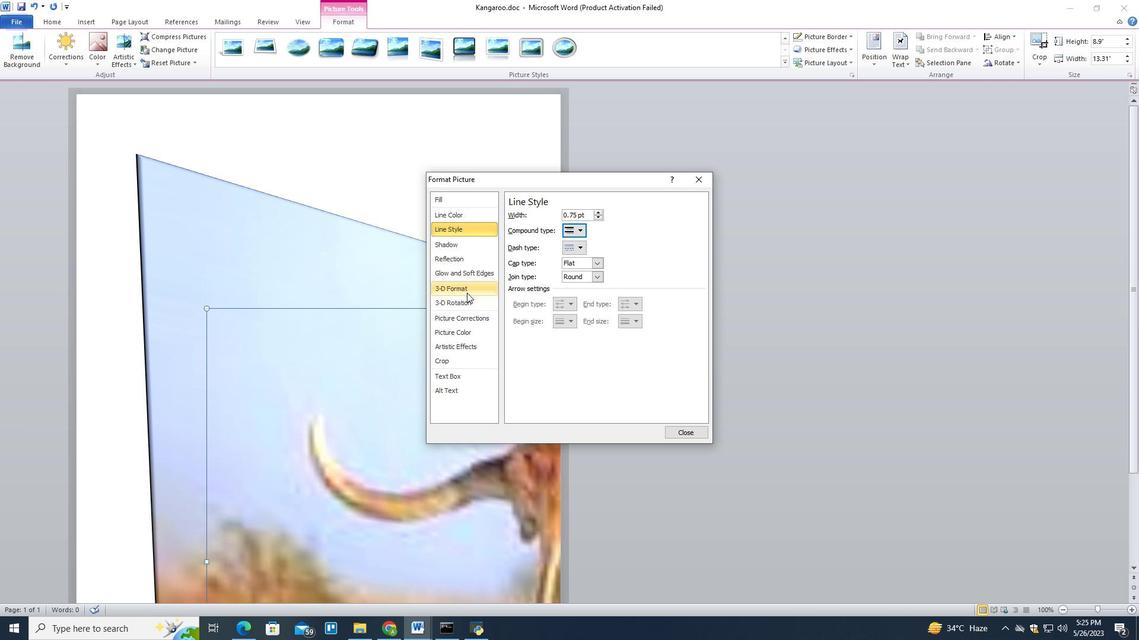 
Action: Mouse pressed left at (468, 291)
Screenshot: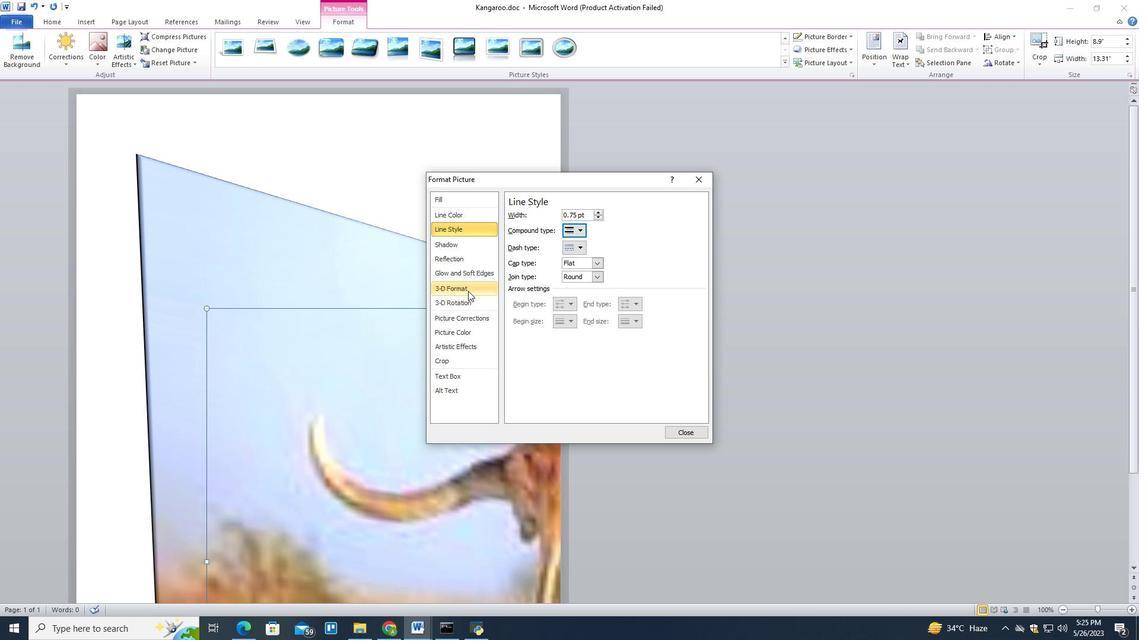 
Action: Mouse moved to (456, 223)
Screenshot: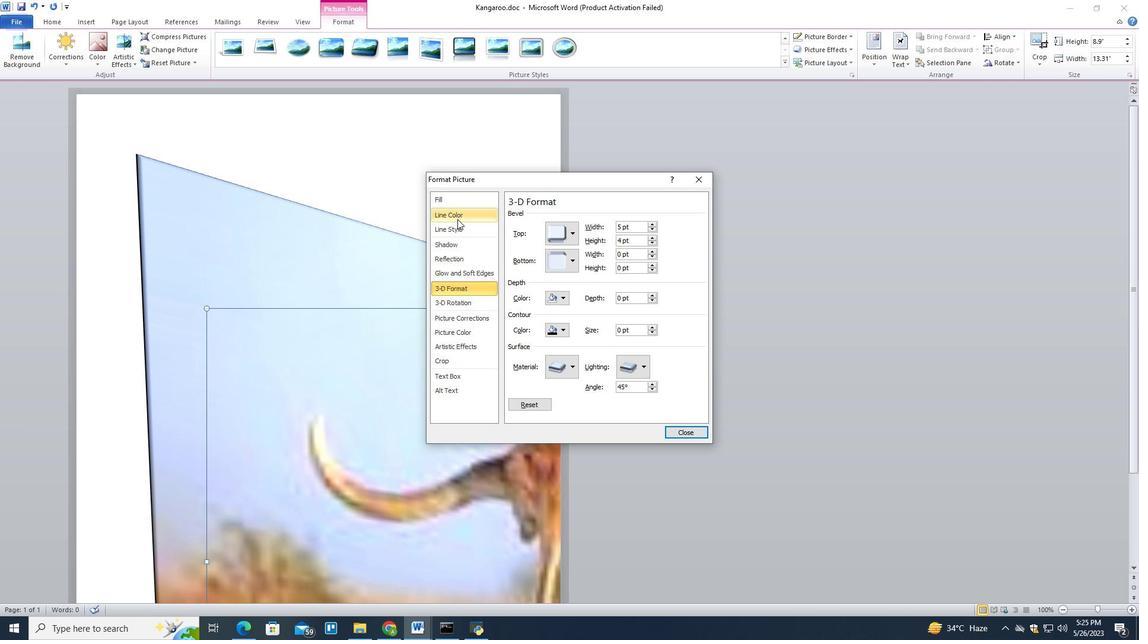 
Action: Mouse pressed left at (456, 223)
Screenshot: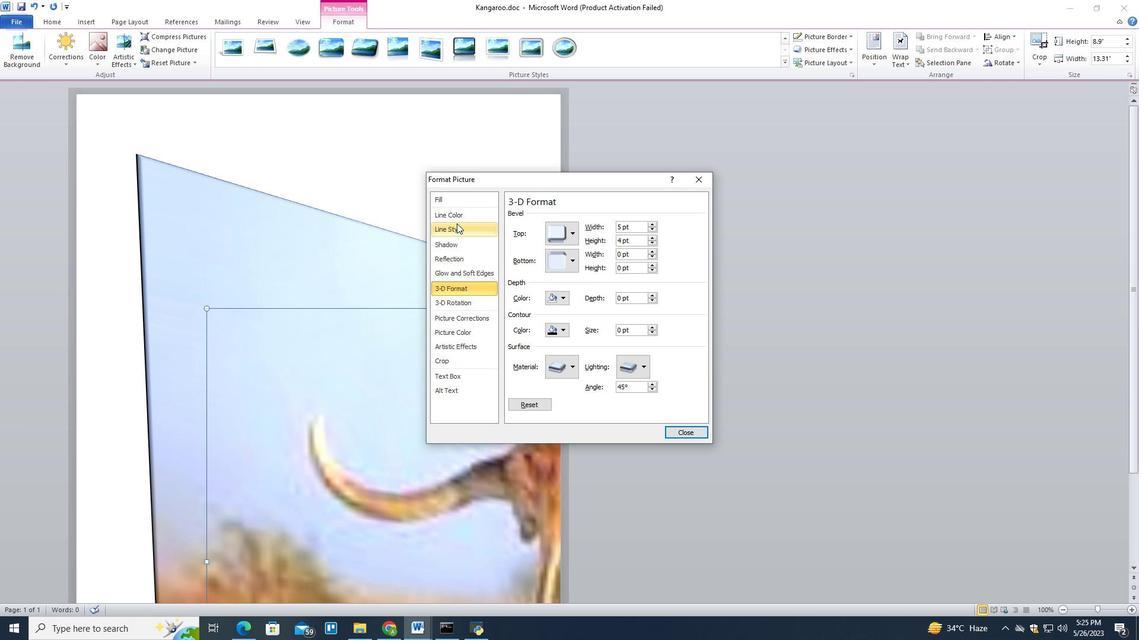 
Action: Mouse moved to (580, 236)
Screenshot: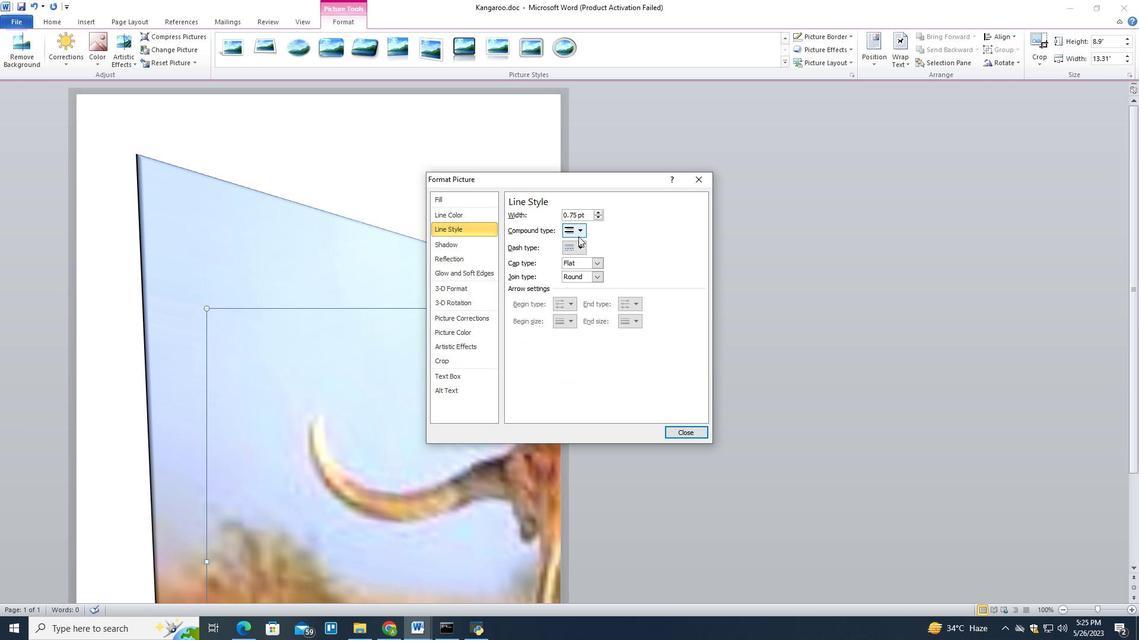 
Action: Mouse pressed left at (580, 236)
Screenshot: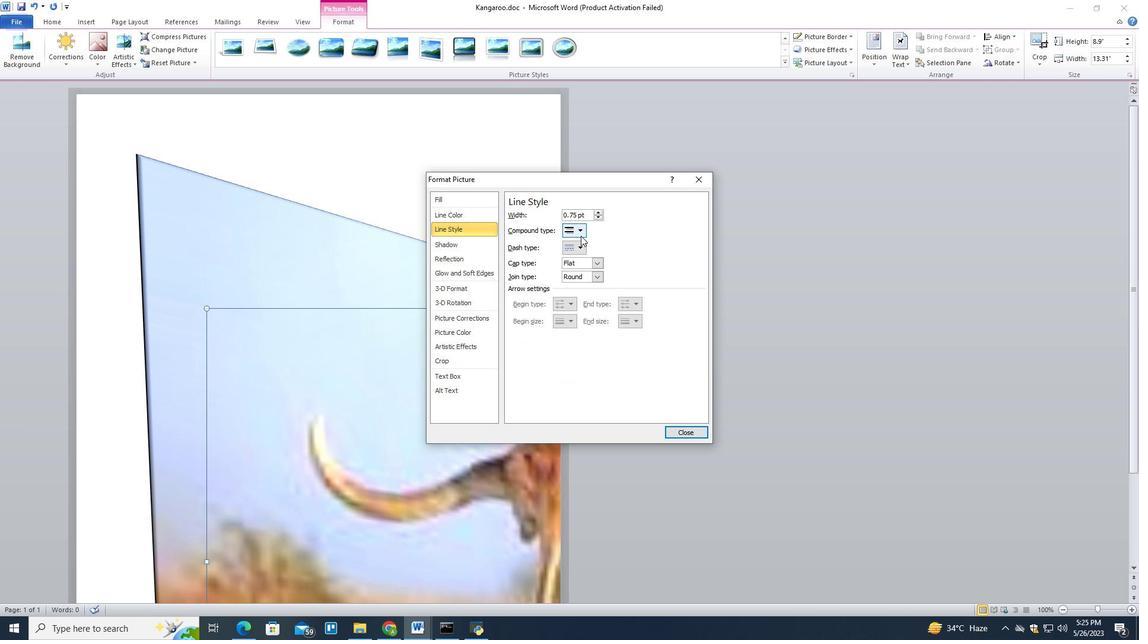 
Action: Mouse moved to (582, 269)
Screenshot: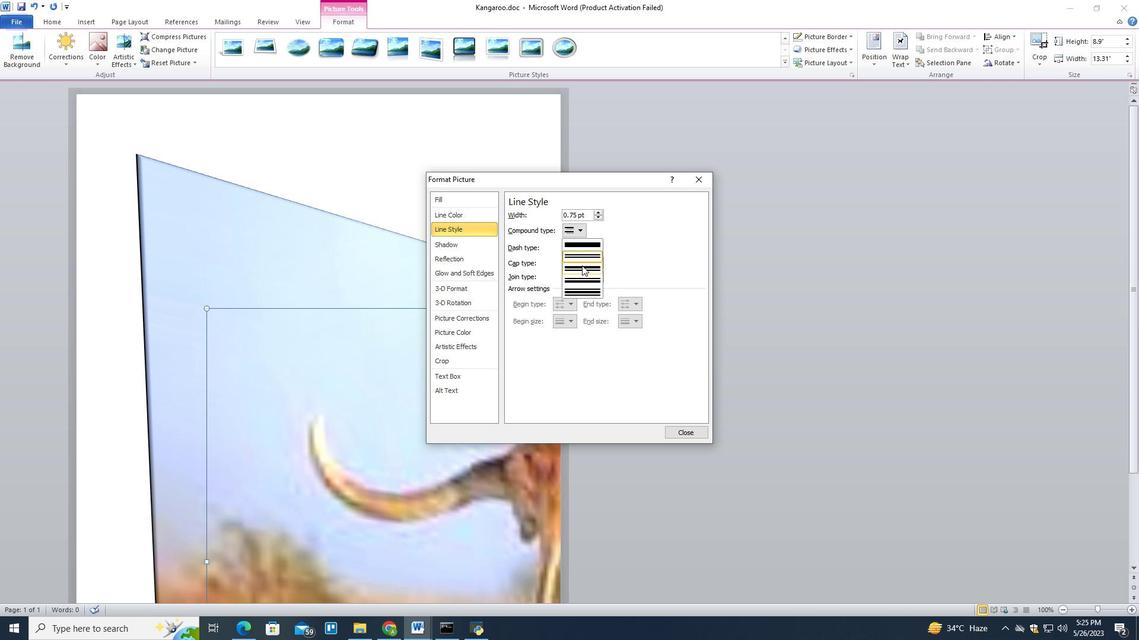 
Action: Mouse scrolled (582, 268) with delta (0, 0)
Screenshot: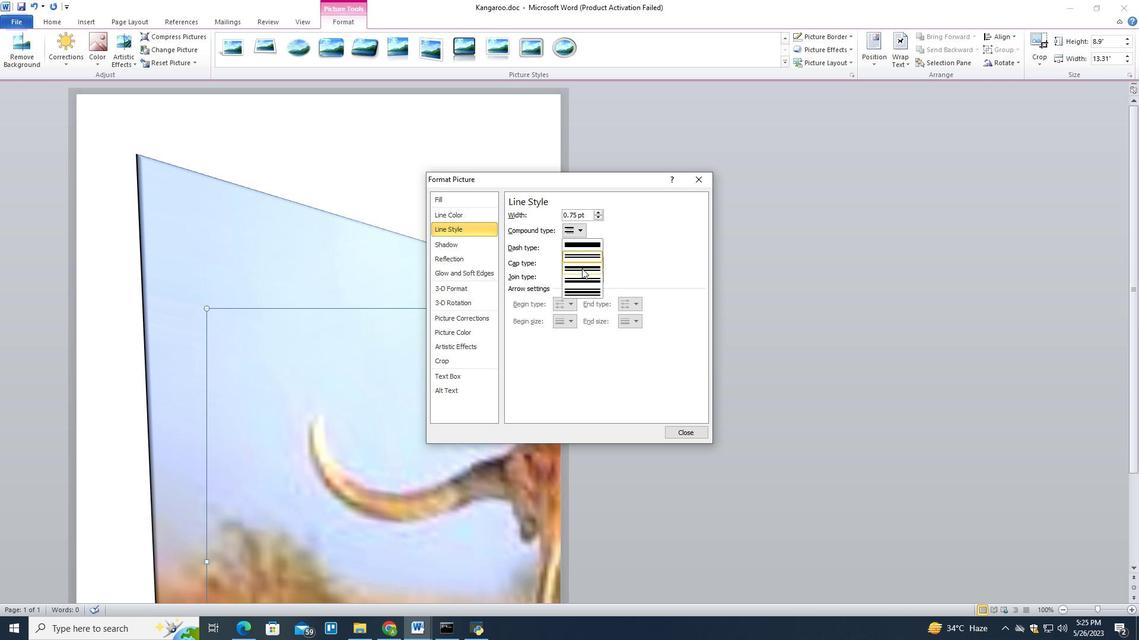
Action: Mouse scrolled (582, 268) with delta (0, 0)
Screenshot: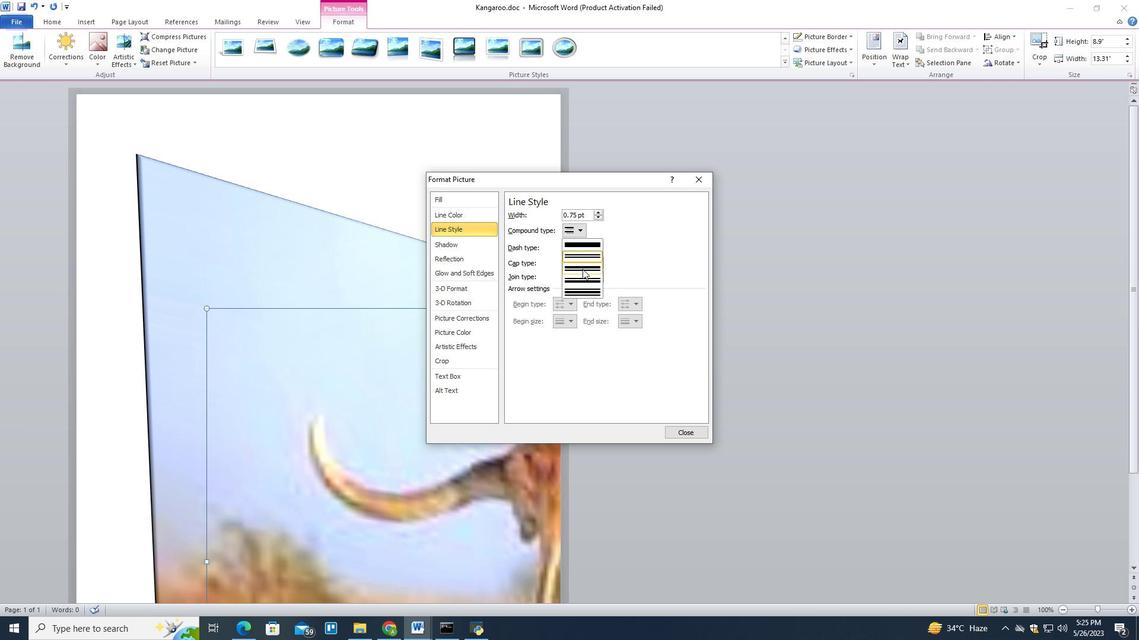 
Action: Mouse scrolled (582, 268) with delta (0, 0)
Screenshot: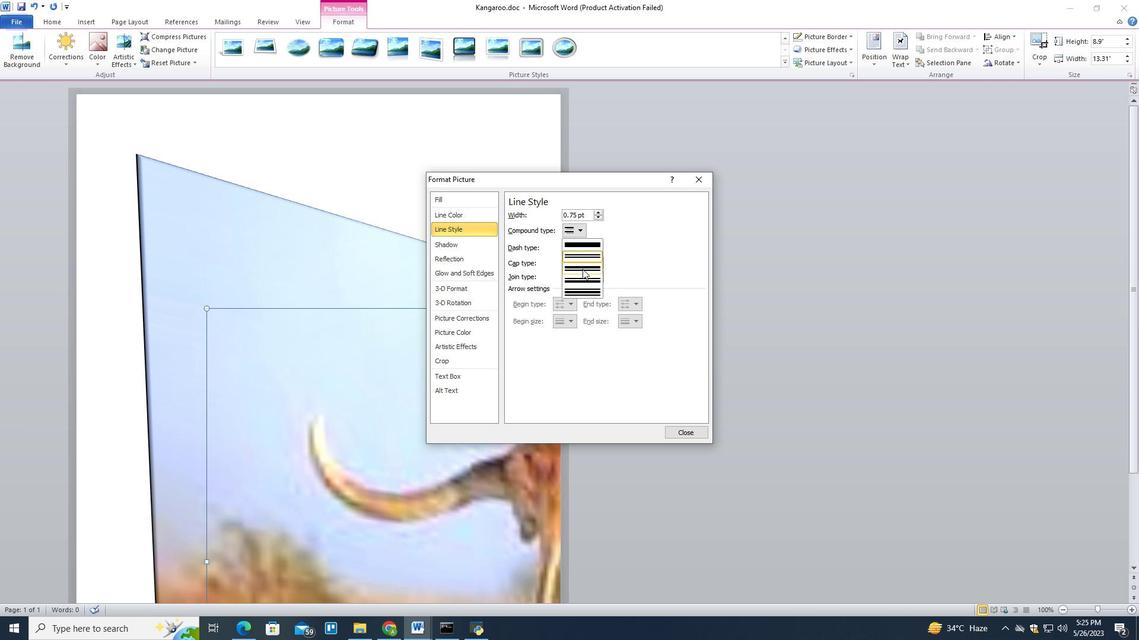 
Action: Mouse scrolled (582, 268) with delta (0, 0)
Screenshot: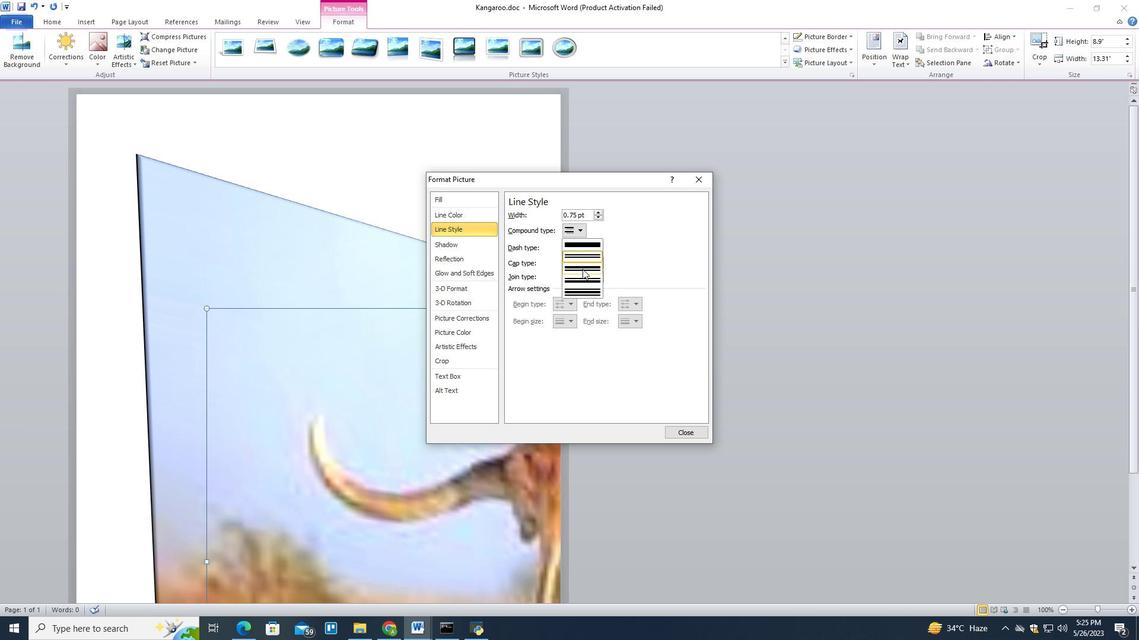 
Action: Mouse scrolled (582, 268) with delta (0, 0)
Screenshot: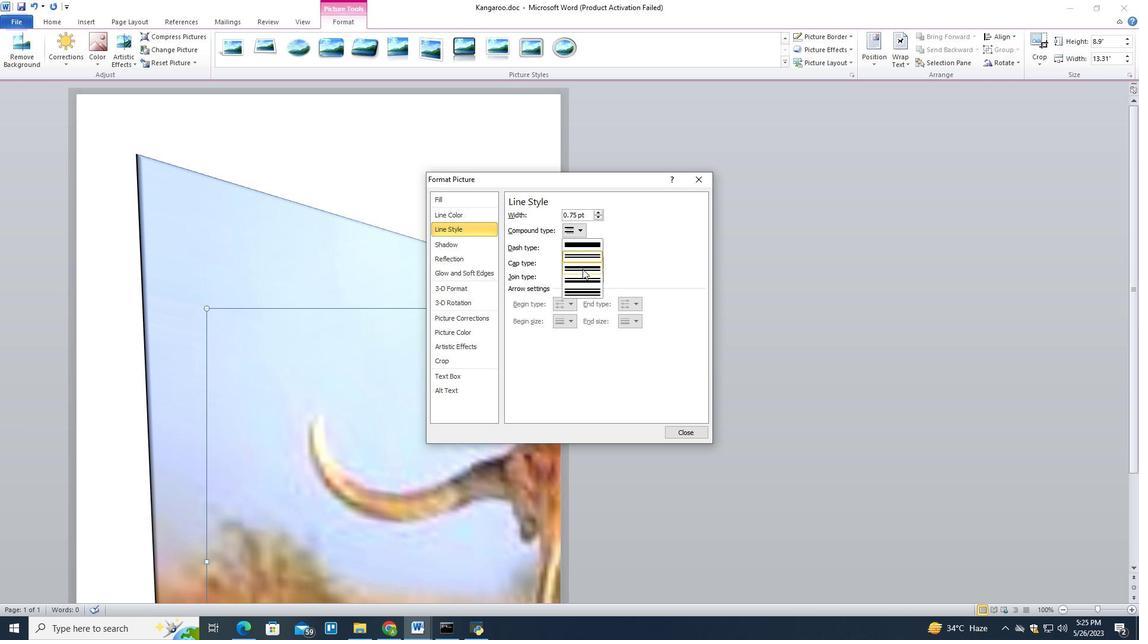 
Action: Mouse moved to (583, 254)
Screenshot: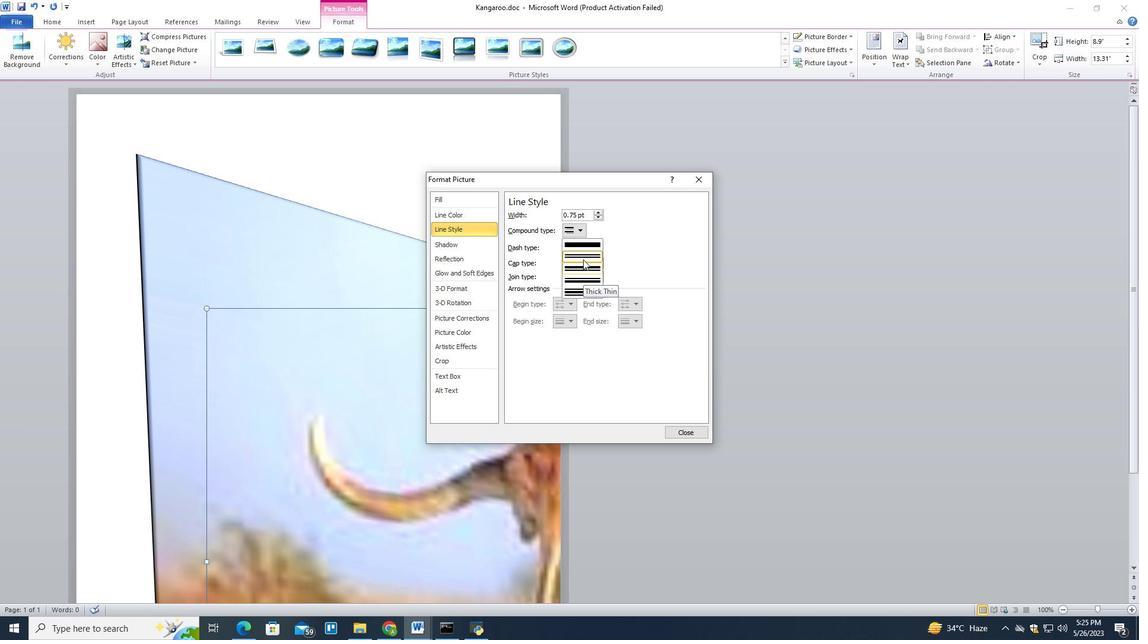 
Action: Mouse pressed left at (583, 254)
Screenshot: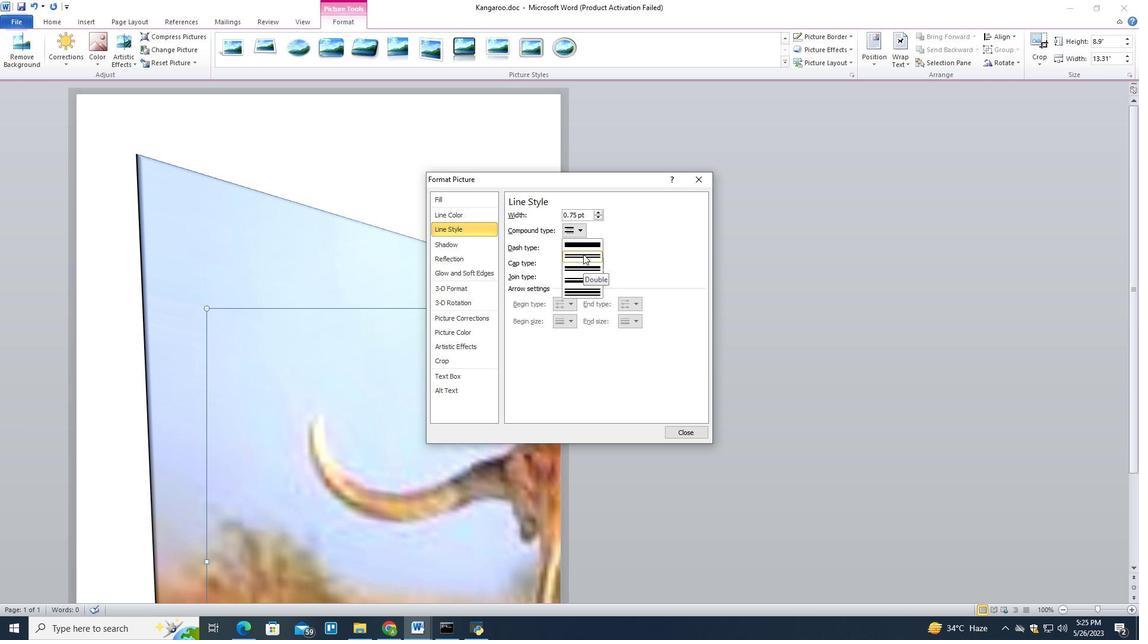 
Action: Mouse moved to (679, 429)
Screenshot: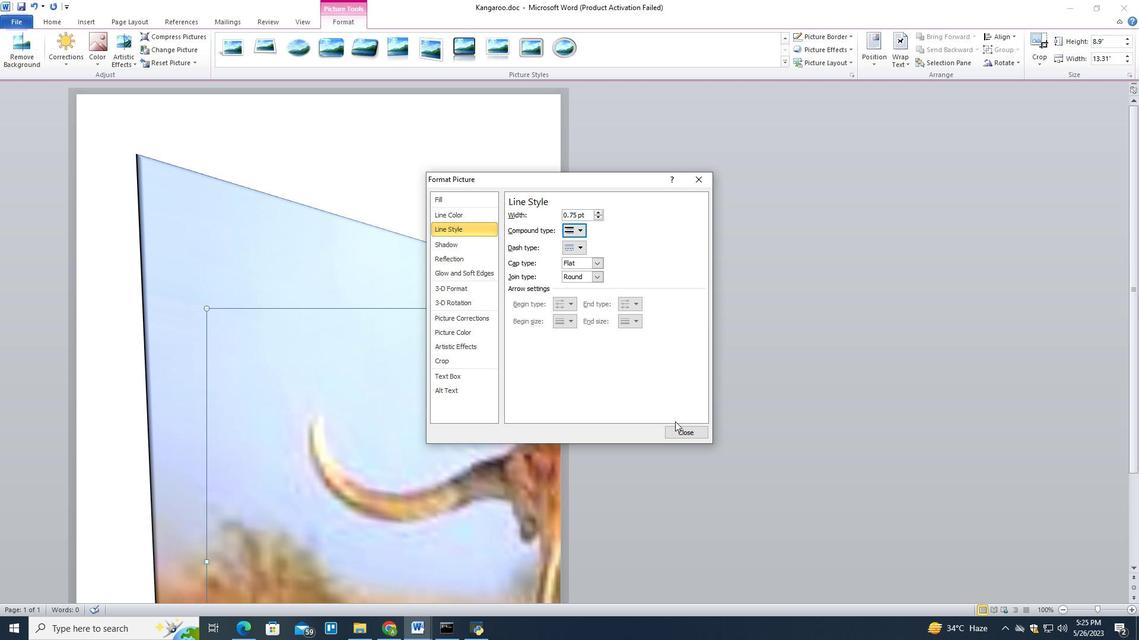 
Action: Mouse pressed left at (679, 429)
Screenshot: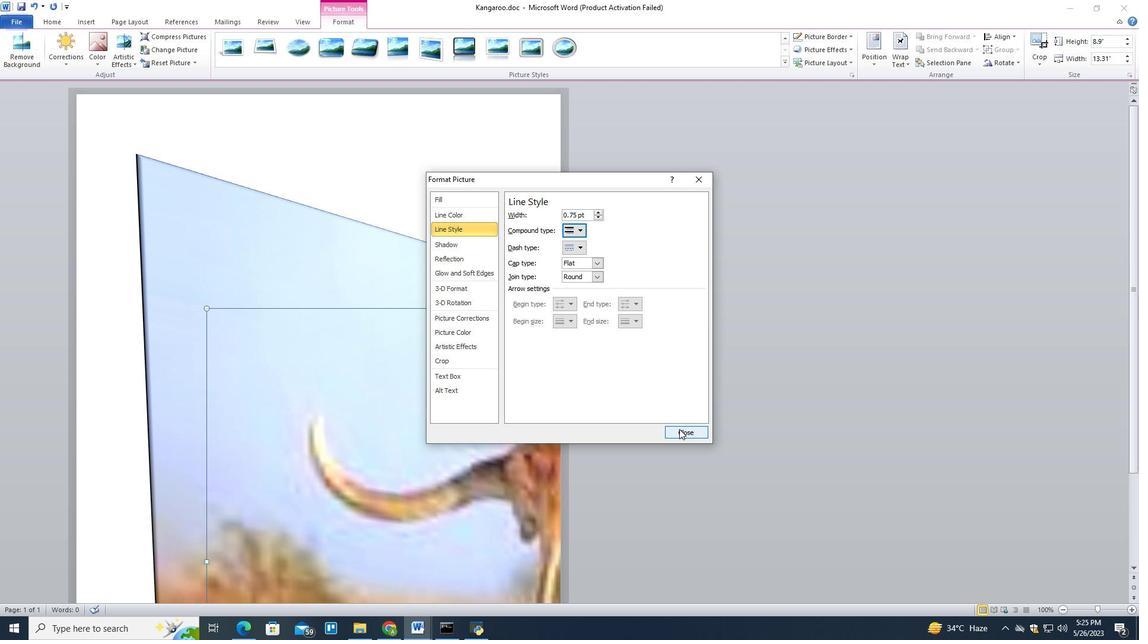 
Action: Mouse moved to (311, 338)
Screenshot: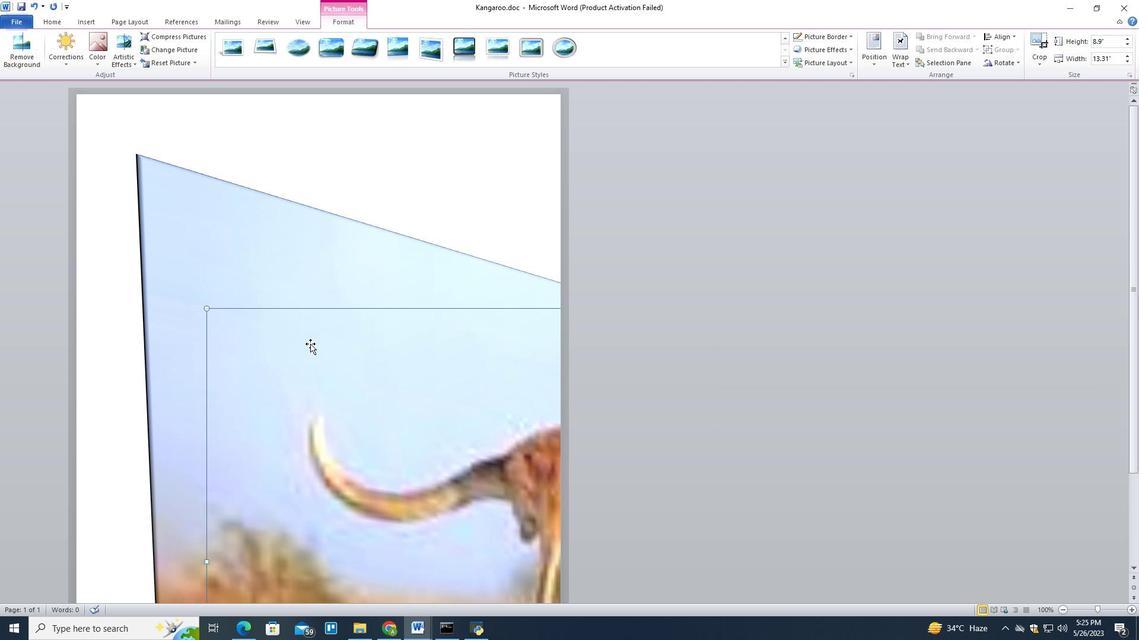 
Action: Mouse scrolled (311, 337) with delta (0, 0)
Screenshot: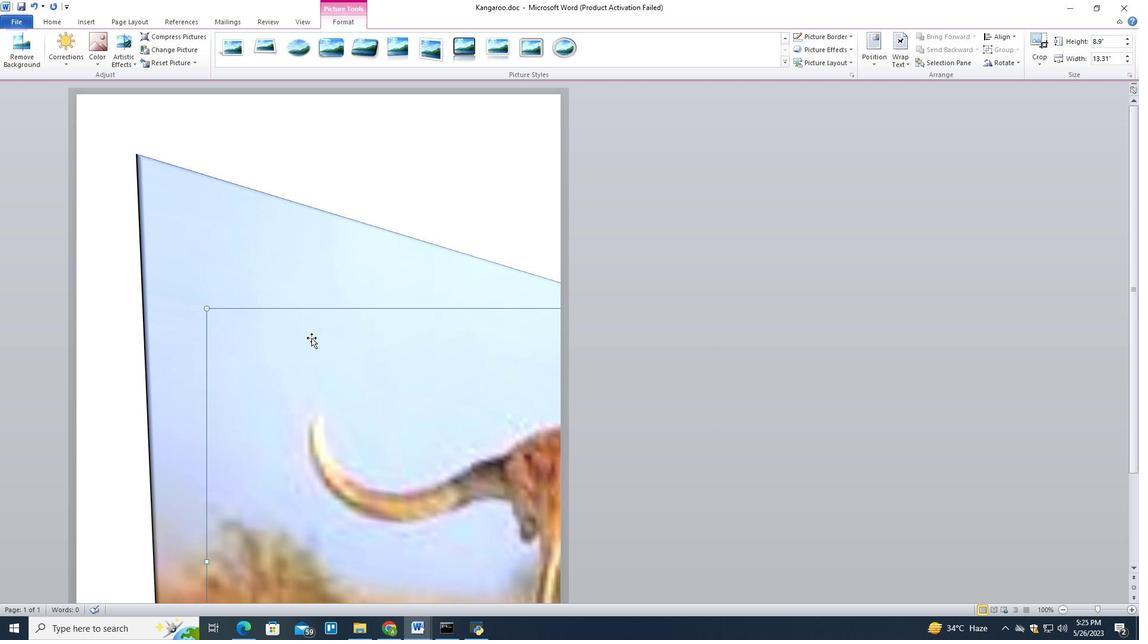 
Action: Mouse scrolled (311, 337) with delta (0, 0)
Screenshot: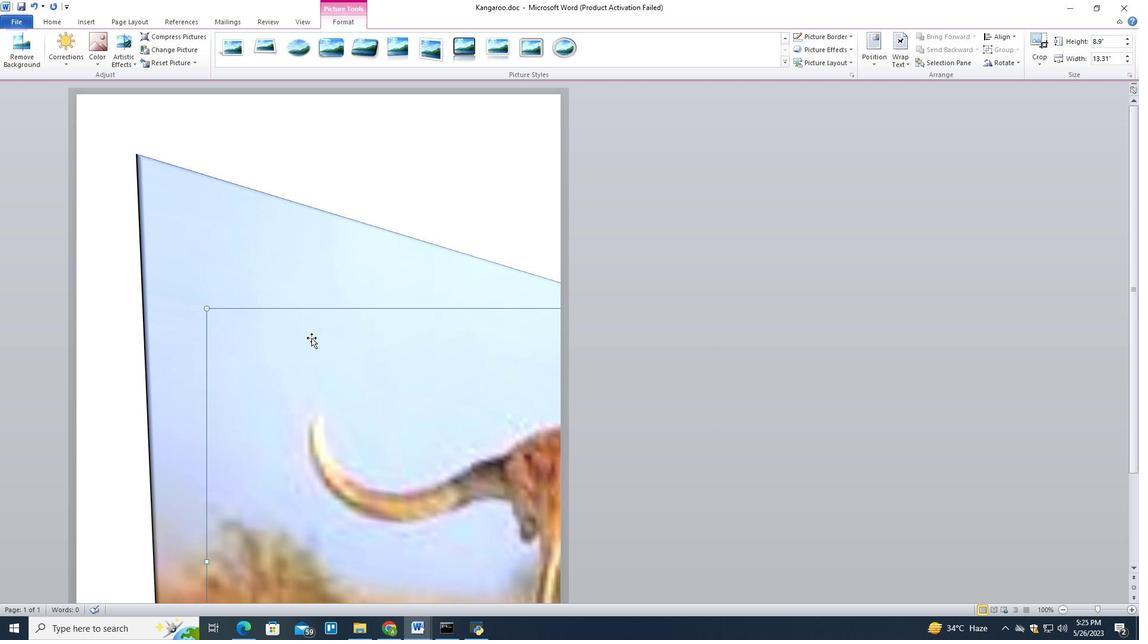 
Action: Mouse scrolled (311, 337) with delta (0, 0)
Screenshot: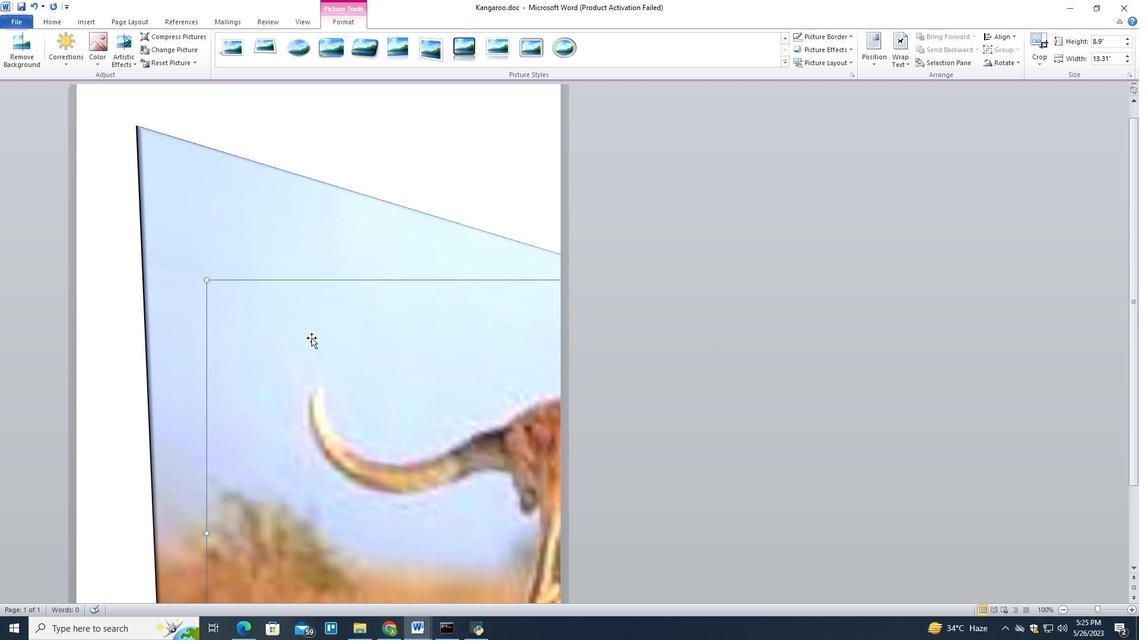 
Action: Mouse scrolled (311, 337) with delta (0, 0)
Screenshot: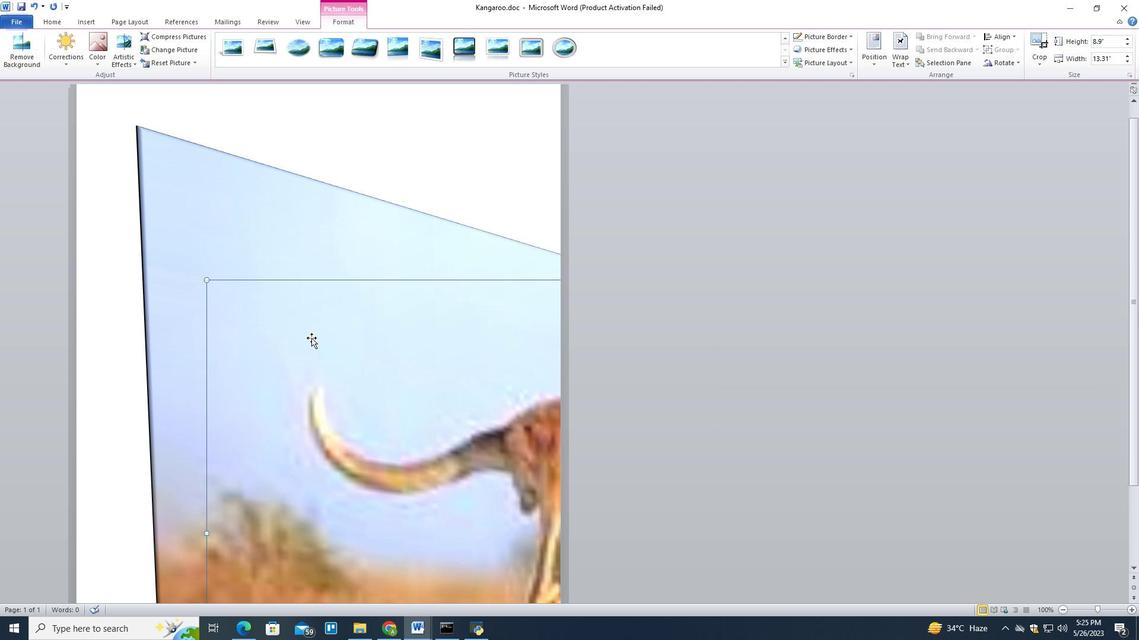 
Action: Mouse scrolled (311, 337) with delta (0, 0)
Screenshot: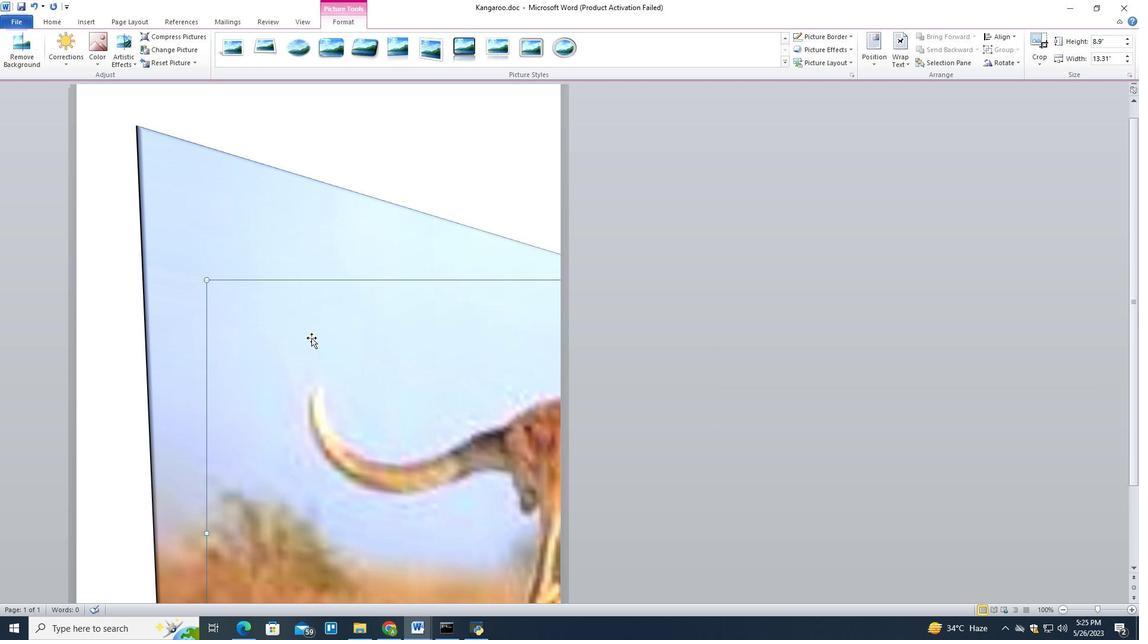 
Action: Mouse scrolled (311, 337) with delta (0, 0)
Screenshot: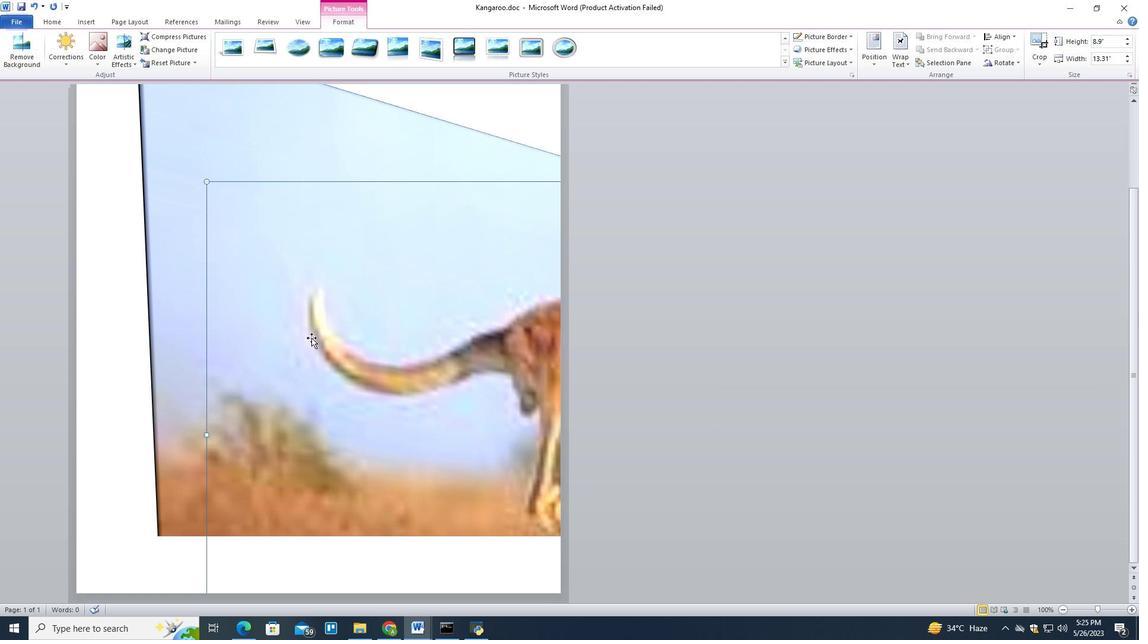 
Action: Mouse scrolled (311, 337) with delta (0, 0)
Screenshot: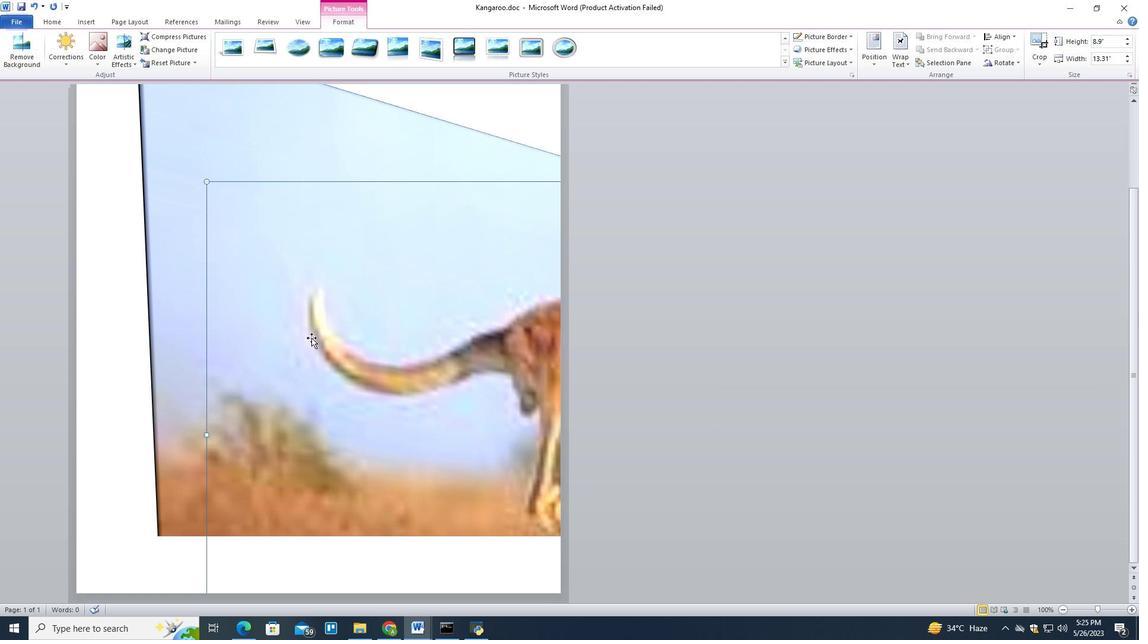 
Action: Mouse scrolled (311, 337) with delta (0, 0)
Screenshot: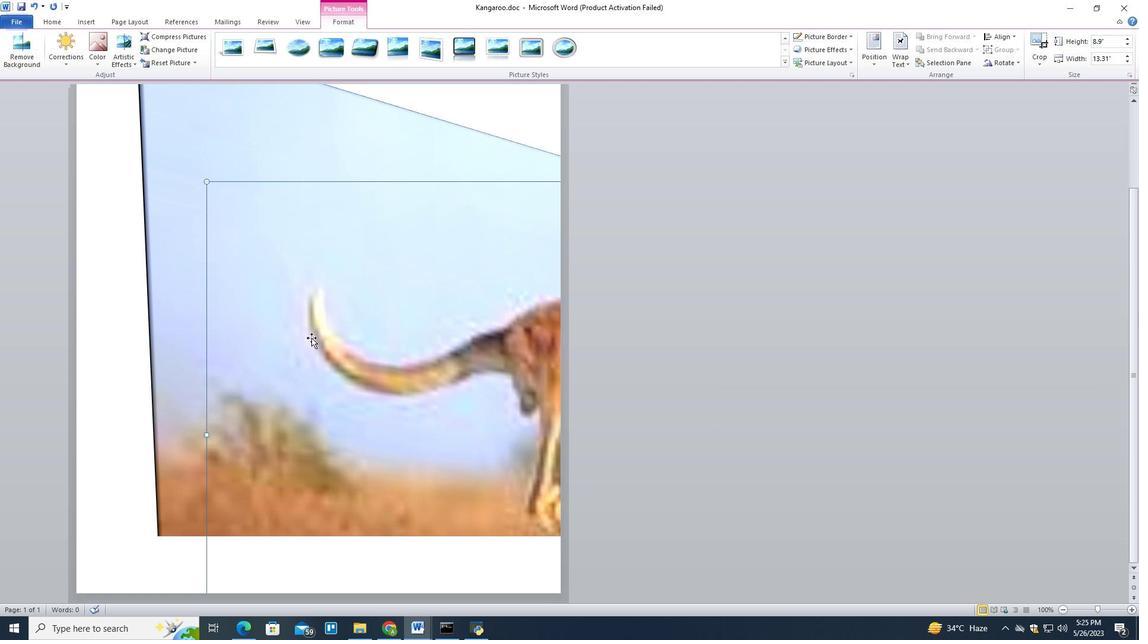 
Action: Mouse scrolled (311, 337) with delta (0, 0)
Screenshot: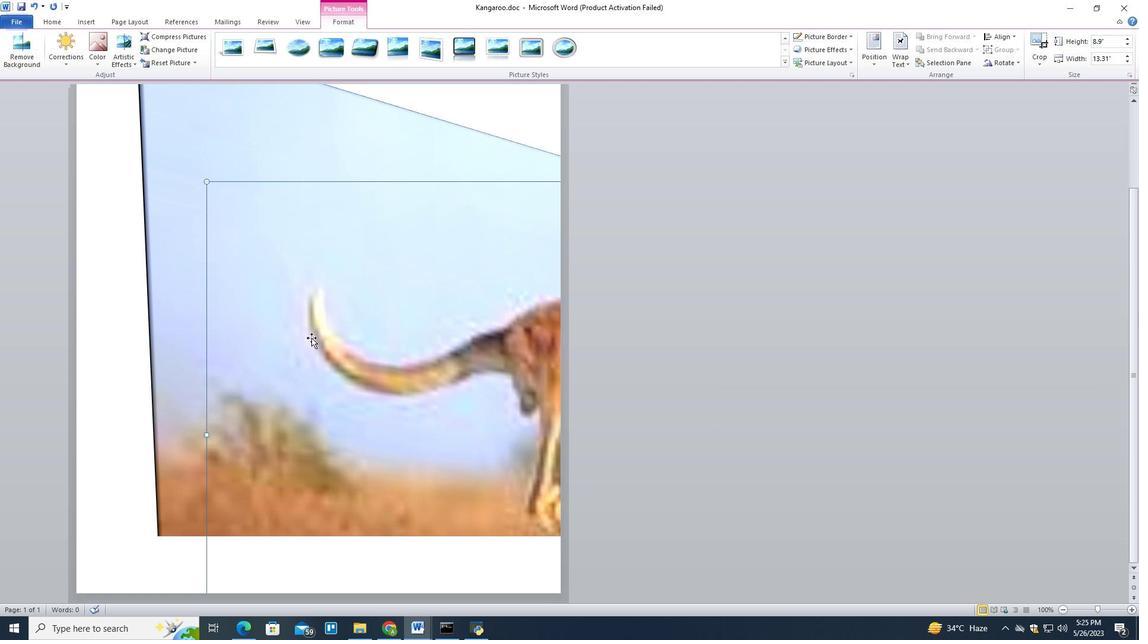
Action: Mouse scrolled (311, 337) with delta (0, 0)
Screenshot: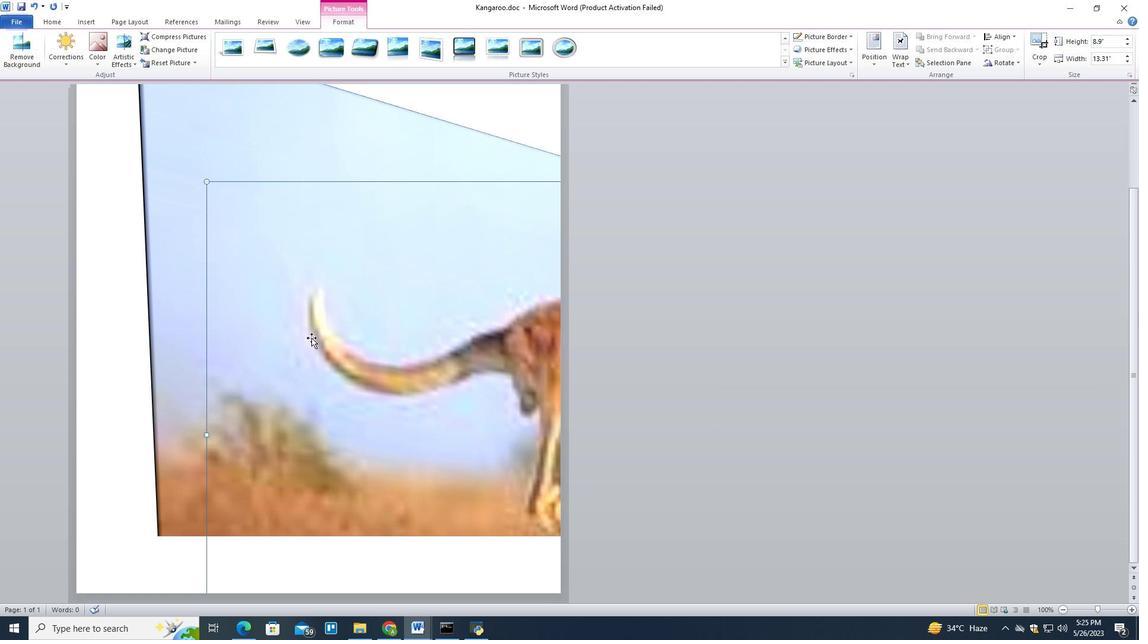 
Action: Mouse moved to (199, 203)
Screenshot: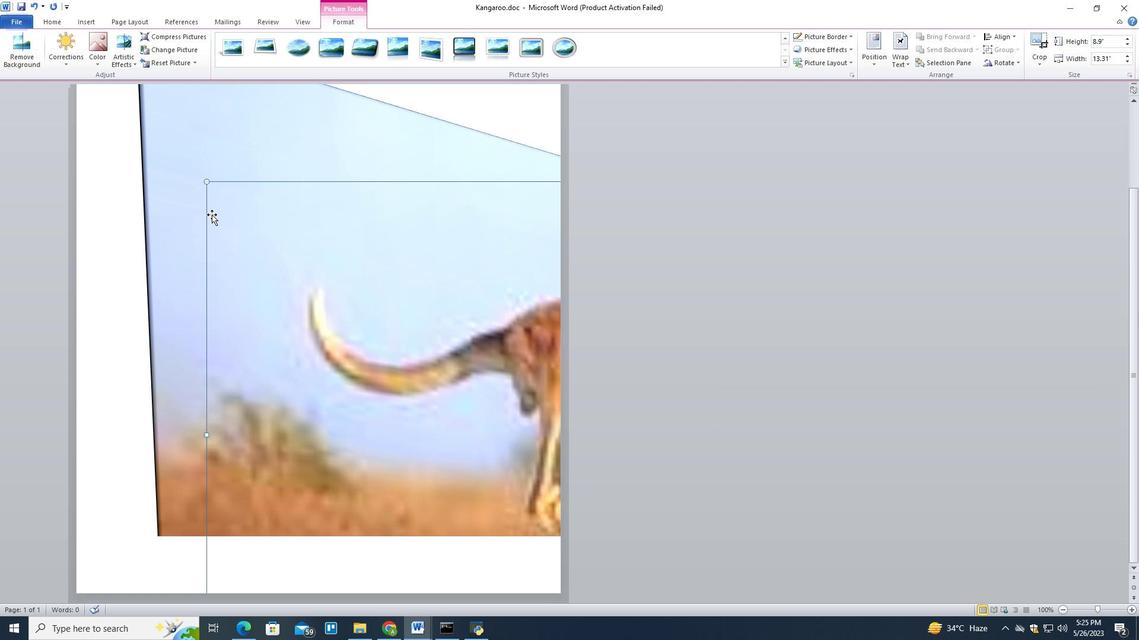 
Action: Mouse pressed left at (199, 203)
Screenshot: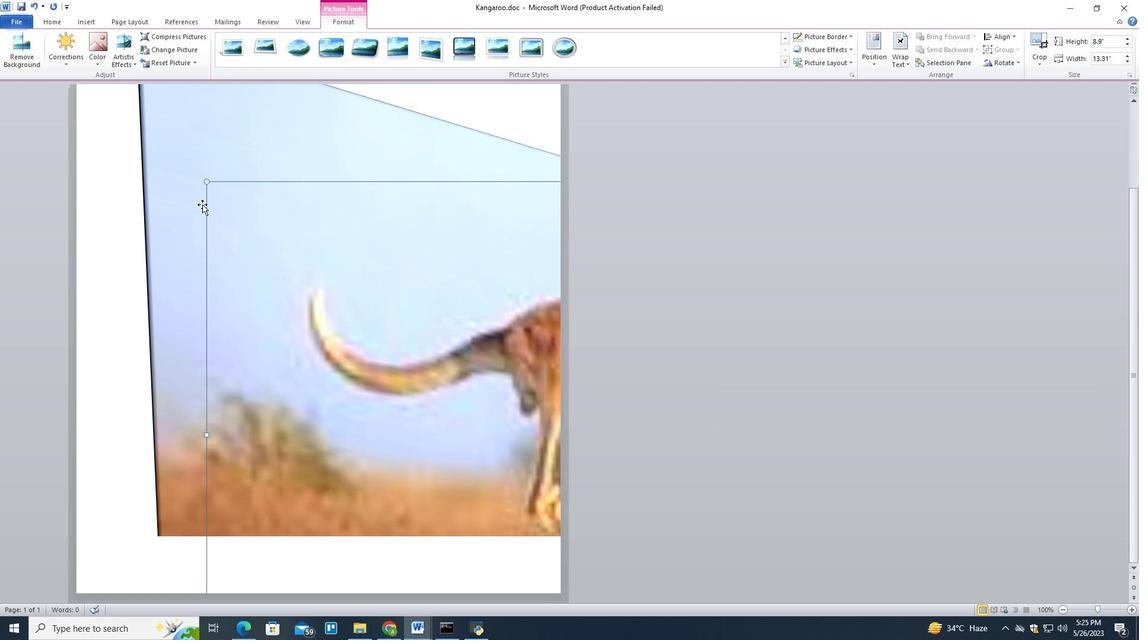 
Action: Mouse moved to (271, 230)
Screenshot: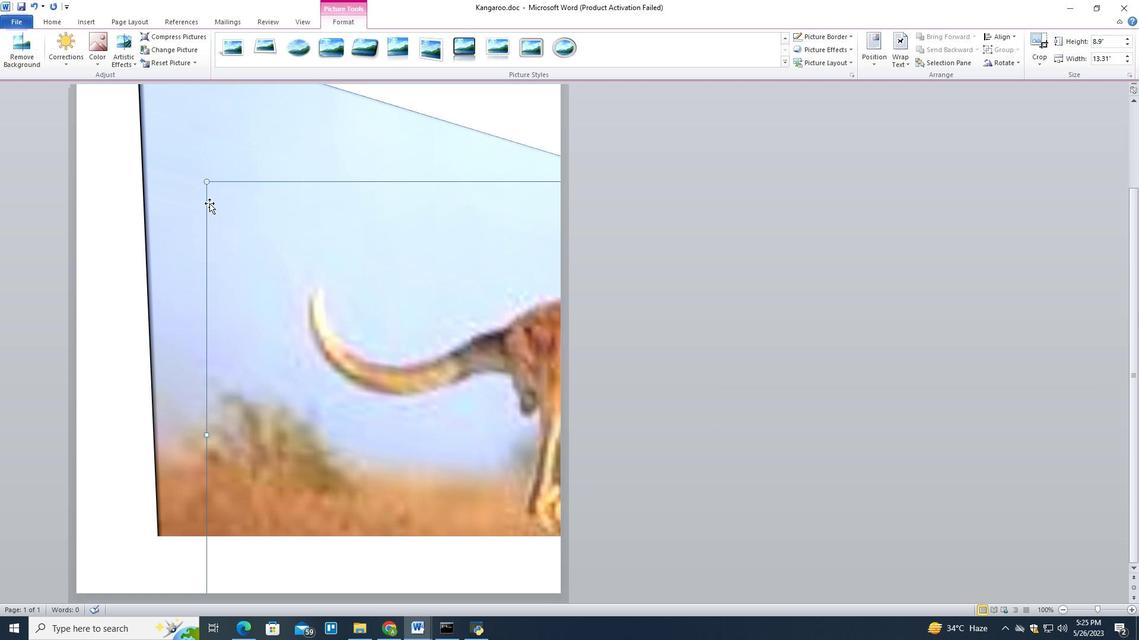 
Action: Mouse scrolled (271, 231) with delta (0, 0)
Screenshot: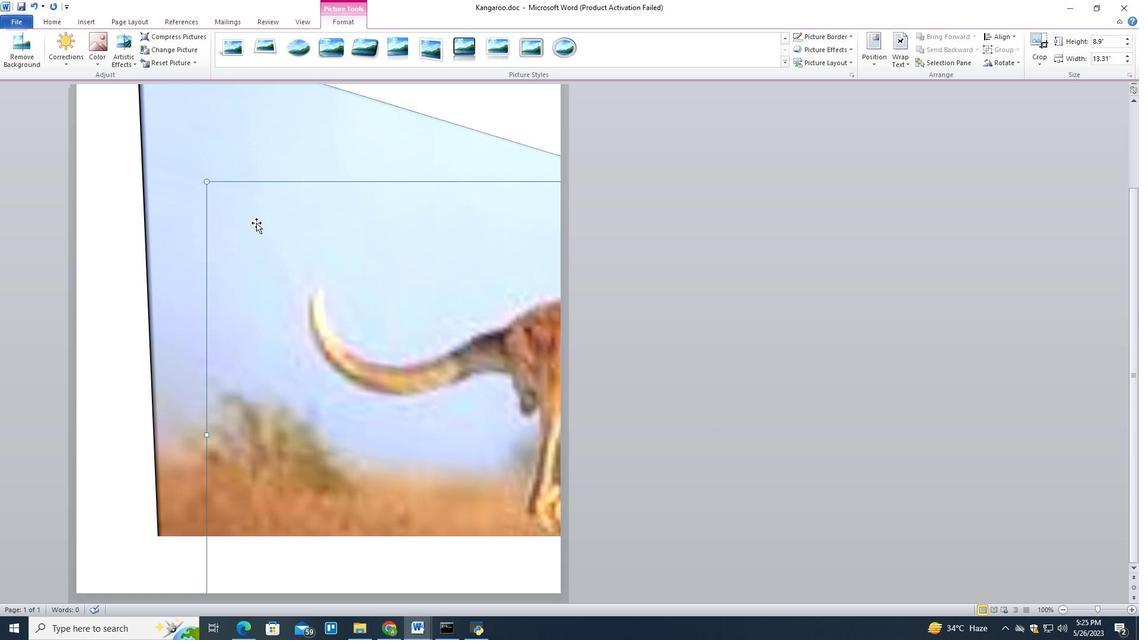 
Action: Mouse scrolled (271, 231) with delta (0, 0)
Screenshot: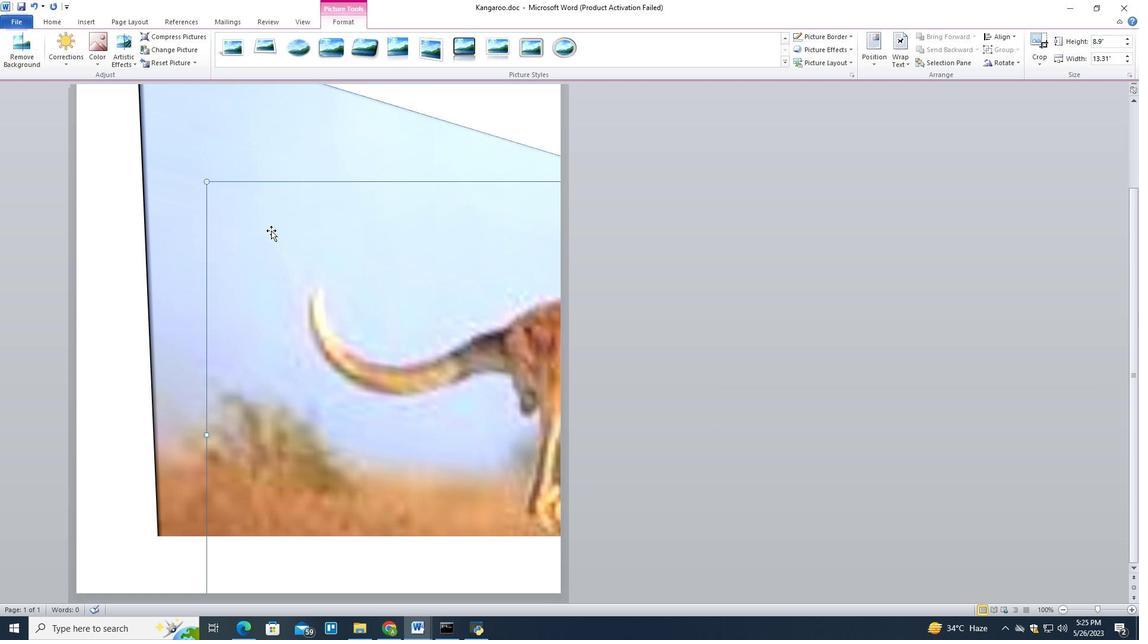 
Action: Mouse scrolled (271, 231) with delta (0, 0)
Screenshot: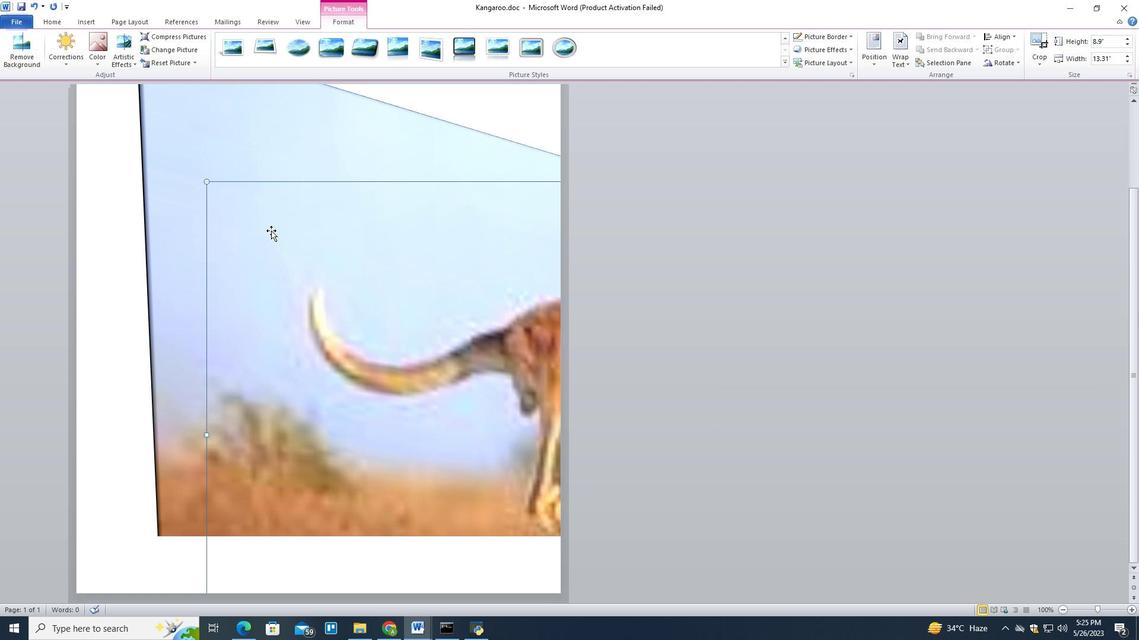 
Action: Mouse scrolled (271, 231) with delta (0, 0)
Screenshot: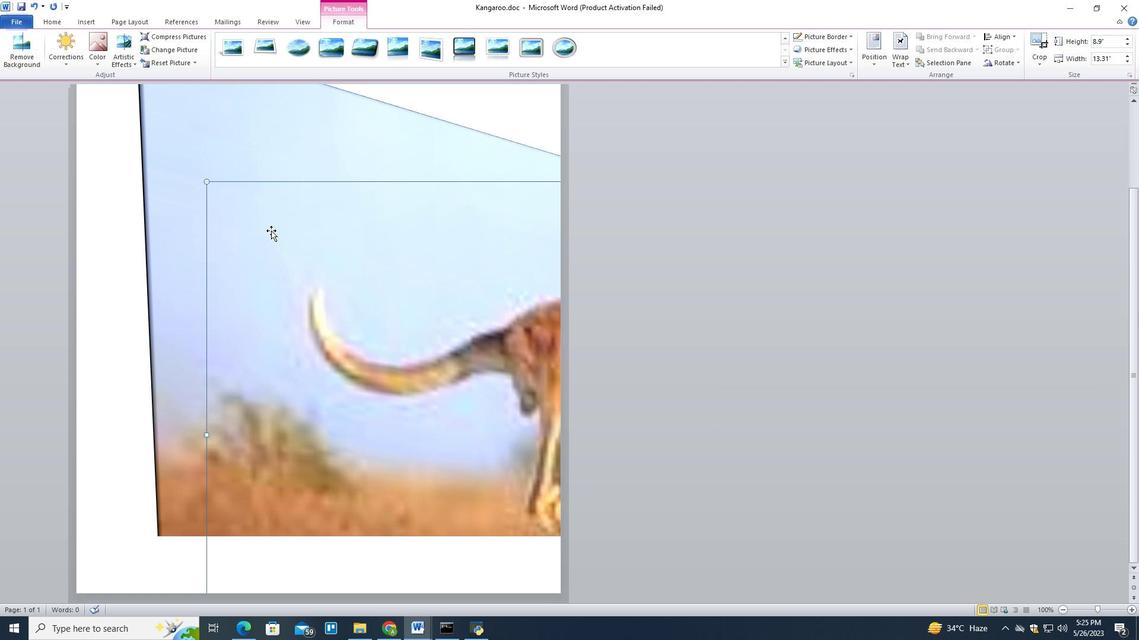 
Action: Mouse moved to (262, 230)
Screenshot: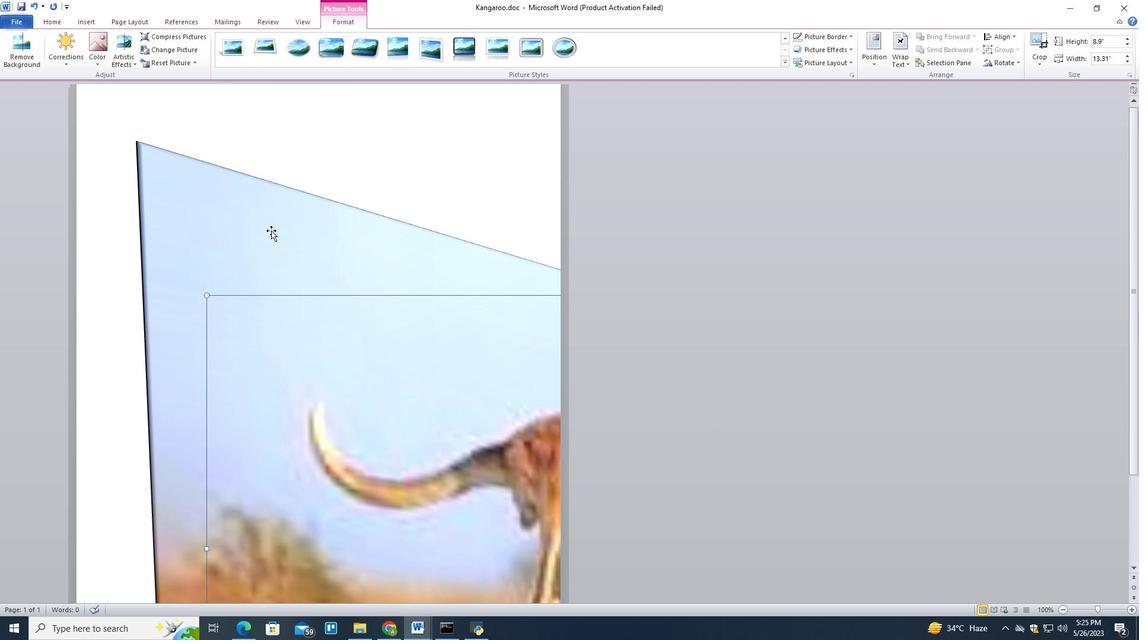 
Action: Mouse pressed left at (262, 230)
Screenshot: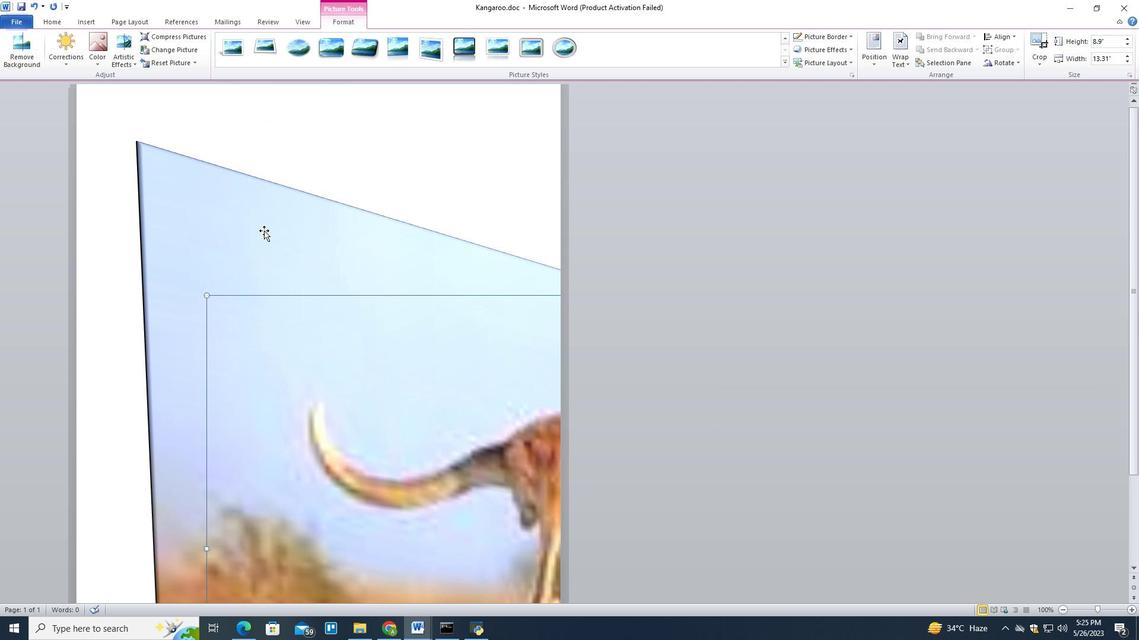 
Action: Mouse moved to (338, 242)
Screenshot: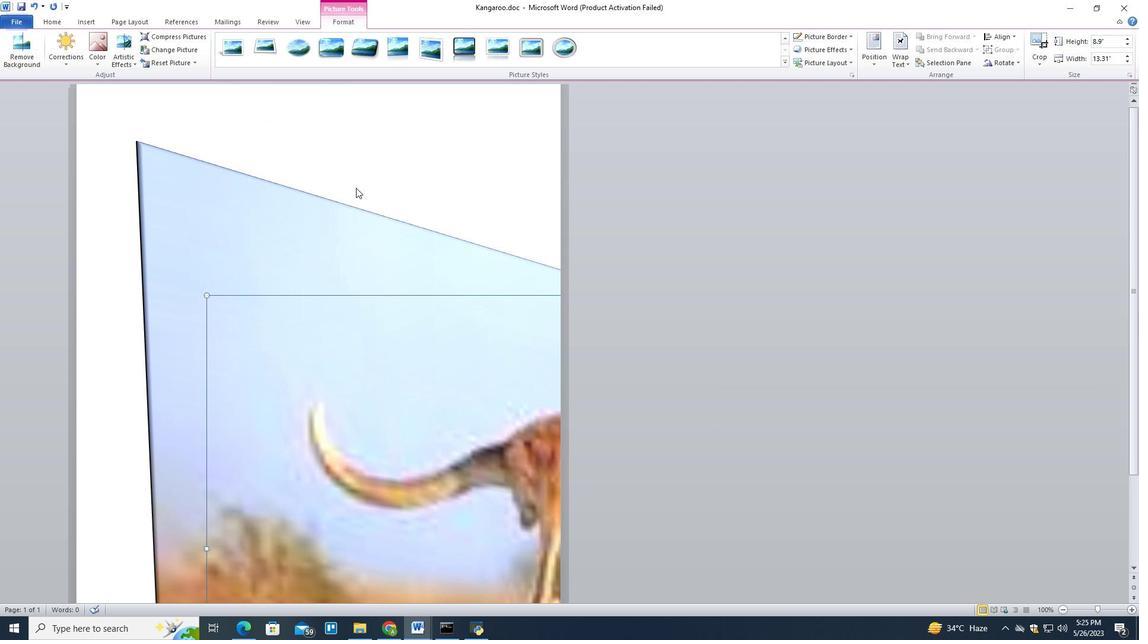
Action: Mouse pressed left at (338, 242)
Screenshot: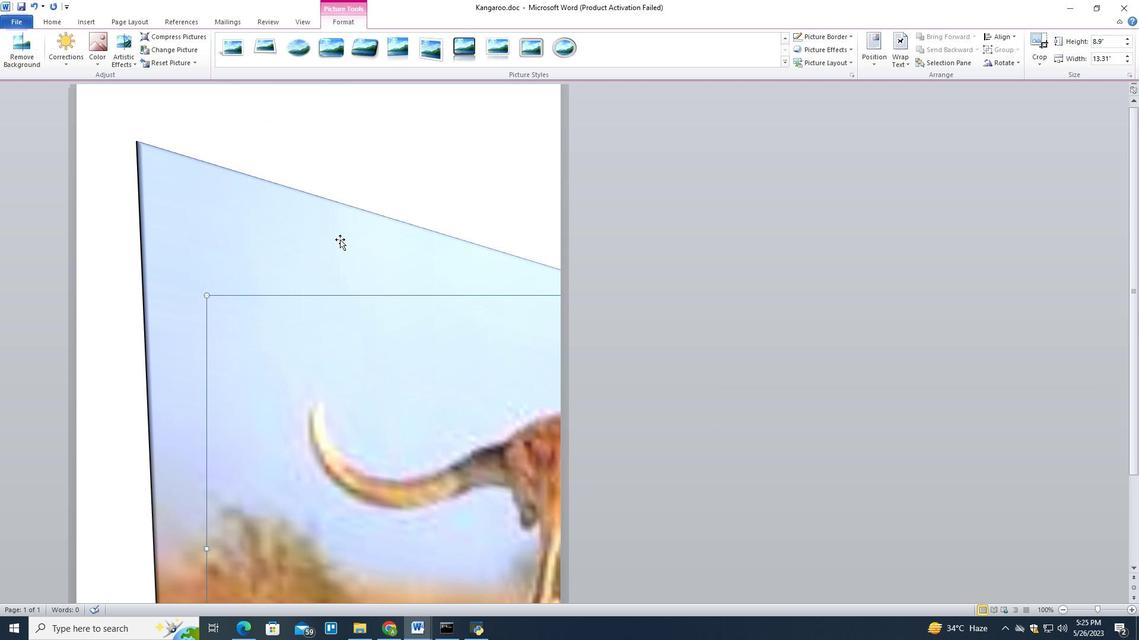 
Action: Mouse moved to (821, 37)
Screenshot: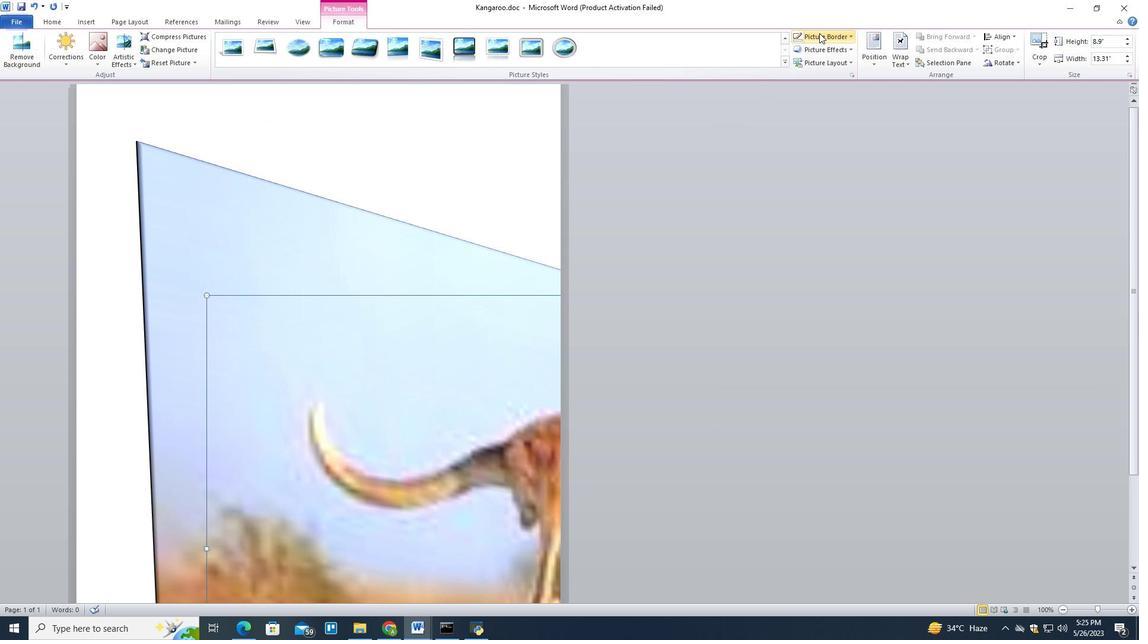 
Action: Mouse pressed left at (821, 37)
Screenshot: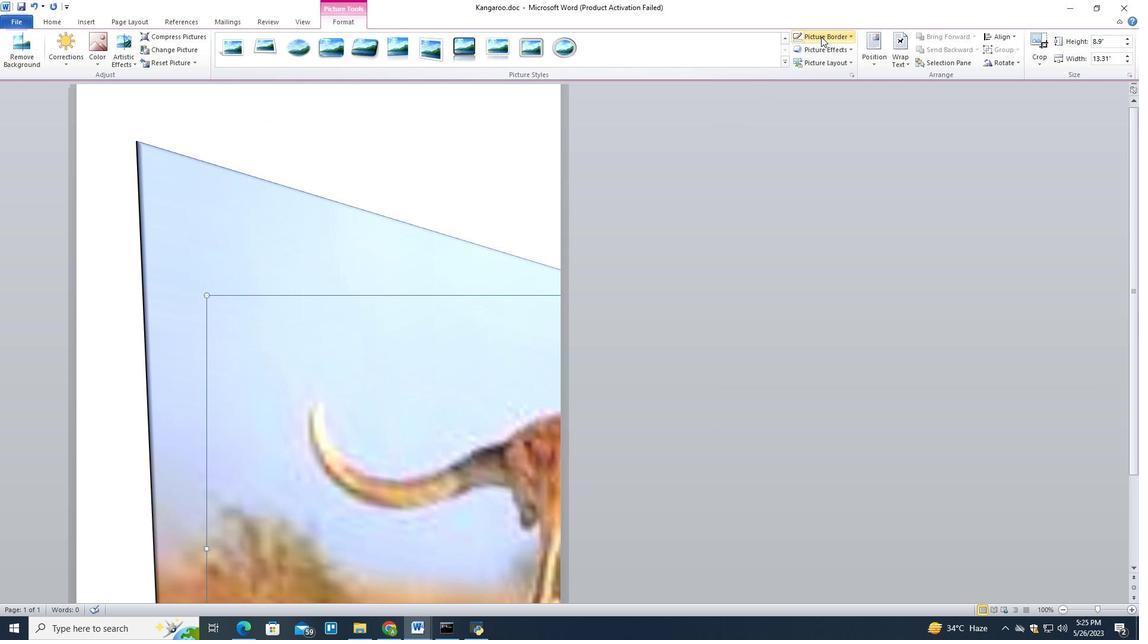 
Action: Mouse moved to (846, 176)
Screenshot: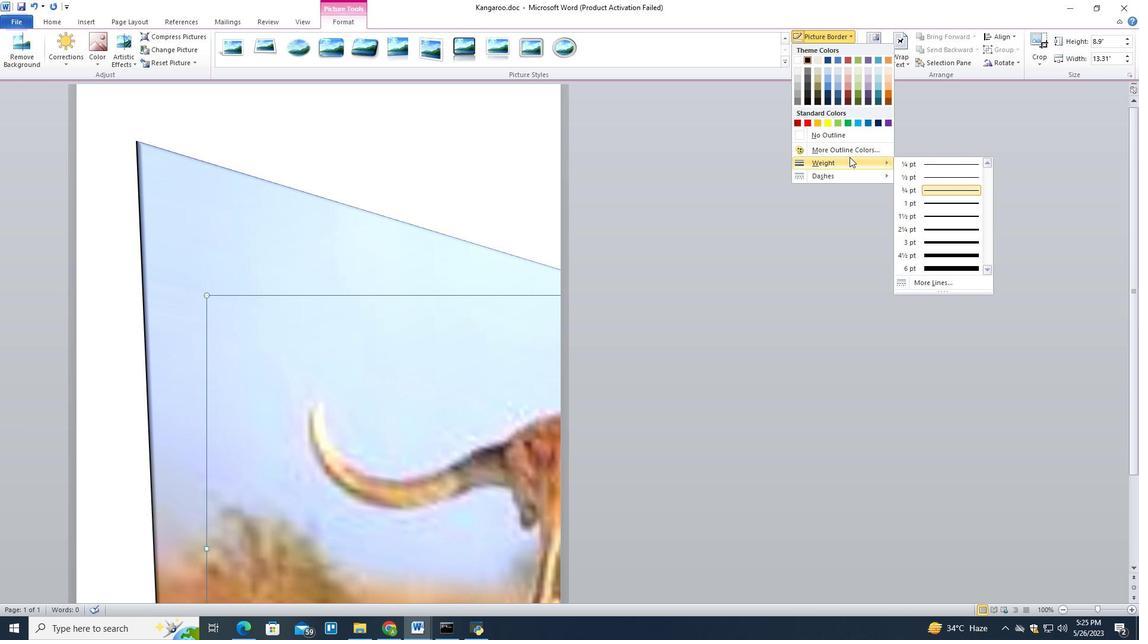 
Action: Mouse pressed left at (846, 176)
Screenshot: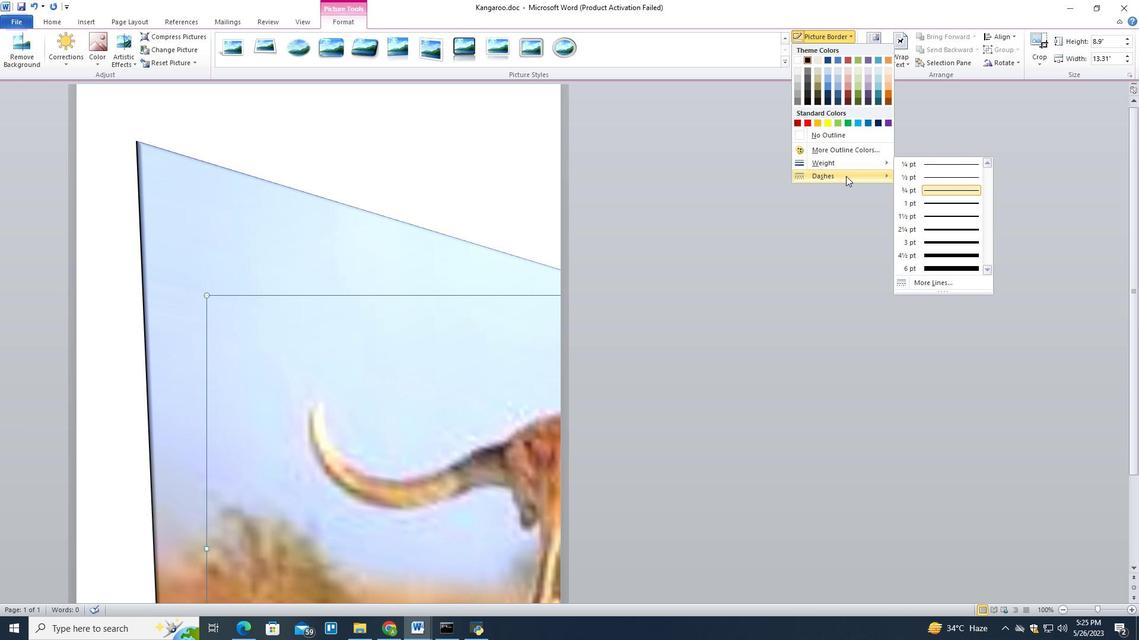 
Action: Mouse moved to (841, 147)
Screenshot: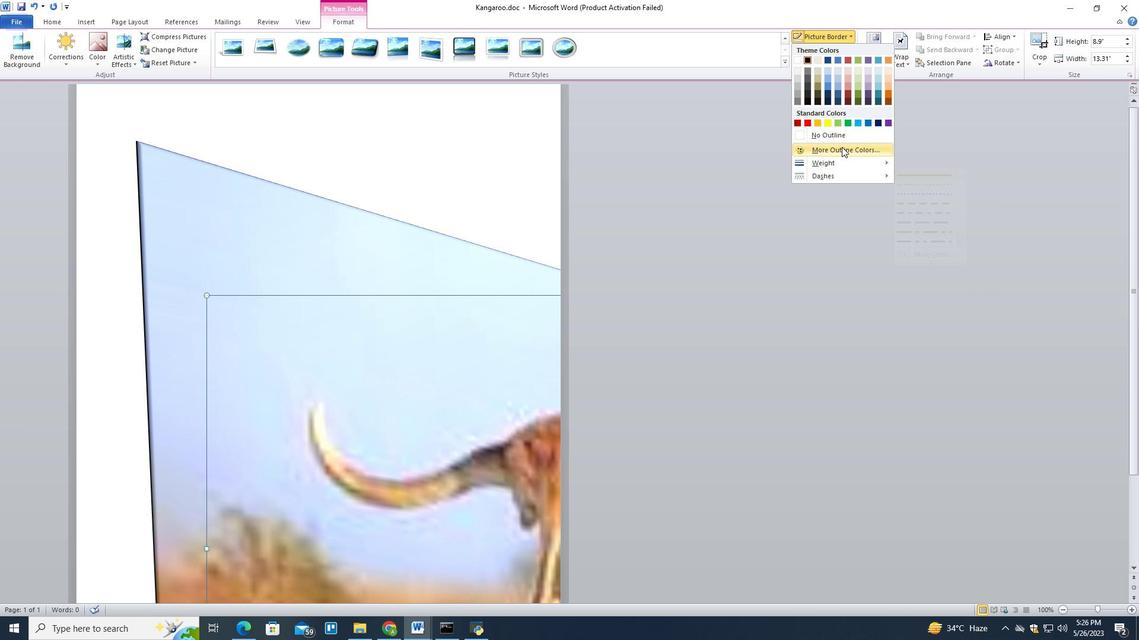 
Action: Mouse pressed left at (841, 147)
Screenshot: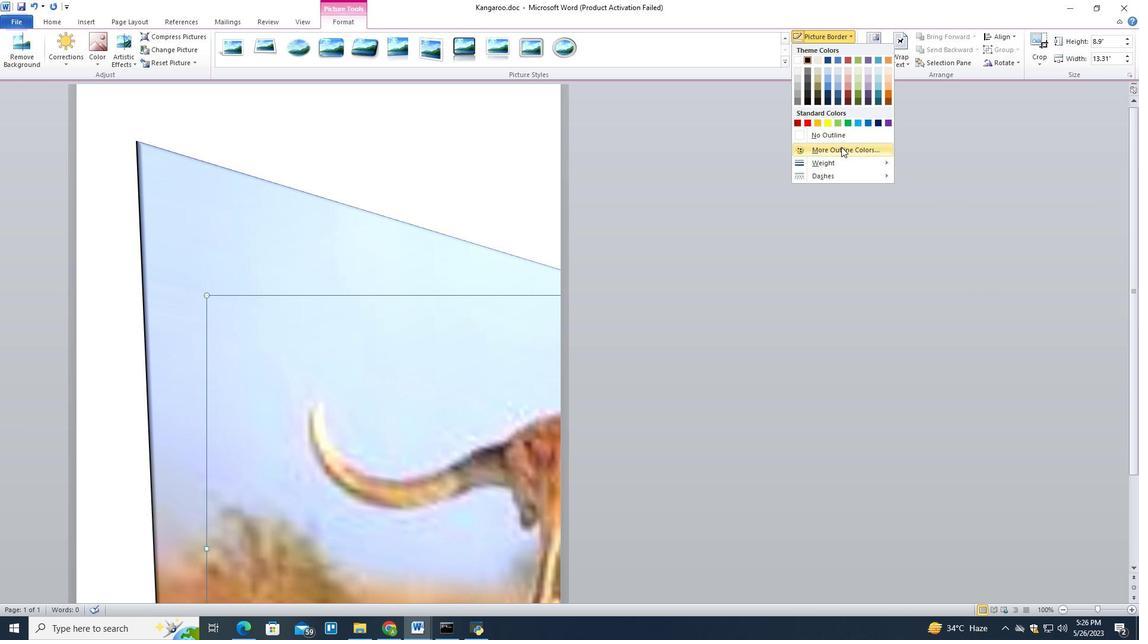 
Action: Mouse moved to (828, 111)
Screenshot: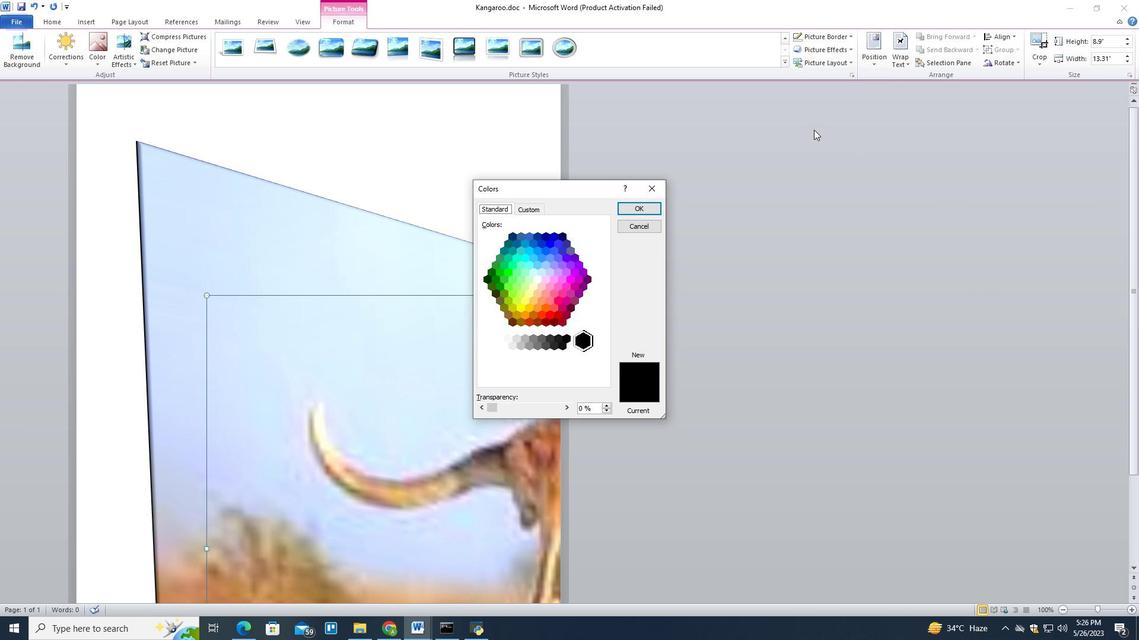 
Action: Mouse pressed left at (828, 111)
Screenshot: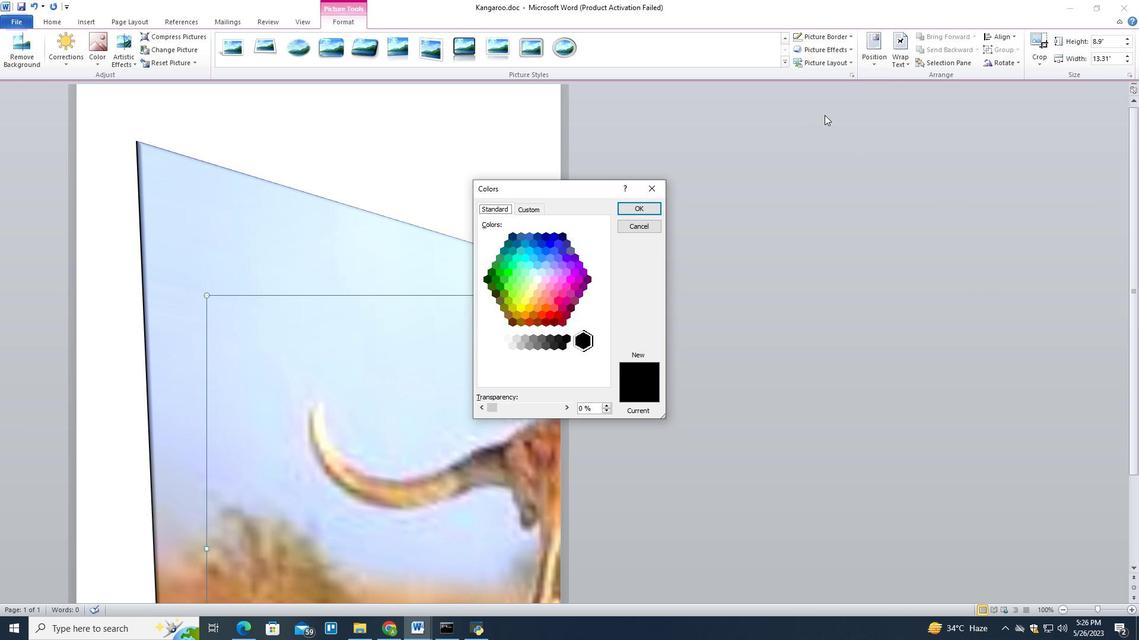 
Action: Mouse moved to (640, 190)
Screenshot: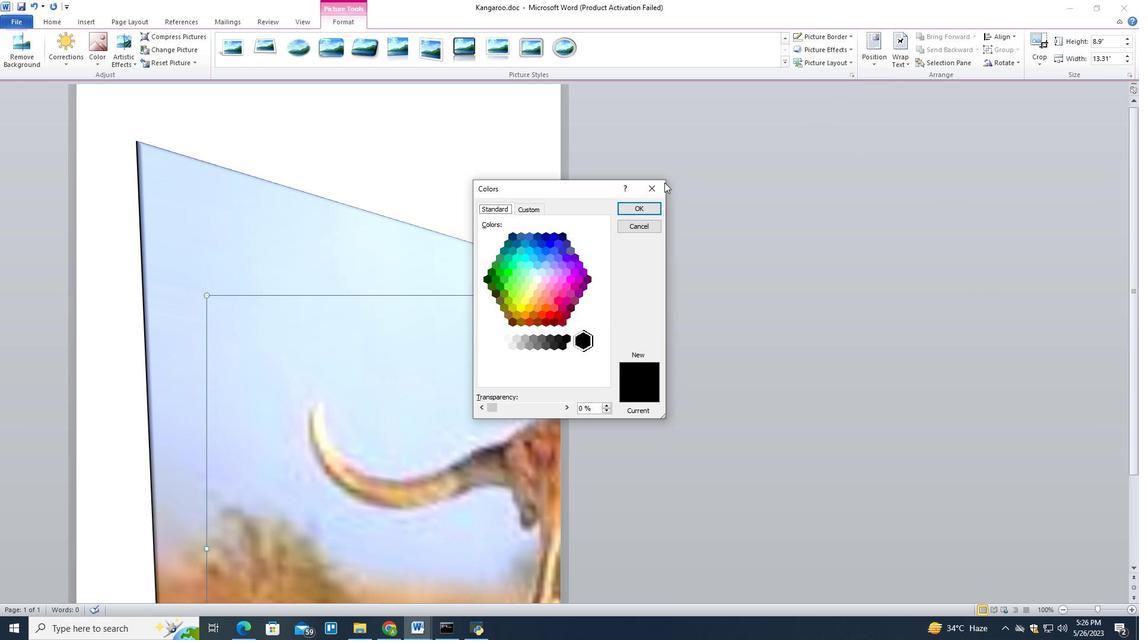
Action: Mouse pressed left at (640, 190)
Screenshot: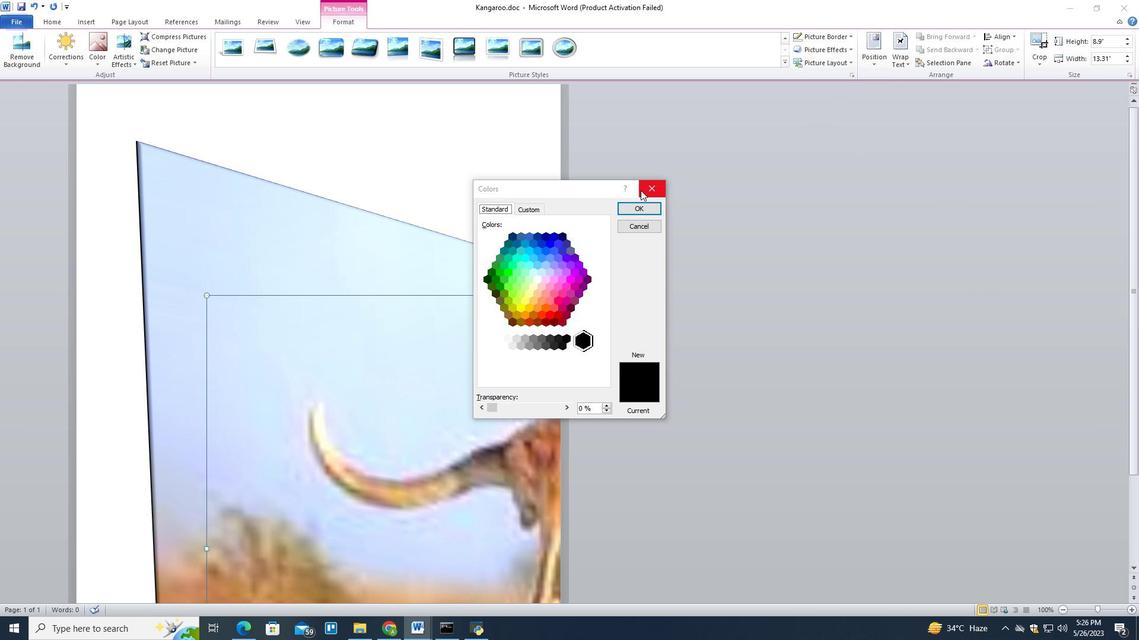 
Action: Mouse moved to (431, 267)
Screenshot: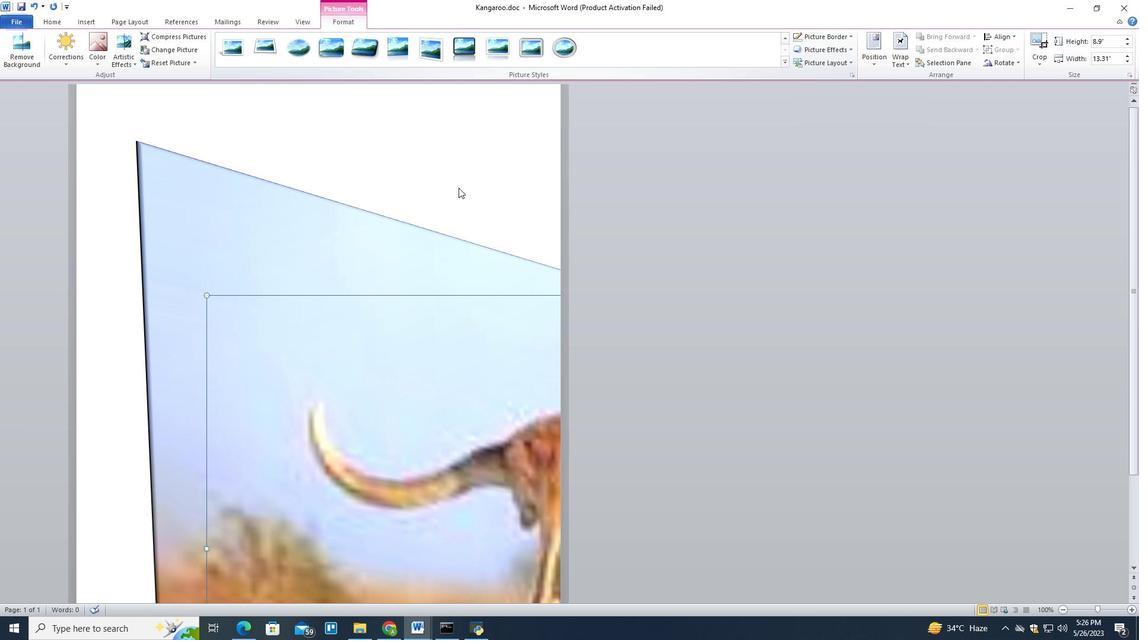
Action: Mouse scrolled (431, 266) with delta (0, 0)
Screenshot: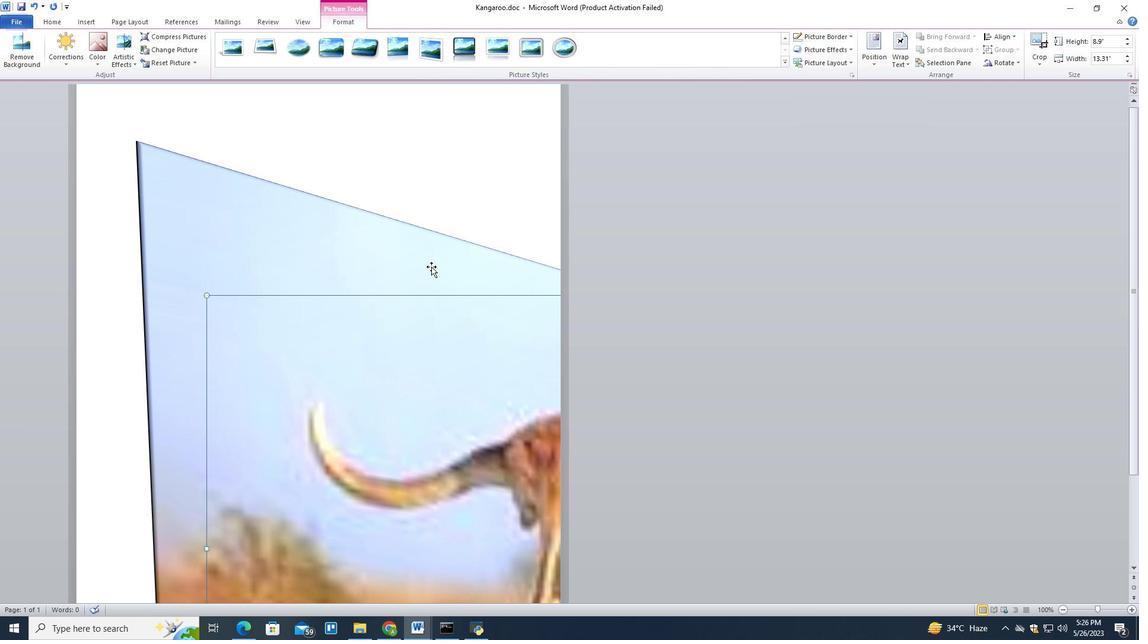 
Action: Mouse scrolled (431, 266) with delta (0, 0)
Screenshot: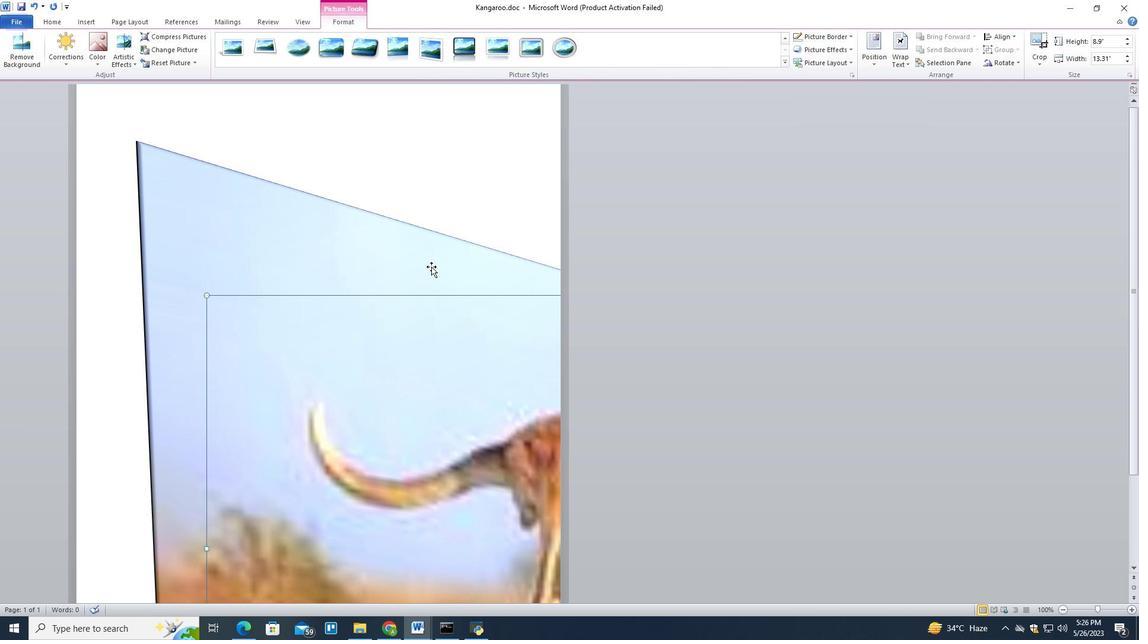 
Action: Mouse scrolled (431, 266) with delta (0, 0)
Screenshot: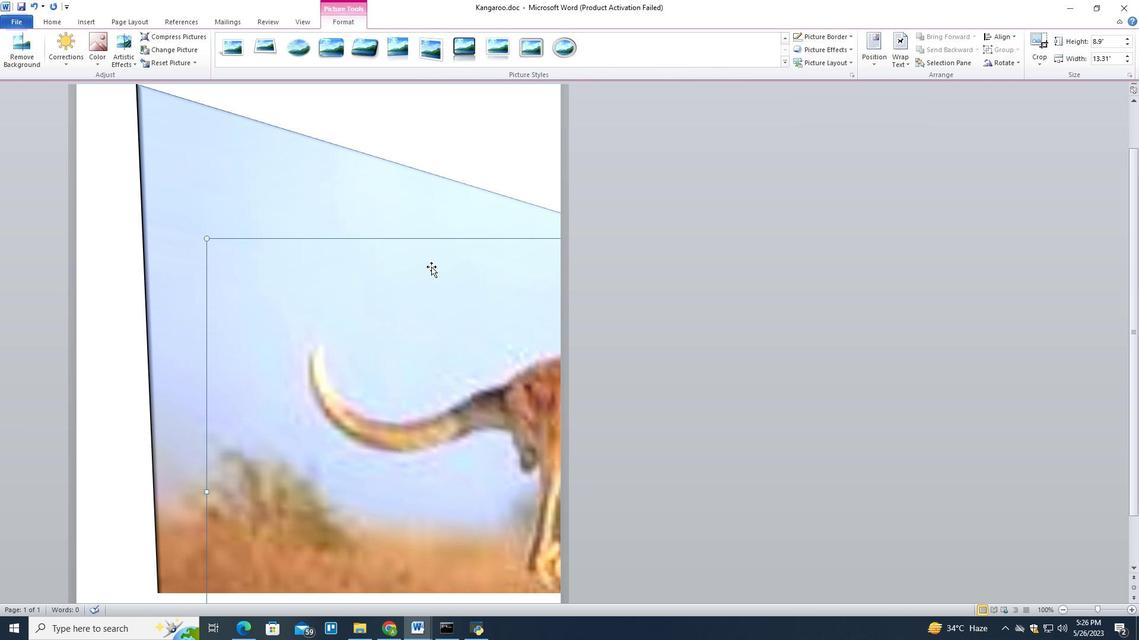 
Action: Mouse scrolled (431, 266) with delta (0, 0)
Screenshot: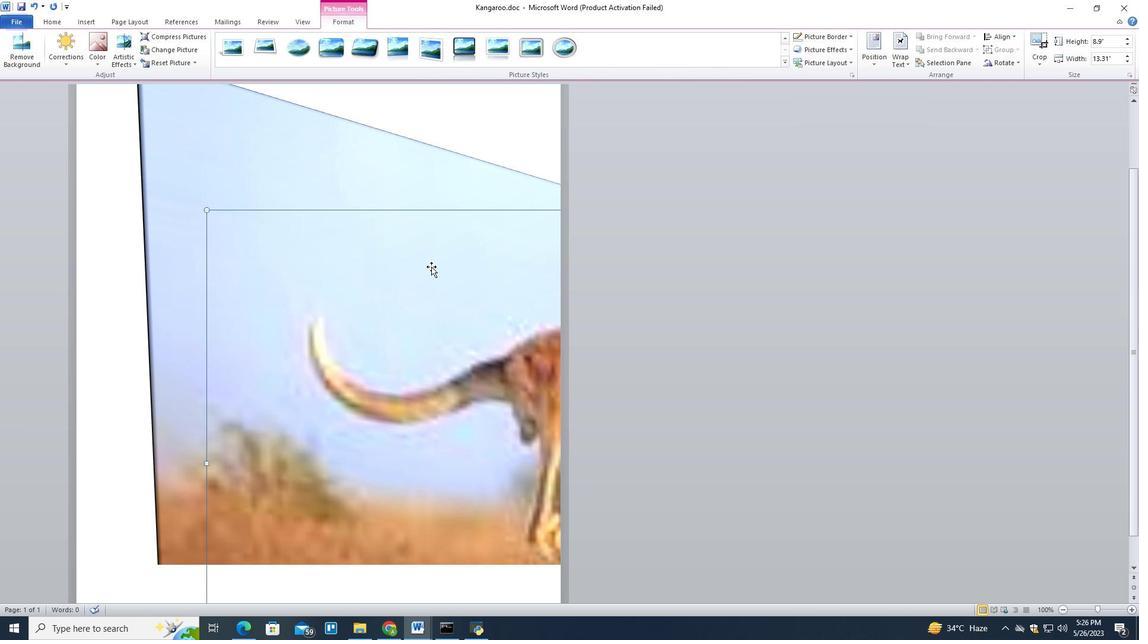 
Action: Mouse moved to (373, 225)
Screenshot: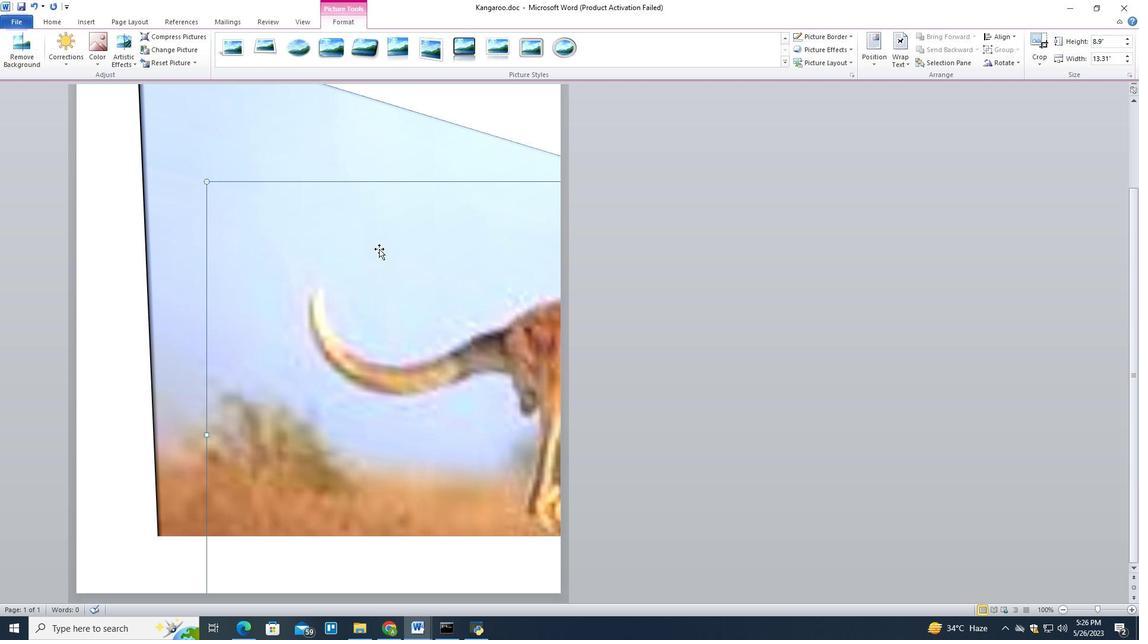 
Action: Mouse scrolled (373, 226) with delta (0, 0)
Screenshot: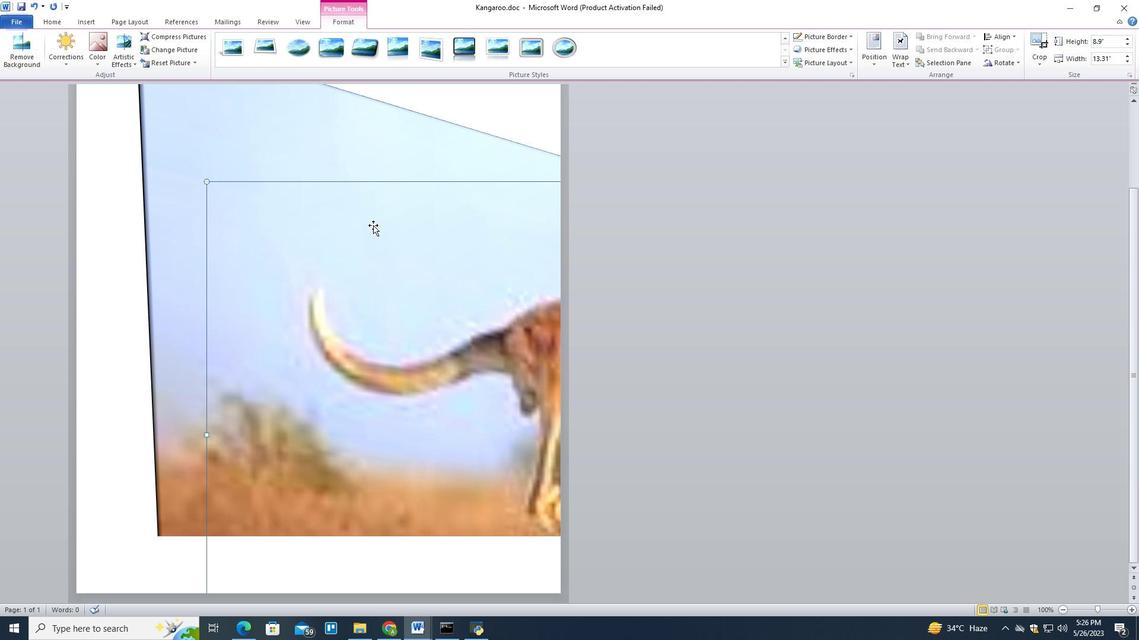 
Action: Mouse scrolled (373, 226) with delta (0, 0)
Screenshot: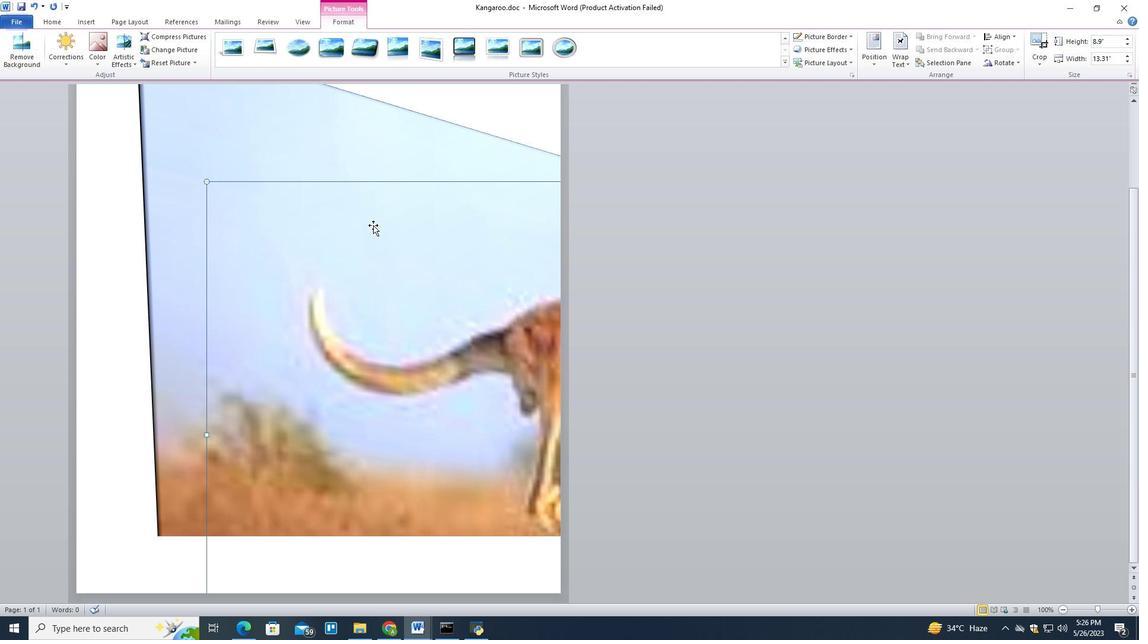 
Action: Mouse scrolled (373, 226) with delta (0, 0)
Screenshot: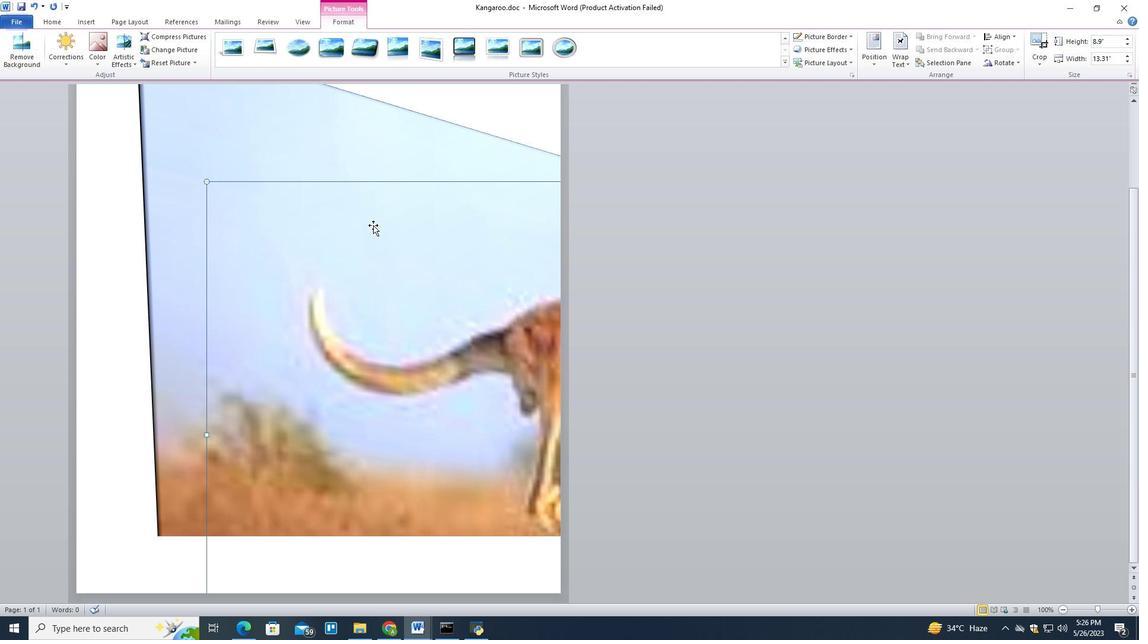 
Action: Mouse scrolled (373, 226) with delta (0, 0)
Screenshot: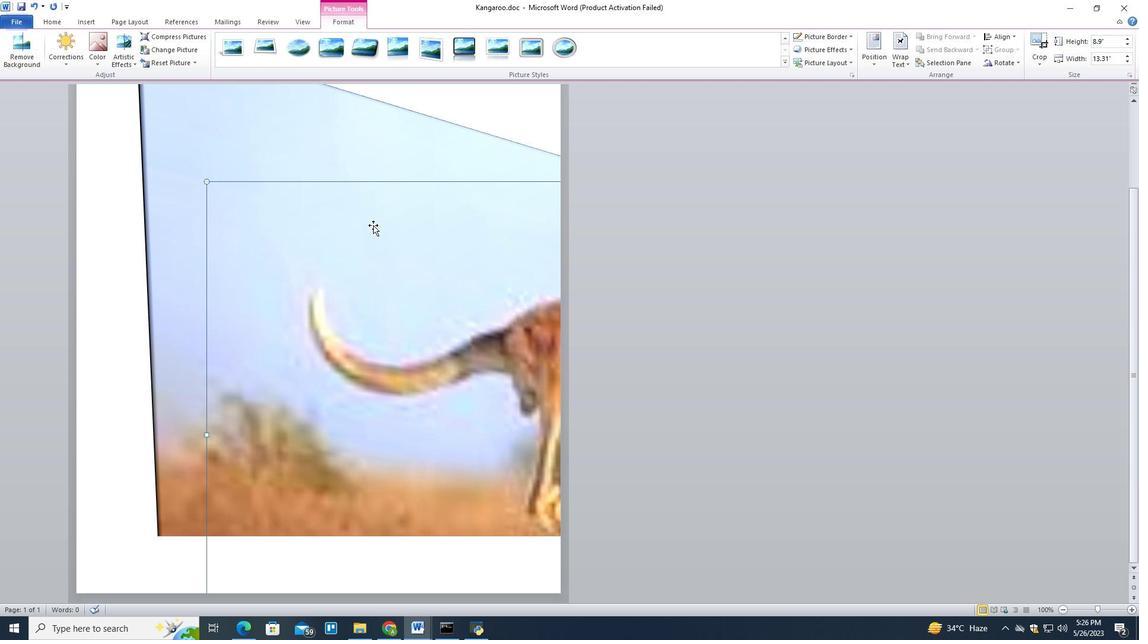 
Action: Mouse moved to (395, 213)
Screenshot: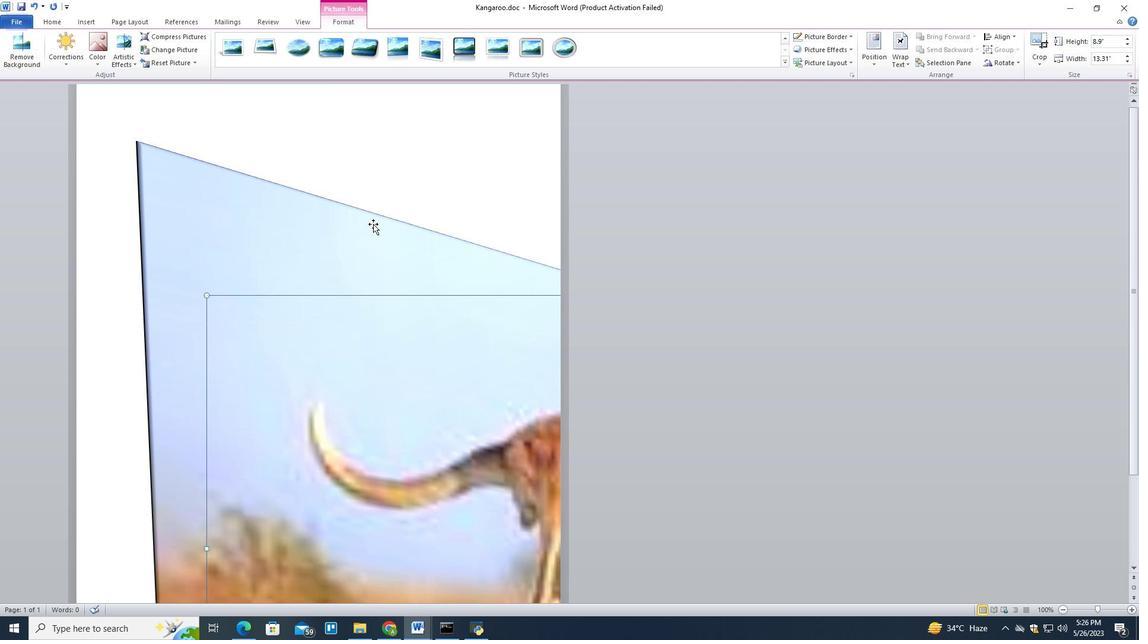
Action: Mouse pressed left at (395, 213)
Screenshot: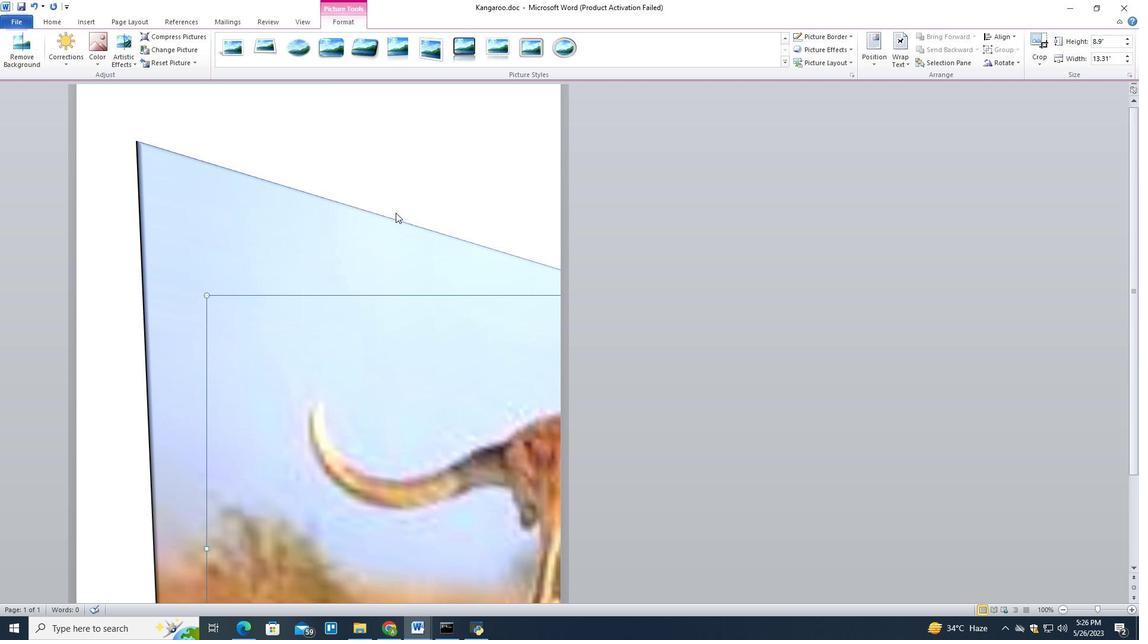 
Action: Mouse moved to (404, 249)
Screenshot: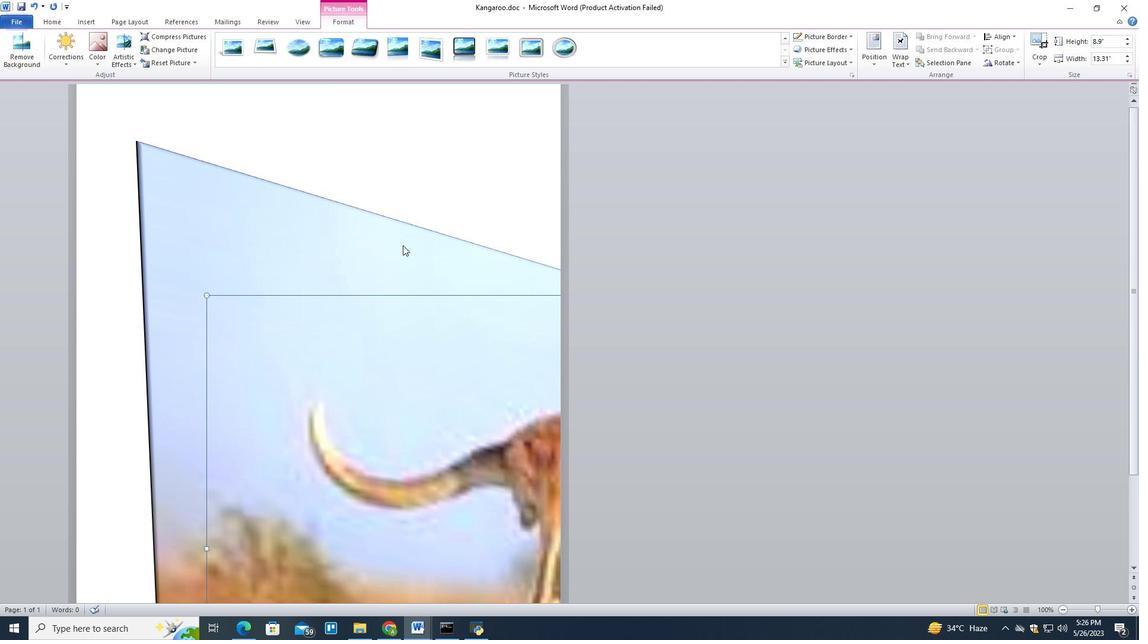 
Action: Mouse pressed left at (404, 249)
Screenshot: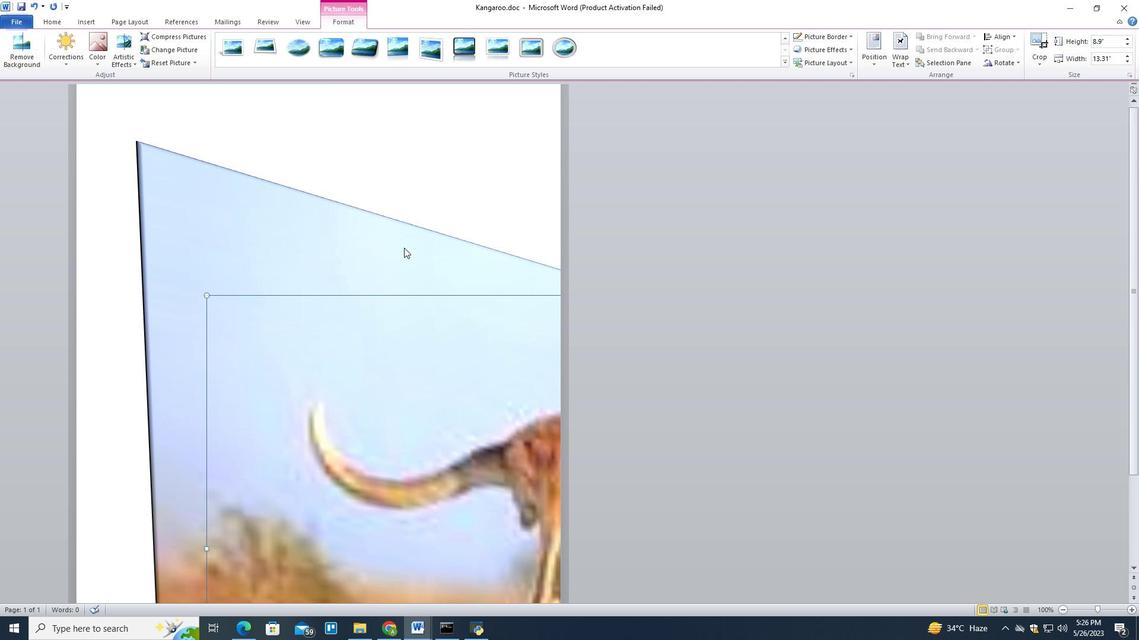 
Action: Mouse moved to (849, 37)
